 Task: Compose an email with the signature Jackson Scott with the subject Thank you for your cooperation and the message Please let us know if you have any queries regarding the new policy. from softage.8@softage.net to softage.4@softage.net Select the numbered list and change the font typography to strikethroughSelect the numbered list and remove the font typography strikethrough Send the email. Finally, move the email from Sent Items to the label Fourth of July plans
Action: Mouse moved to (1318, 79)
Screenshot: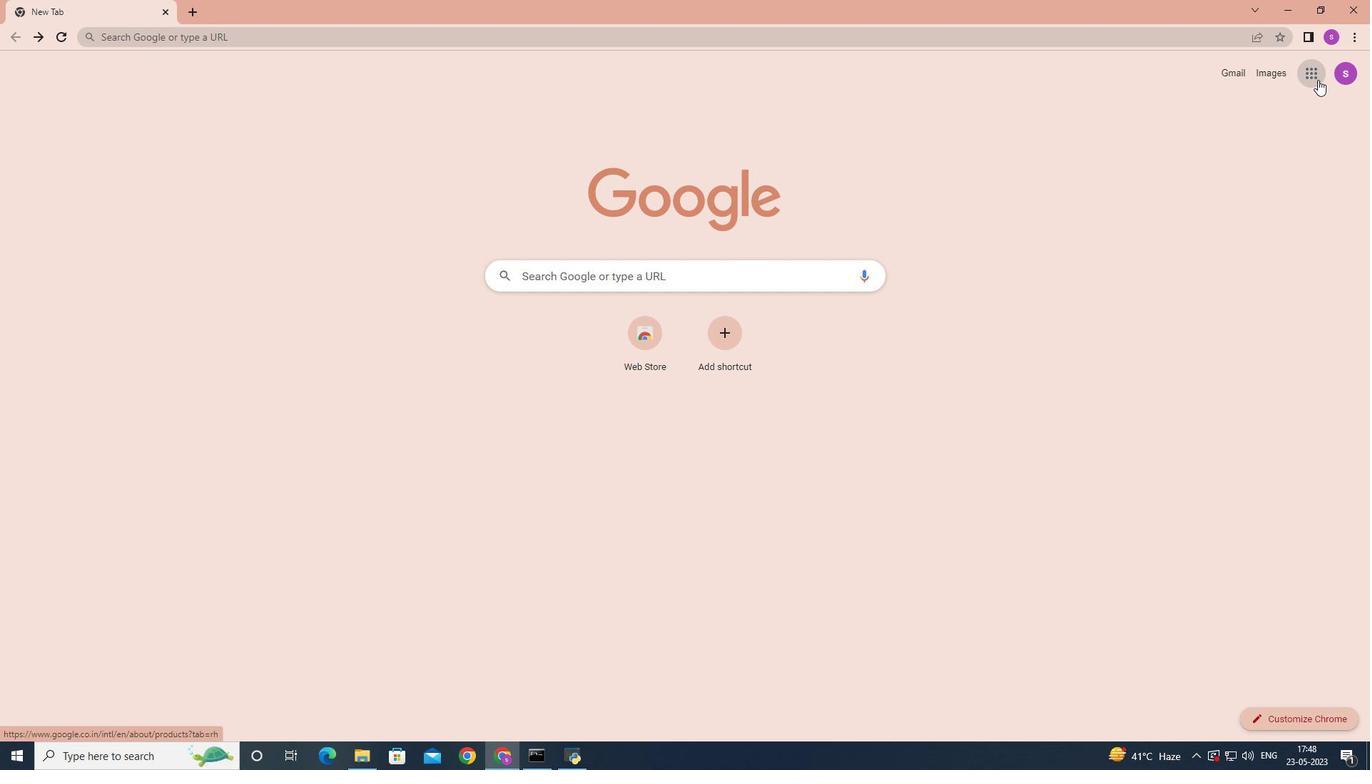 
Action: Mouse pressed left at (1318, 79)
Screenshot: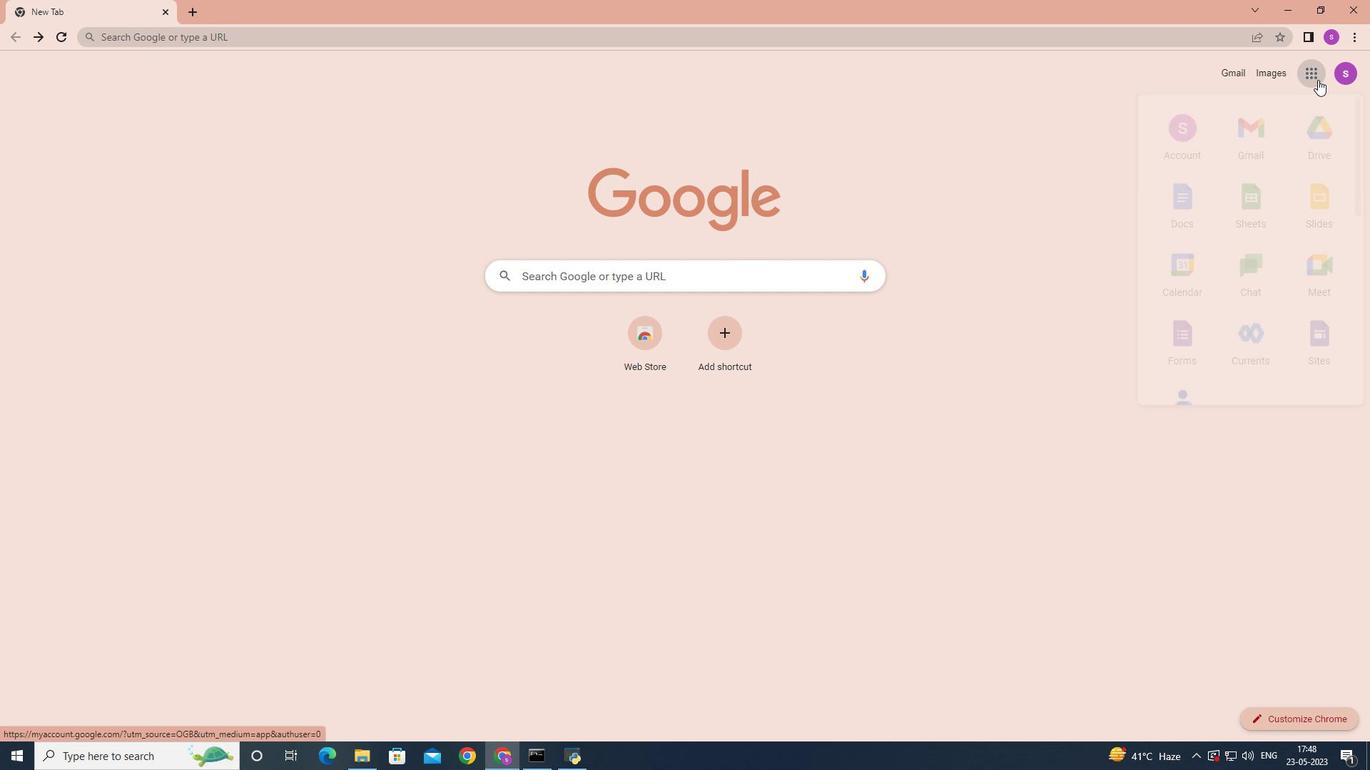 
Action: Mouse moved to (1260, 140)
Screenshot: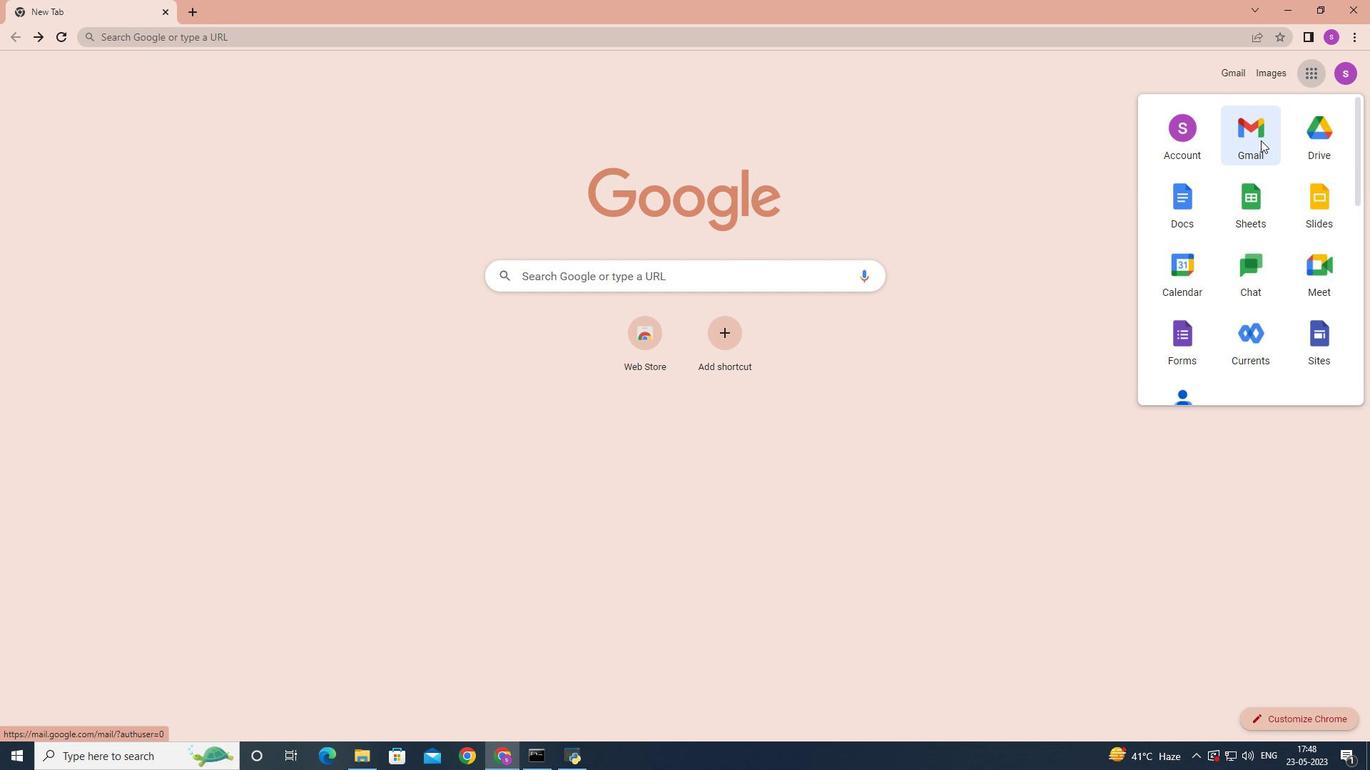 
Action: Mouse pressed left at (1260, 140)
Screenshot: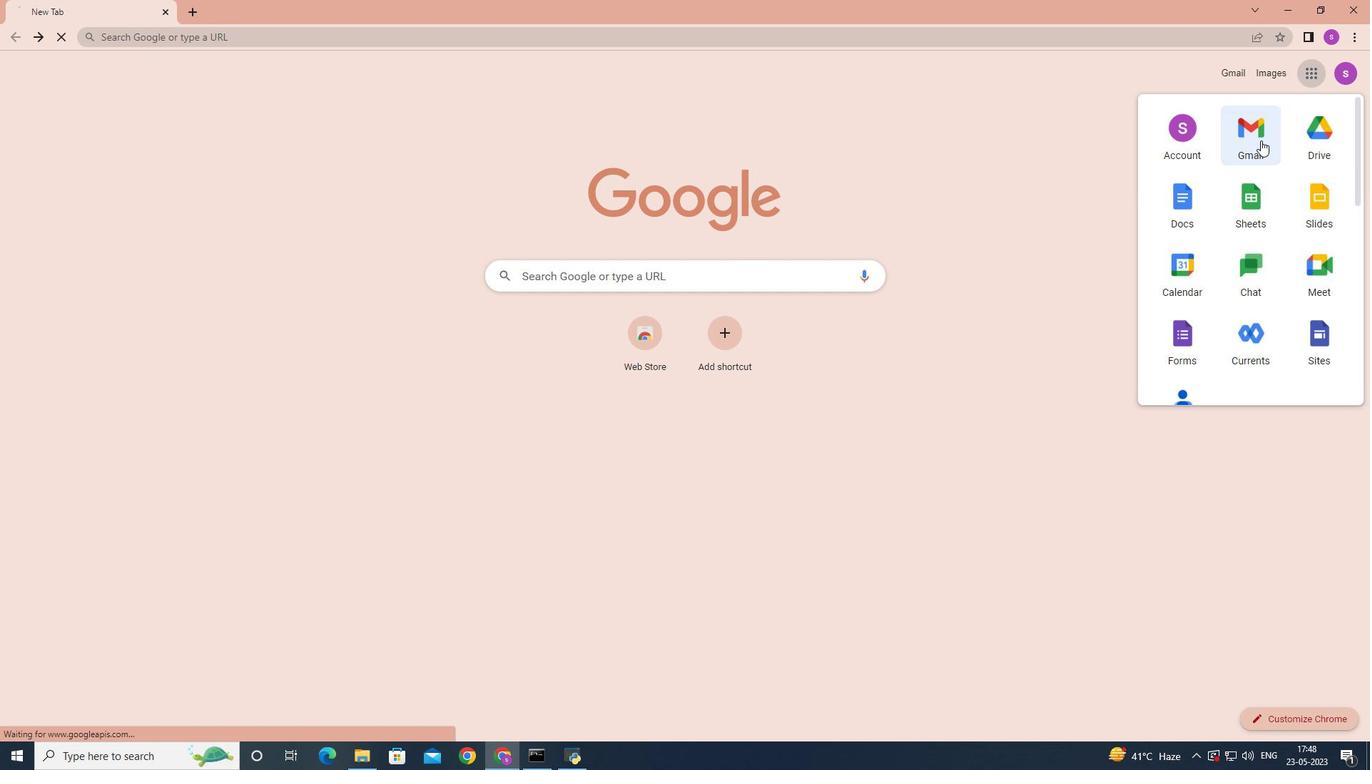 
Action: Mouse moved to (1208, 81)
Screenshot: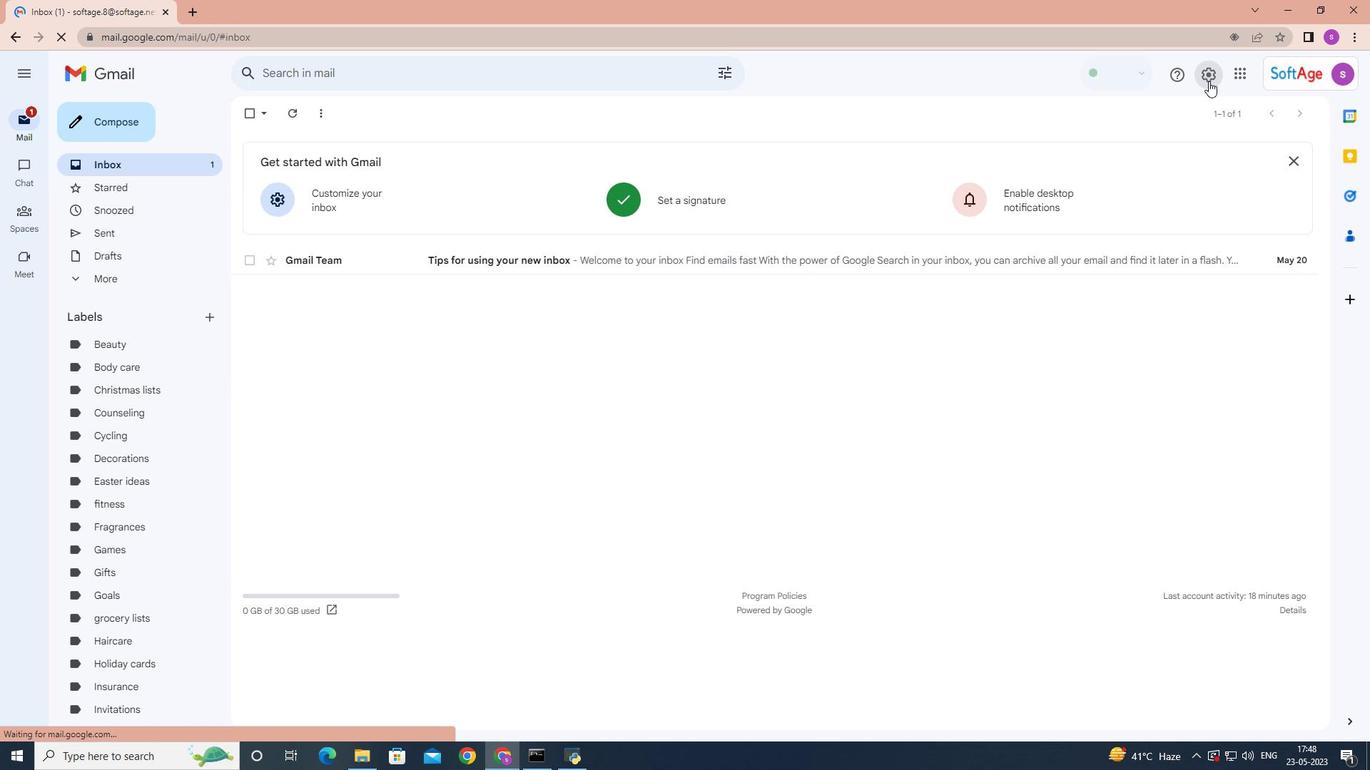 
Action: Mouse pressed left at (1208, 81)
Screenshot: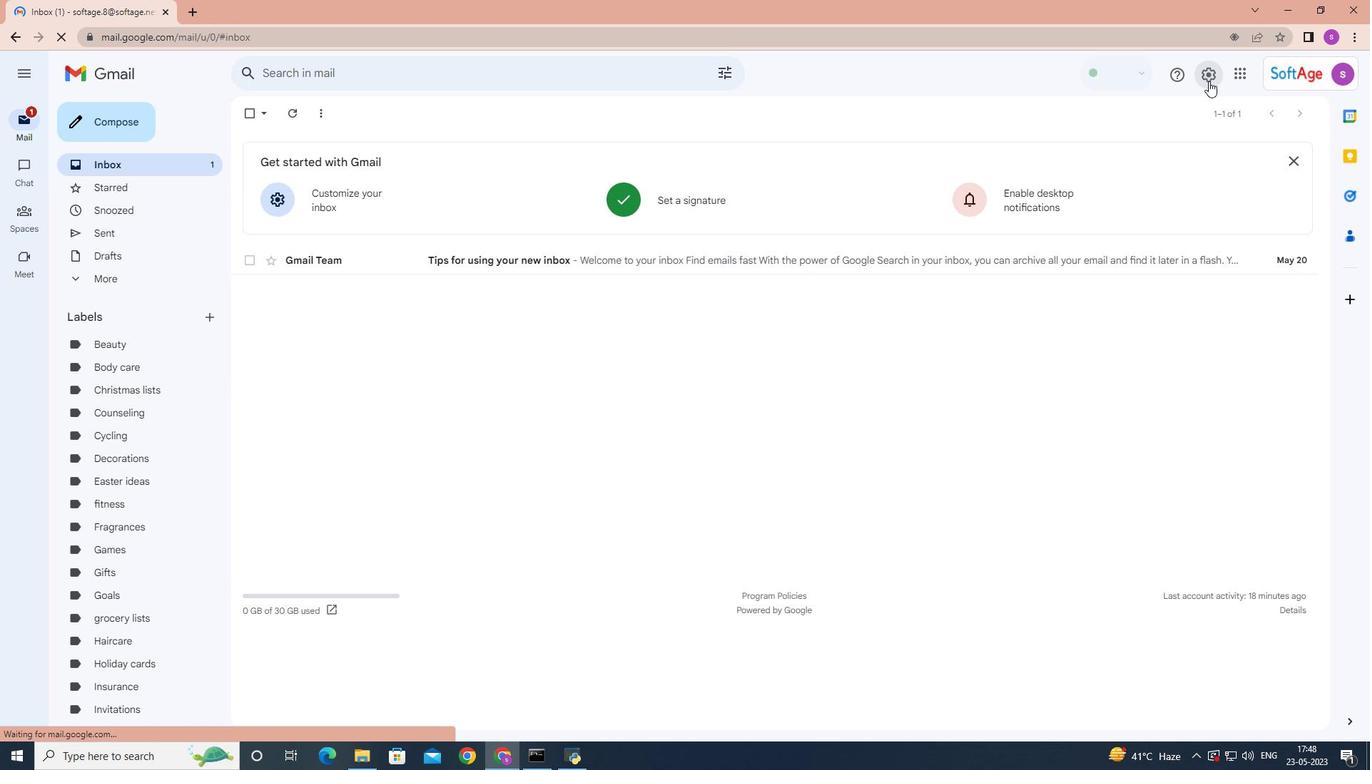 
Action: Mouse moved to (1212, 144)
Screenshot: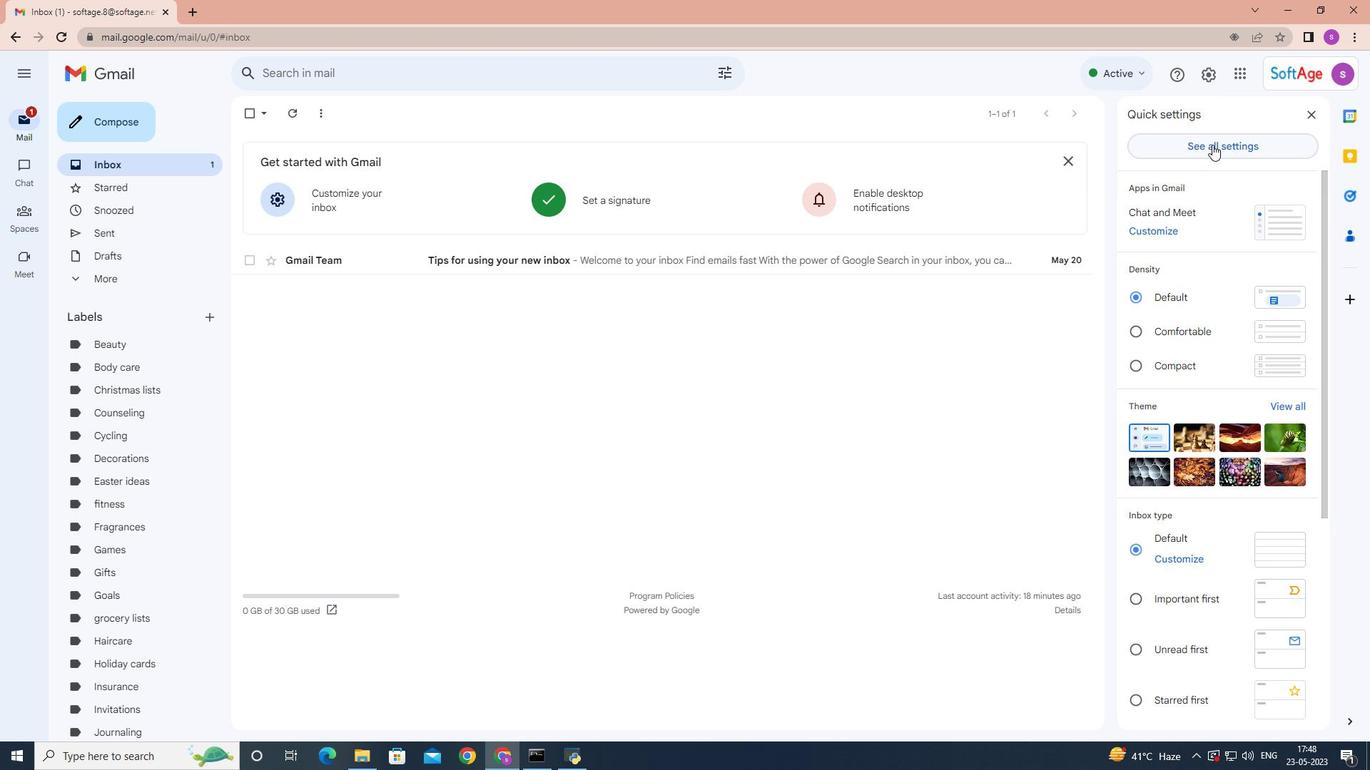 
Action: Mouse pressed left at (1212, 144)
Screenshot: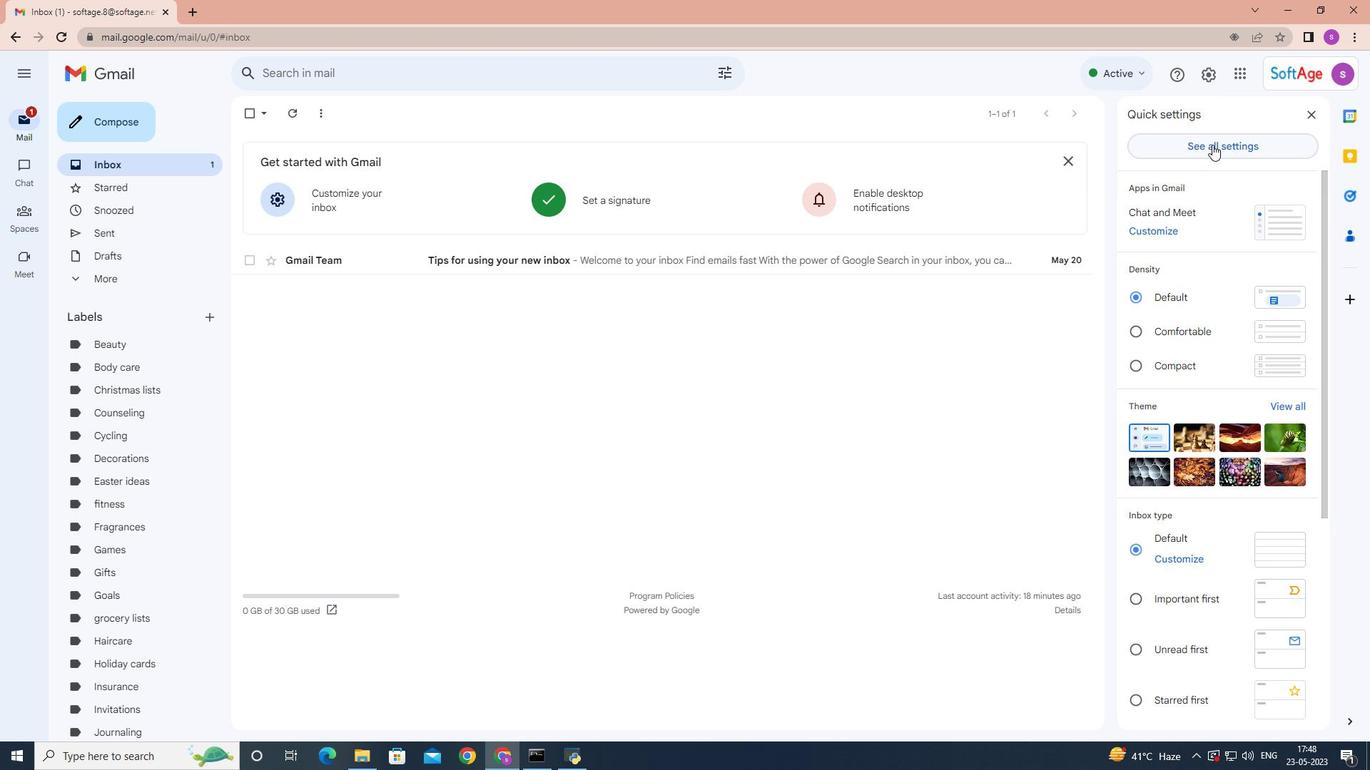 
Action: Mouse moved to (955, 409)
Screenshot: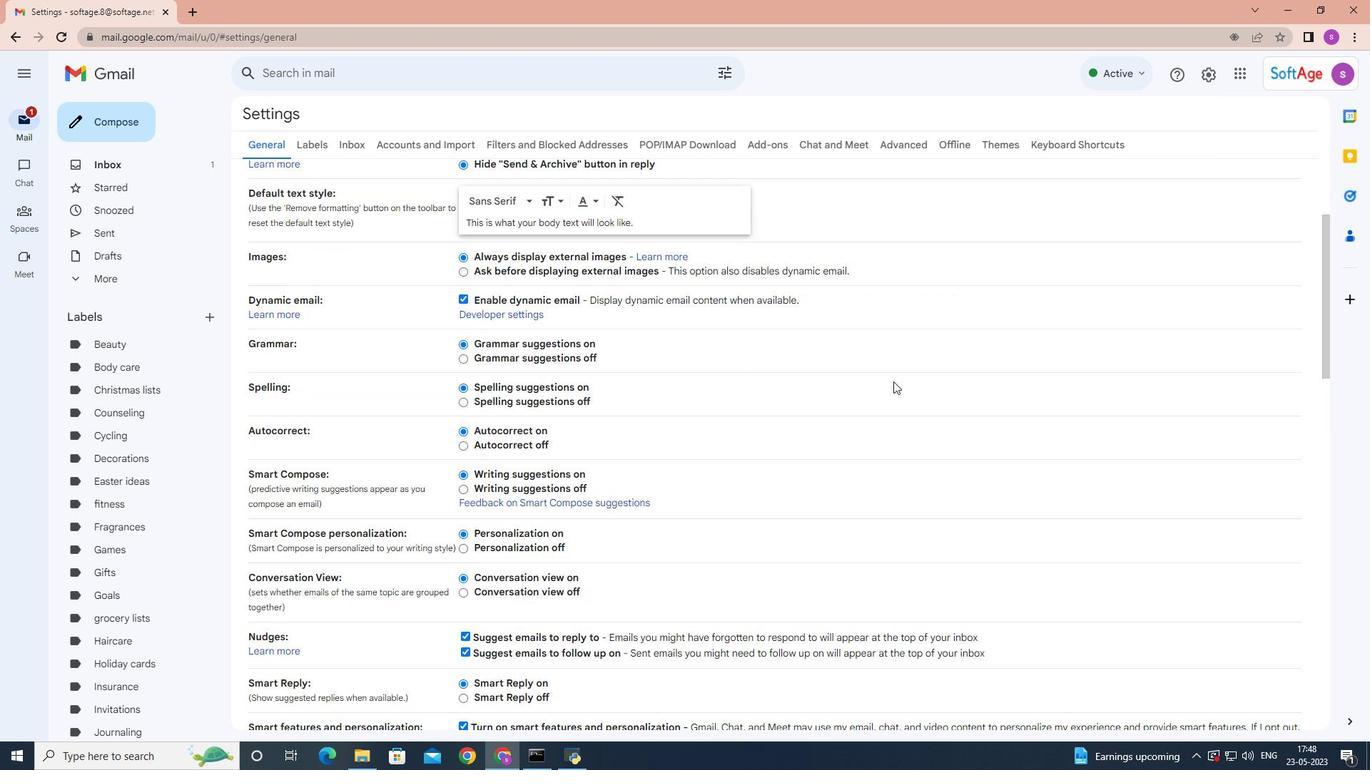 
Action: Mouse scrolled (955, 408) with delta (0, 0)
Screenshot: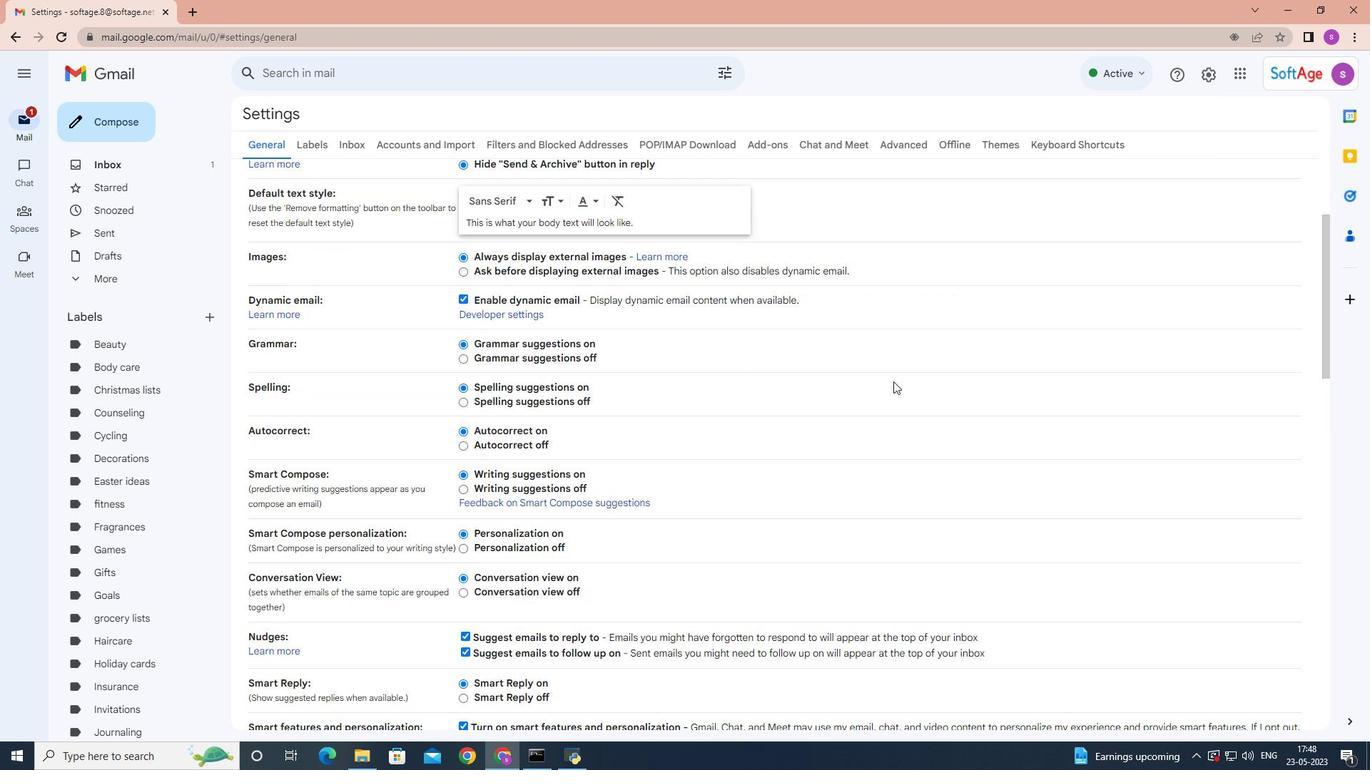 
Action: Mouse moved to (952, 409)
Screenshot: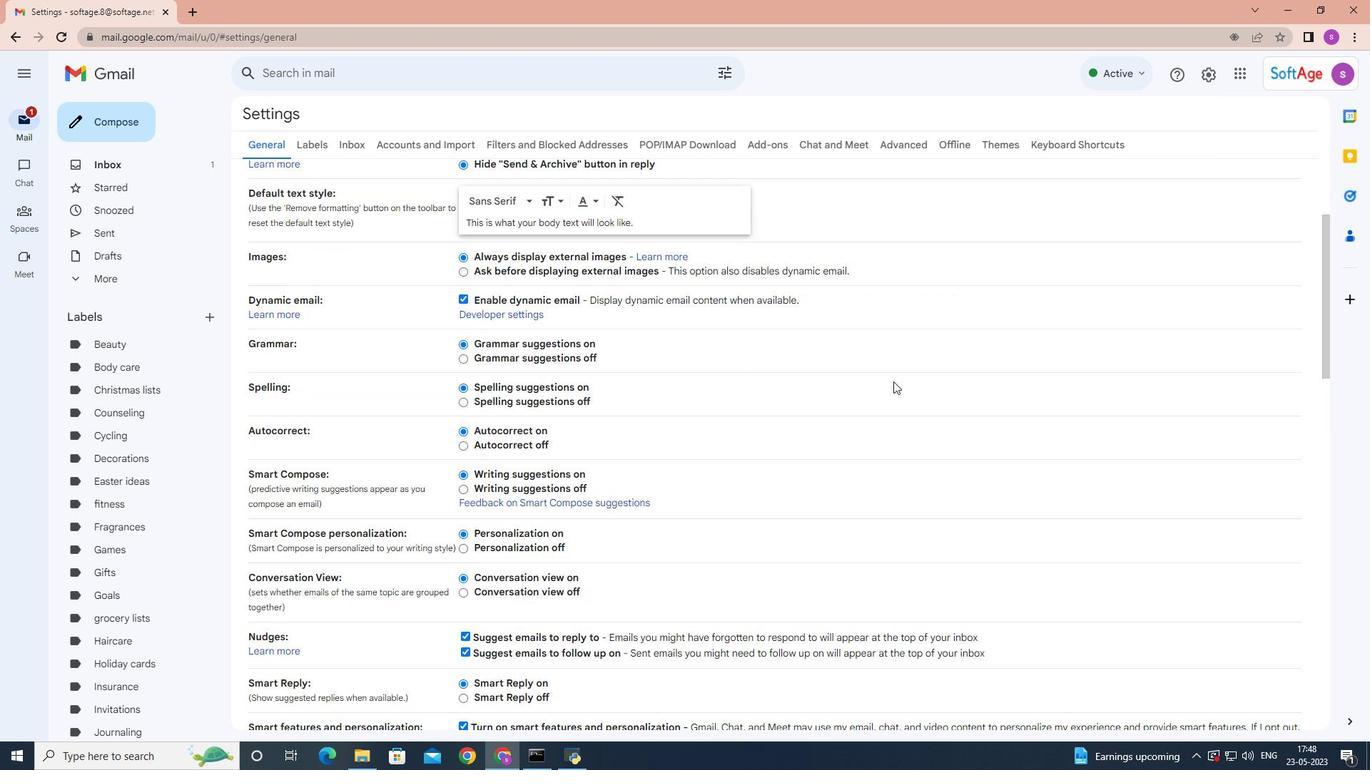 
Action: Mouse scrolled (952, 408) with delta (0, 0)
Screenshot: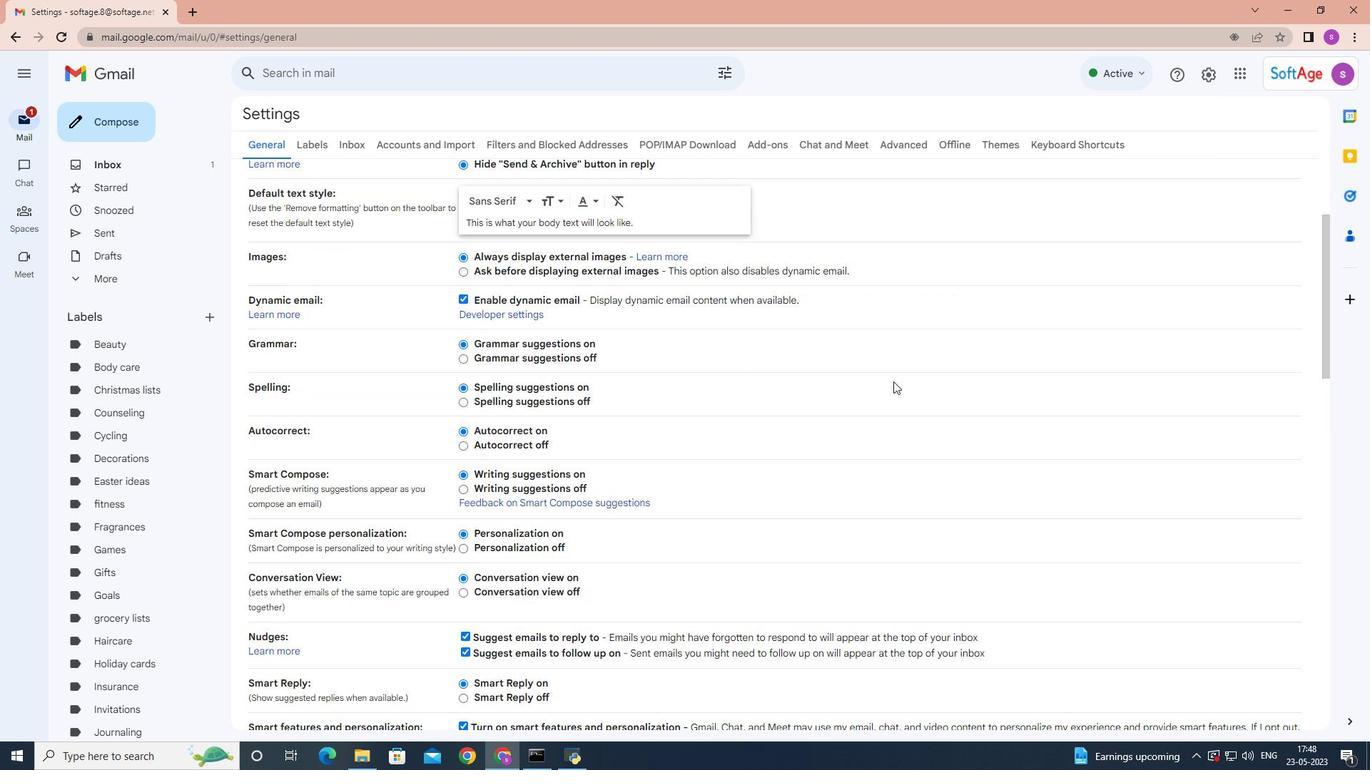 
Action: Mouse moved to (949, 408)
Screenshot: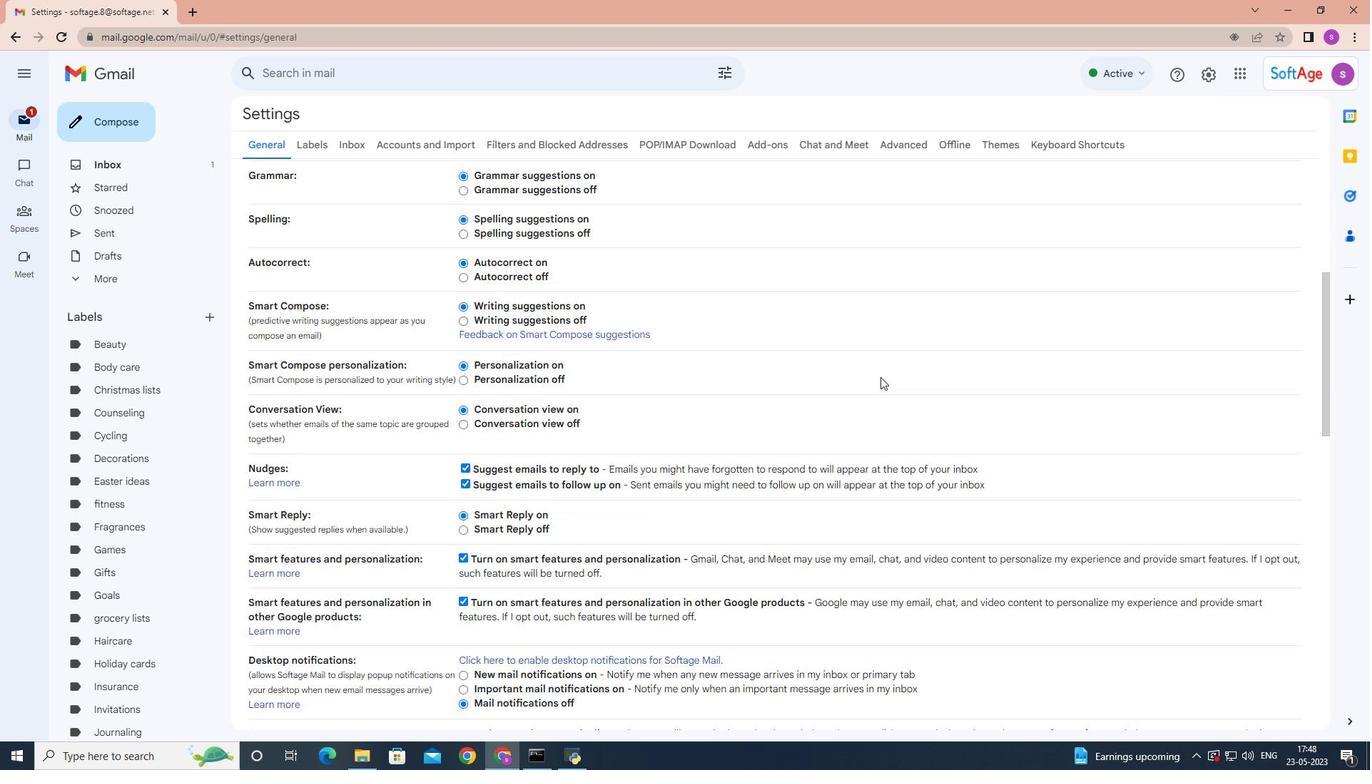 
Action: Mouse scrolled (949, 408) with delta (0, 0)
Screenshot: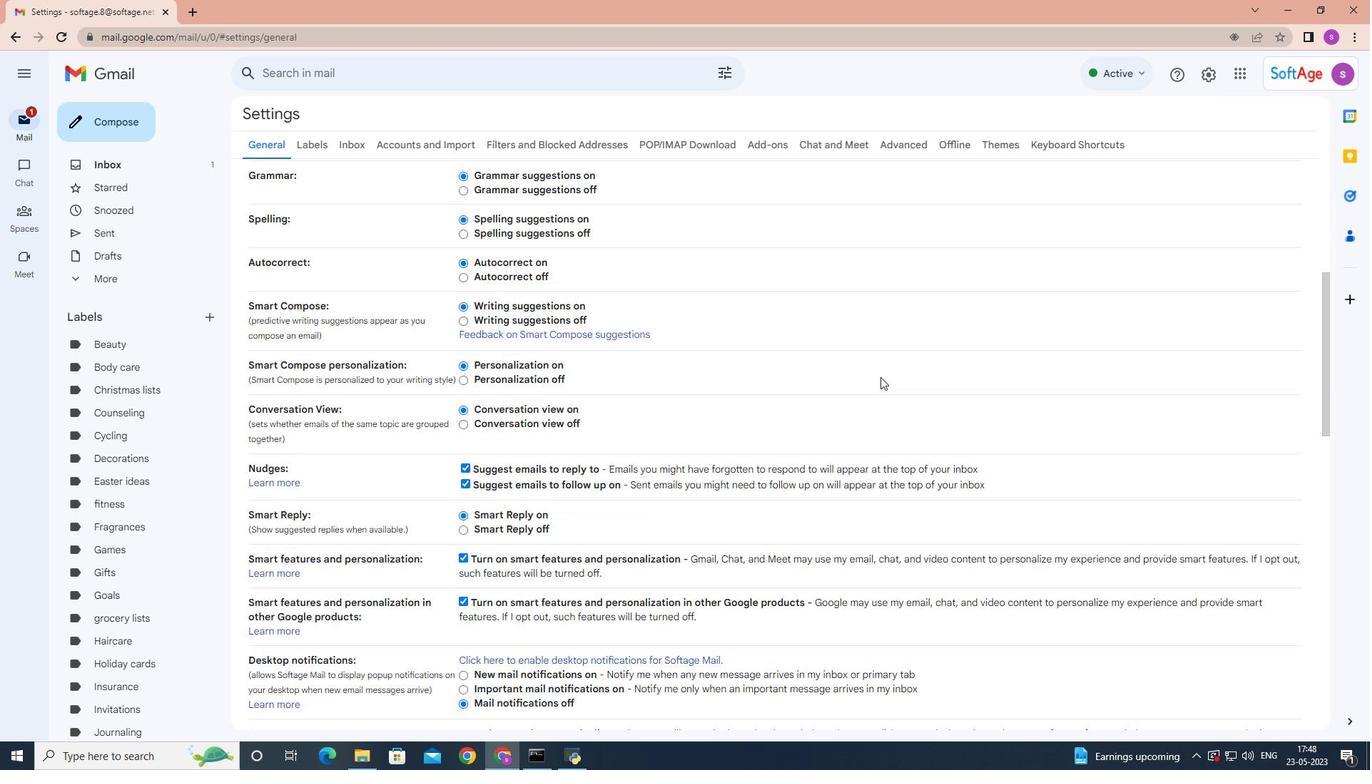 
Action: Mouse moved to (943, 406)
Screenshot: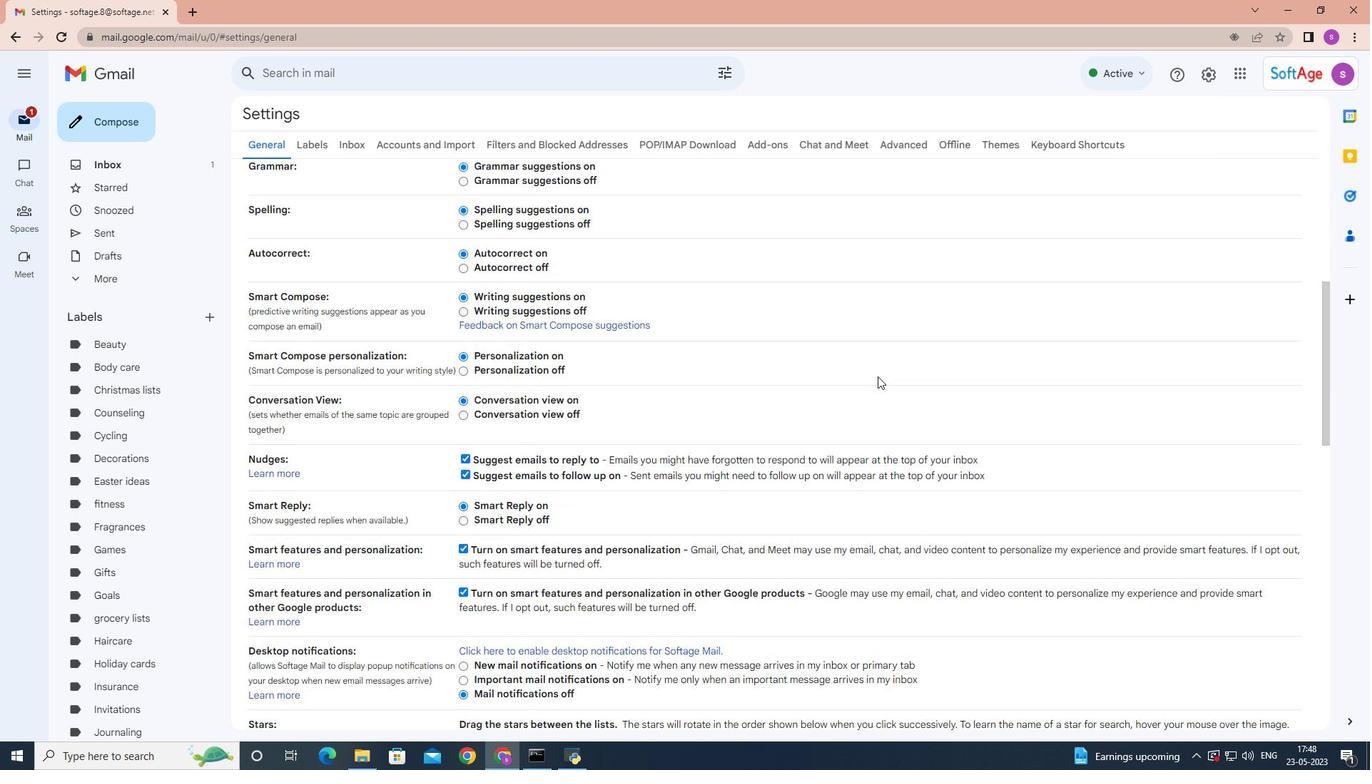 
Action: Mouse scrolled (943, 405) with delta (0, 0)
Screenshot: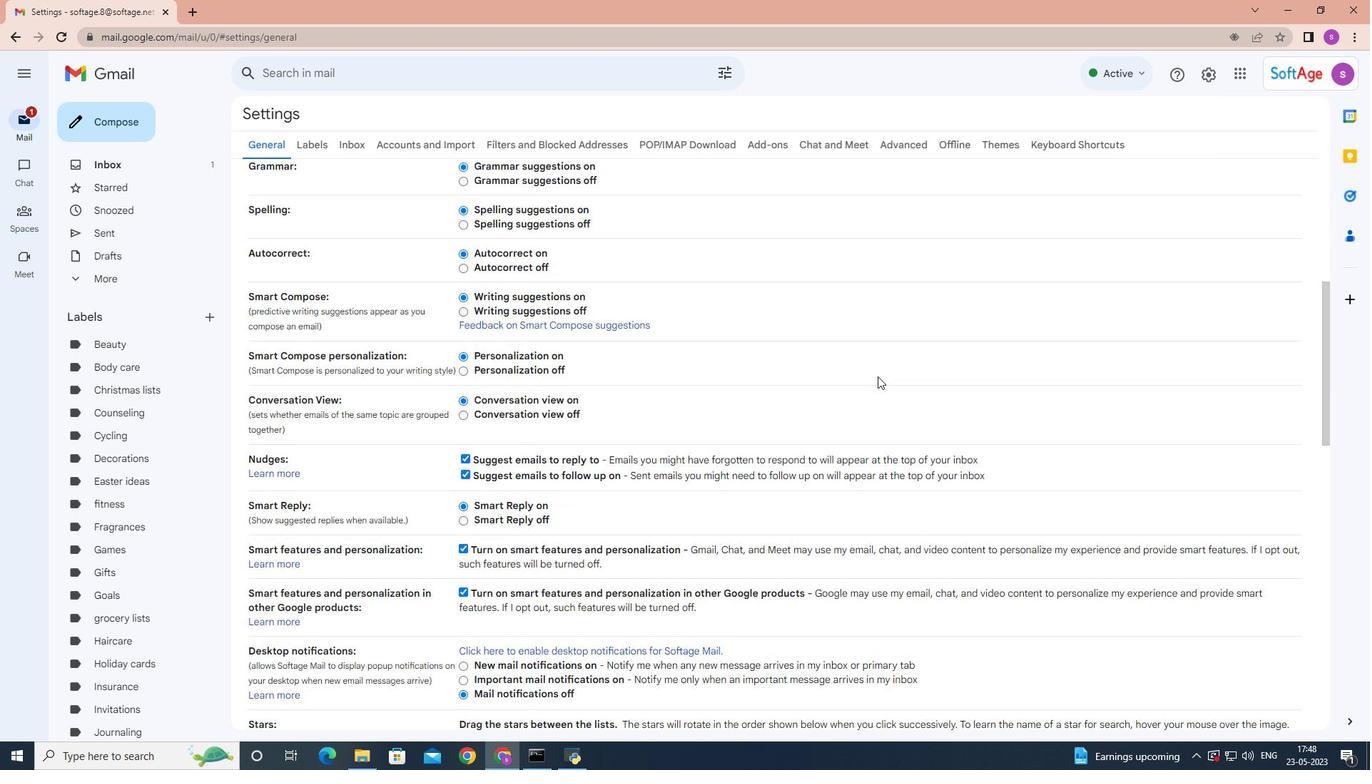 
Action: Mouse moved to (937, 403)
Screenshot: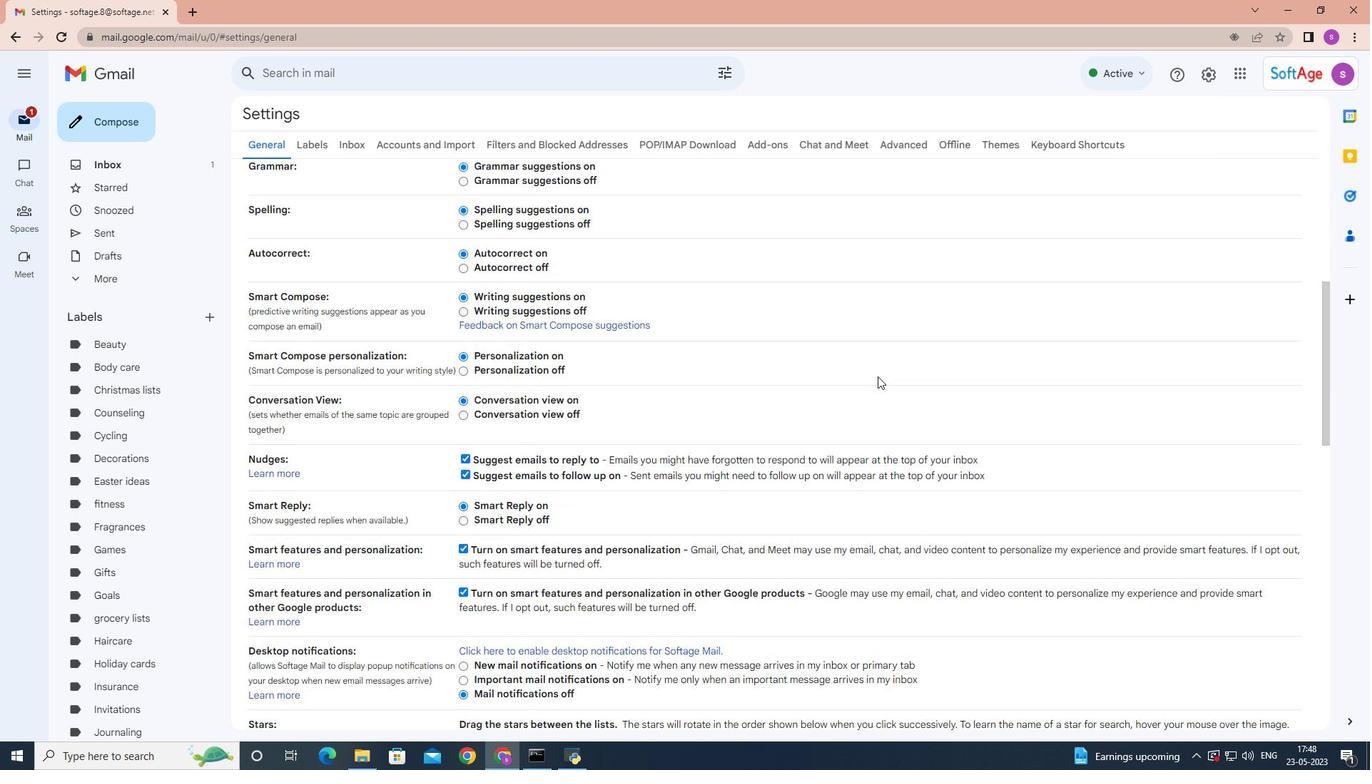 
Action: Mouse scrolled (937, 403) with delta (0, 0)
Screenshot: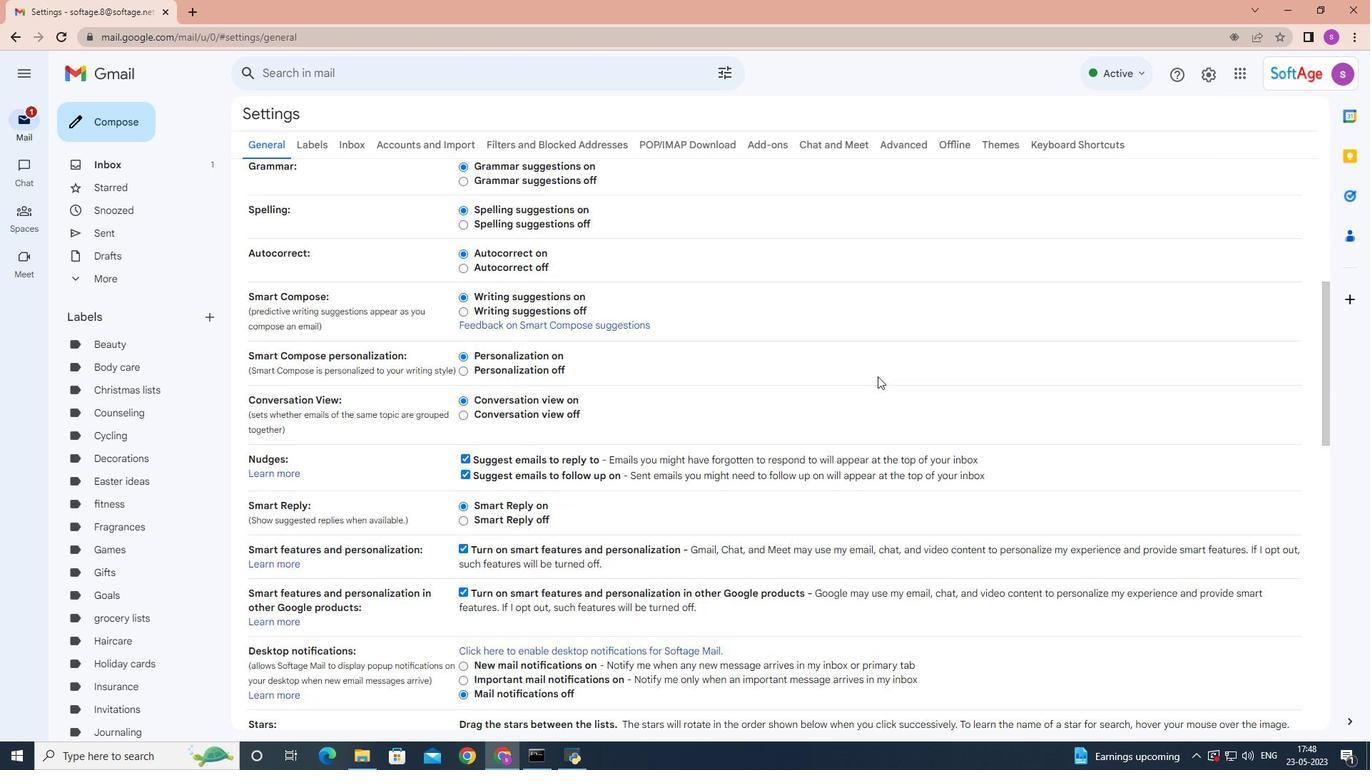 
Action: Mouse moved to (926, 397)
Screenshot: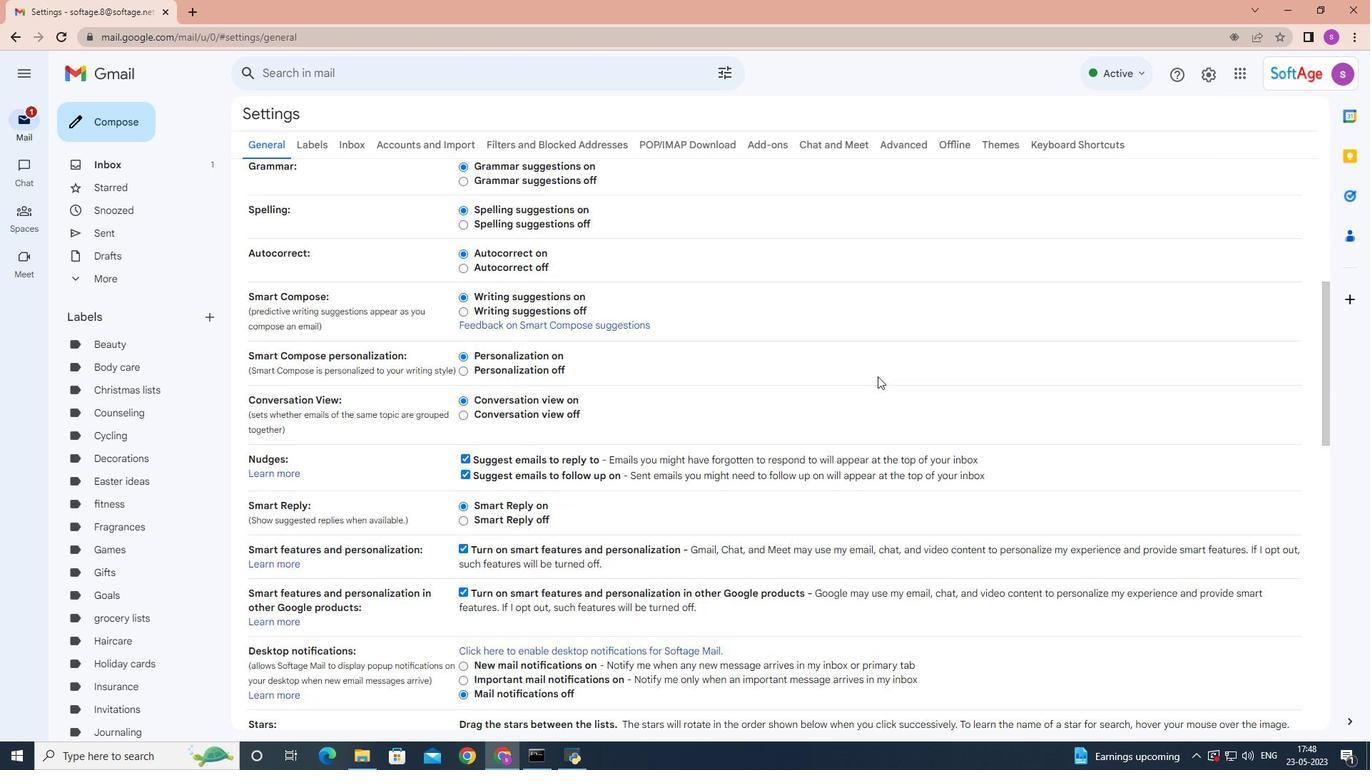 
Action: Mouse scrolled (926, 396) with delta (0, 0)
Screenshot: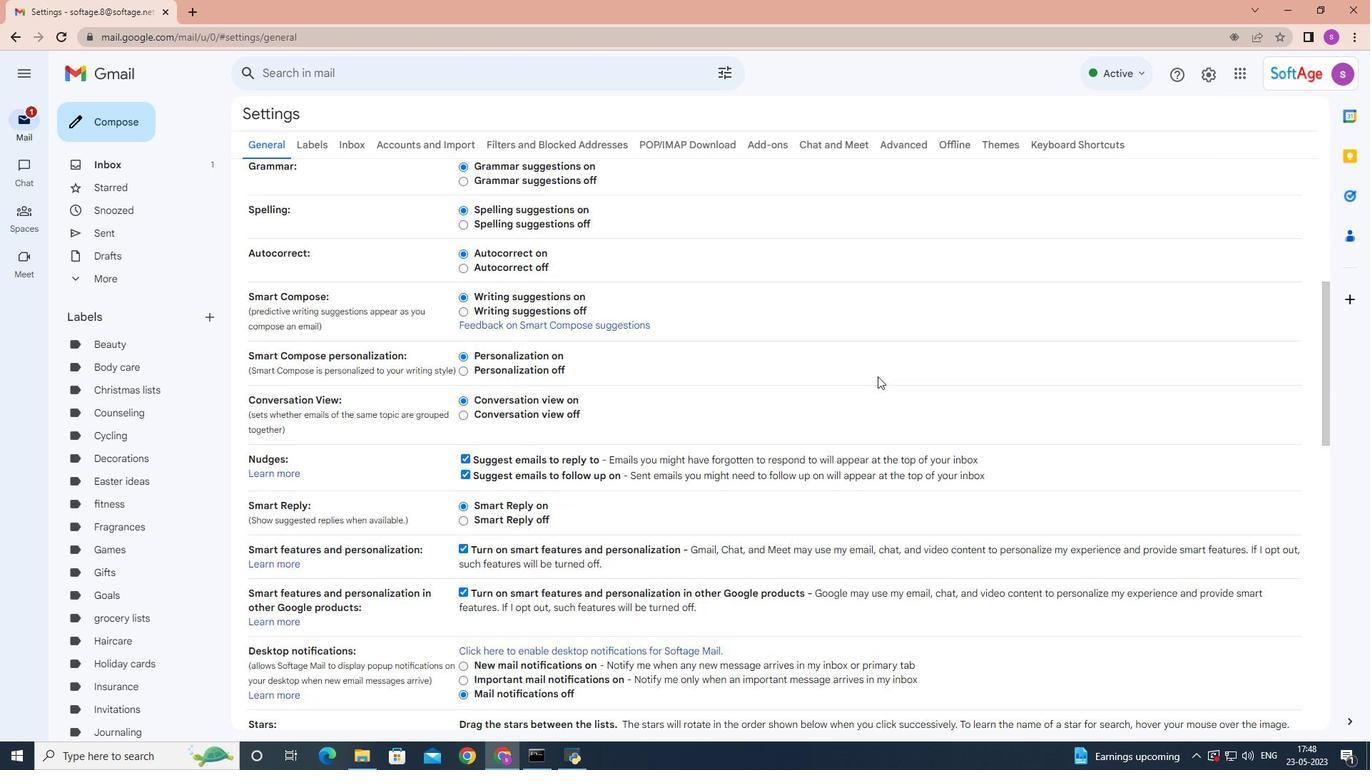 
Action: Mouse moved to (877, 376)
Screenshot: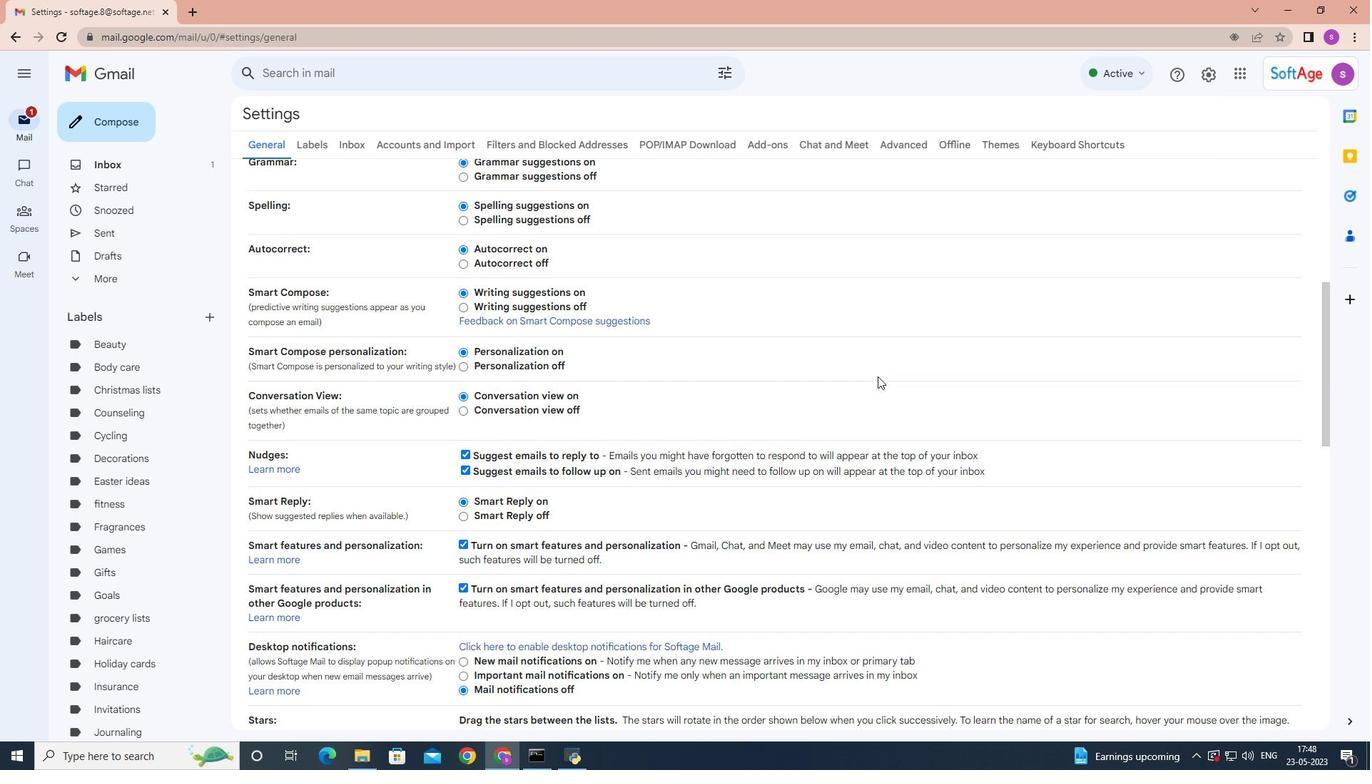 
Action: Mouse scrolled (877, 376) with delta (0, 0)
Screenshot: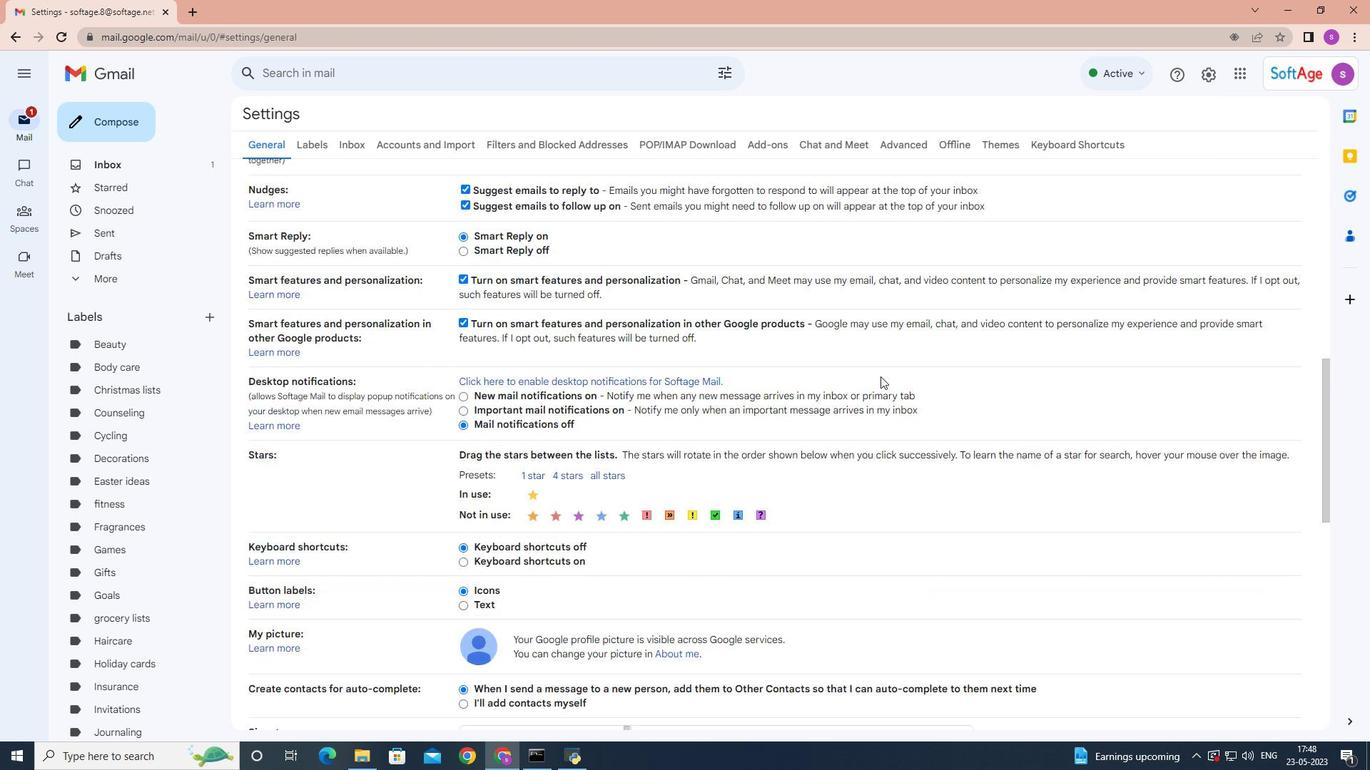 
Action: Mouse scrolled (877, 376) with delta (0, 0)
Screenshot: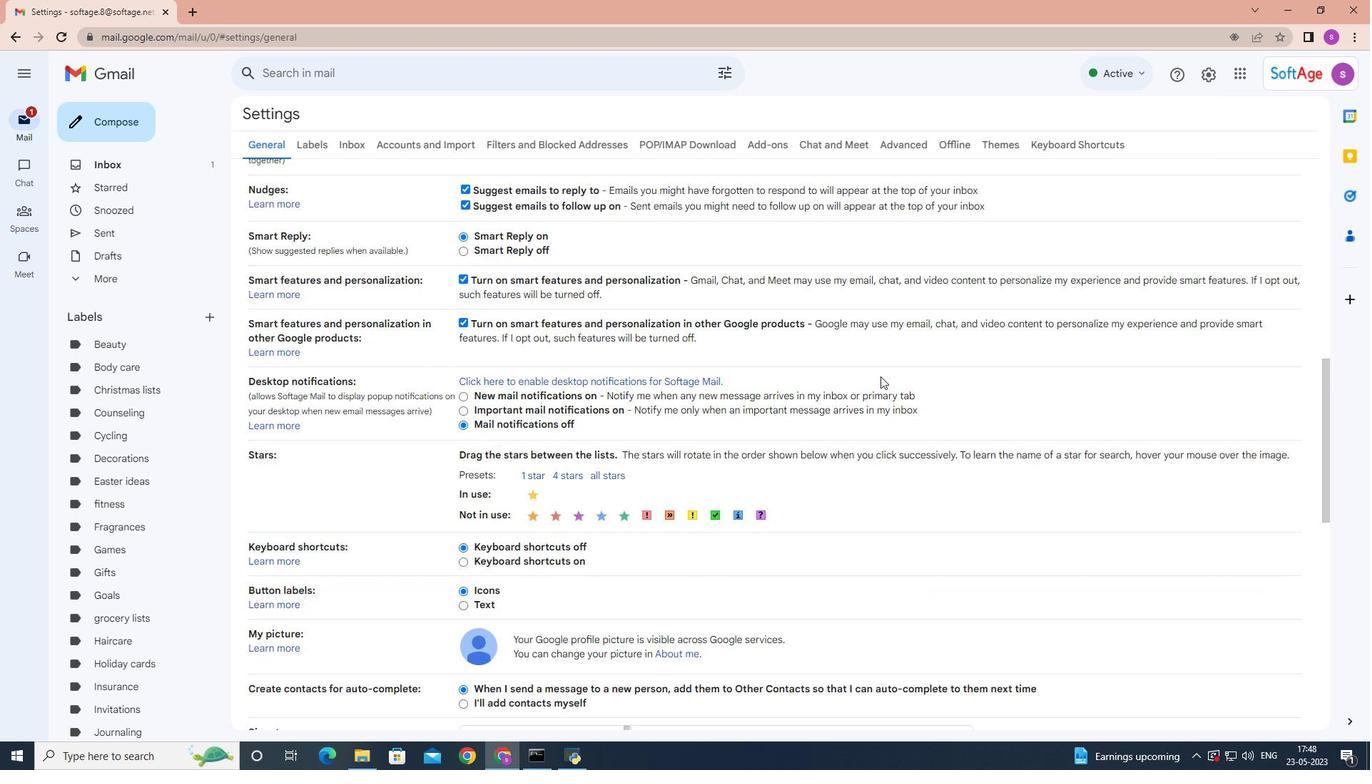 
Action: Mouse scrolled (877, 376) with delta (0, 0)
Screenshot: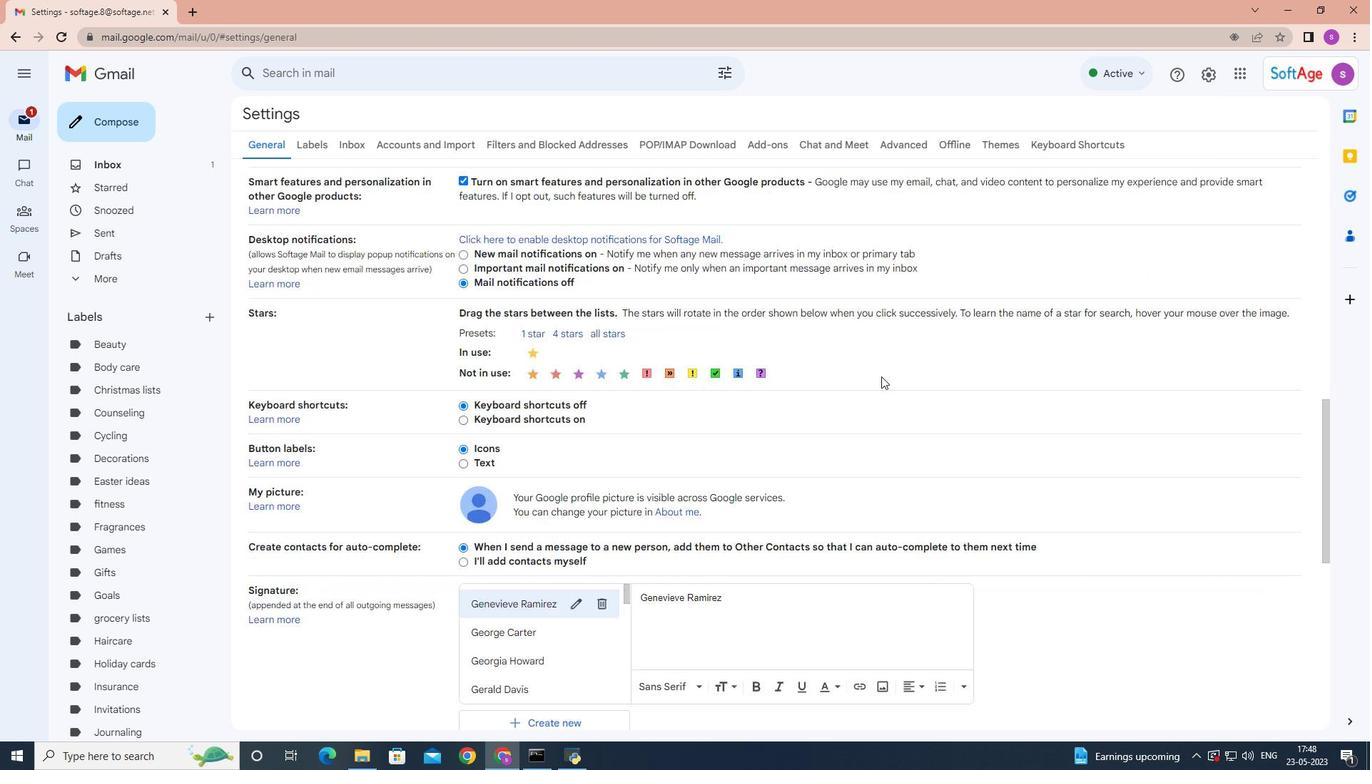 
Action: Mouse scrolled (877, 376) with delta (0, 0)
Screenshot: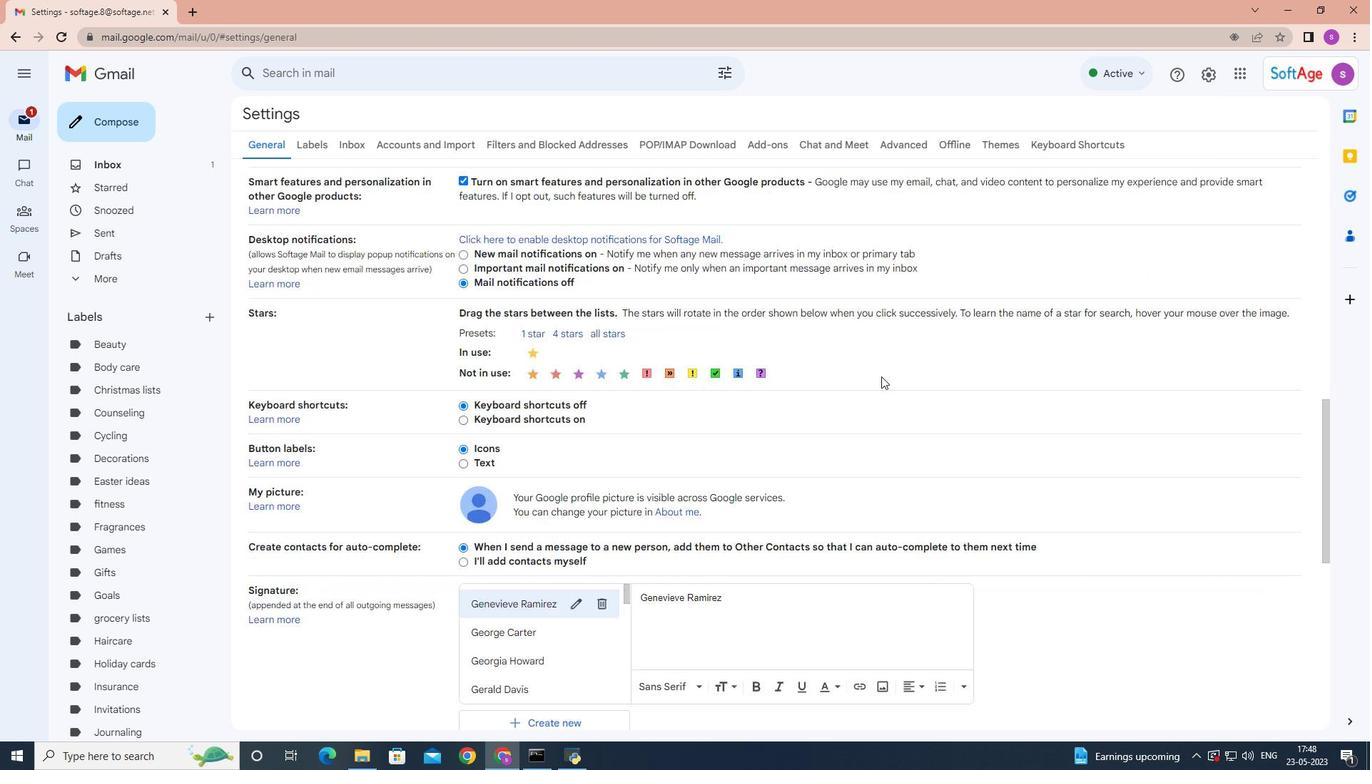 
Action: Mouse scrolled (877, 376) with delta (0, 0)
Screenshot: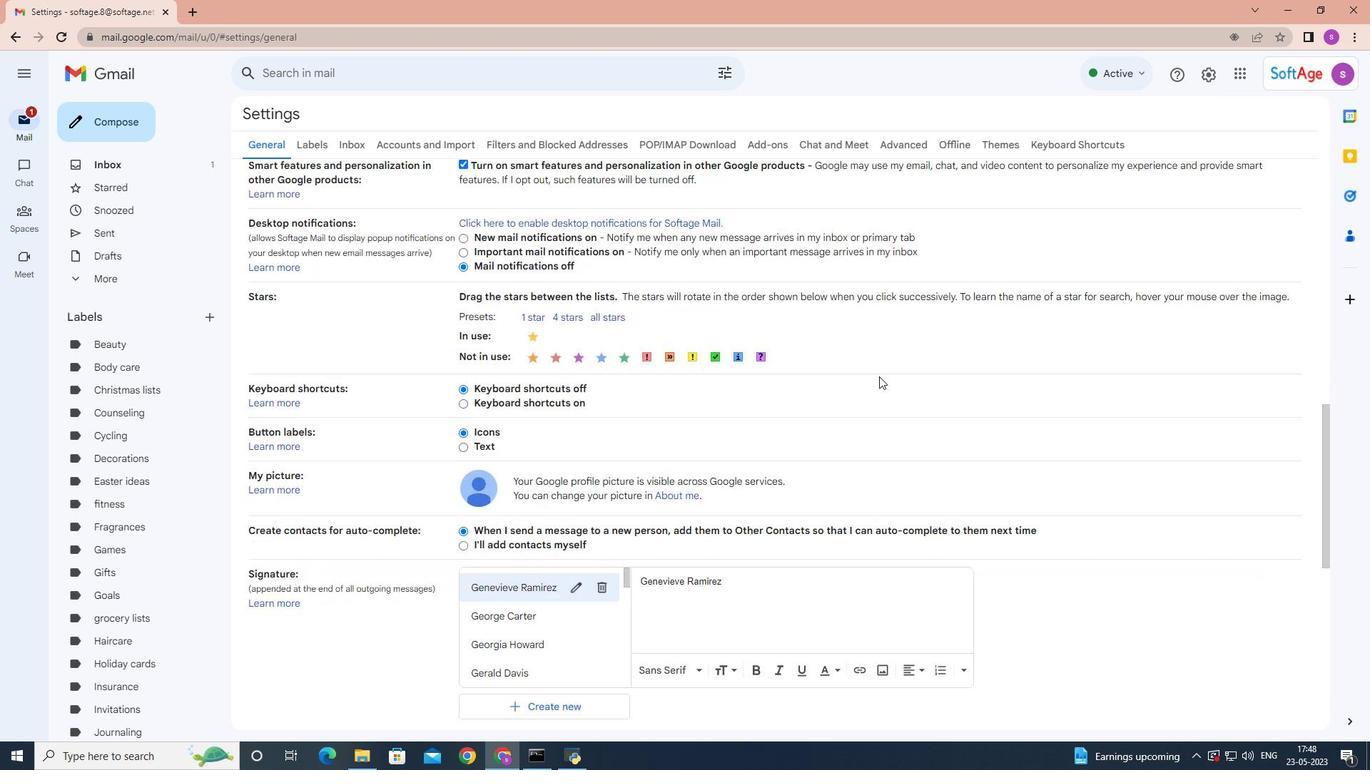 
Action: Mouse scrolled (877, 376) with delta (0, 0)
Screenshot: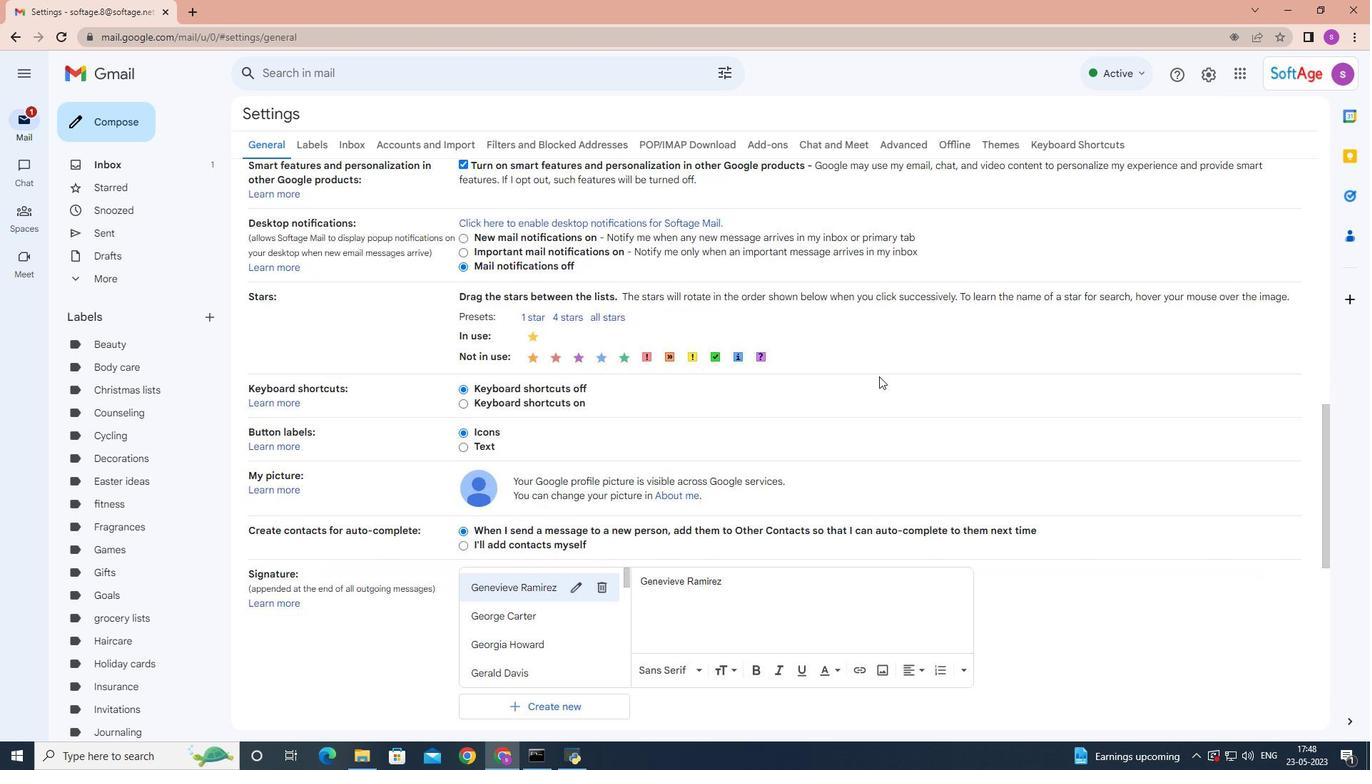 
Action: Mouse moved to (725, 531)
Screenshot: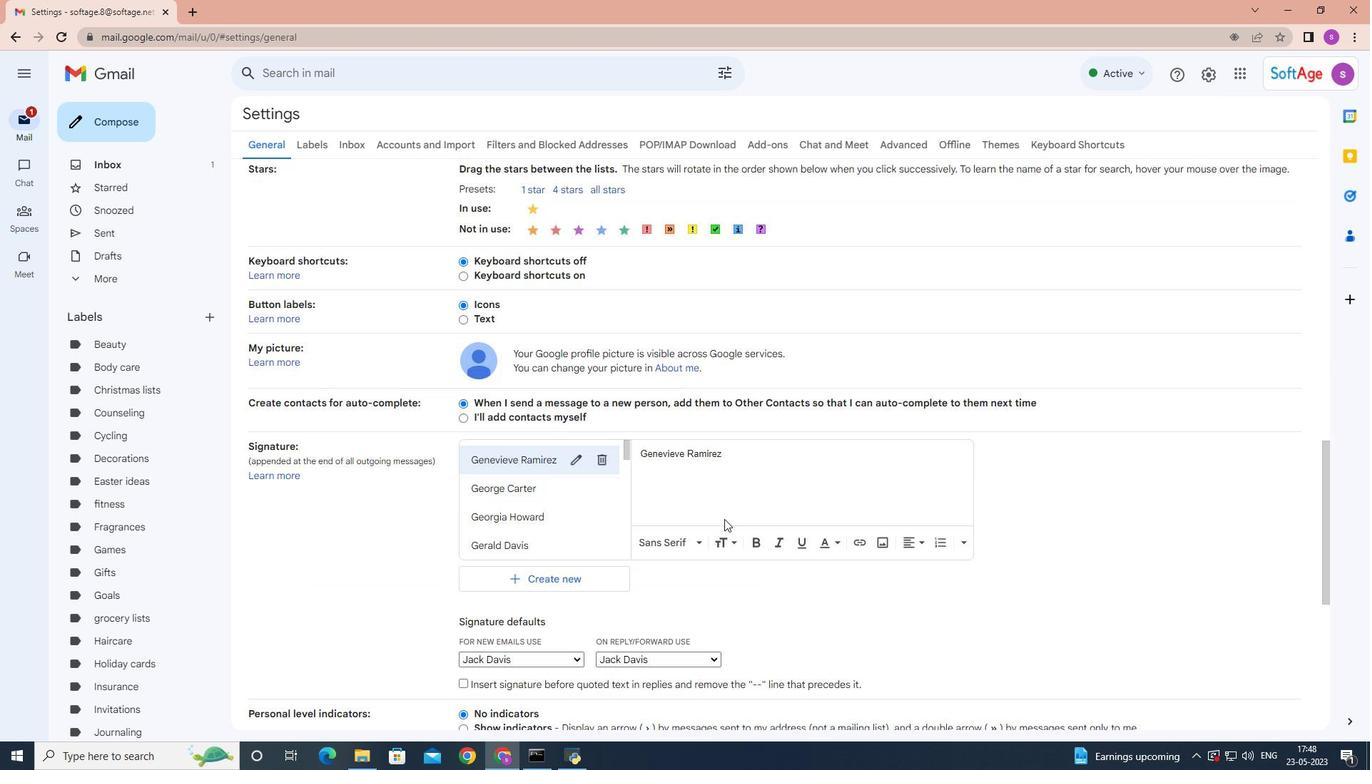 
Action: Mouse scrolled (725, 530) with delta (0, 0)
Screenshot: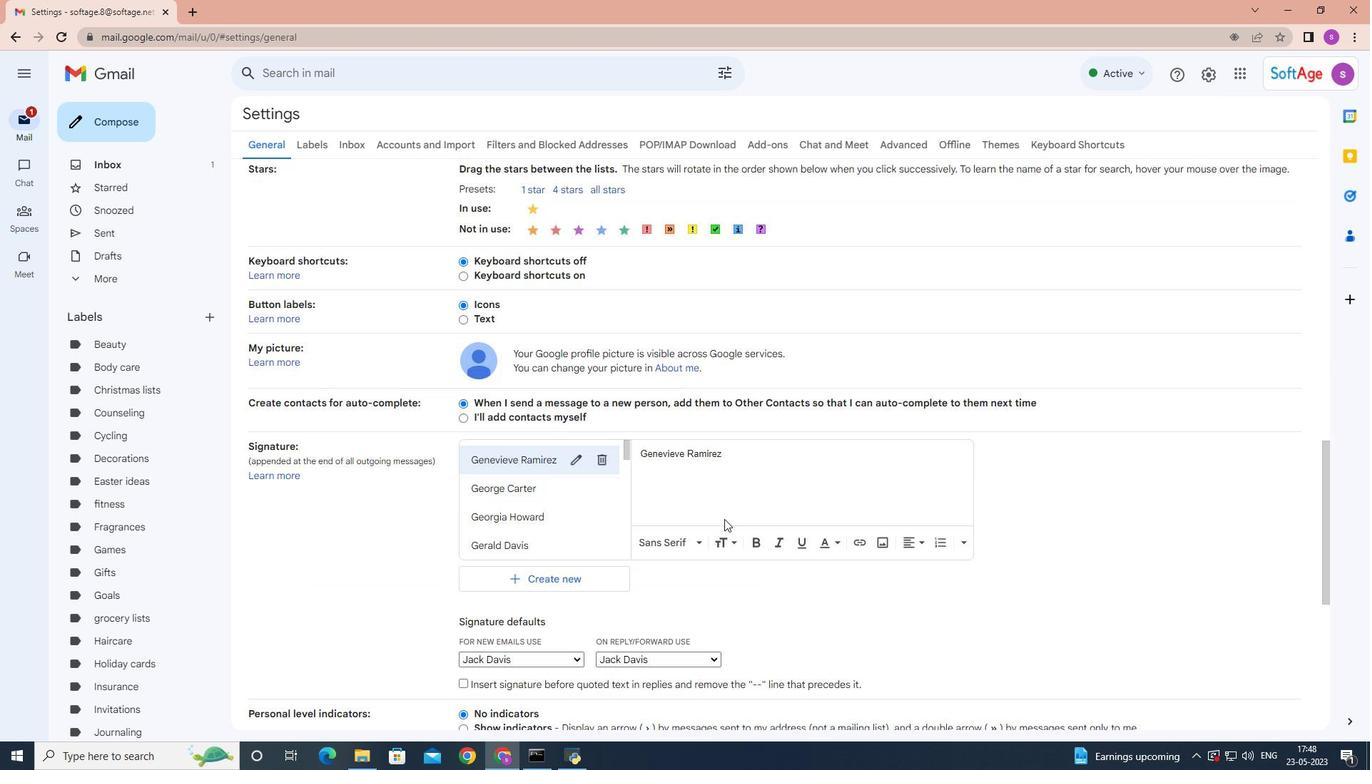 
Action: Mouse moved to (731, 528)
Screenshot: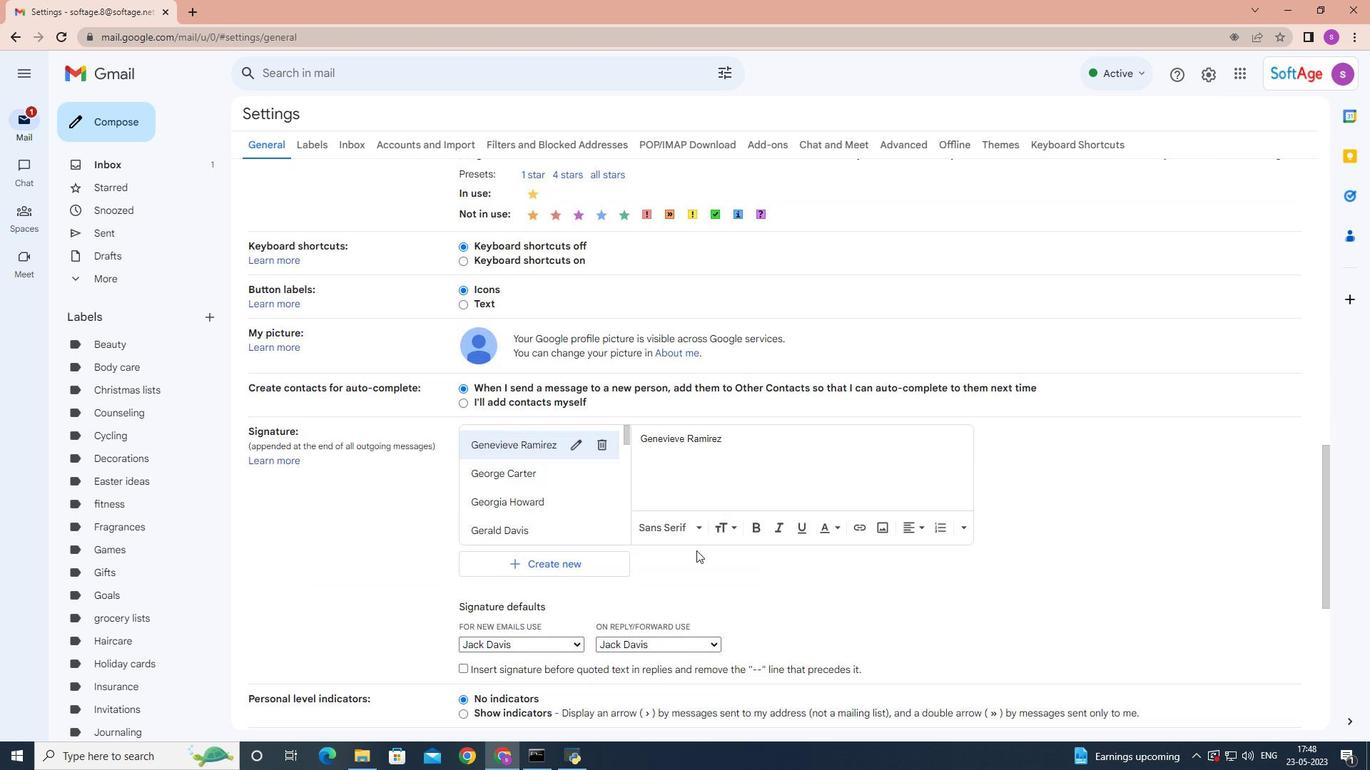 
Action: Mouse scrolled (731, 527) with delta (0, 0)
Screenshot: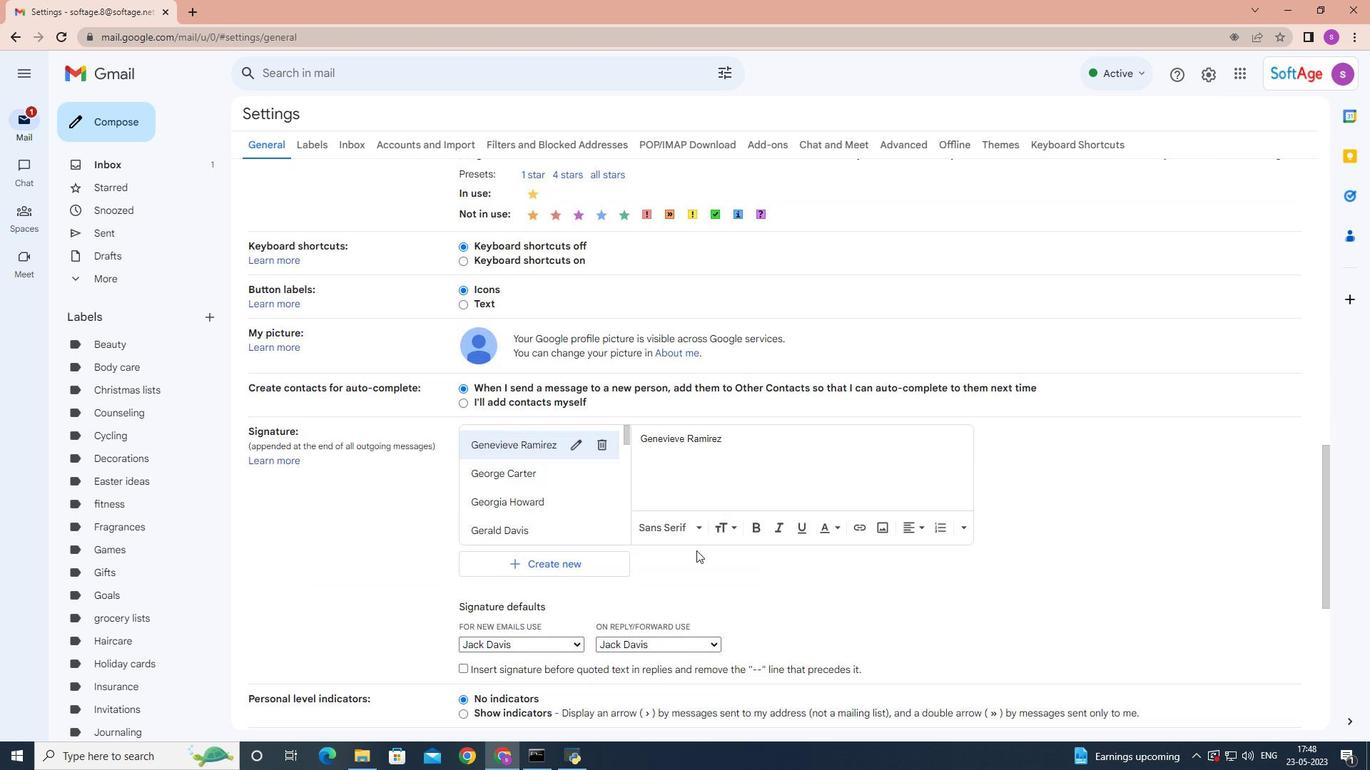 
Action: Mouse moved to (584, 558)
Screenshot: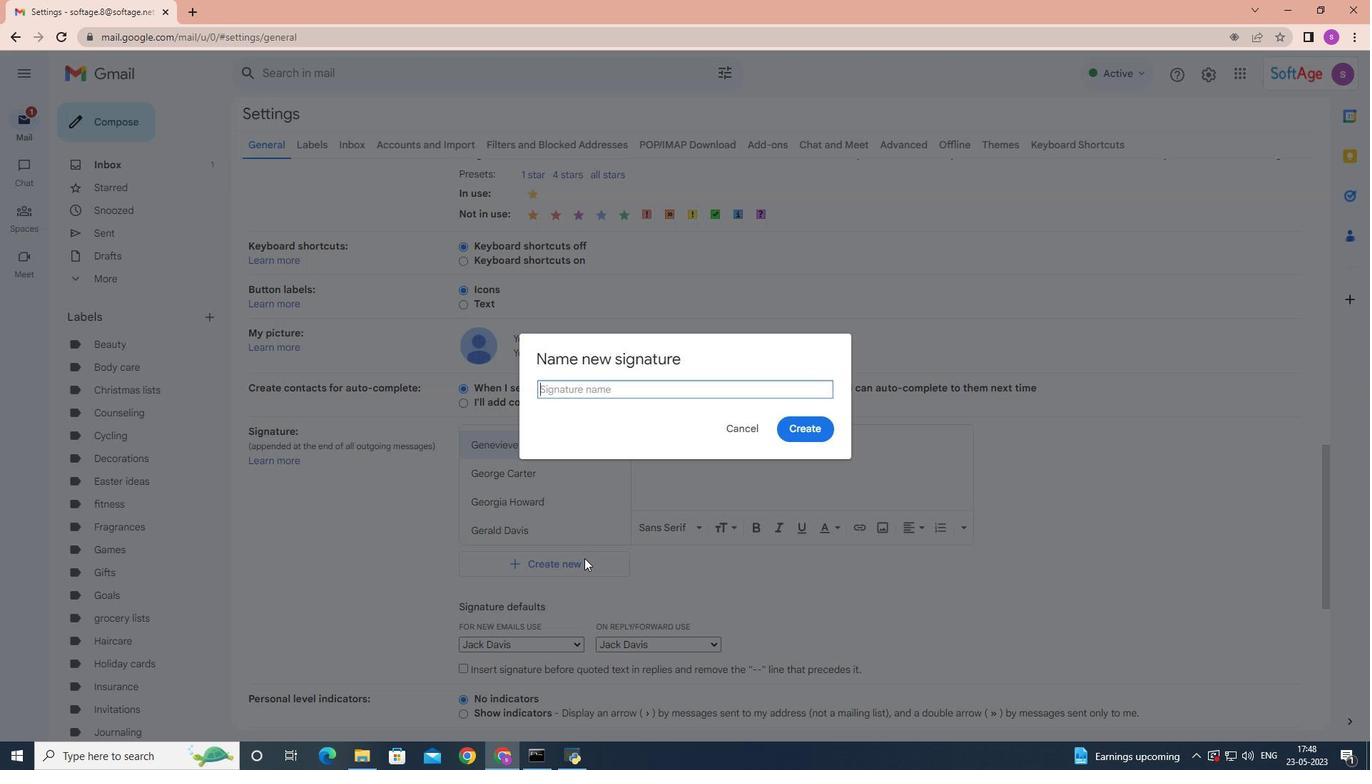 
Action: Mouse pressed left at (584, 558)
Screenshot: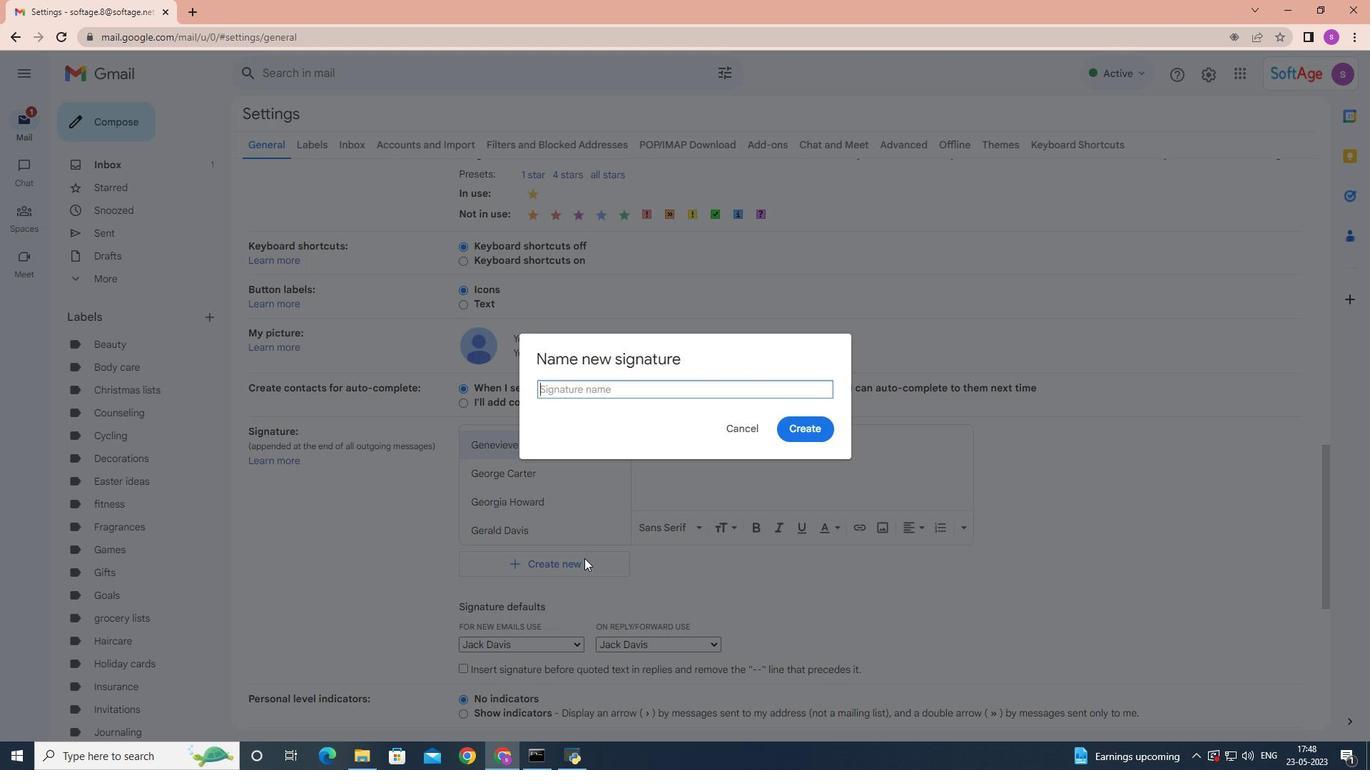 
Action: Mouse moved to (653, 433)
Screenshot: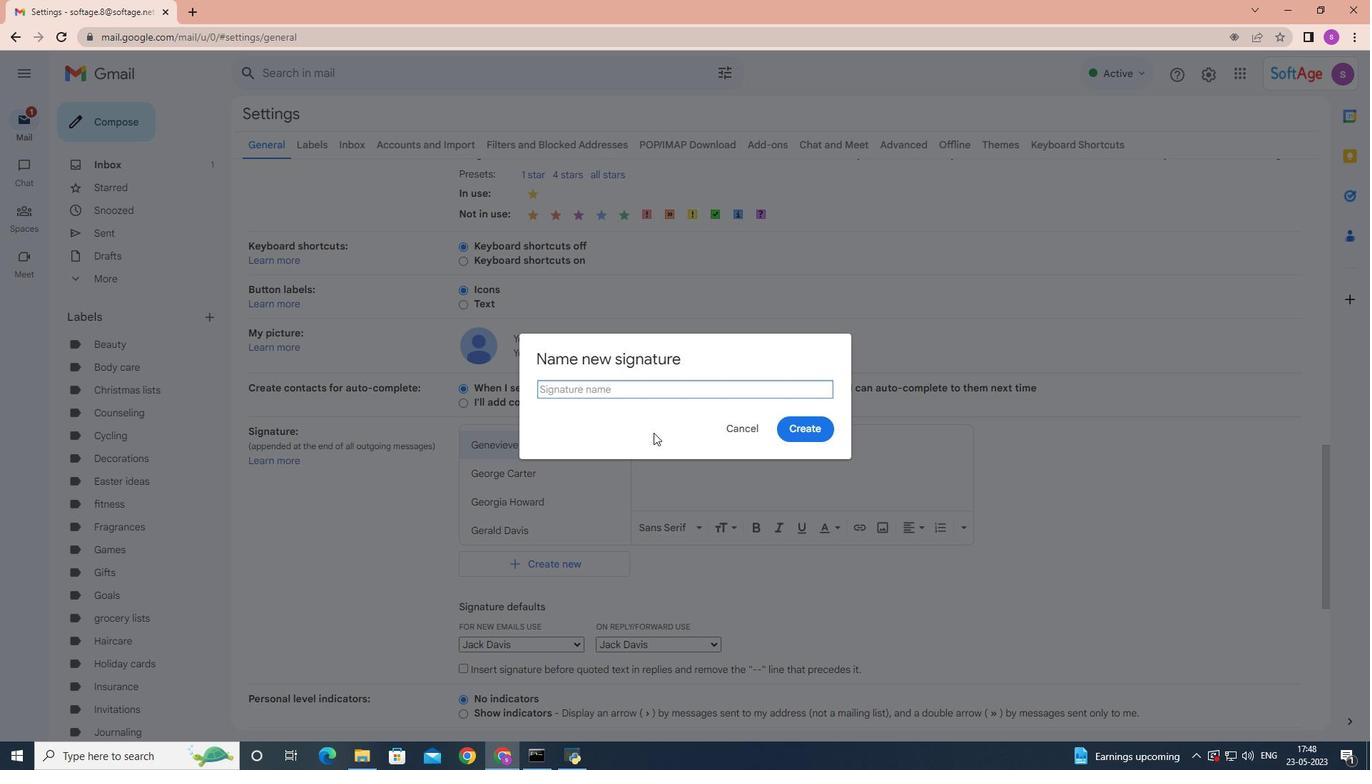 
Action: Key pressed <Key.shift><Key.shift><Key.shift><Key.shift>Jackson<Key.space><Key.shift><Key.shift><Key.shift><Key.shift><Key.shift><Key.shift><Key.shift><Key.shift><Key.shift><Key.shift><Key.shift><Key.shift><Key.shift><Key.shift><Key.shift><Key.shift><Key.shift><Key.shift><Key.shift><Key.shift><Key.shift><Key.shift><Key.shift><Key.shift><Key.shift><Key.shift><Key.shift><Key.shift><Key.shift>Scott
Screenshot: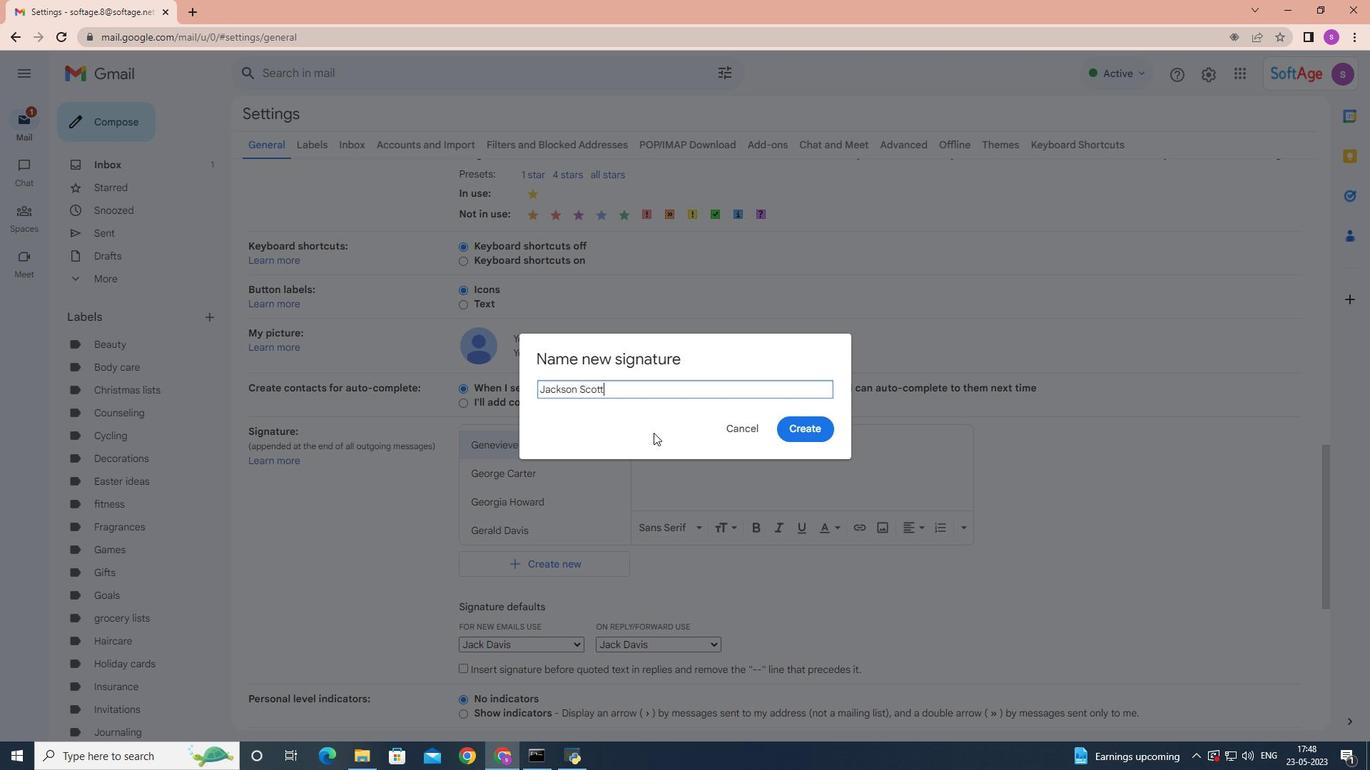 
Action: Mouse moved to (764, 482)
Screenshot: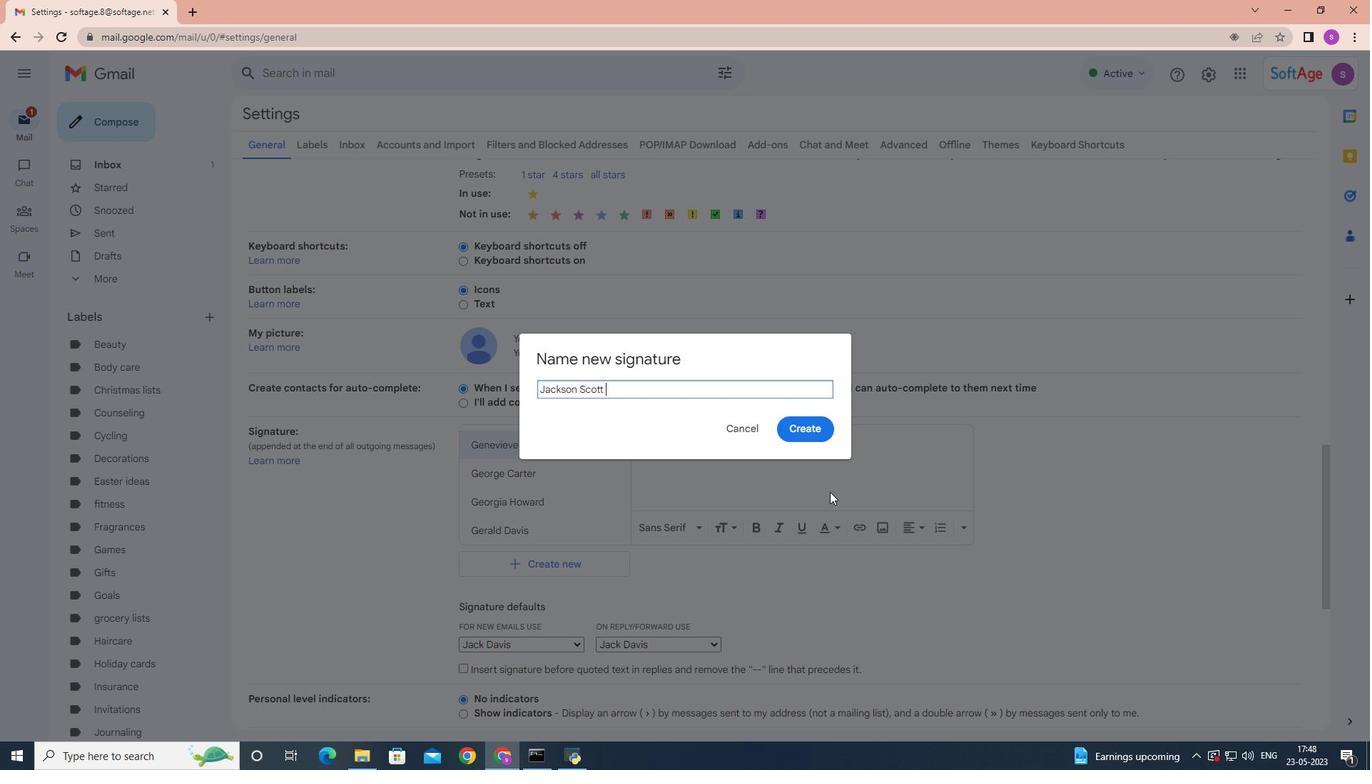
Action: Key pressed <Key.space>
Screenshot: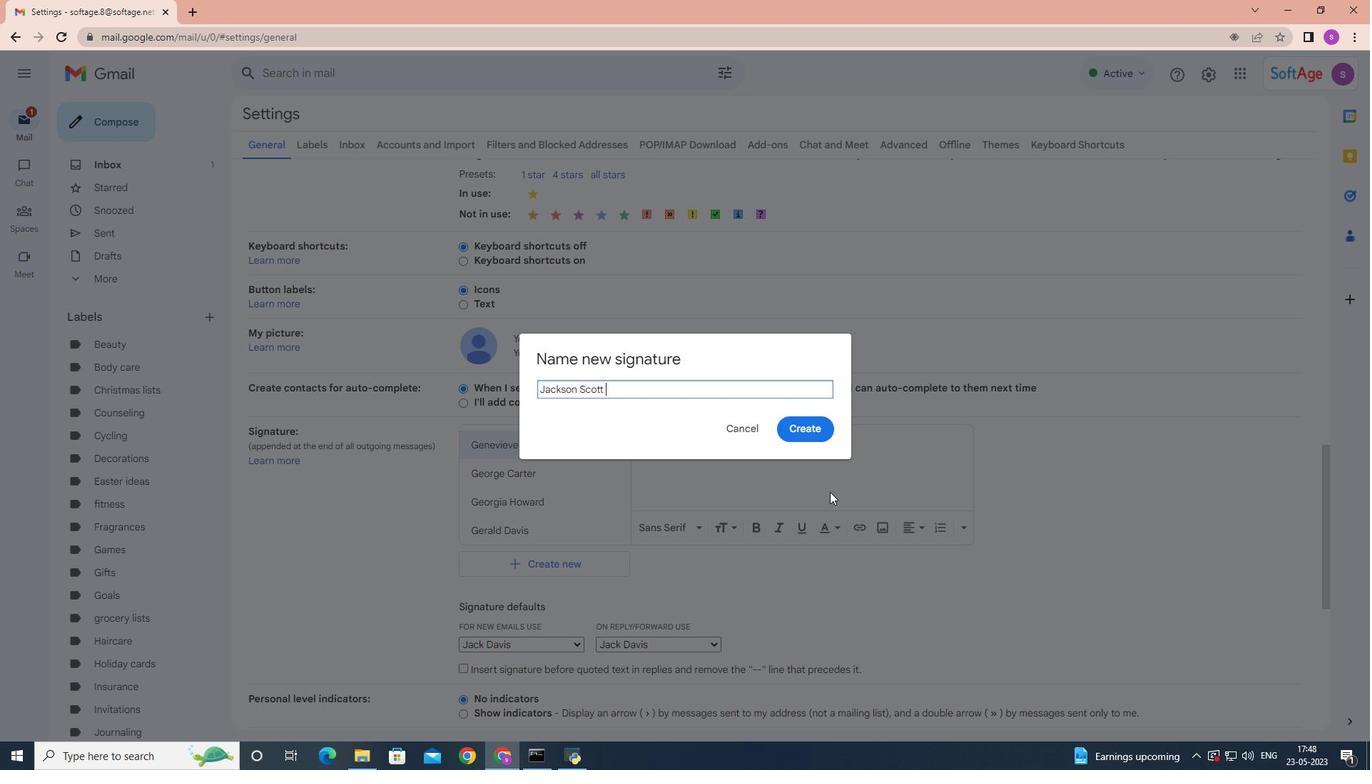 
Action: Mouse moved to (805, 434)
Screenshot: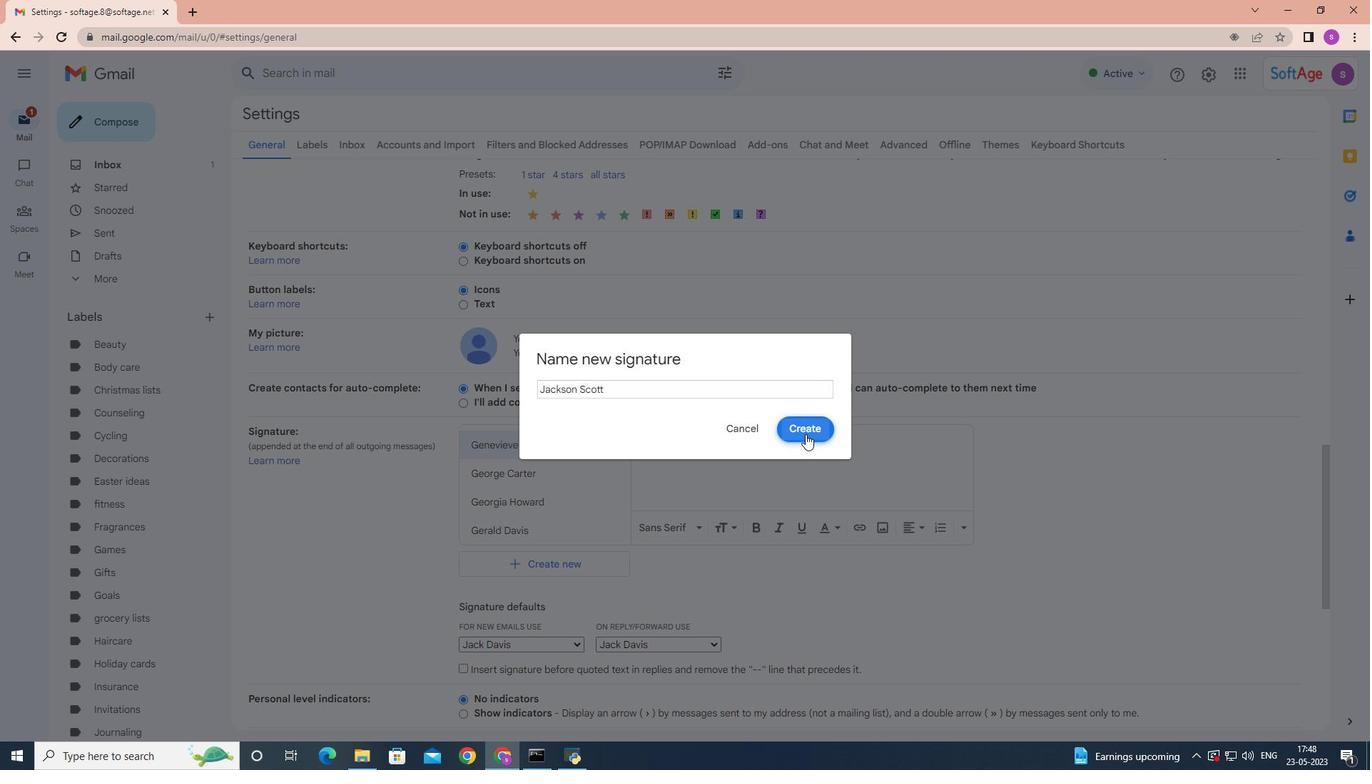 
Action: Mouse pressed left at (805, 434)
Screenshot: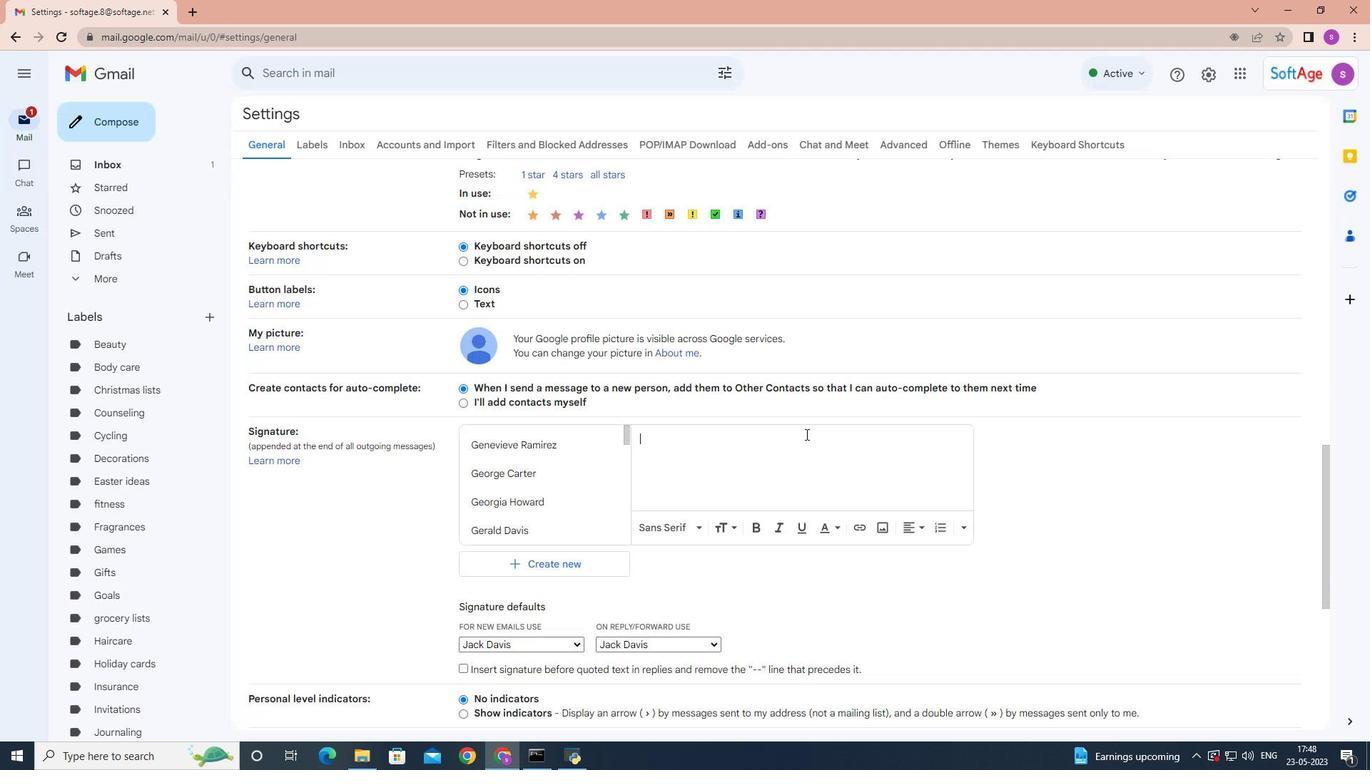 
Action: Mouse moved to (722, 464)
Screenshot: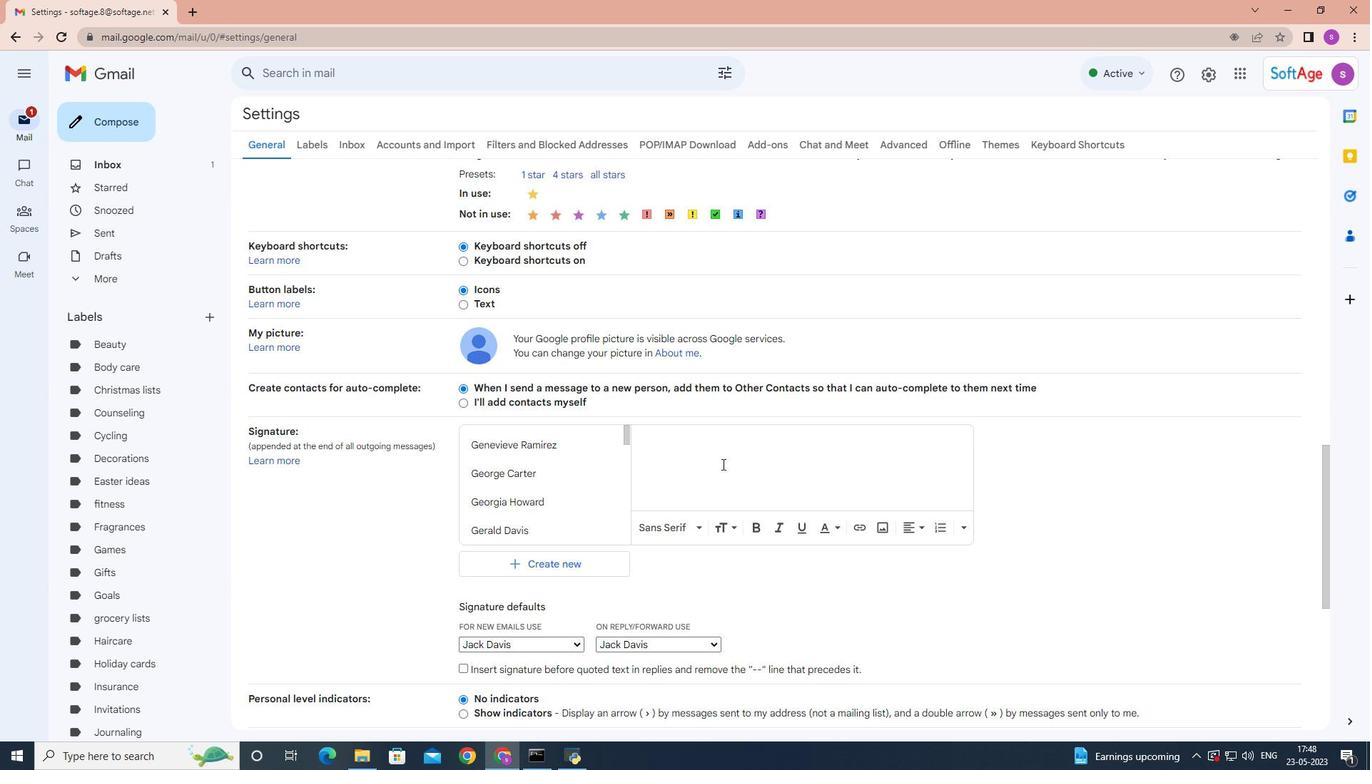 
Action: Key pressed <Key.shift><Key.shift><Key.shift><Key.shift><Key.shift><Key.shift><Key.shift><Key.shift><Key.shift><Key.shift><Key.shift><Key.shift><Key.shift><Key.shift><Key.shift><Key.shift><Key.shift>Jacksi<Key.backspace>on<Key.space><Key.shift><Key.shift><Key.shift><Key.shift><Key.shift><Key.shift><Key.shift><Key.shift><Key.shift><Key.shift><Key.shift><Key.shift>Scott<Key.space>
Screenshot: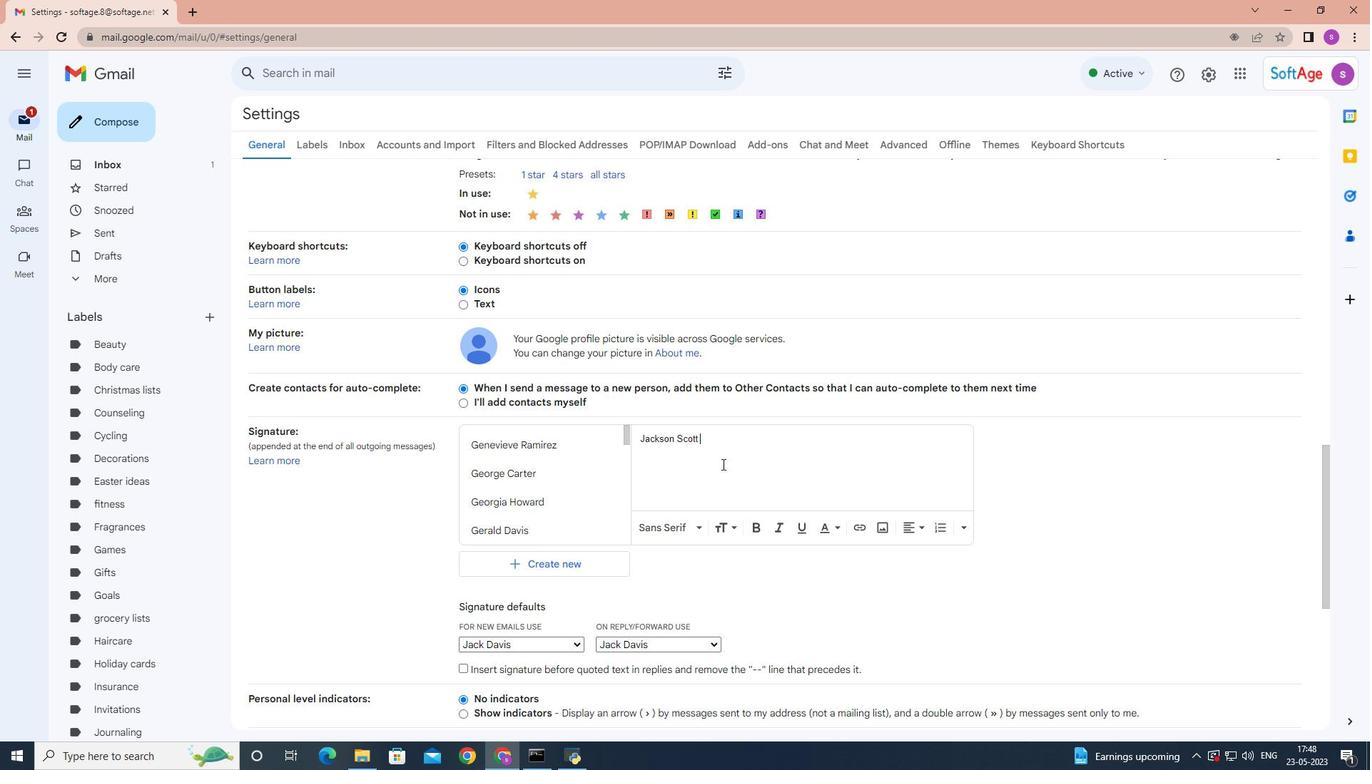 
Action: Mouse moved to (654, 555)
Screenshot: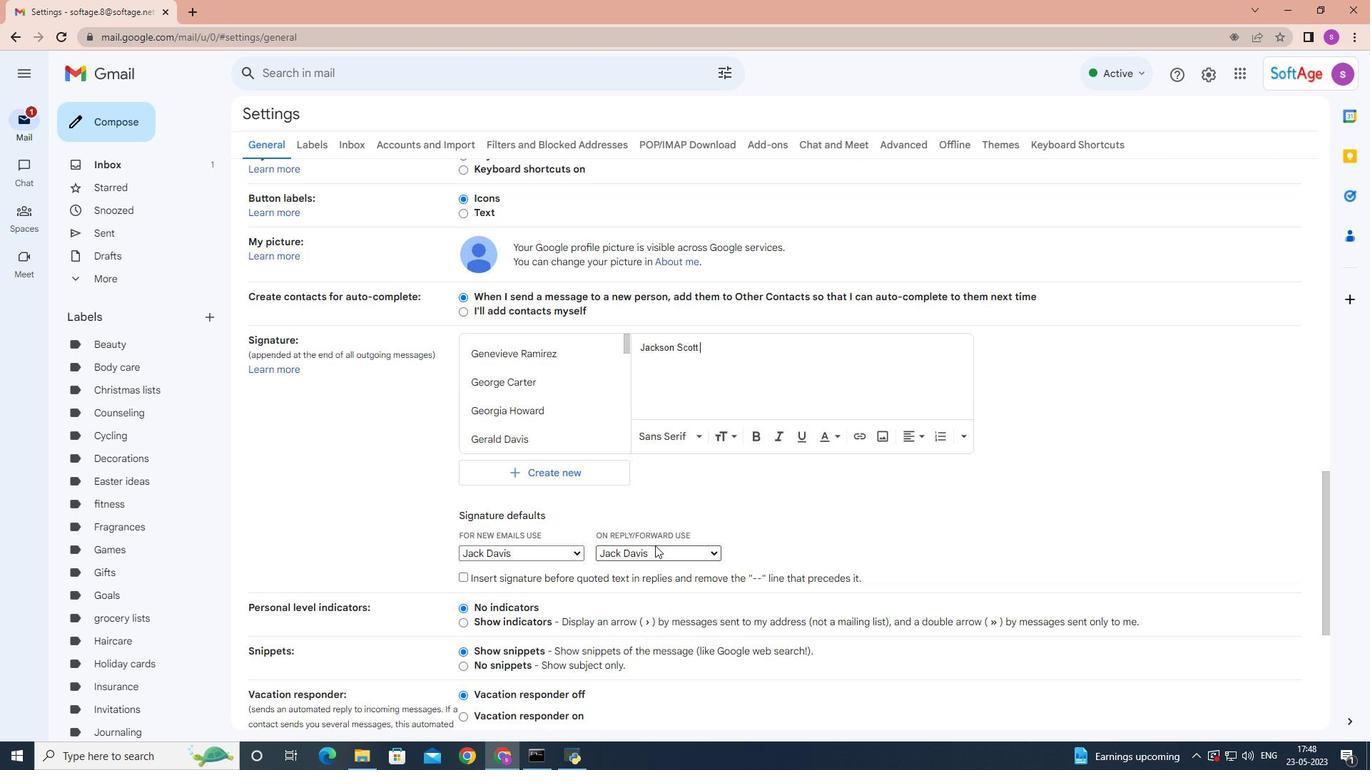 
Action: Mouse scrolled (654, 555) with delta (0, 0)
Screenshot: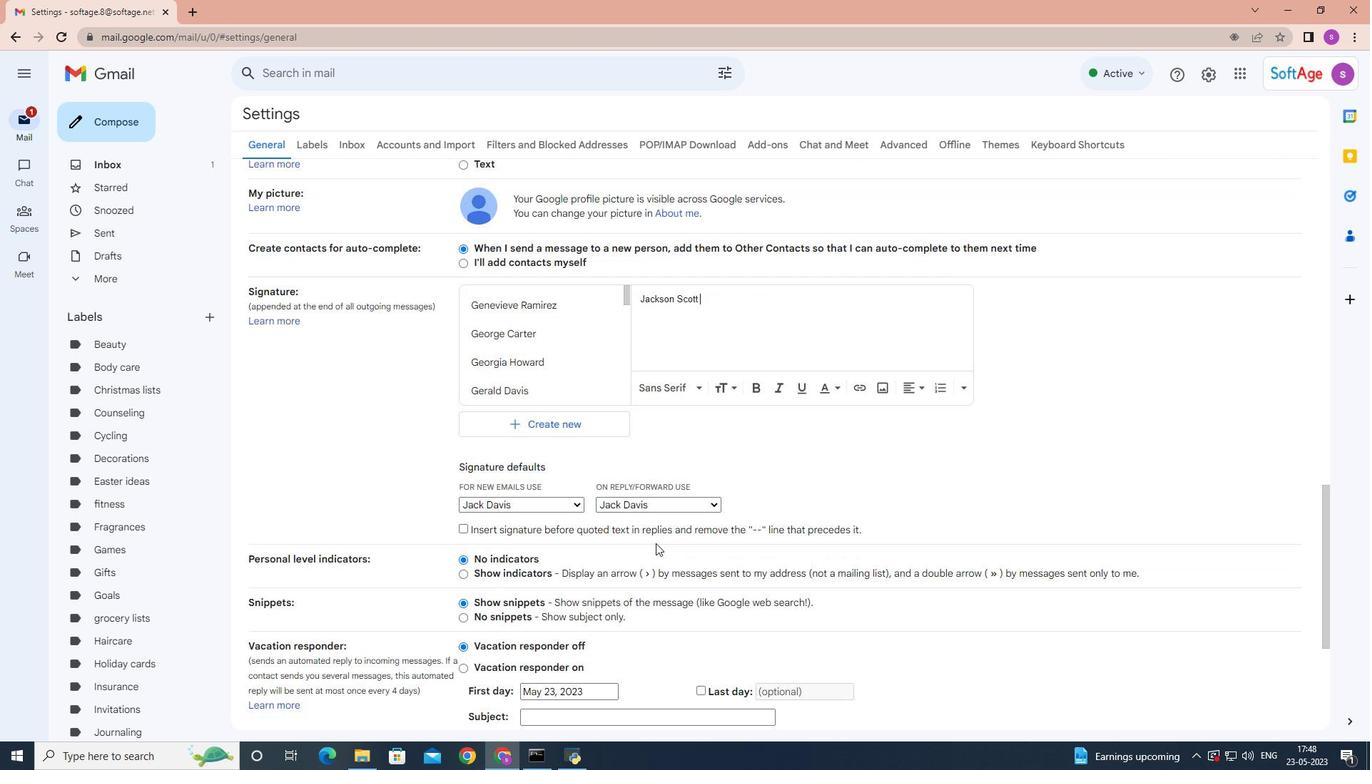 
Action: Mouse moved to (654, 555)
Screenshot: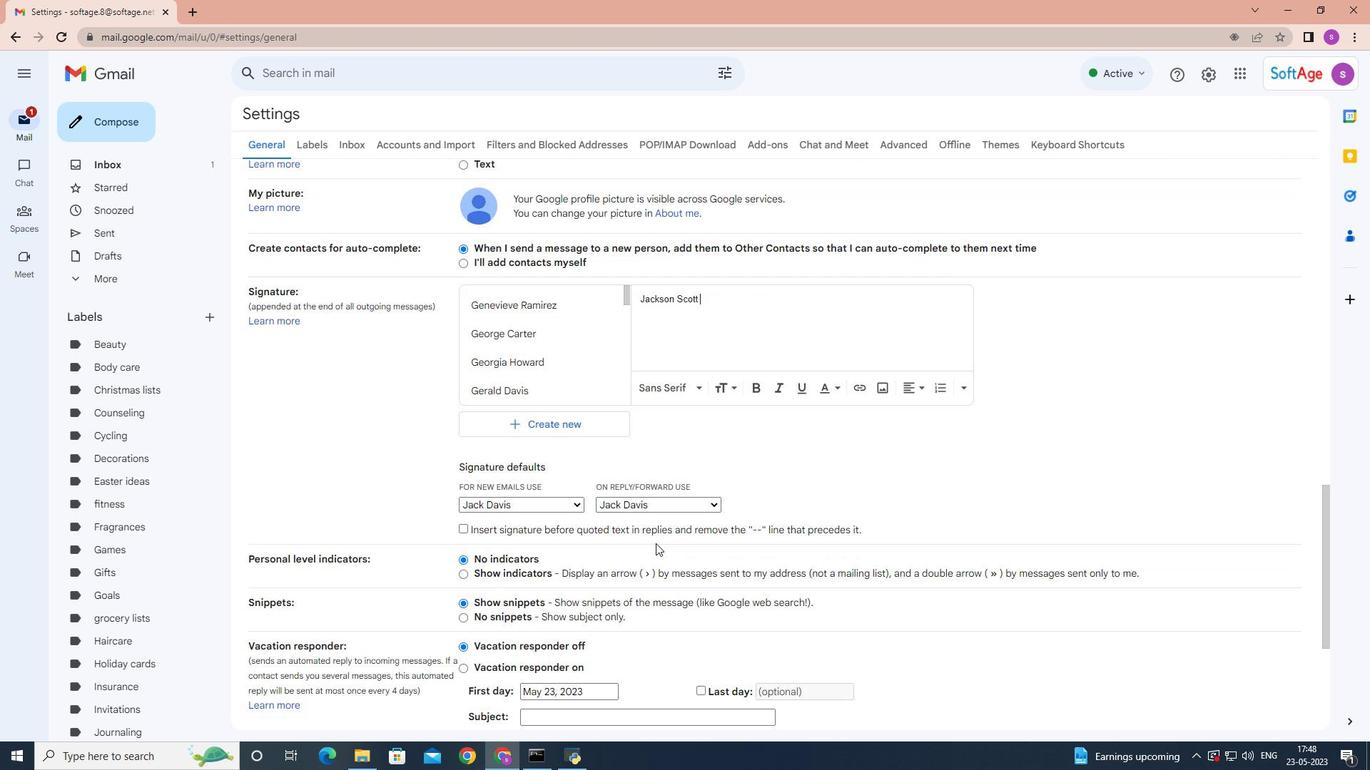 
Action: Mouse scrolled (654, 555) with delta (0, 0)
Screenshot: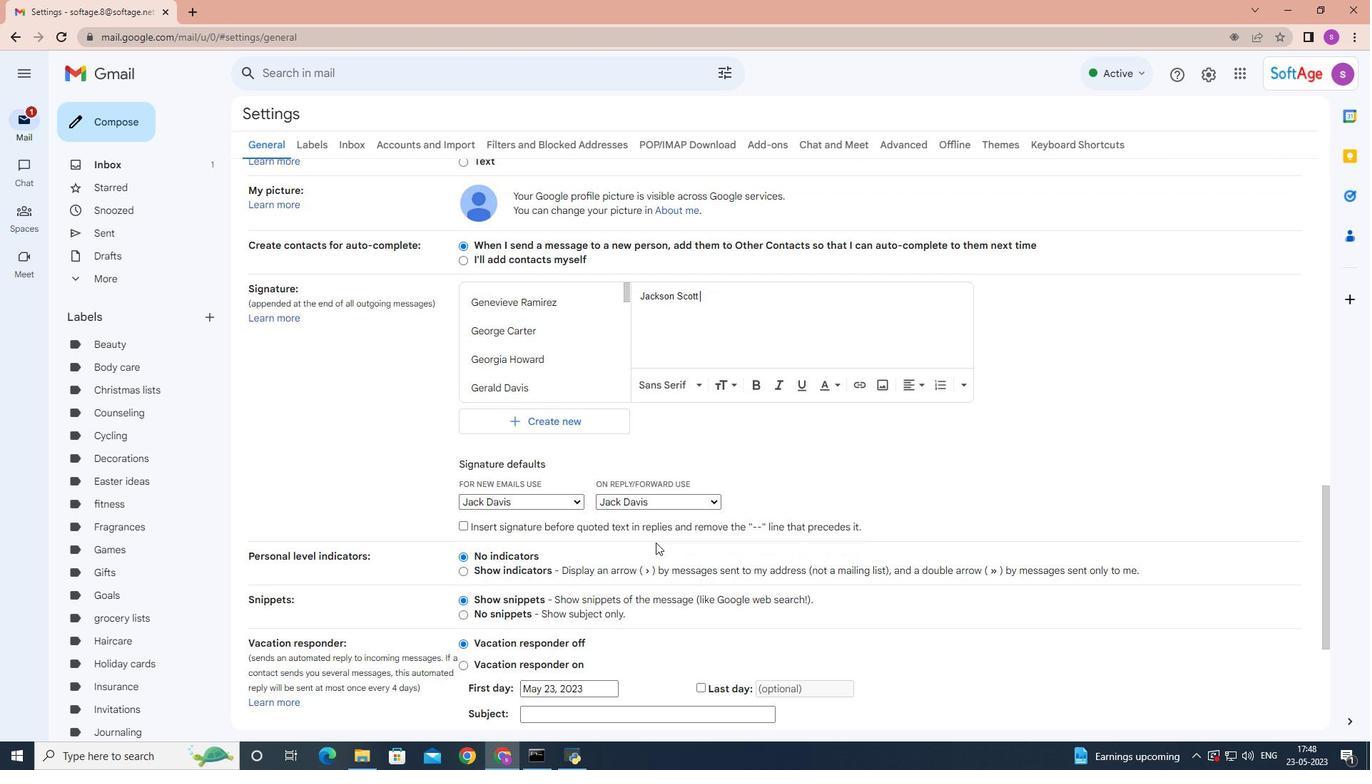 
Action: Mouse moved to (571, 503)
Screenshot: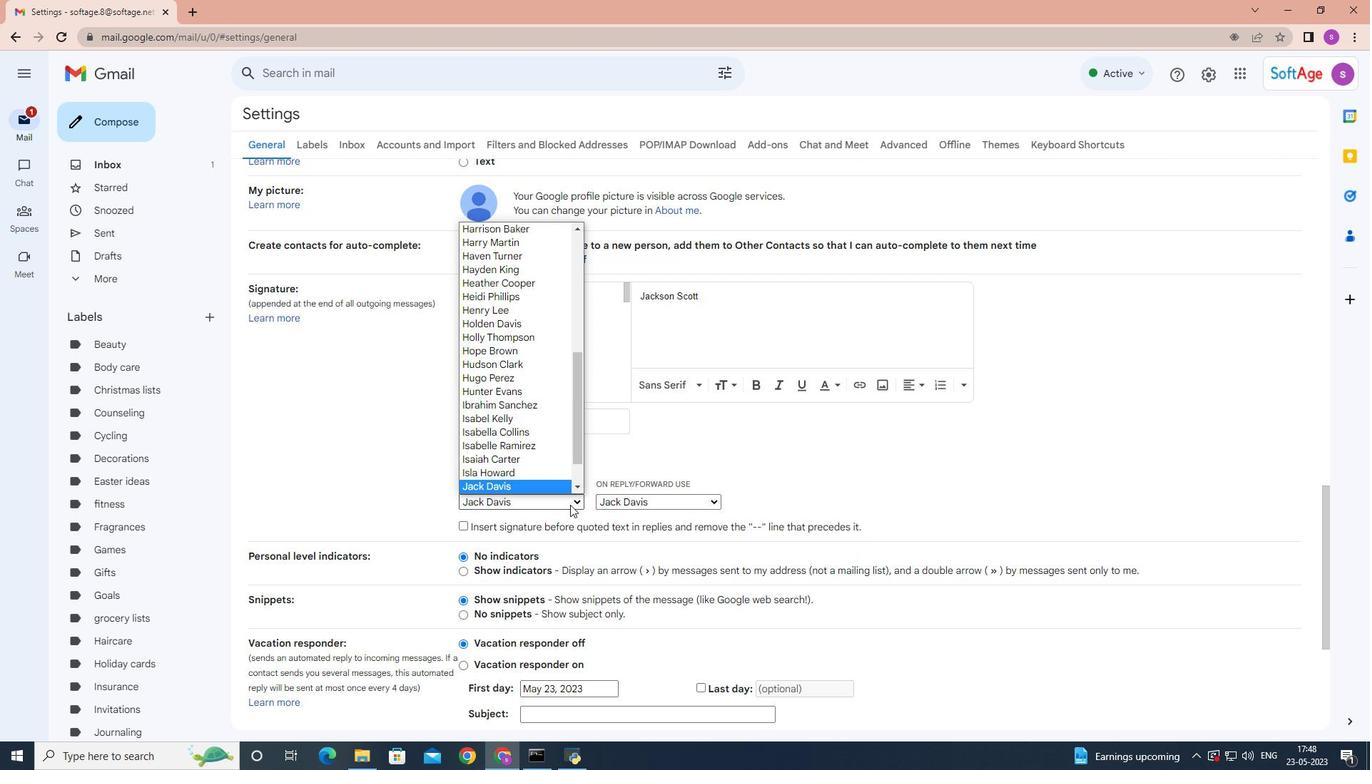 
Action: Mouse pressed left at (571, 503)
Screenshot: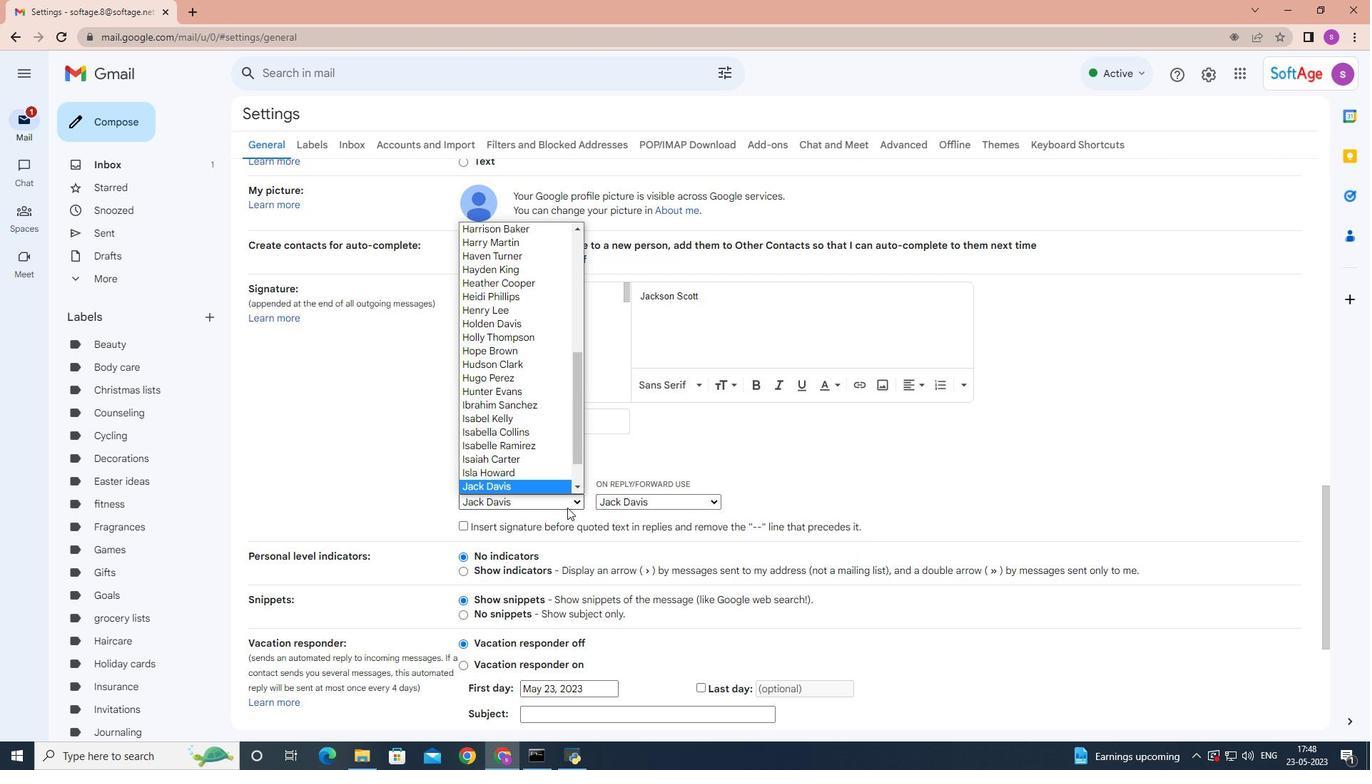 
Action: Mouse moved to (527, 441)
Screenshot: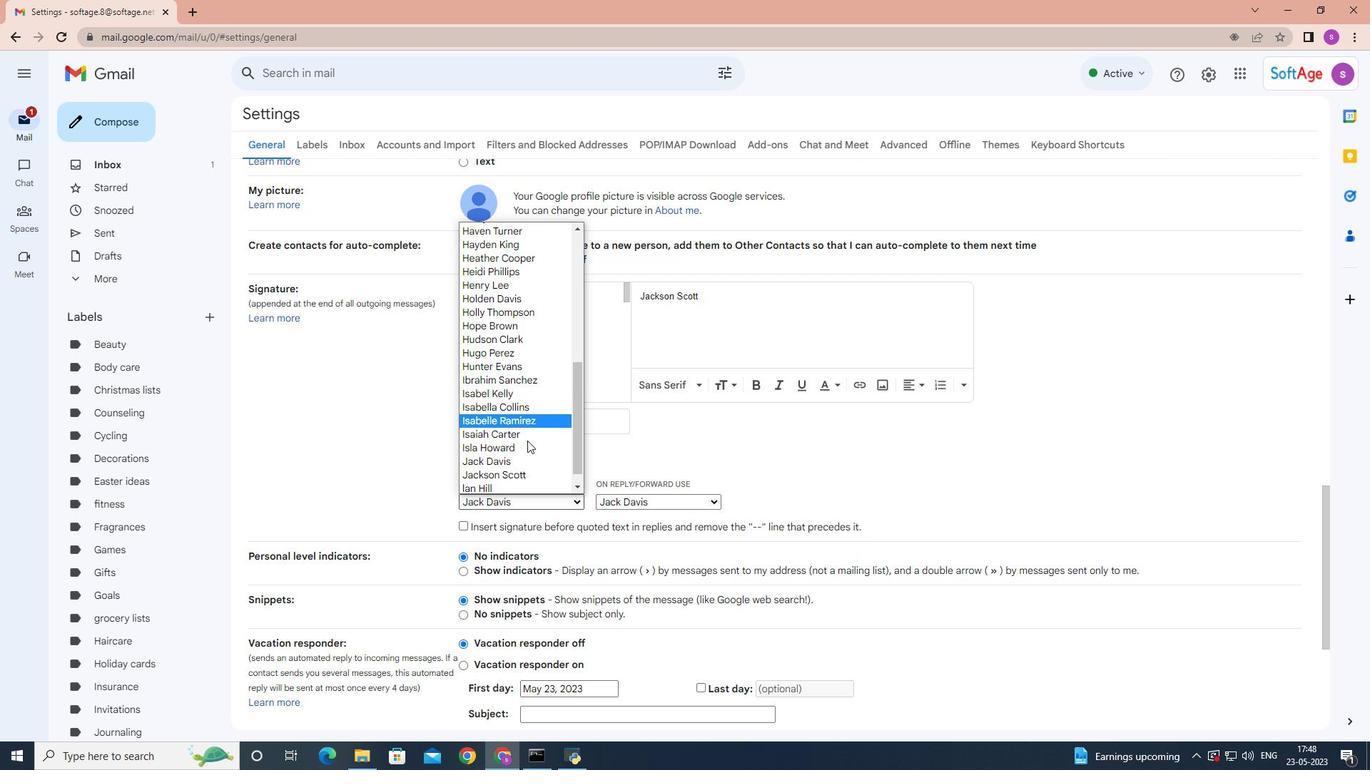 
Action: Mouse scrolled (527, 440) with delta (0, 0)
Screenshot: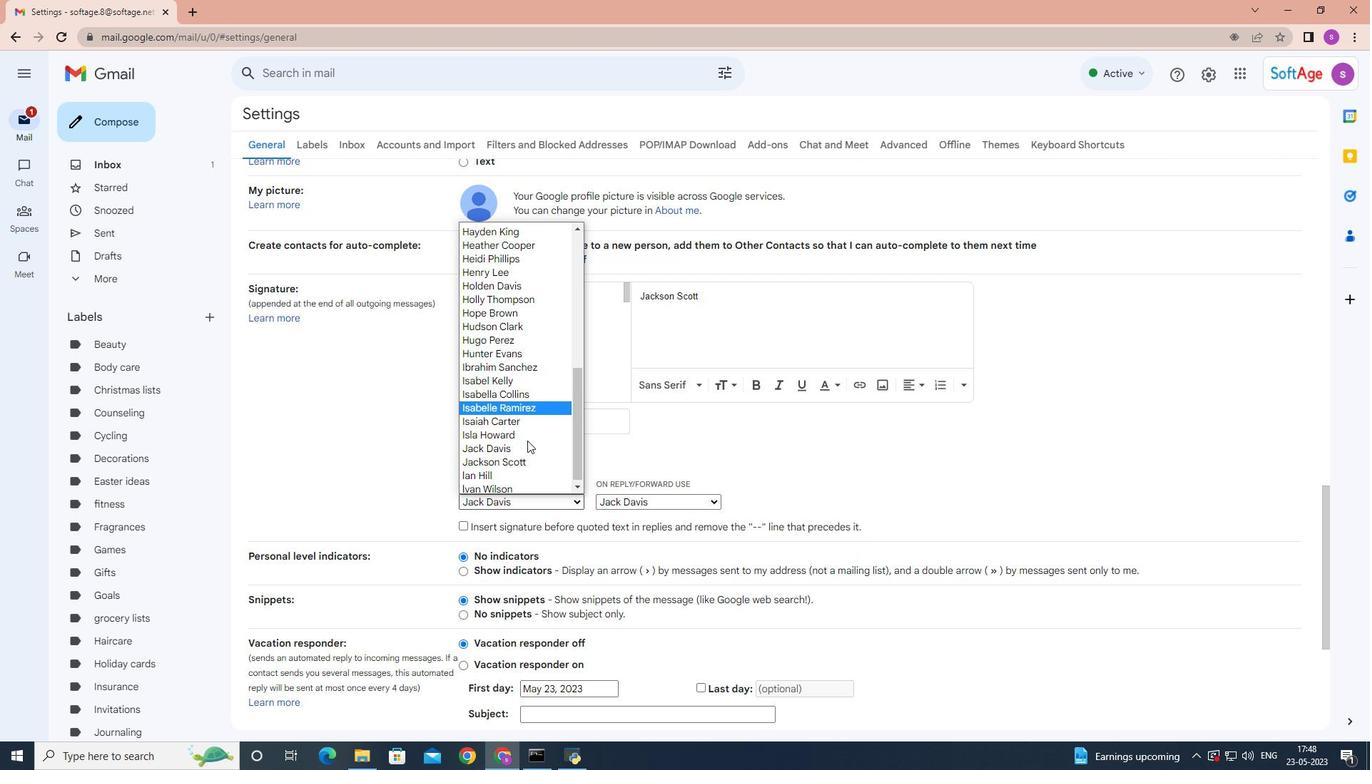 
Action: Mouse scrolled (527, 440) with delta (0, 0)
Screenshot: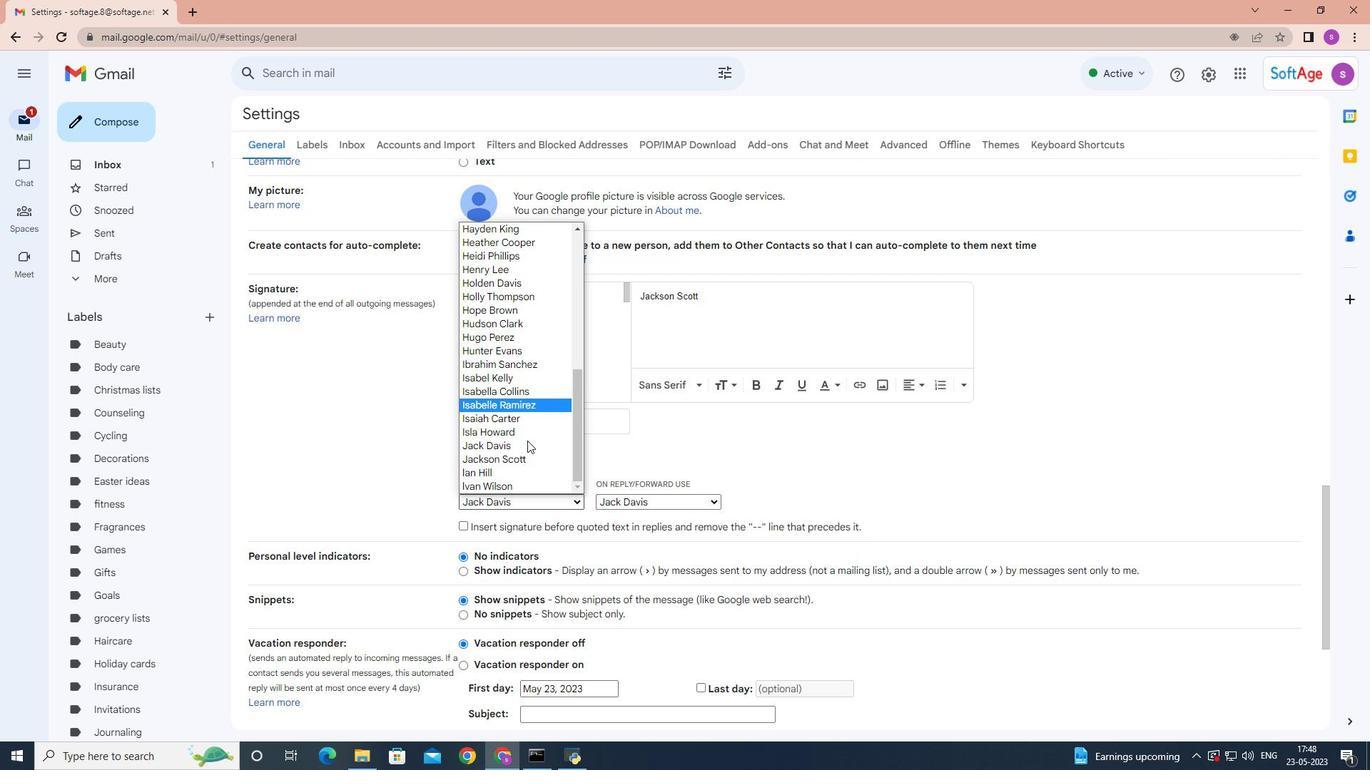 
Action: Mouse scrolled (527, 440) with delta (0, 0)
Screenshot: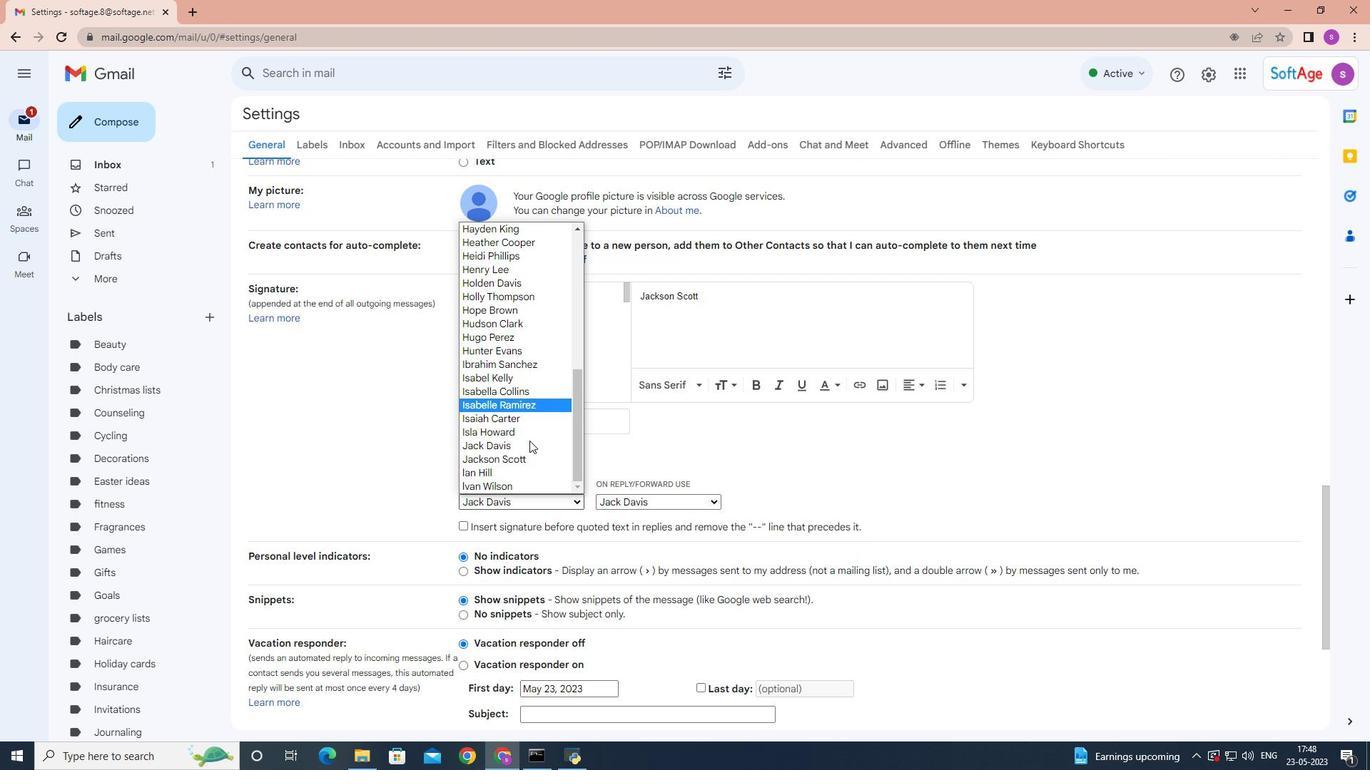 
Action: Mouse scrolled (527, 440) with delta (0, 0)
Screenshot: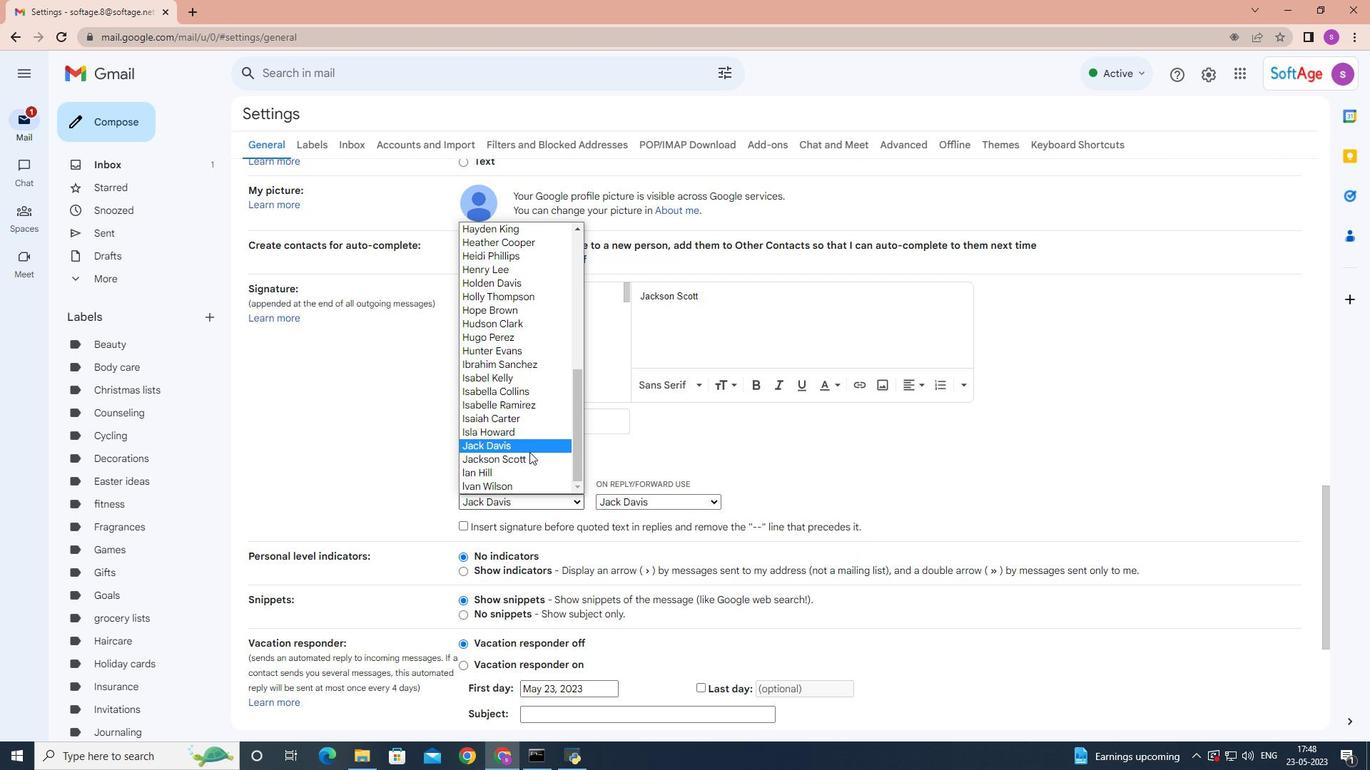 
Action: Mouse moved to (533, 456)
Screenshot: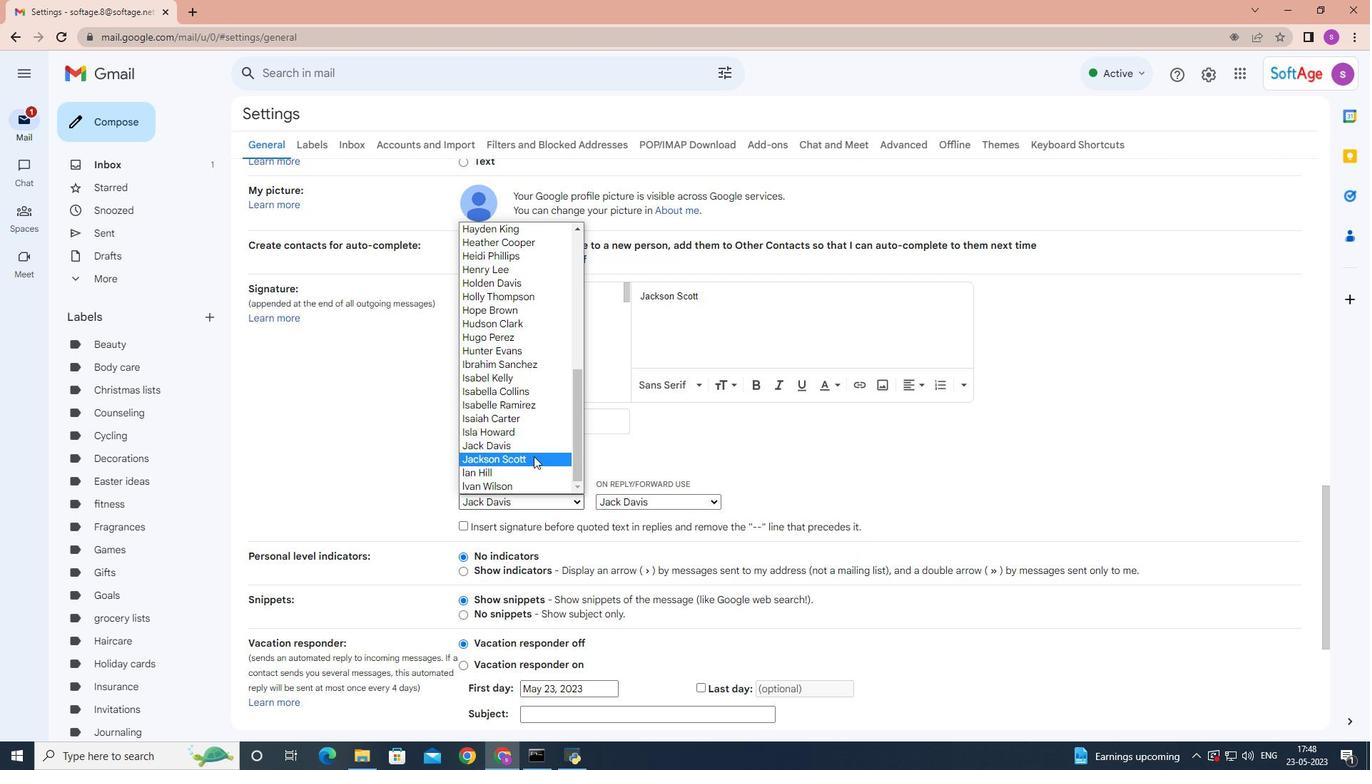 
Action: Mouse pressed left at (533, 456)
Screenshot: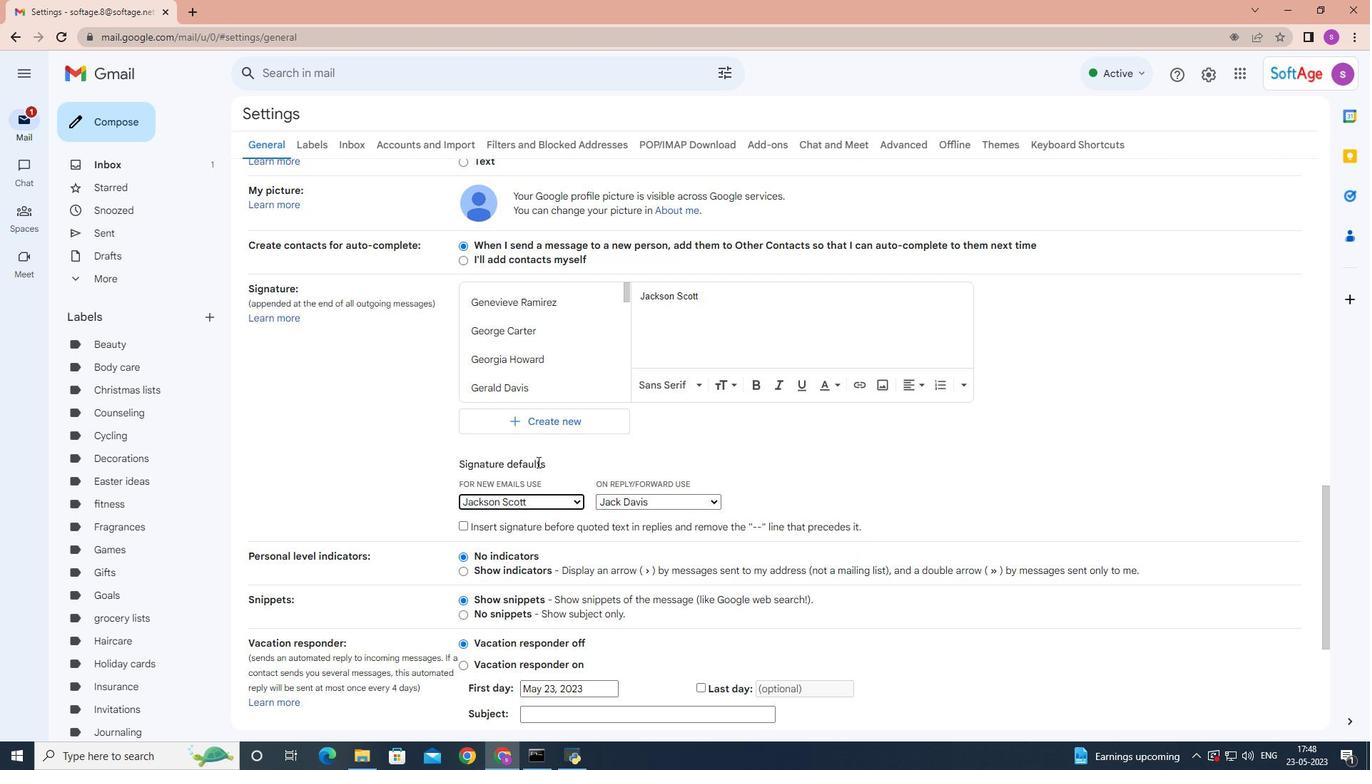 
Action: Mouse moved to (704, 500)
Screenshot: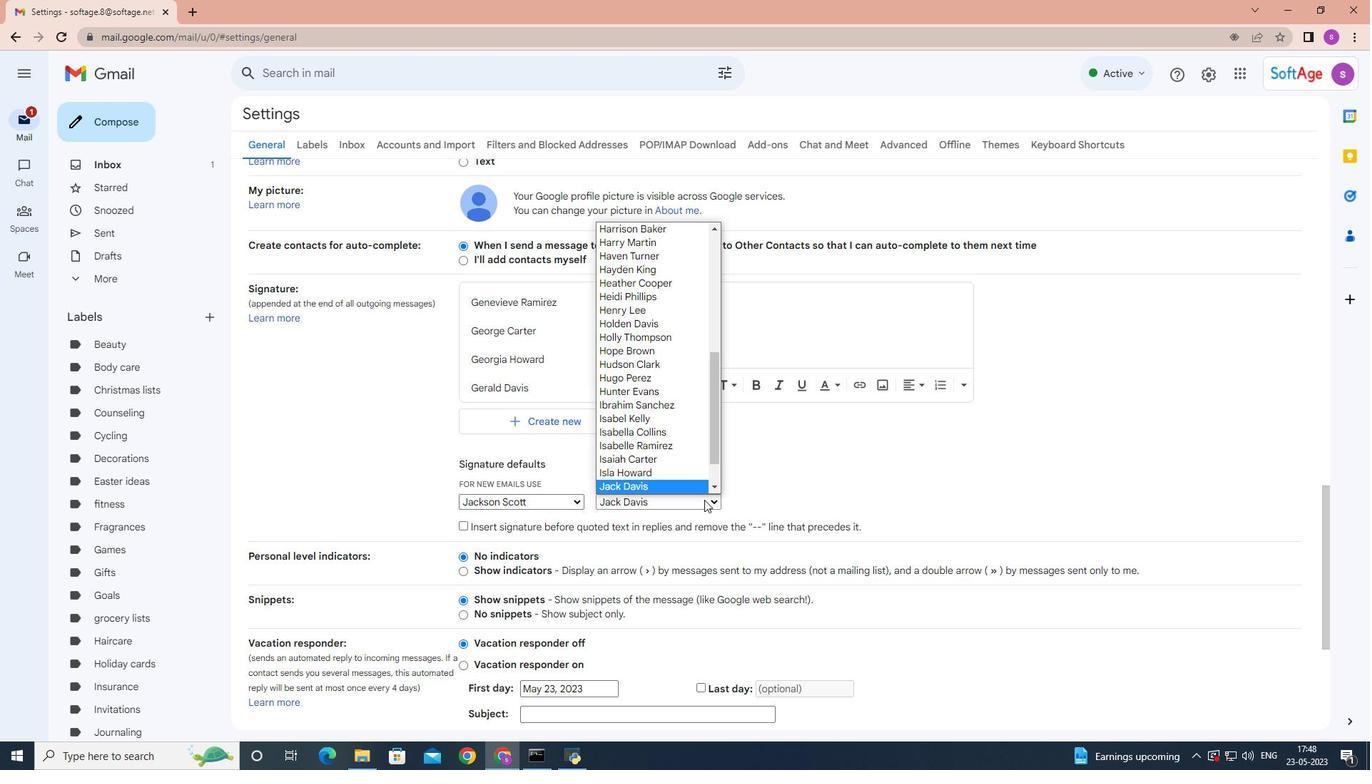 
Action: Mouse pressed left at (704, 500)
Screenshot: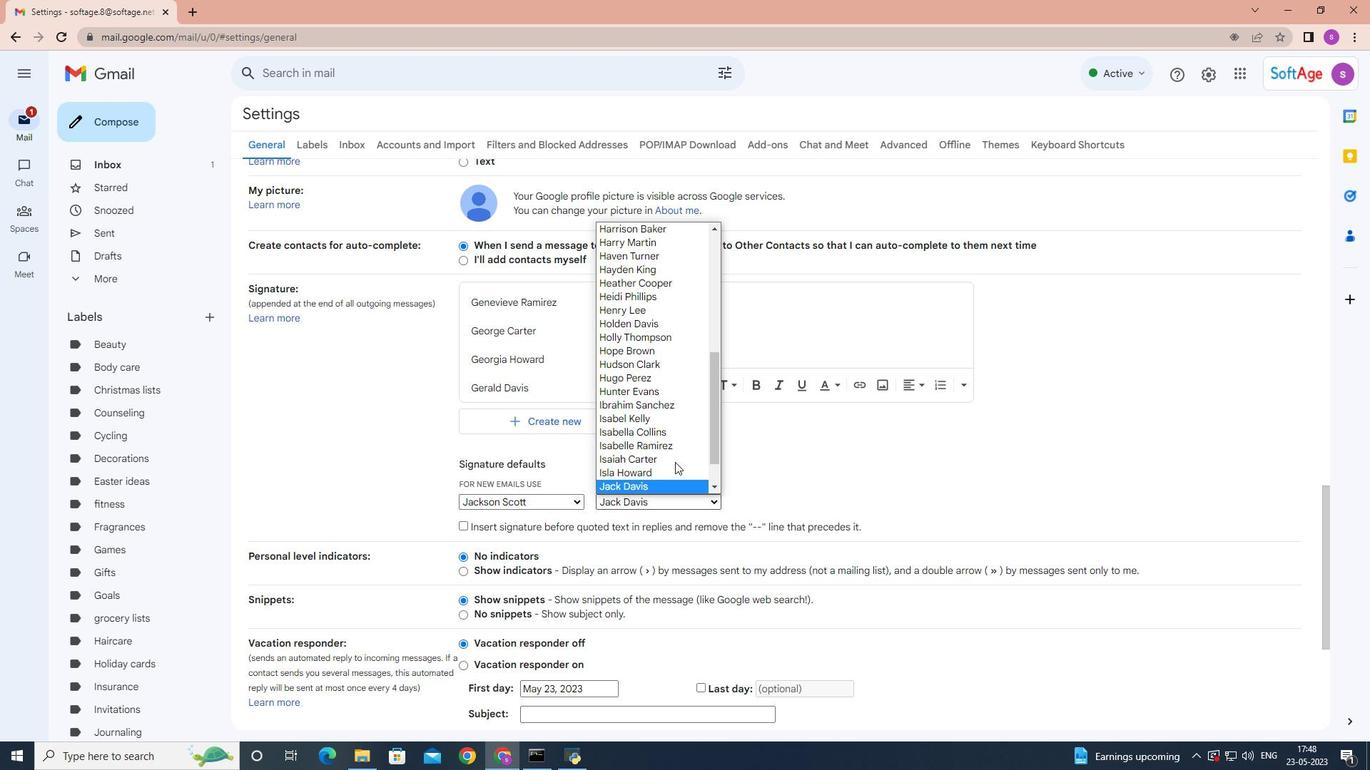 
Action: Mouse moved to (656, 434)
Screenshot: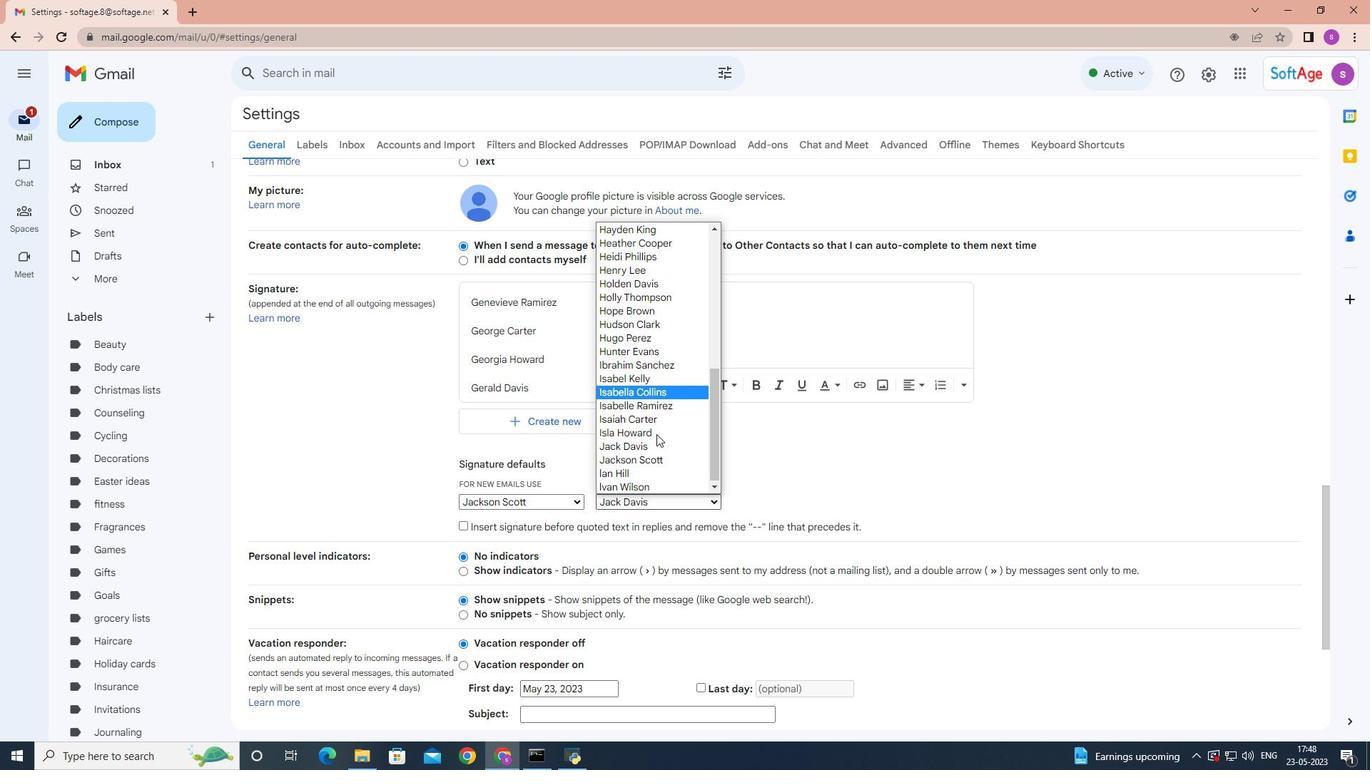
Action: Mouse scrolled (656, 433) with delta (0, 0)
Screenshot: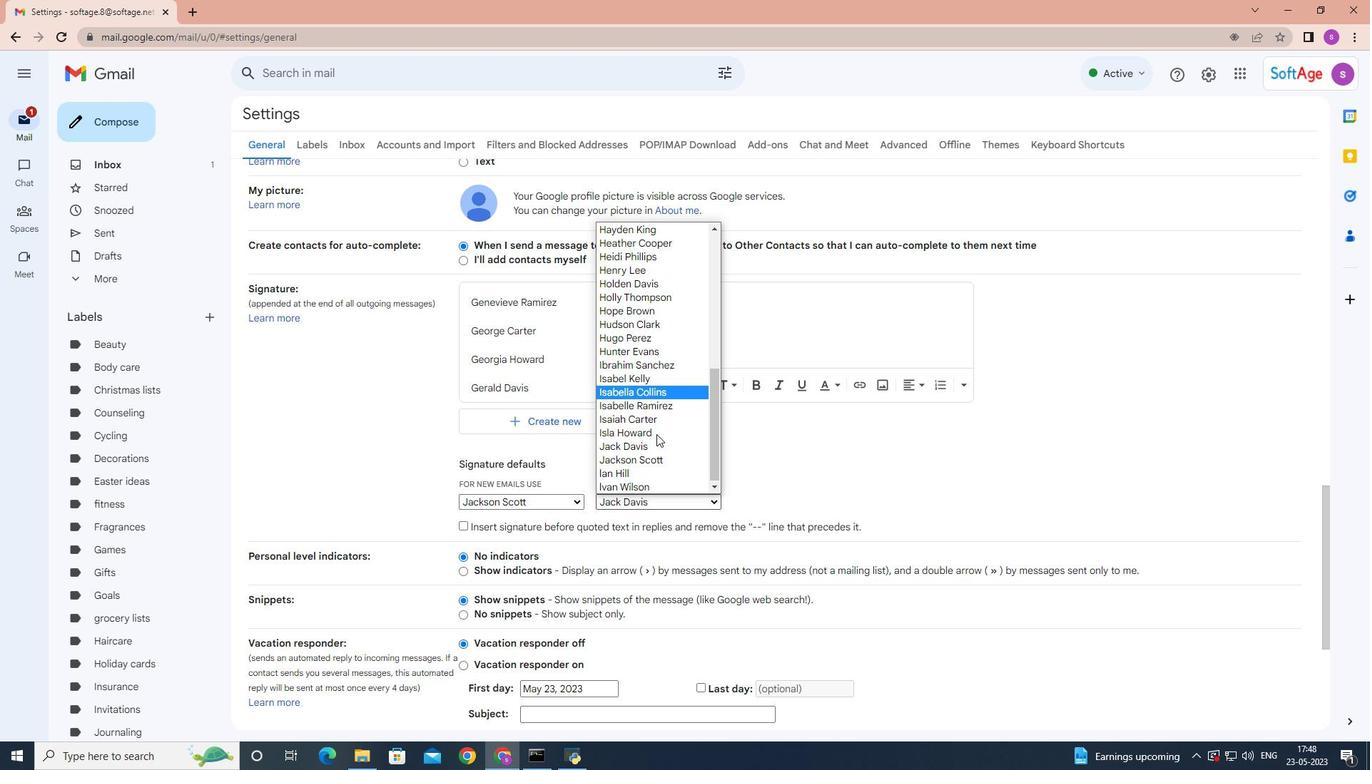 
Action: Mouse scrolled (656, 433) with delta (0, 0)
Screenshot: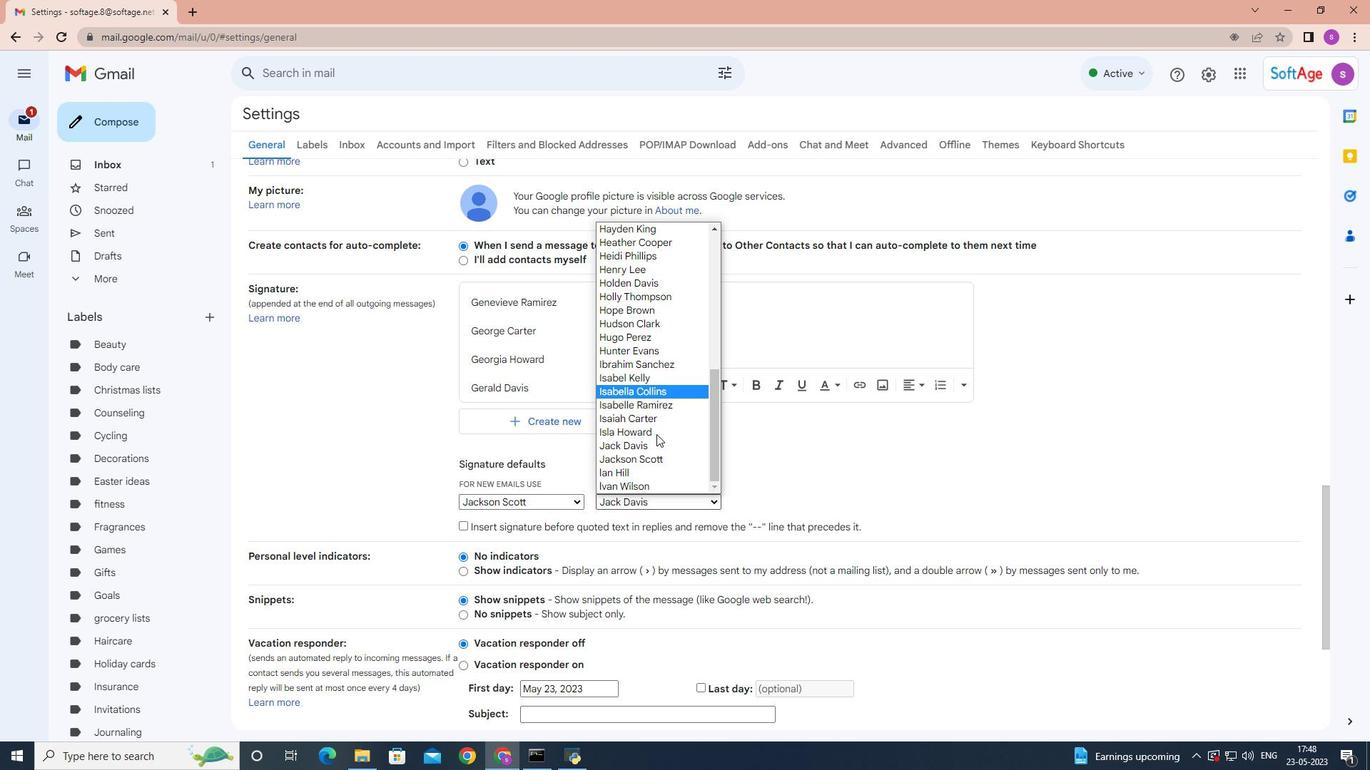 
Action: Mouse scrolled (656, 433) with delta (0, 0)
Screenshot: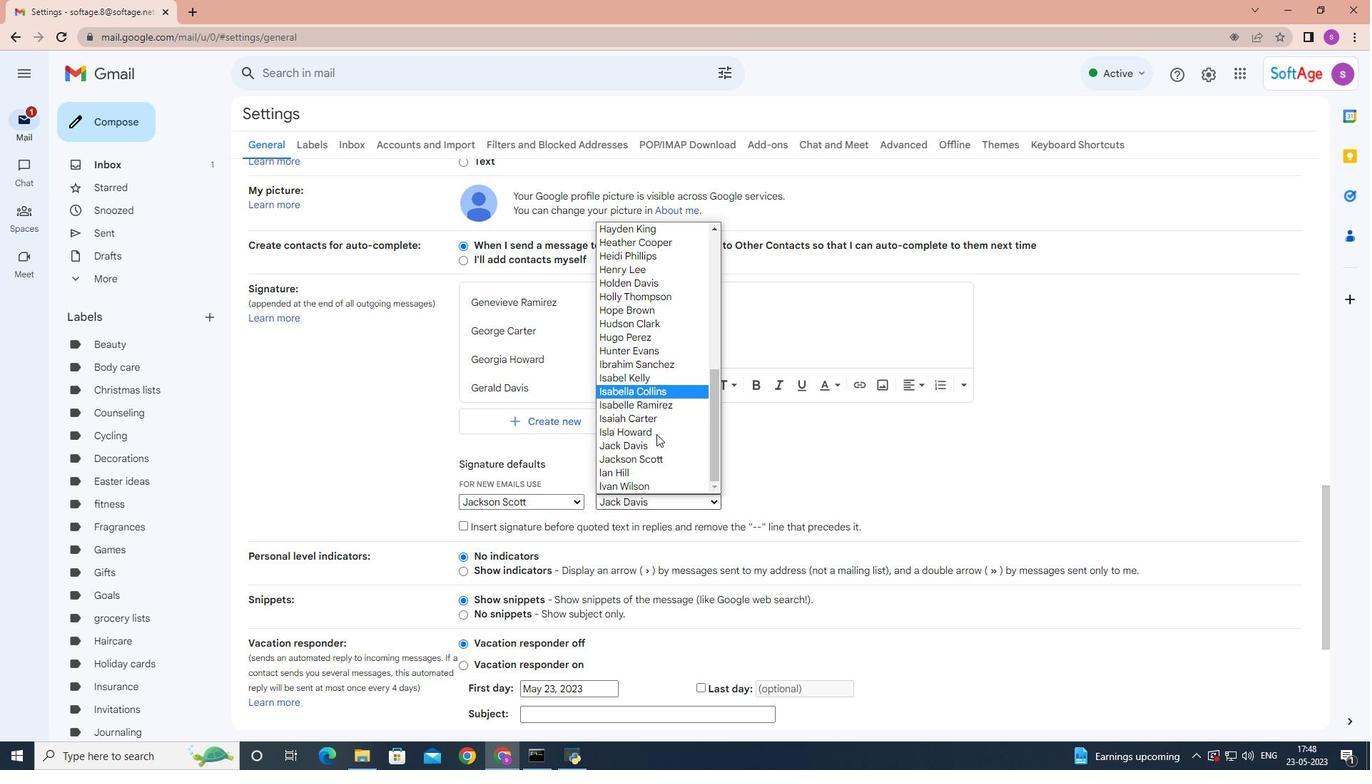 
Action: Mouse scrolled (656, 433) with delta (0, 0)
Screenshot: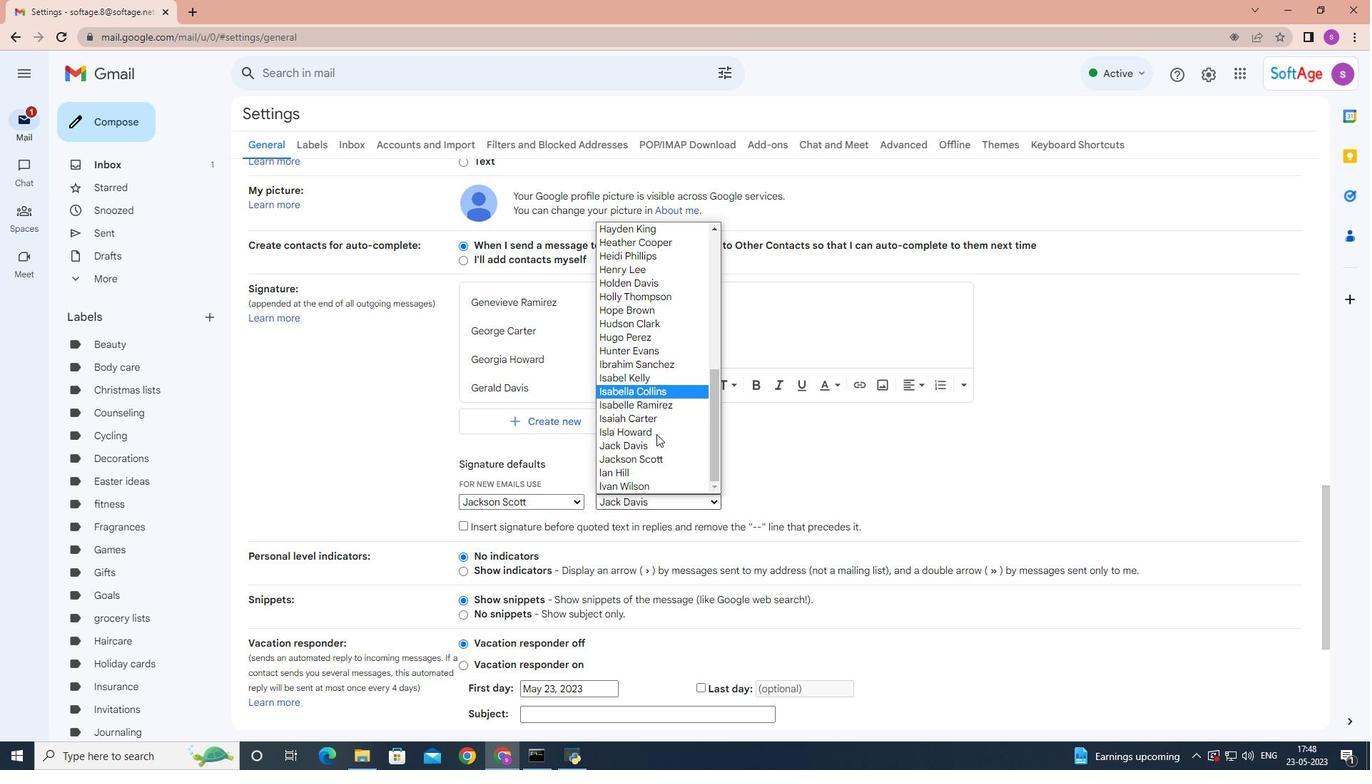 
Action: Mouse scrolled (656, 433) with delta (0, 0)
Screenshot: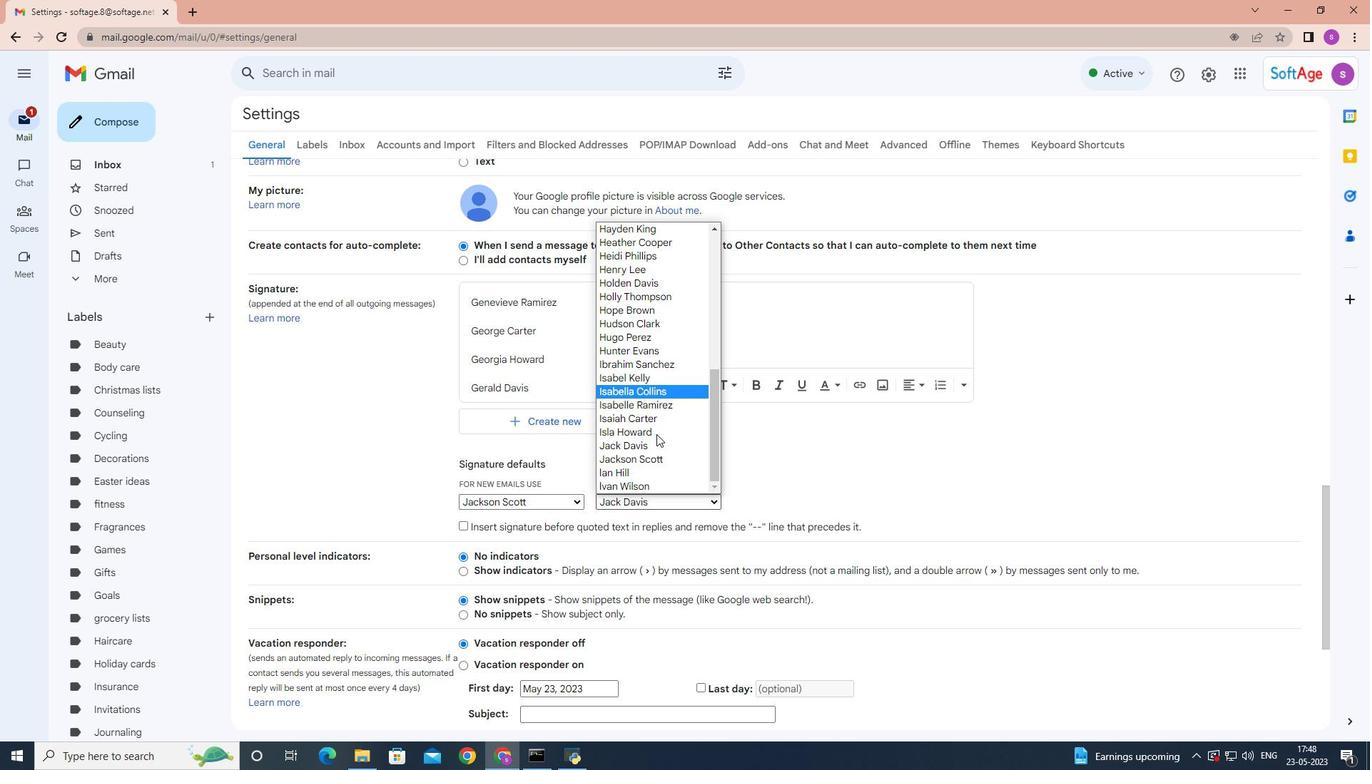 
Action: Mouse scrolled (656, 433) with delta (0, 0)
Screenshot: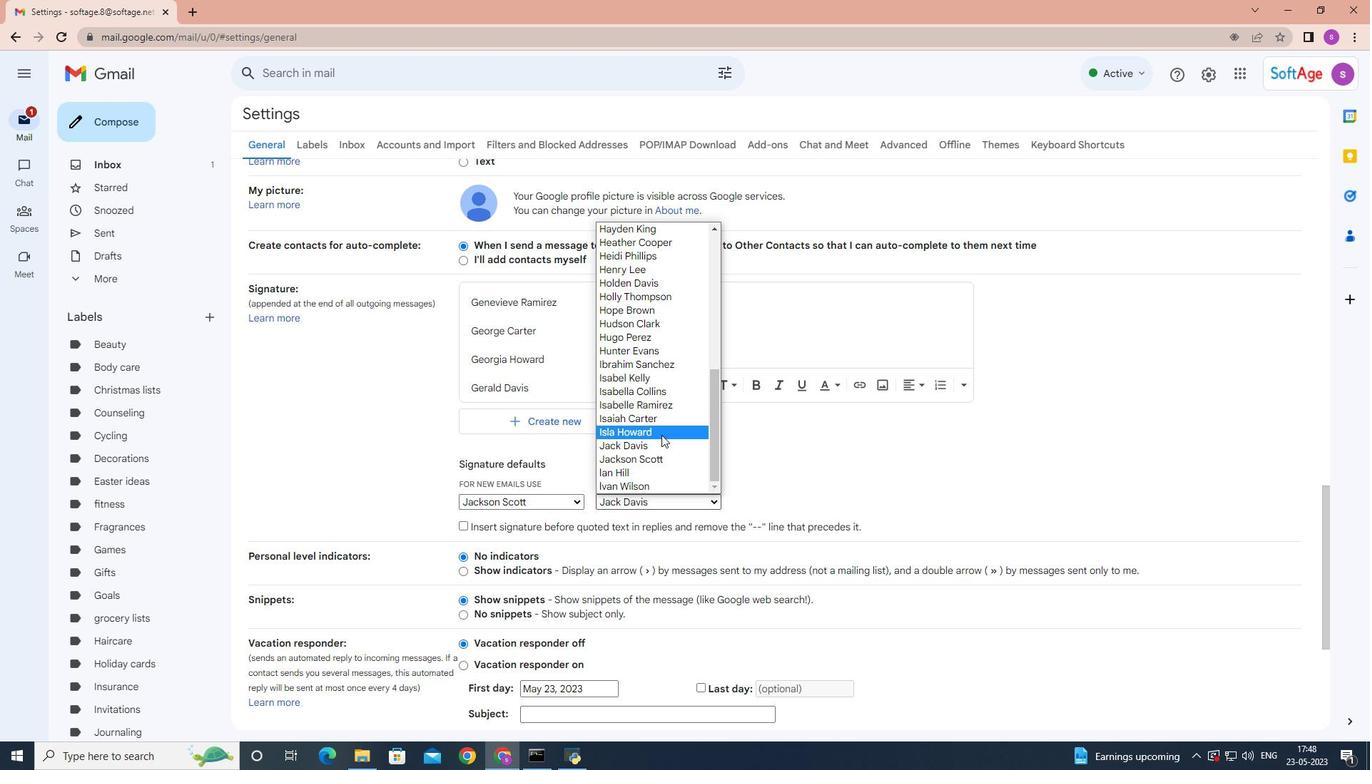 
Action: Mouse scrolled (656, 433) with delta (0, 0)
Screenshot: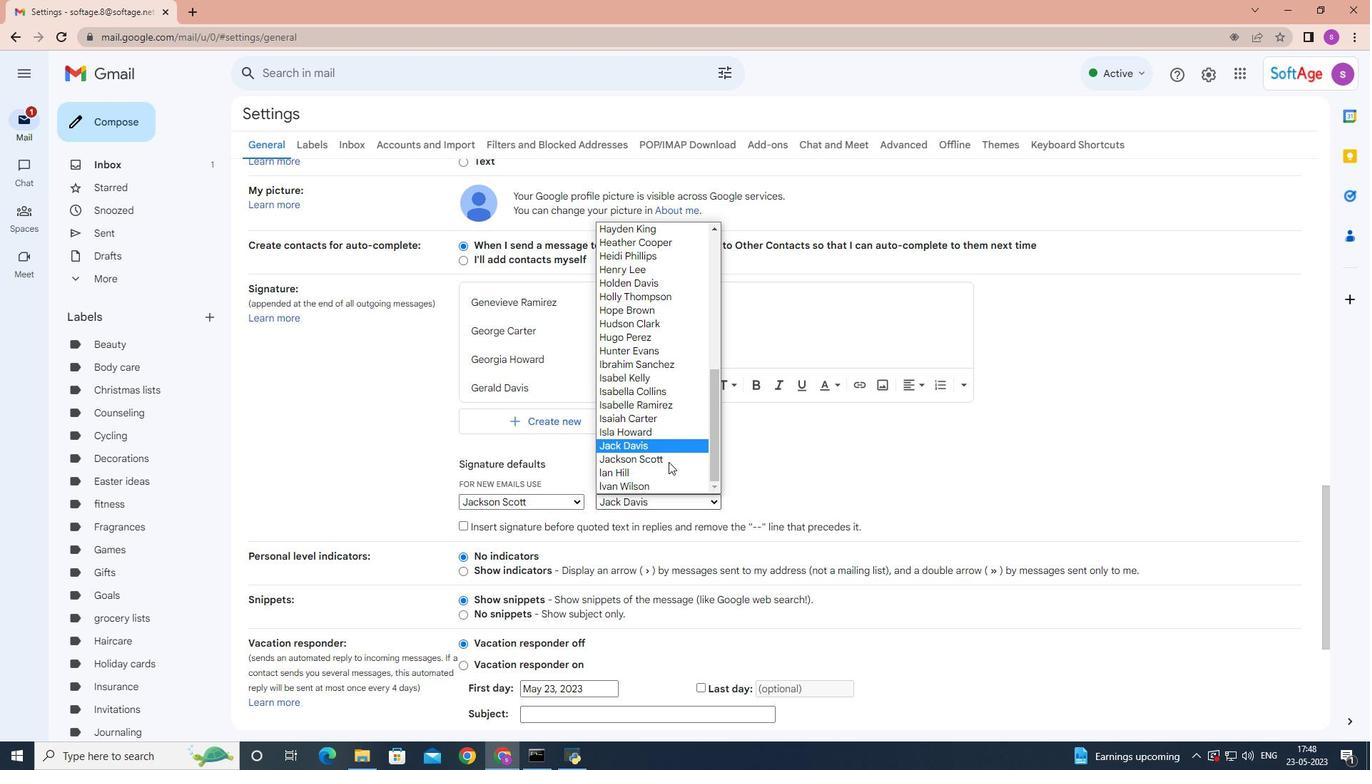 
Action: Mouse moved to (669, 460)
Screenshot: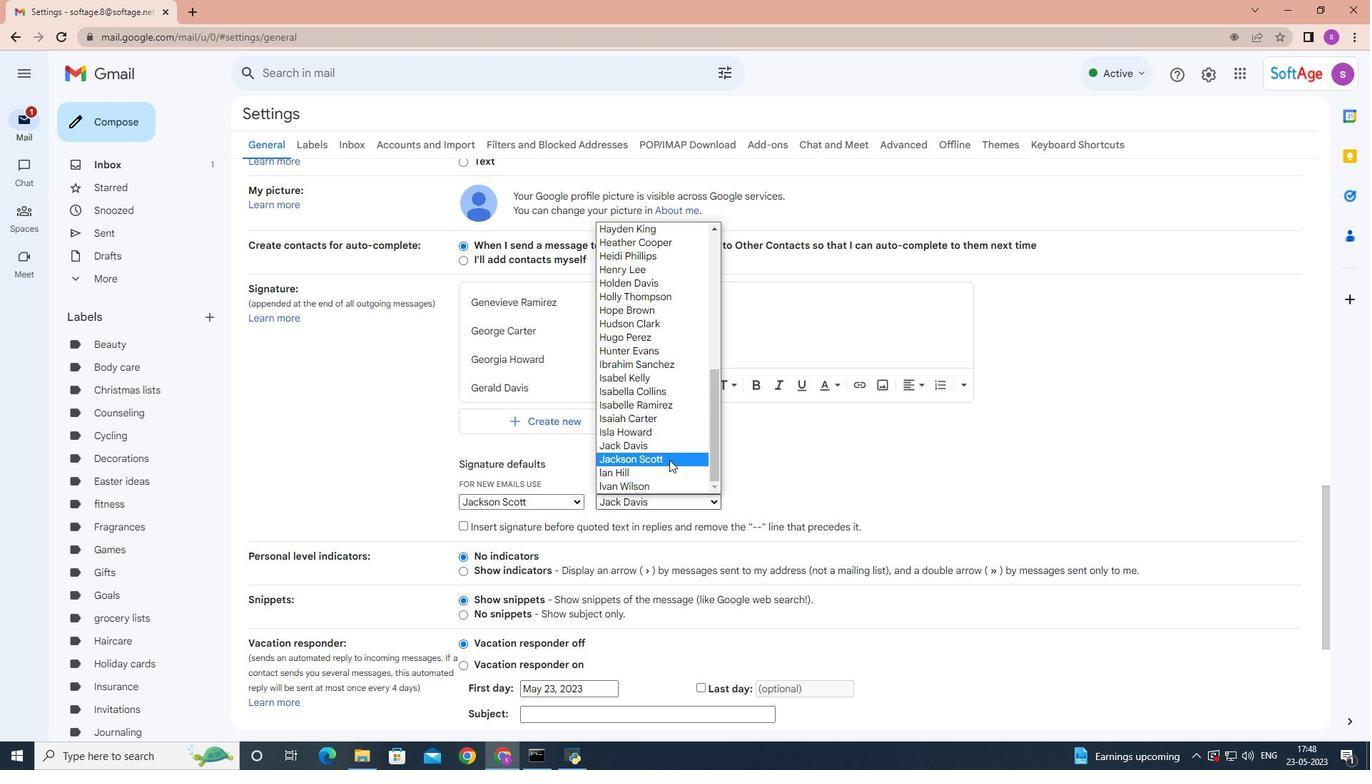 
Action: Mouse pressed left at (669, 460)
Screenshot: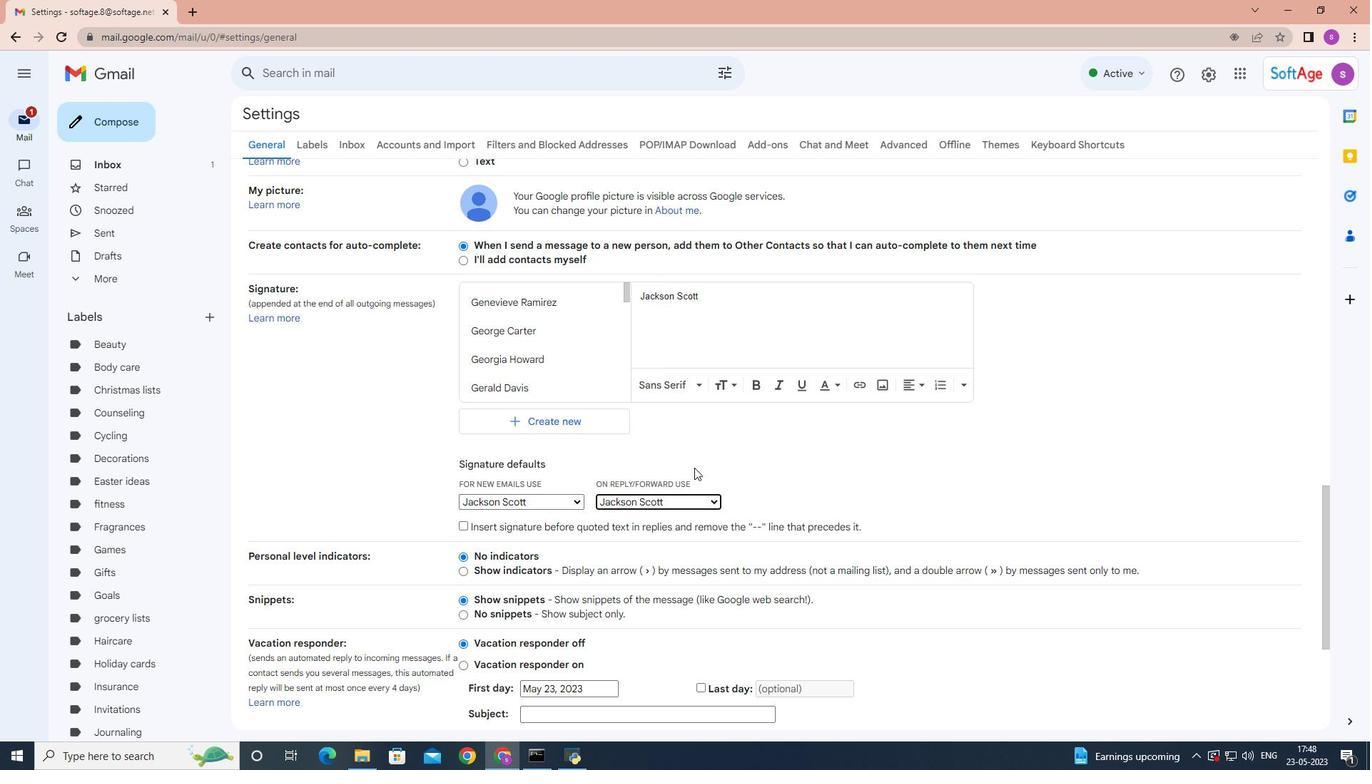 
Action: Mouse moved to (892, 485)
Screenshot: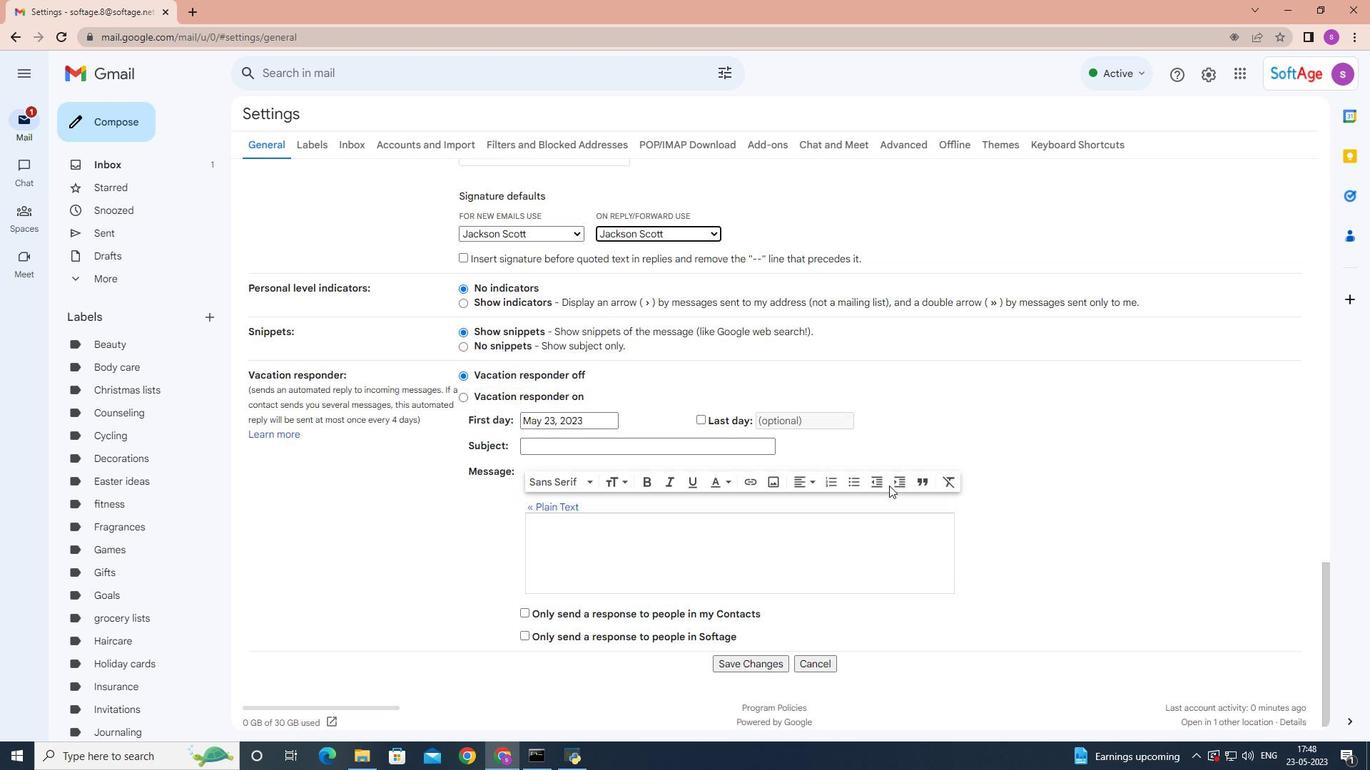 
Action: Mouse scrolled (892, 484) with delta (0, 0)
Screenshot: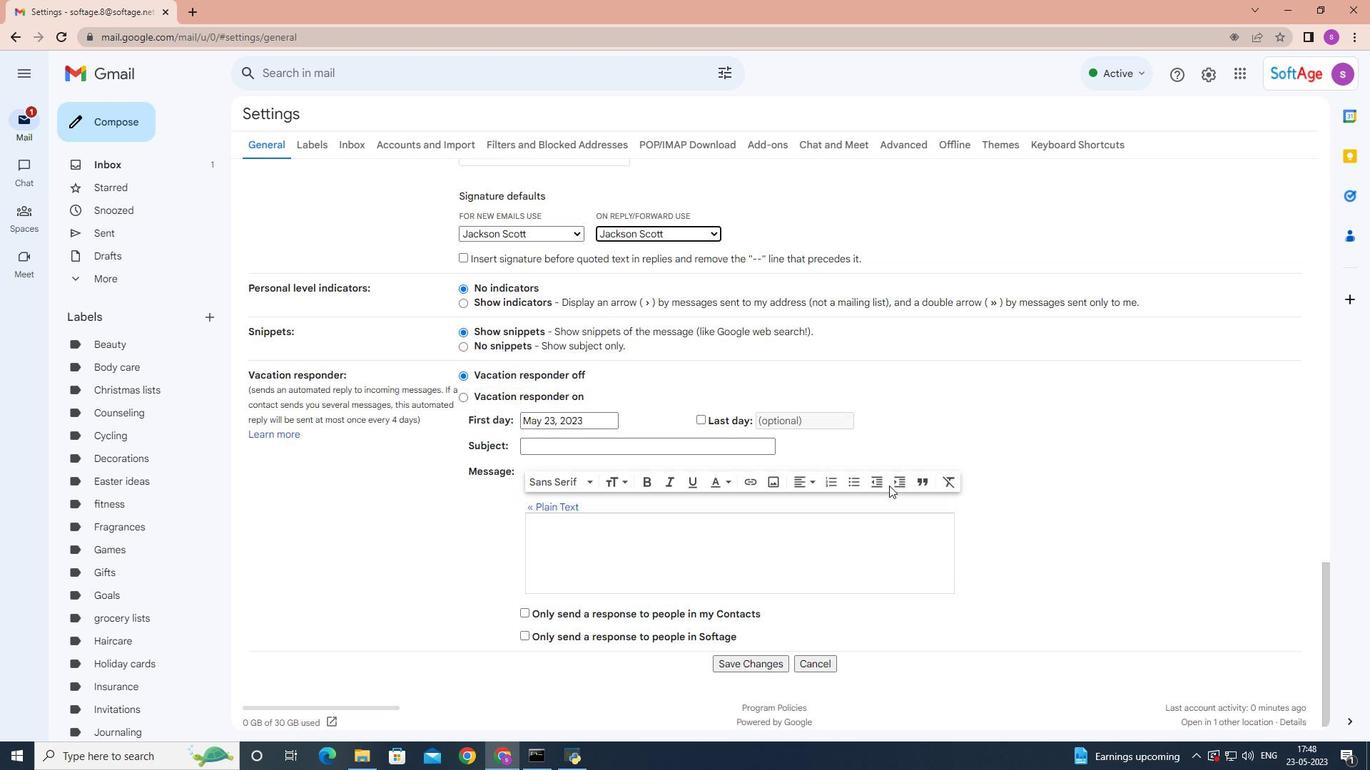 
Action: Mouse moved to (892, 485)
Screenshot: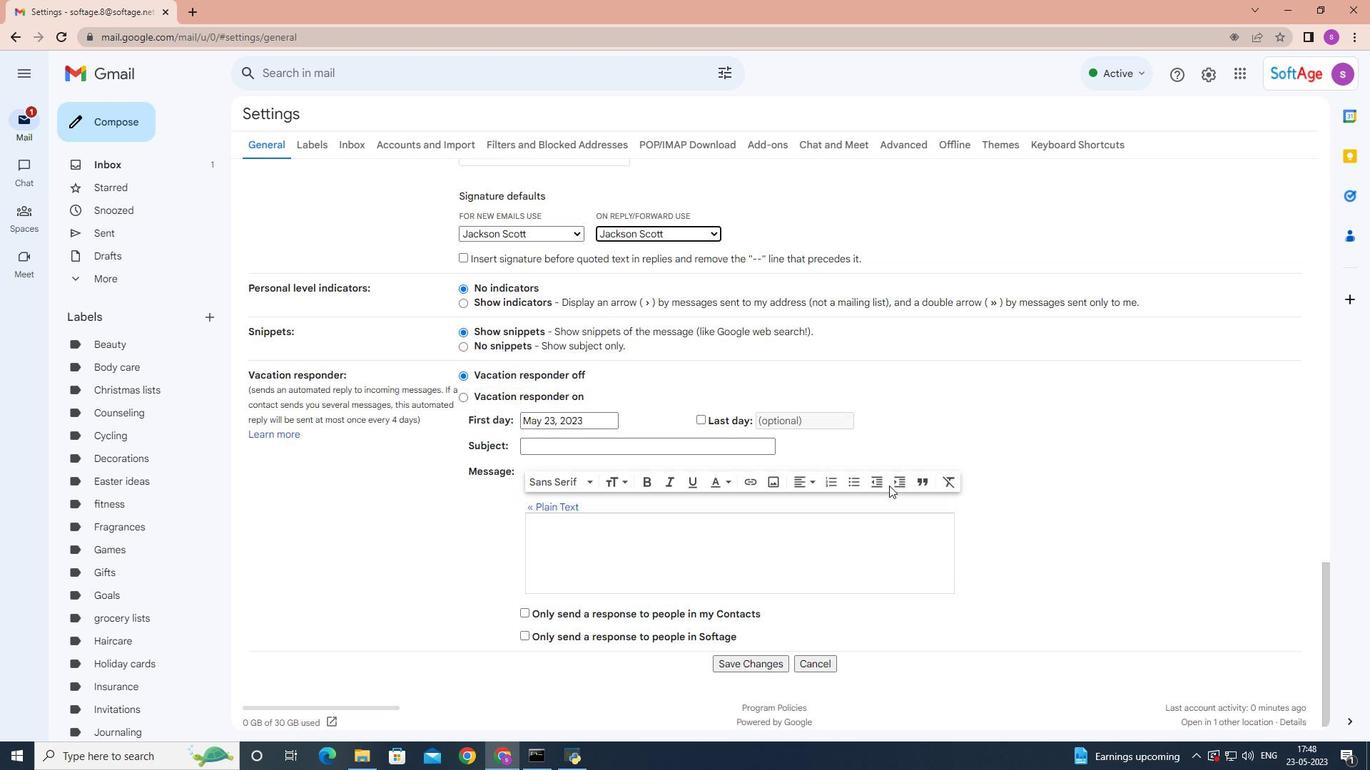 
Action: Mouse scrolled (892, 484) with delta (0, 0)
Screenshot: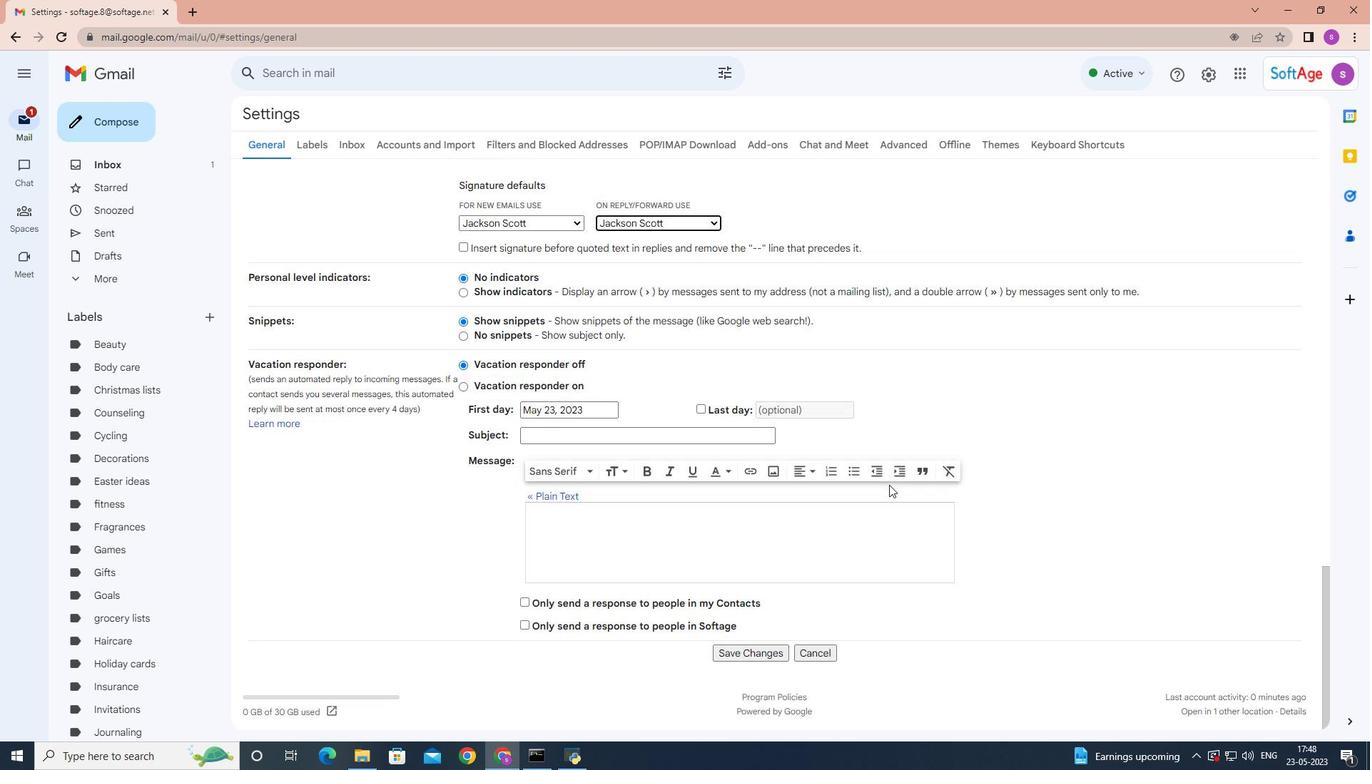 
Action: Mouse moved to (892, 485)
Screenshot: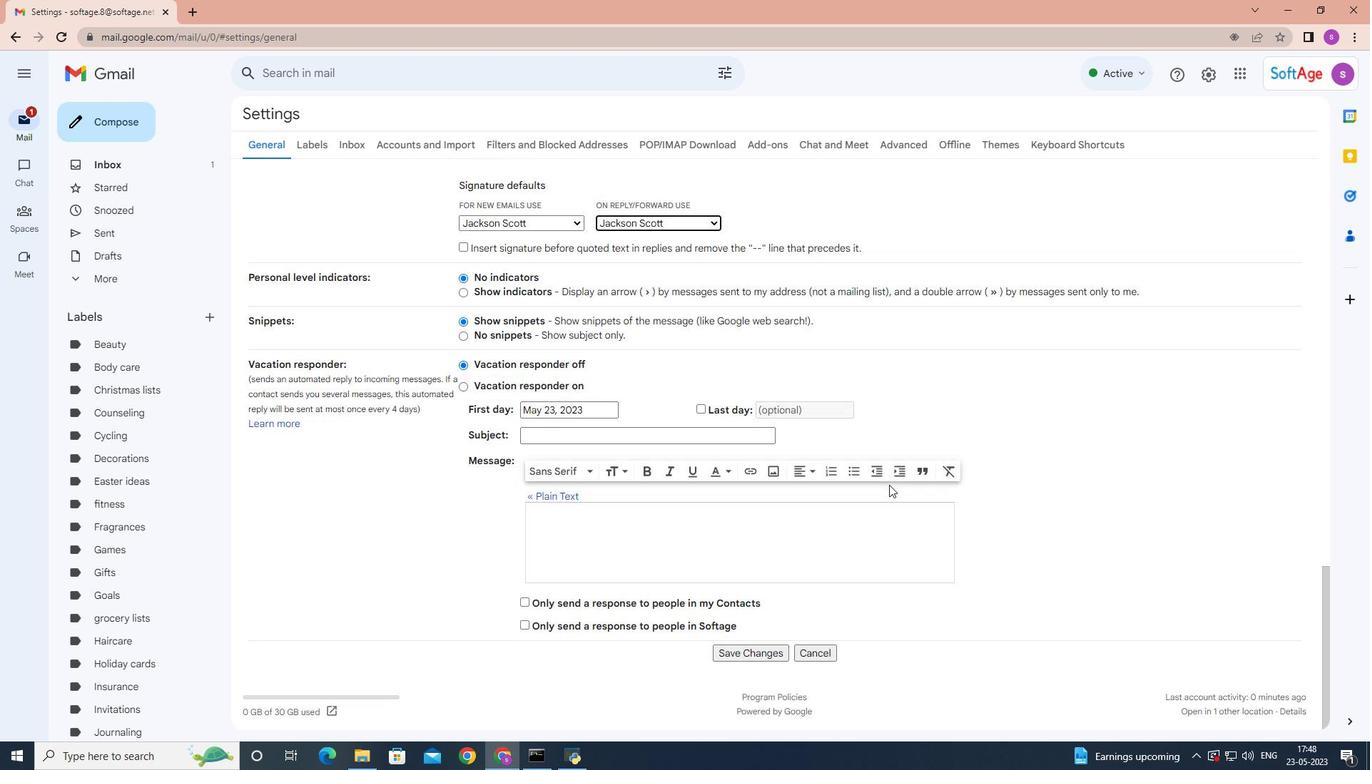 
Action: Mouse scrolled (892, 484) with delta (0, 0)
Screenshot: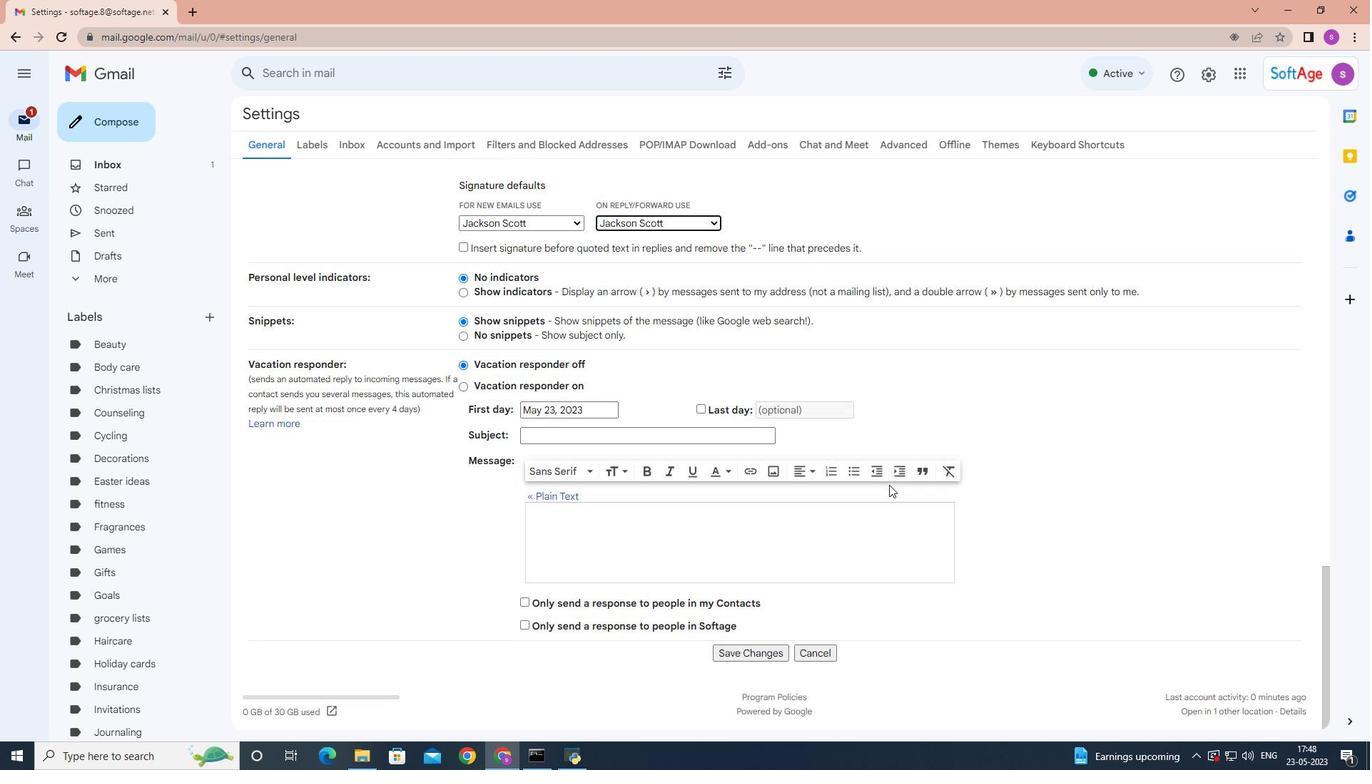 
Action: Mouse moved to (892, 485)
Screenshot: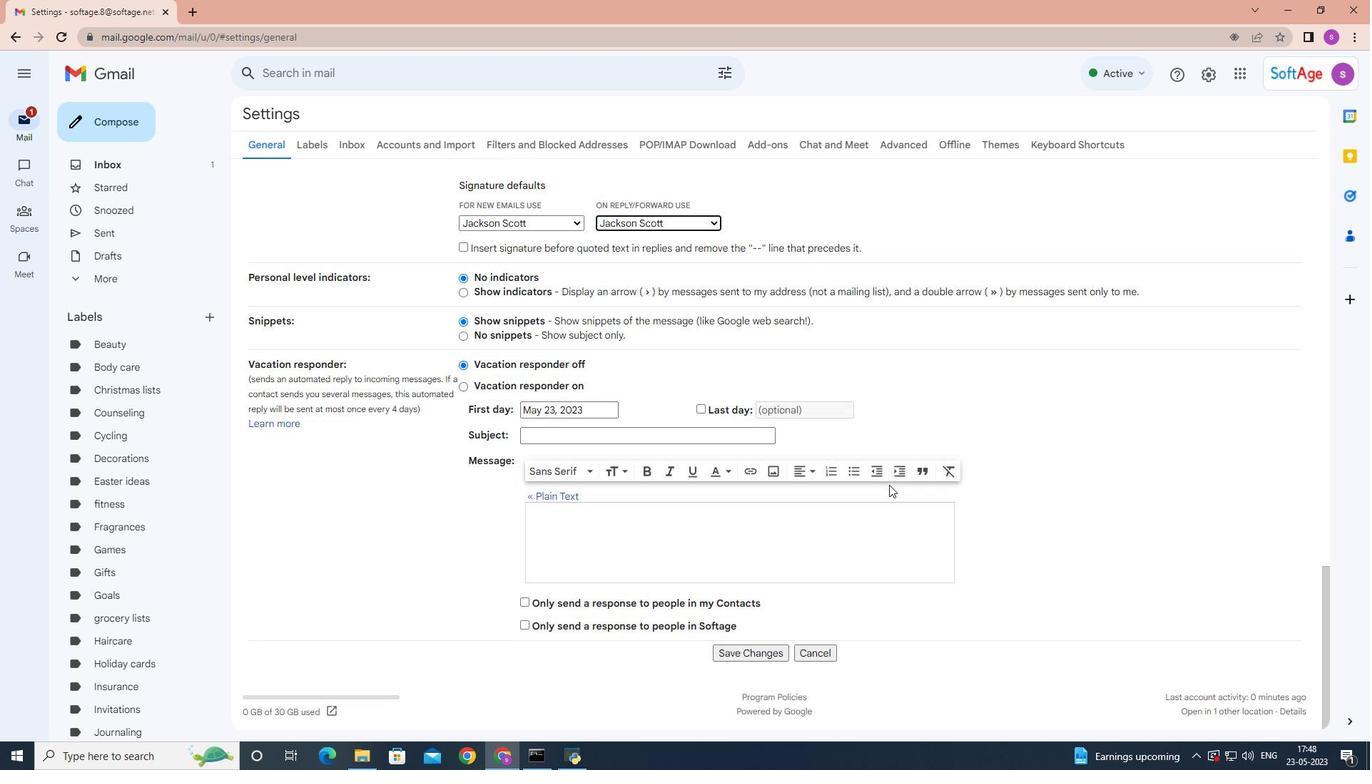 
Action: Mouse scrolled (892, 485) with delta (0, 0)
Screenshot: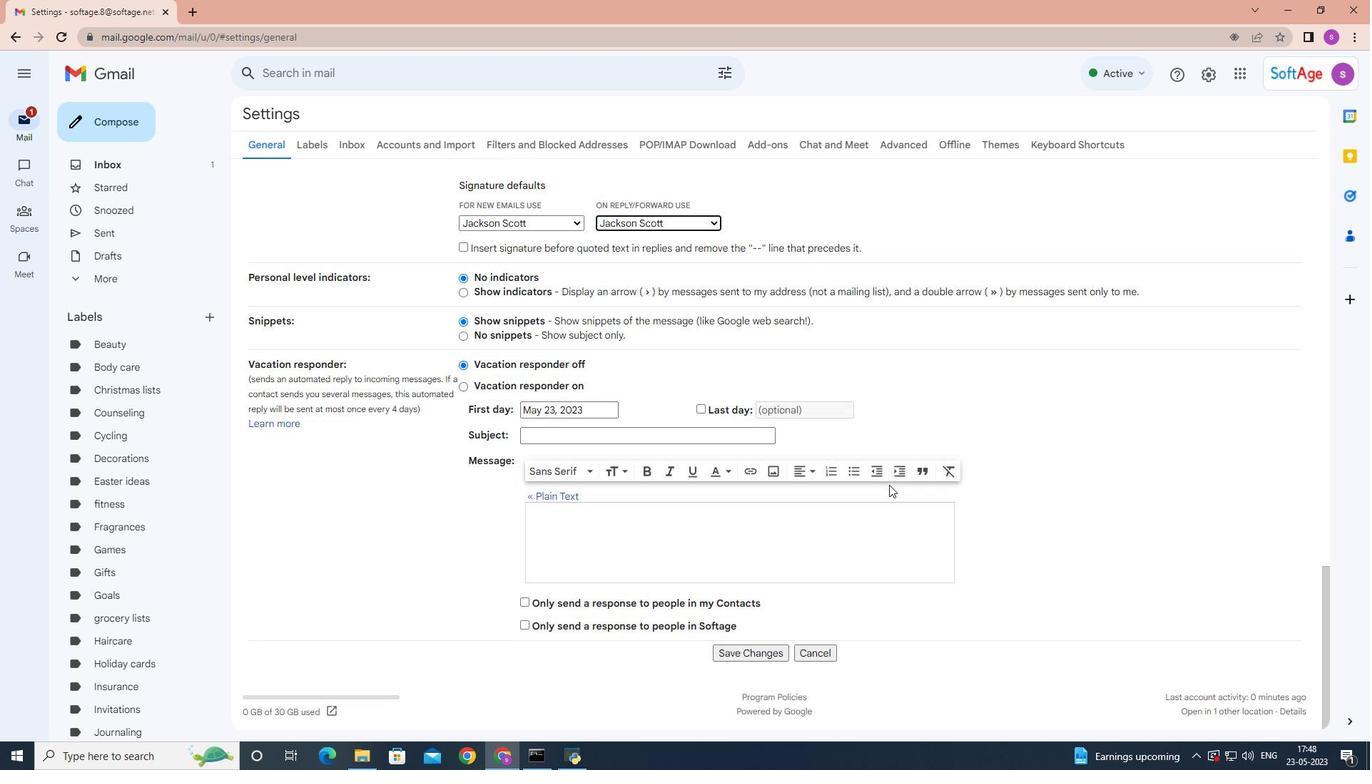 
Action: Mouse moved to (891, 485)
Screenshot: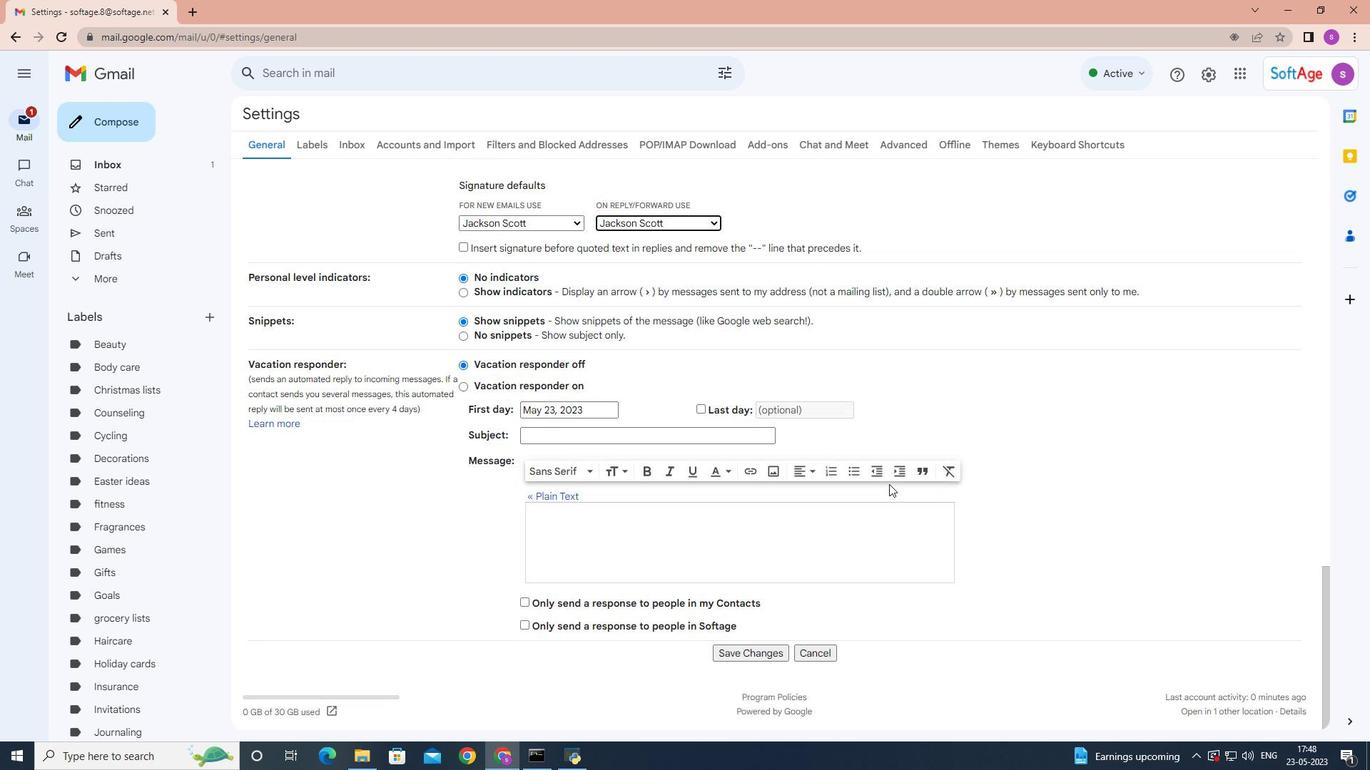 
Action: Mouse scrolled (891, 485) with delta (0, 0)
Screenshot: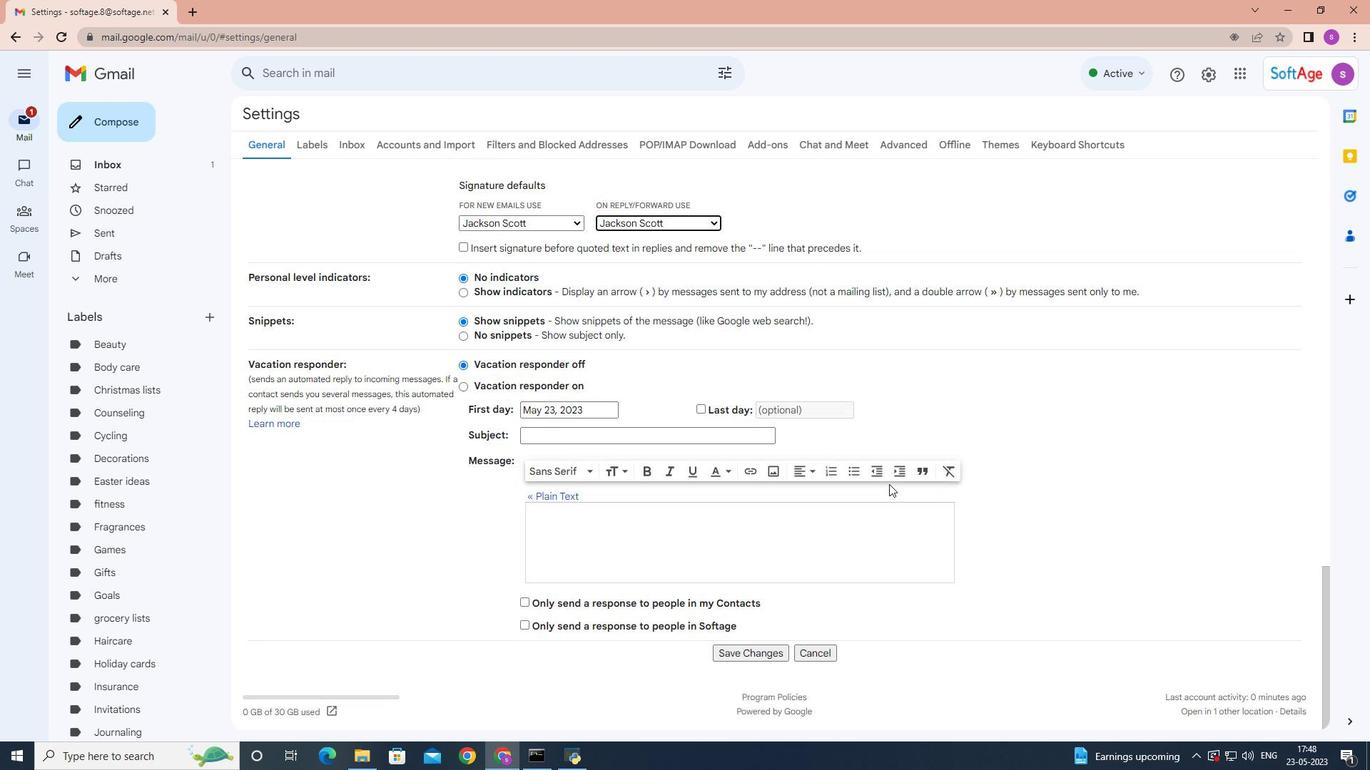 
Action: Mouse moved to (890, 485)
Screenshot: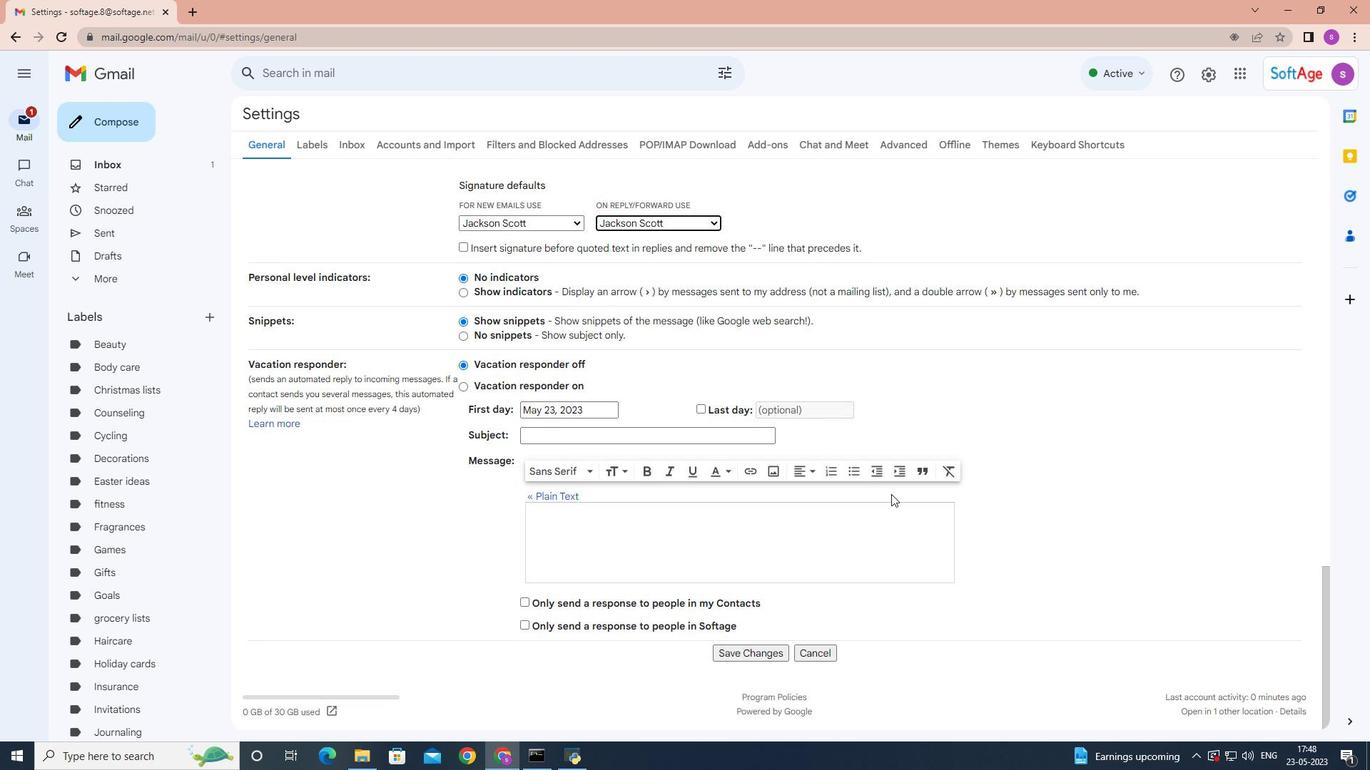 
Action: Mouse scrolled (890, 485) with delta (0, 0)
Screenshot: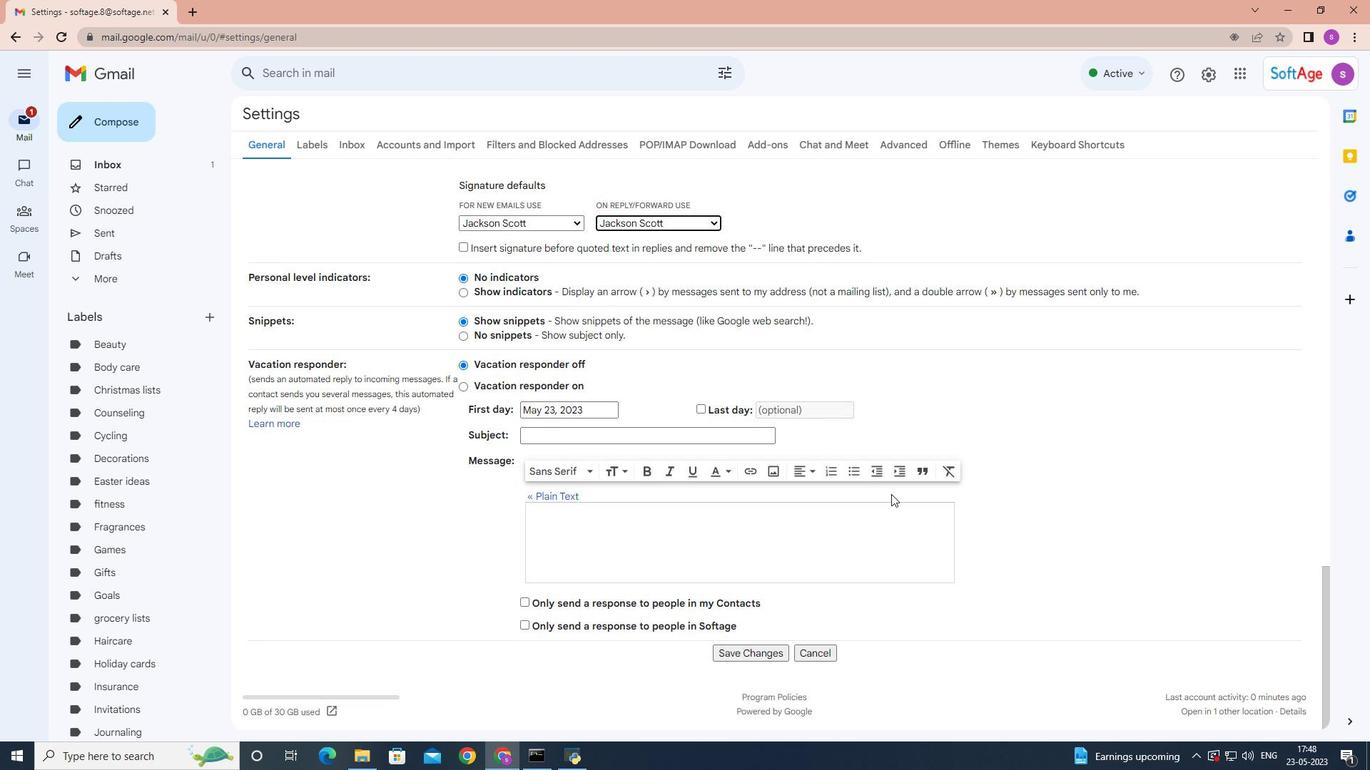 
Action: Mouse moved to (745, 653)
Screenshot: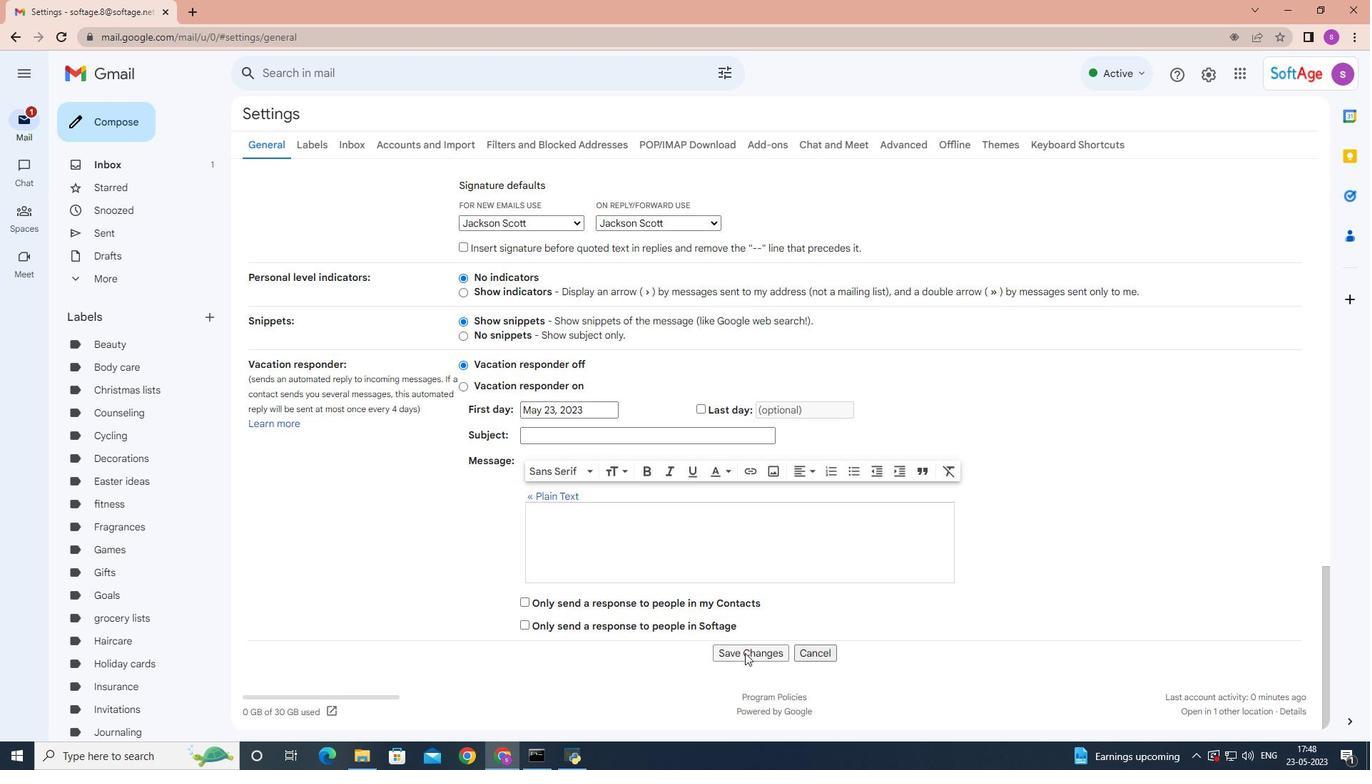 
Action: Mouse pressed left at (745, 653)
Screenshot: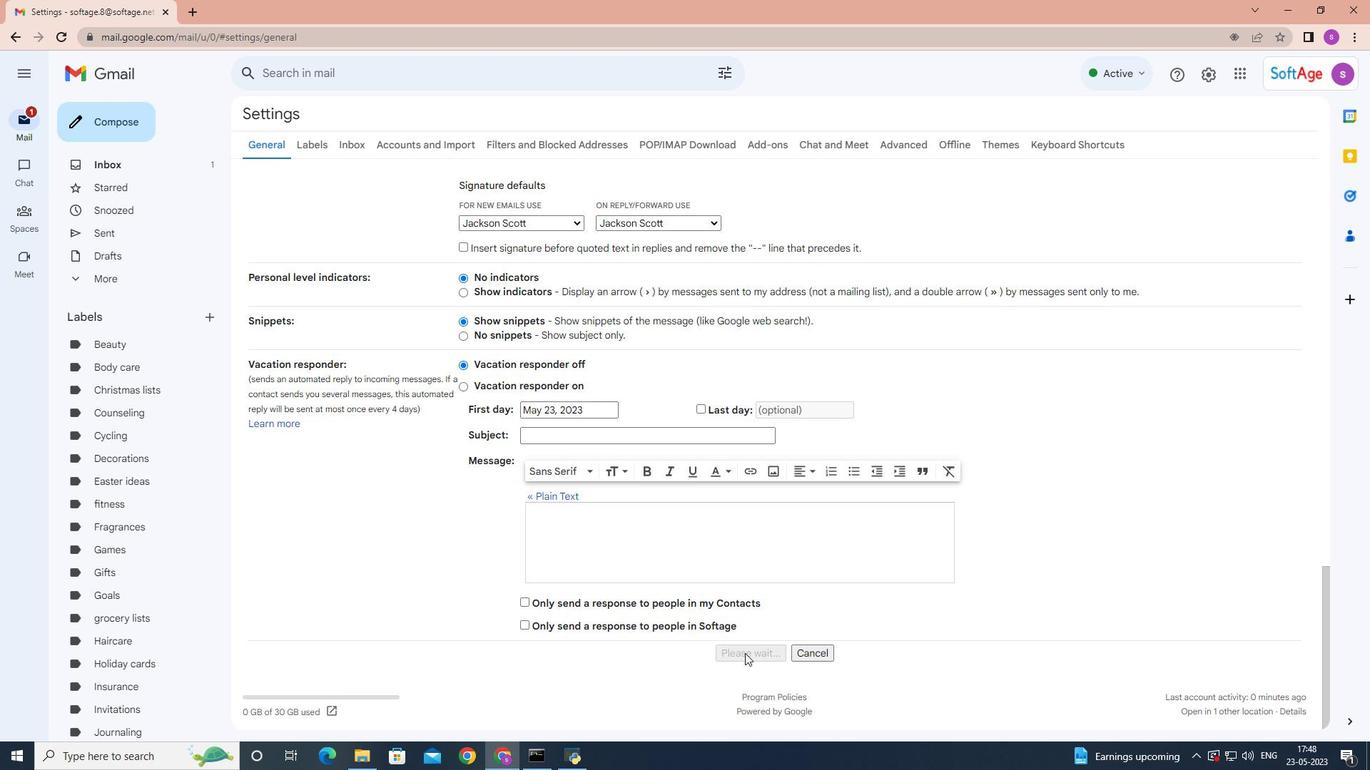 
Action: Mouse moved to (97, 117)
Screenshot: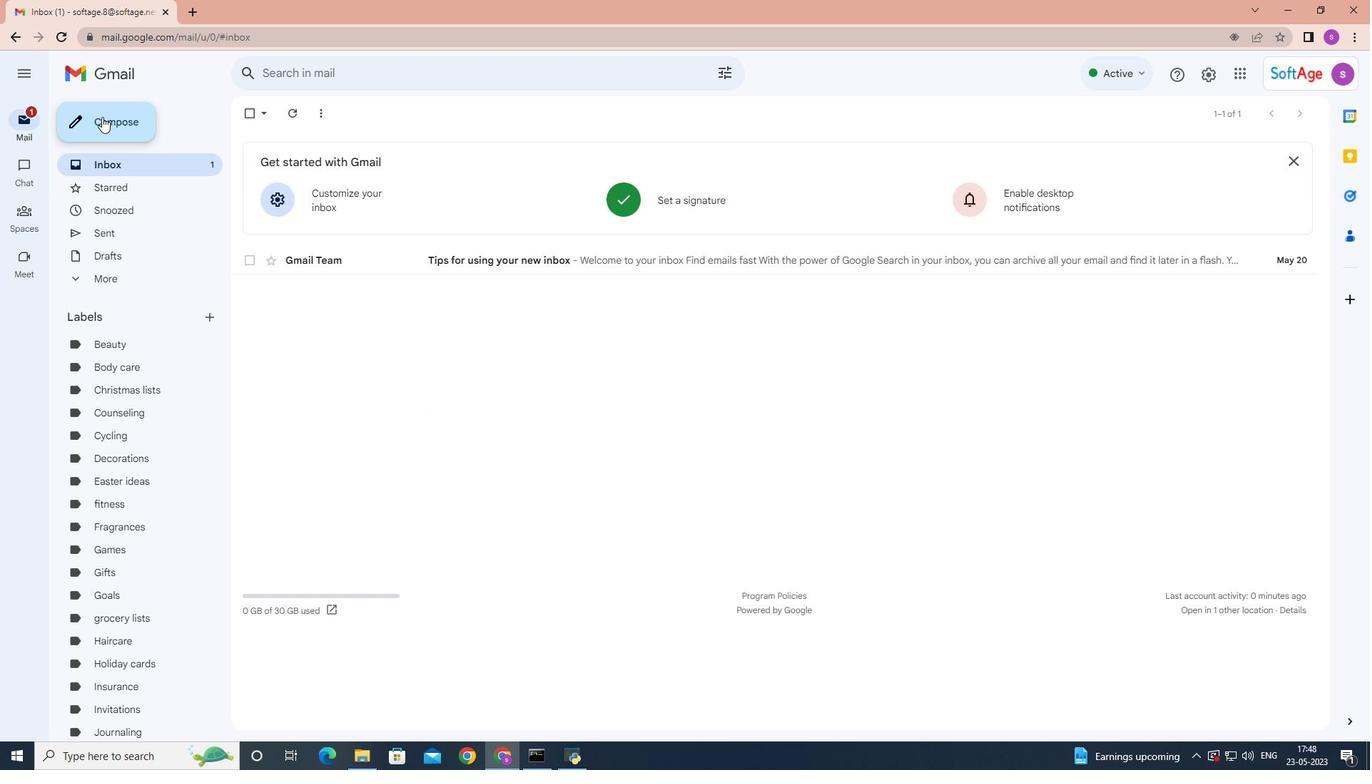 
Action: Mouse pressed left at (97, 117)
Screenshot: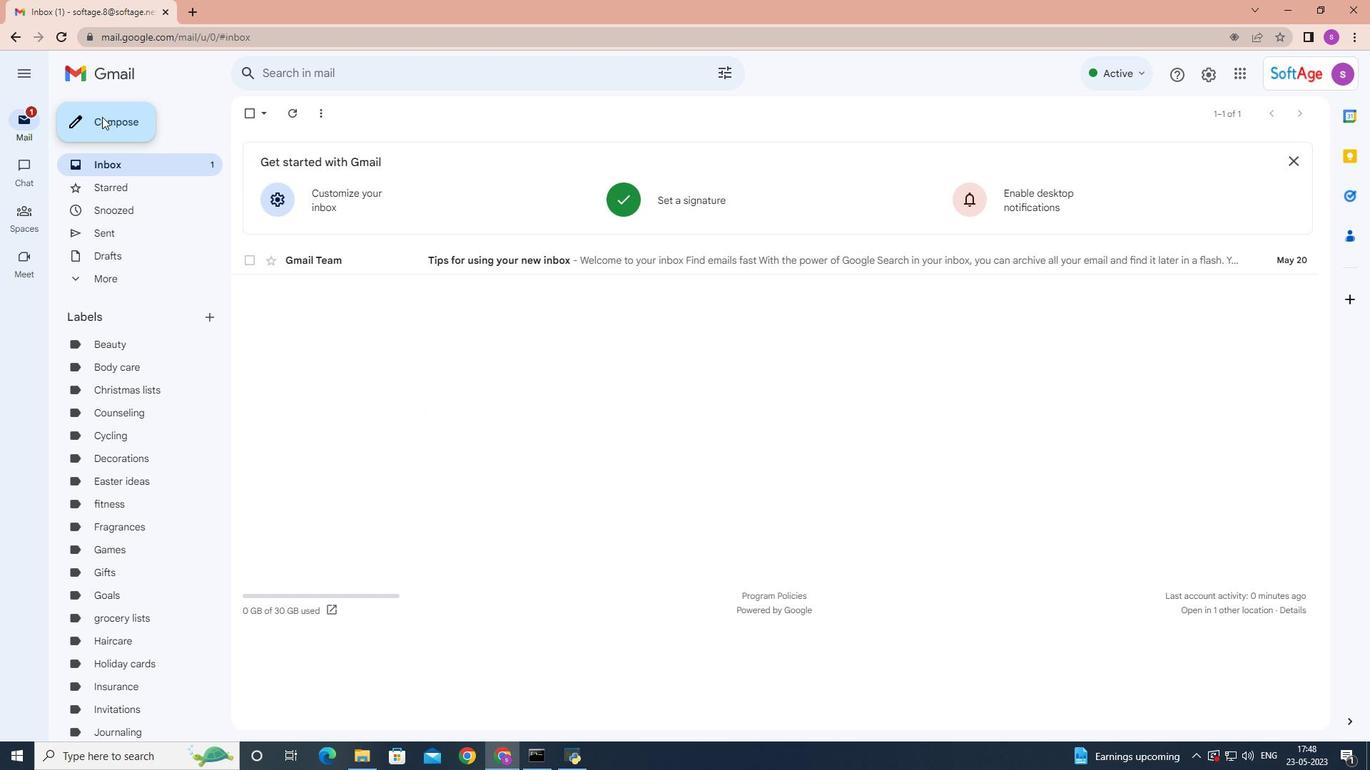 
Action: Mouse moved to (933, 373)
Screenshot: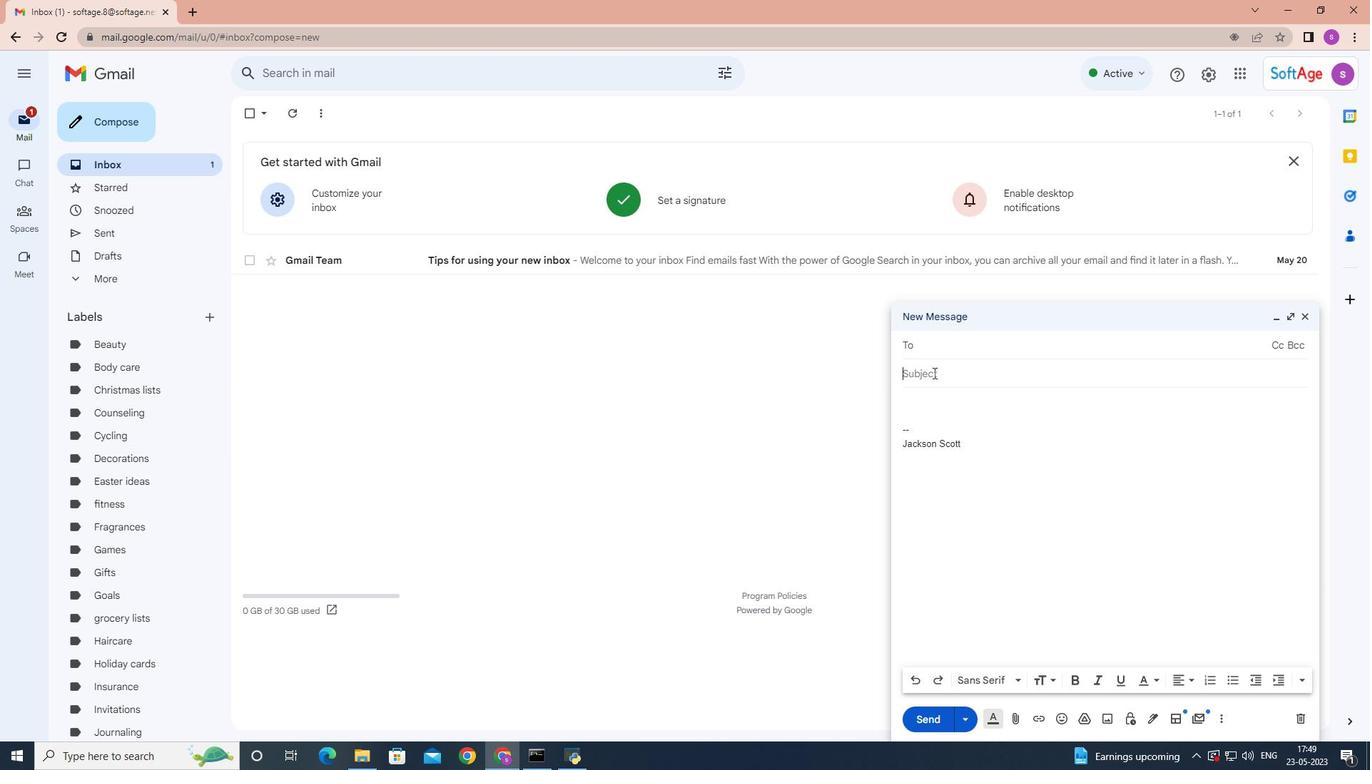 
Action: Mouse pressed left at (933, 373)
Screenshot: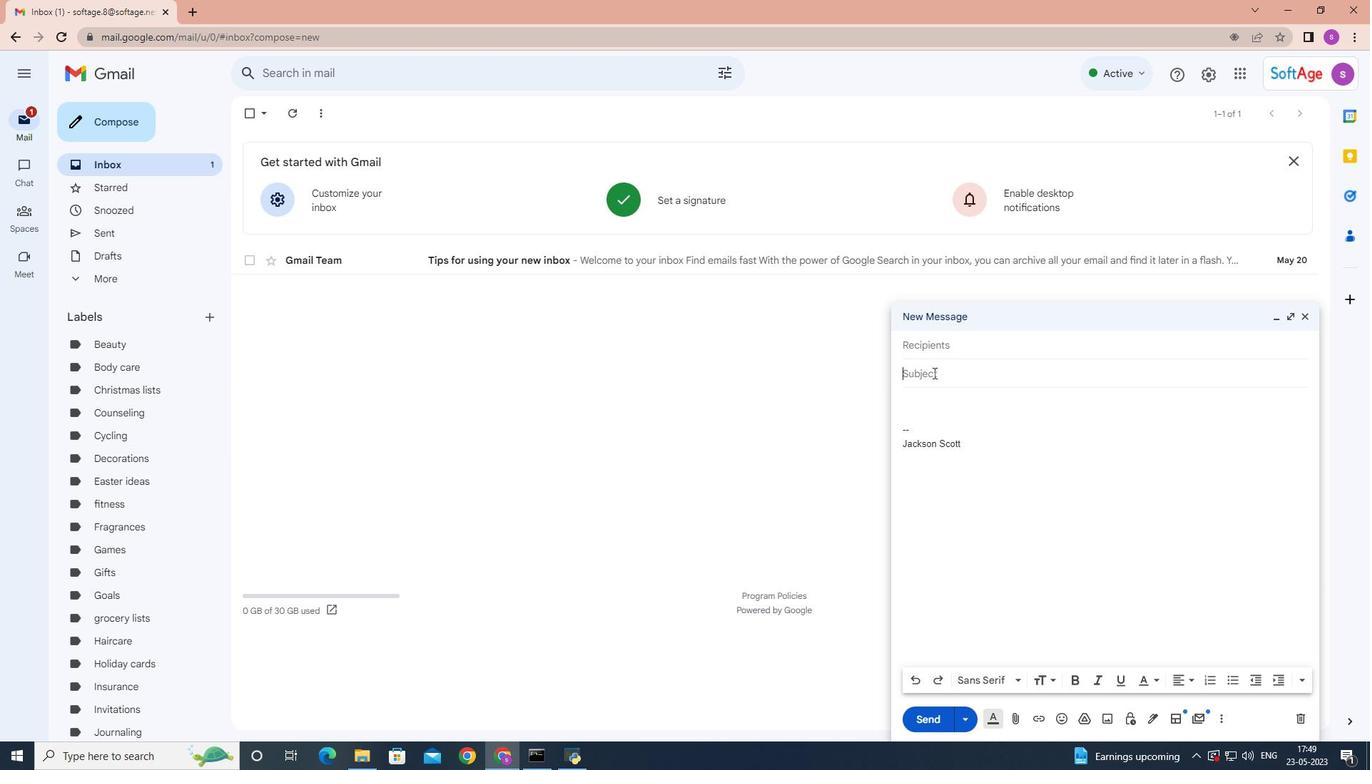 
Action: Key pressed <Key.shift>Thank<Key.space>youy<Key.backspace><Key.space>for<Key.space>your<Key.space>cooperation<Key.space>
Screenshot: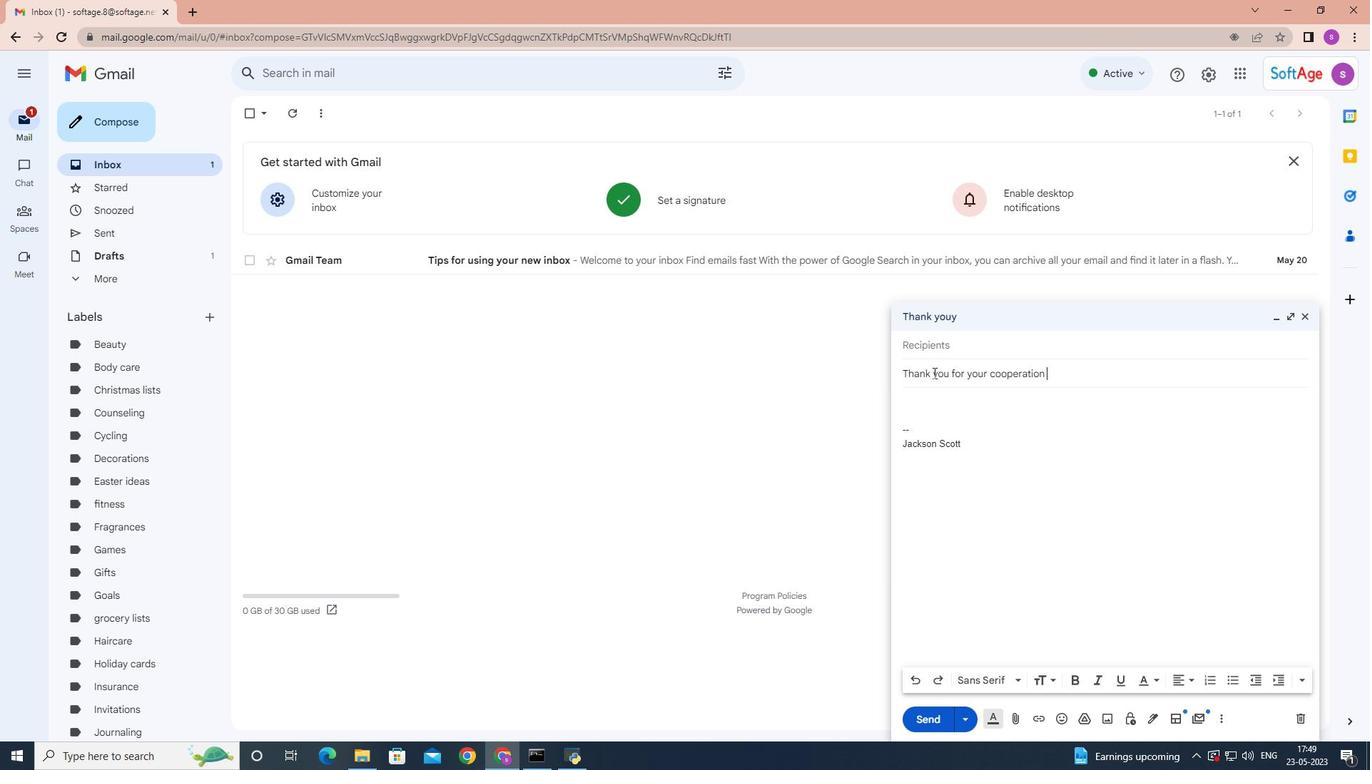 
Action: Mouse moved to (902, 391)
Screenshot: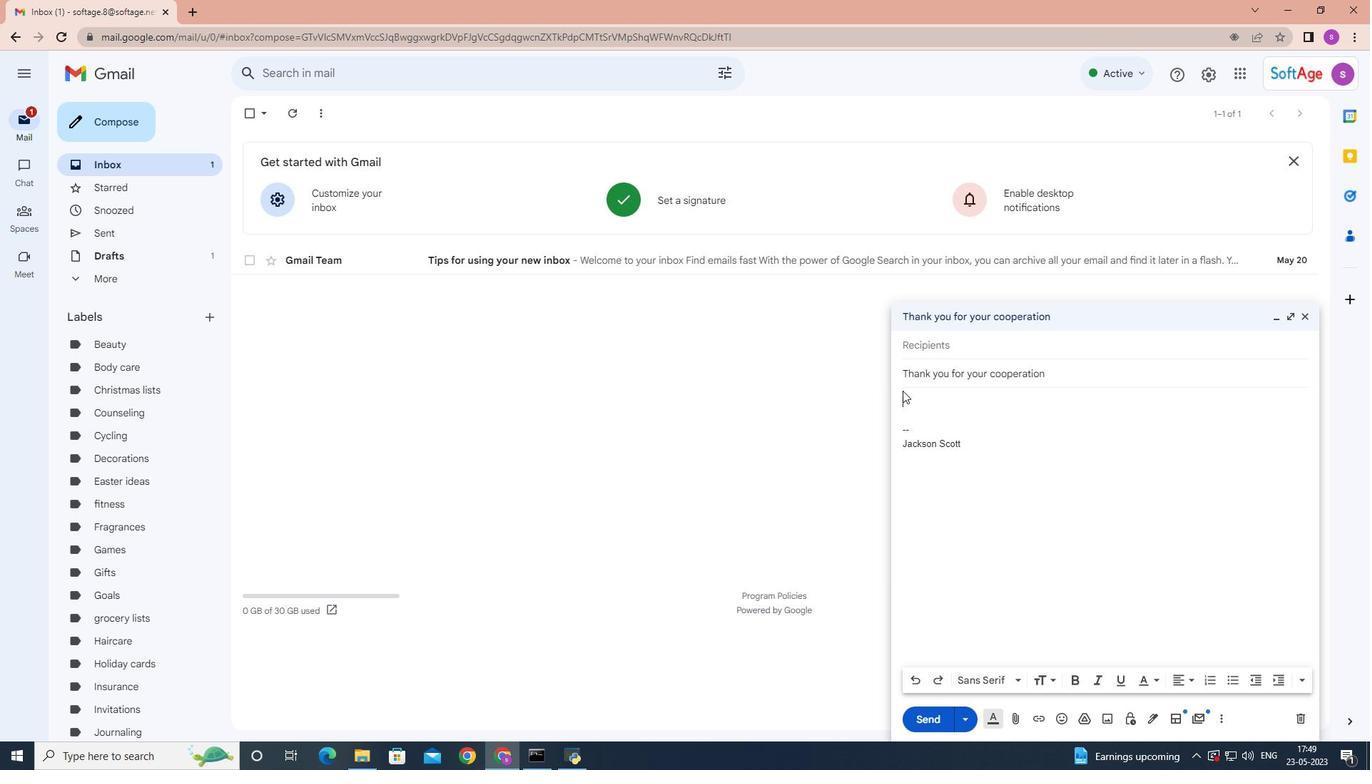 
Action: Mouse pressed left at (902, 391)
Screenshot: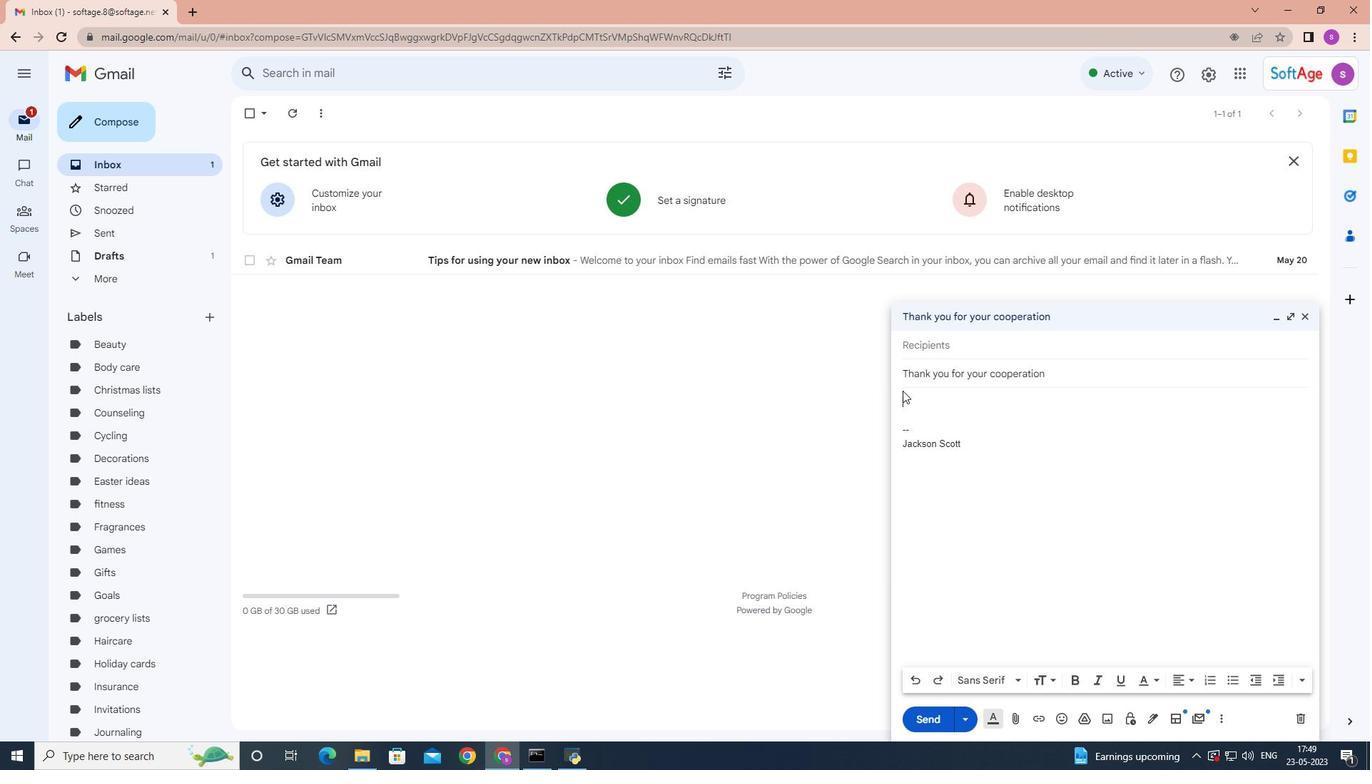 
Action: Mouse moved to (902, 396)
Screenshot: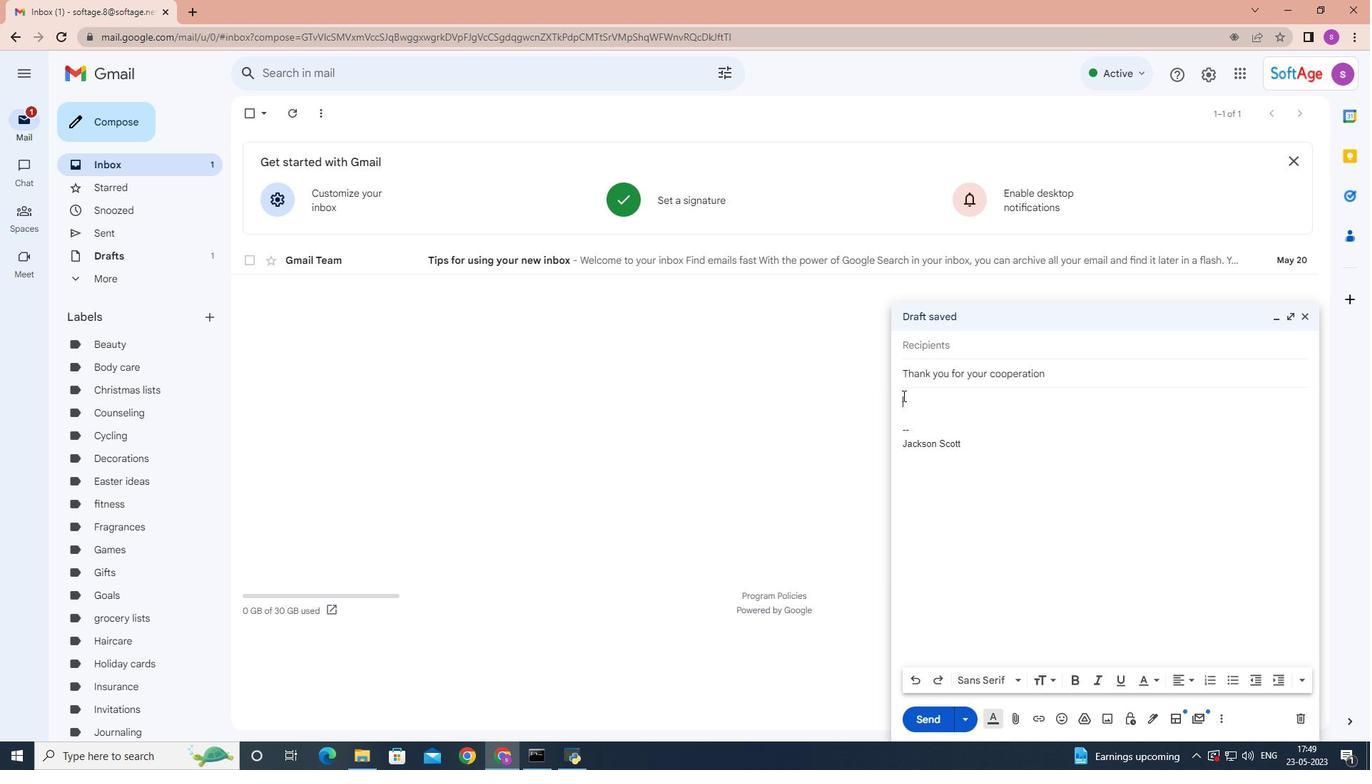 
Action: Key pressed <Key.shift>Please<Key.space>let<Key.space>us<Key.space>khow<Key.space>if<Key.space><Key.backspace><Key.backspace><Key.backspace><Key.backspace><Key.backspace>nw<Key.space><Key.backspace><Key.backspace><Key.backspace><Key.backspace><Key.backspace>noe<Key.backspace>w<Key.space>if<Key.space>you<Key.space>have<Key.space>any<Key.space>quet<Key.backspace>ries<Key.space>req<Key.backspace>garding<Key.space>the<Key.space>new<Key.space>policy<Key.space>
Screenshot: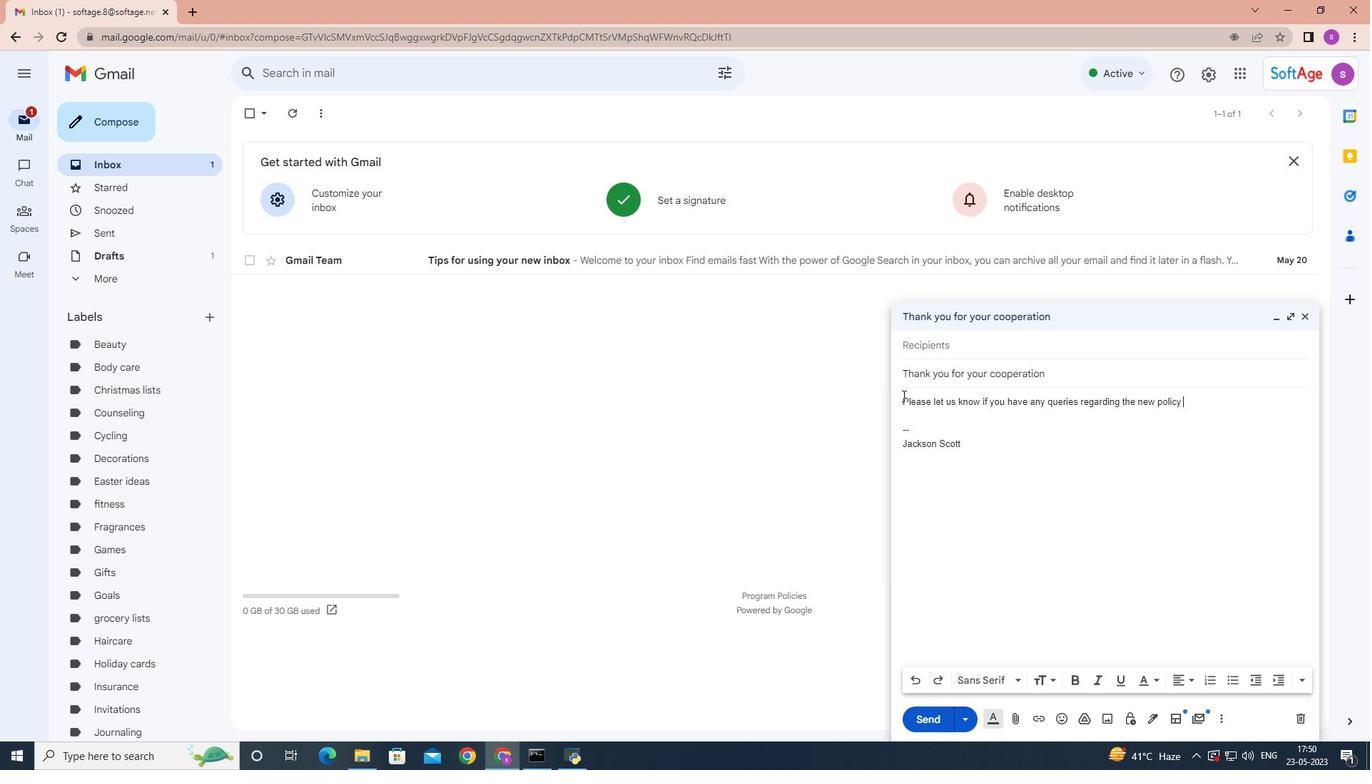 
Action: Mouse moved to (904, 343)
Screenshot: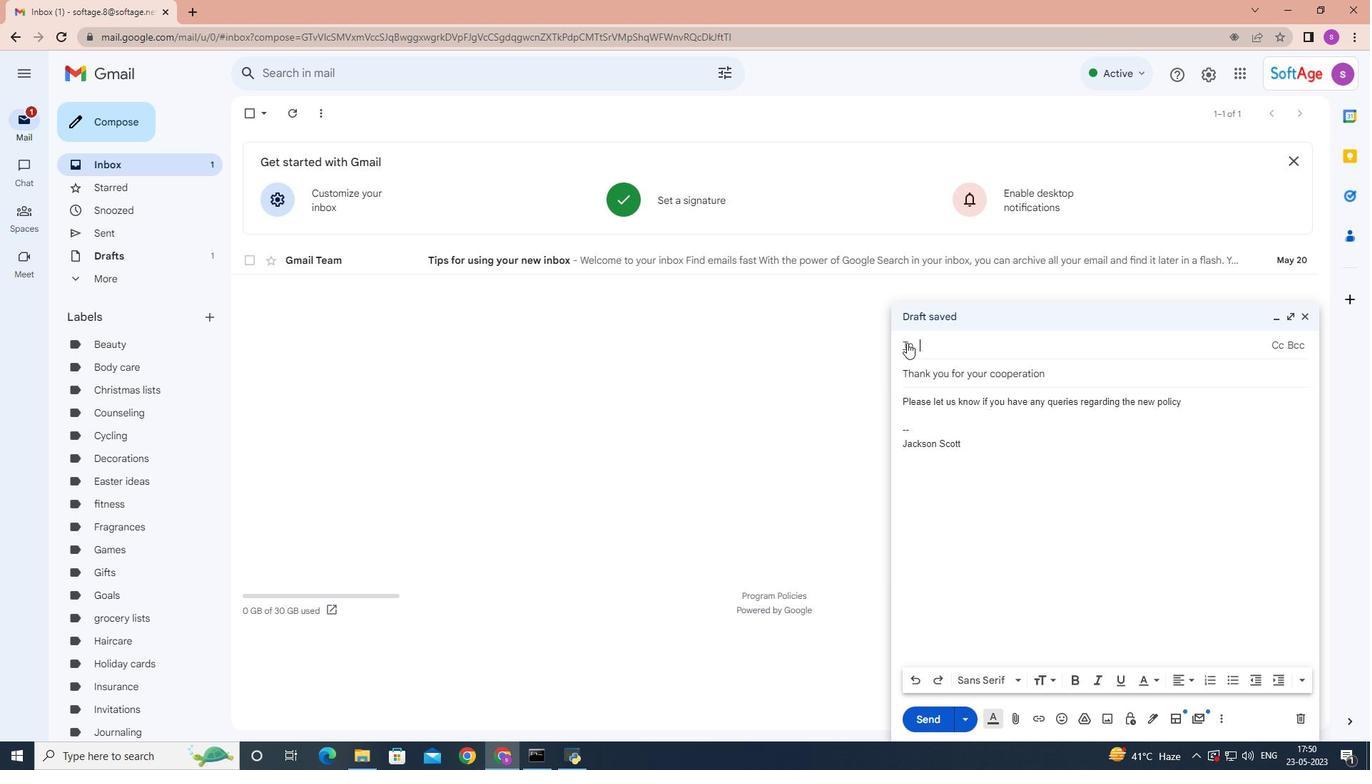 
Action: Mouse pressed left at (904, 343)
Screenshot: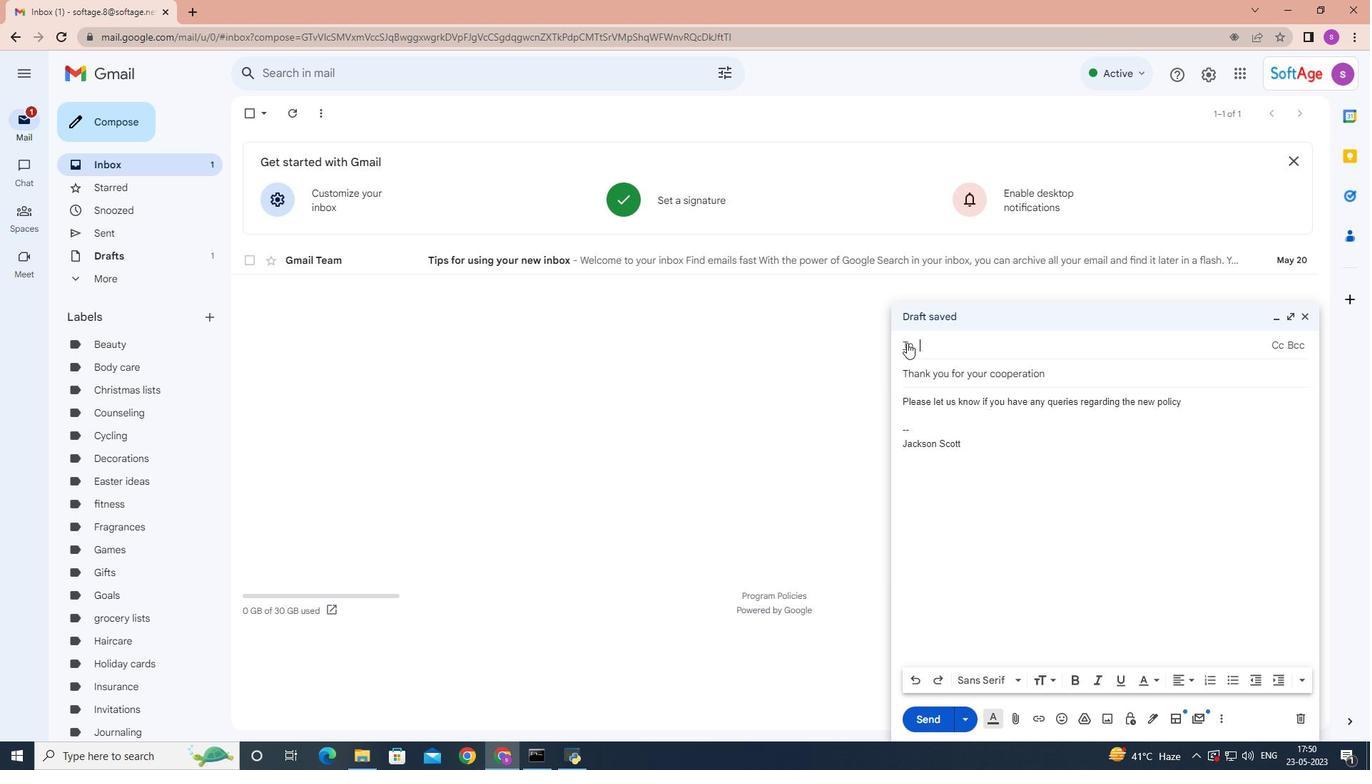 
Action: Mouse moved to (907, 343)
Screenshot: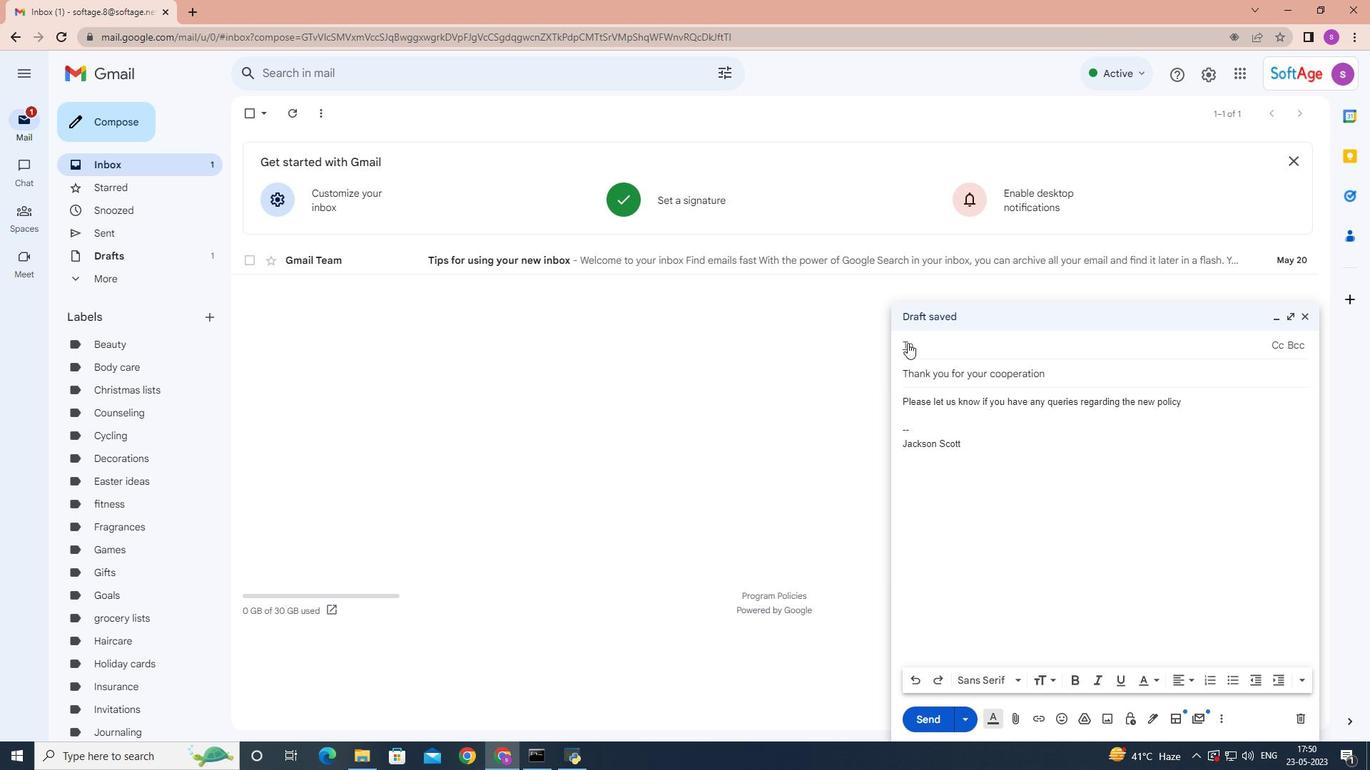 
Action: Key pressed soft
Screenshot: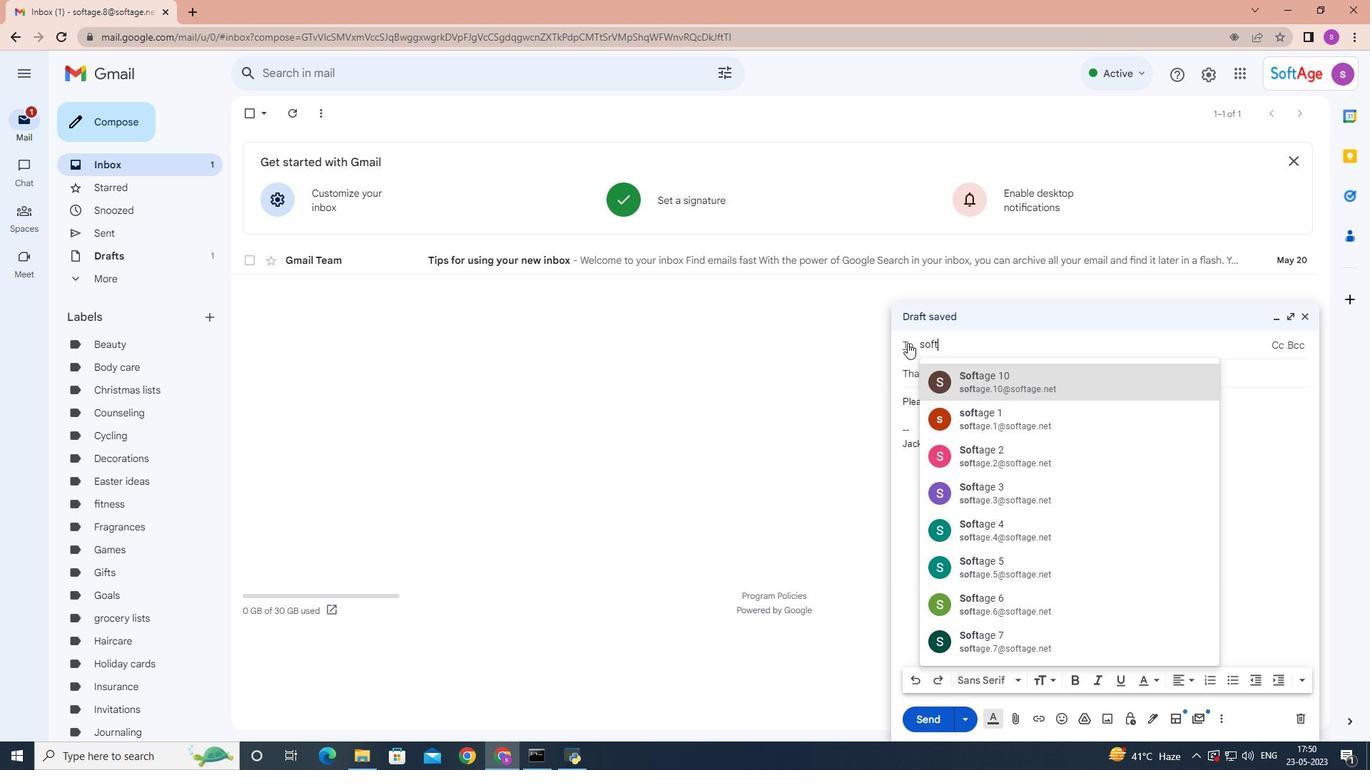 
Action: Mouse moved to (980, 532)
Screenshot: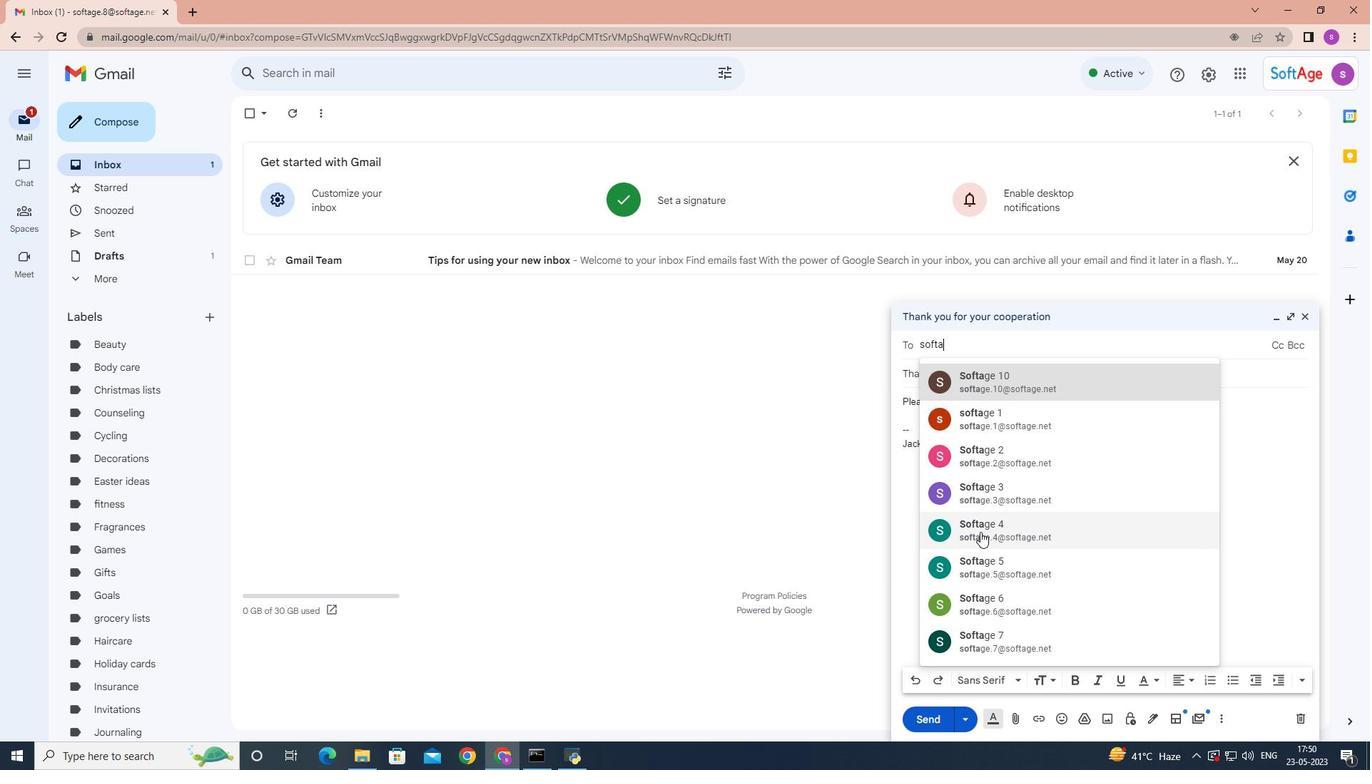 
Action: Key pressed a
Screenshot: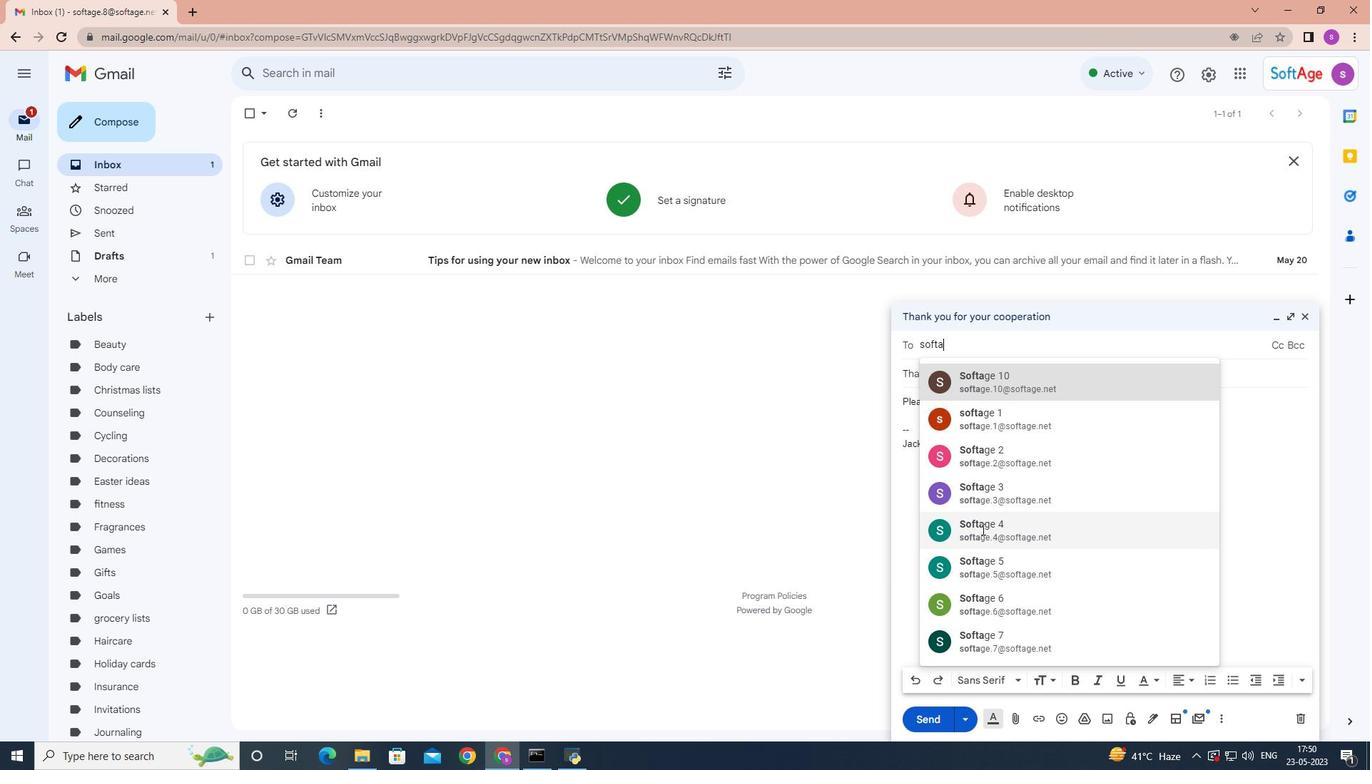 
Action: Mouse pressed left at (980, 532)
Screenshot: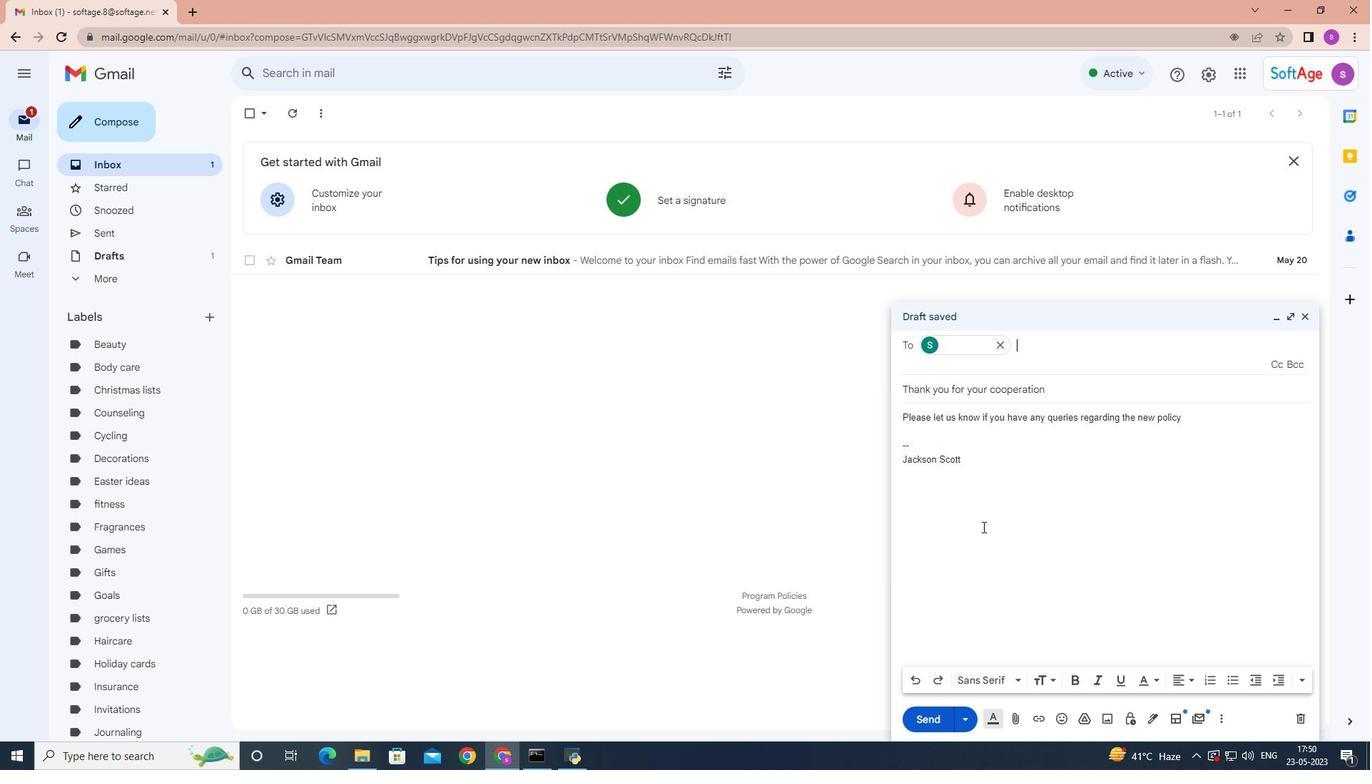
Action: Mouse moved to (1191, 418)
Screenshot: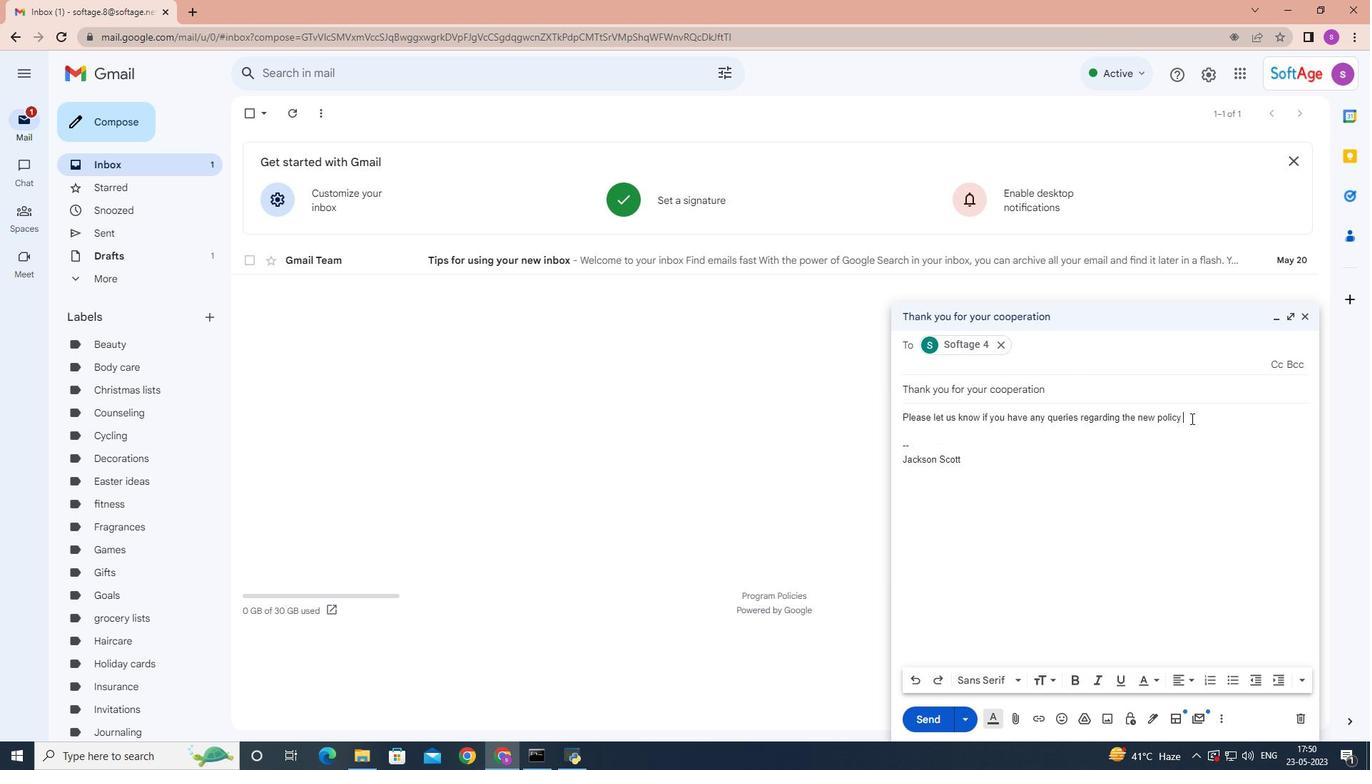 
Action: Mouse pressed left at (1191, 418)
Screenshot: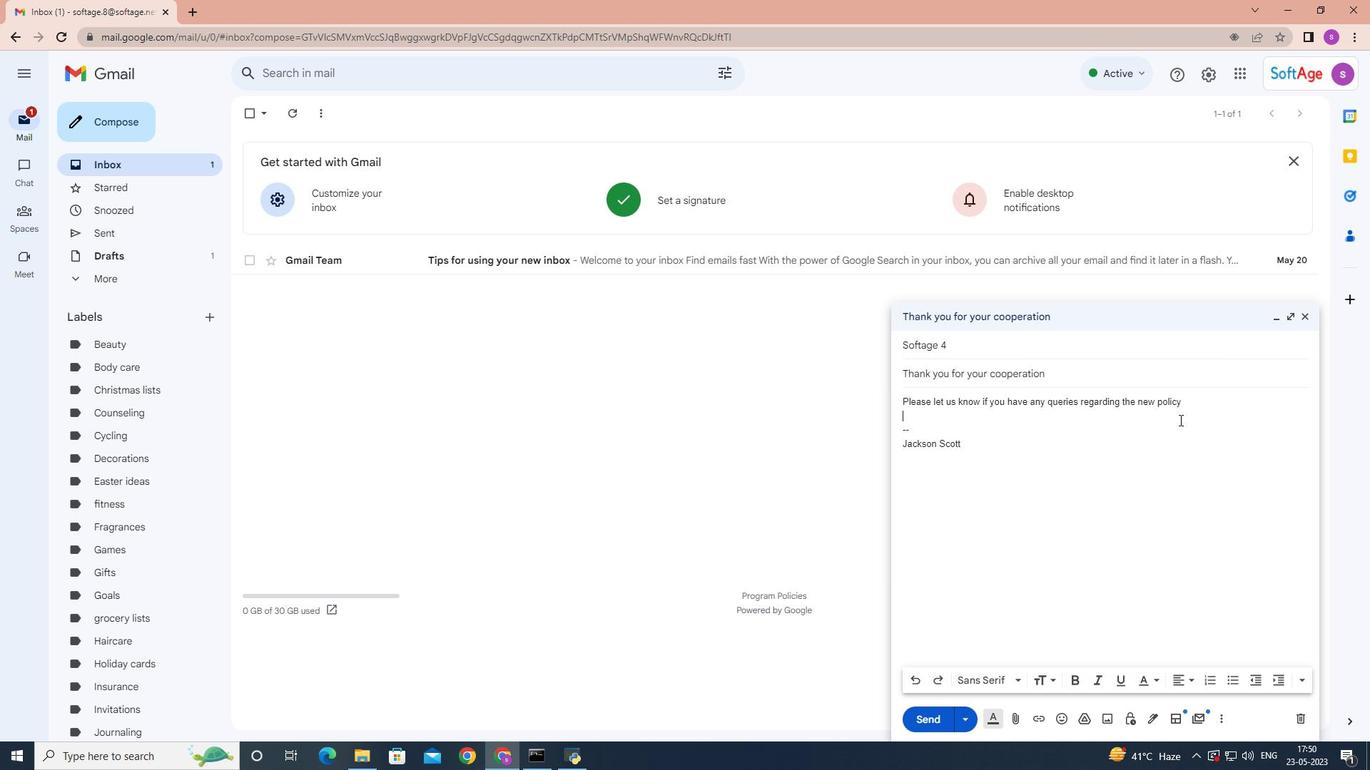 
Action: Mouse moved to (1183, 401)
Screenshot: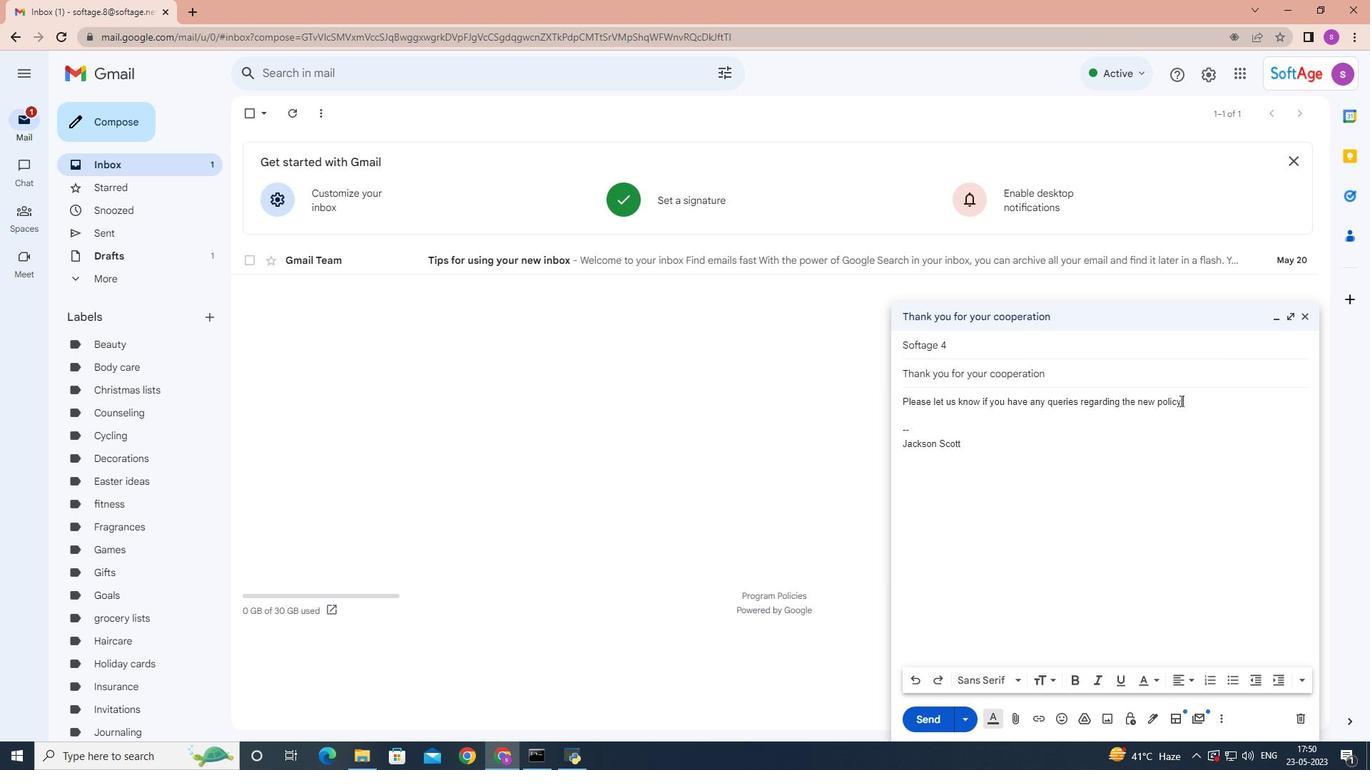 
Action: Mouse pressed left at (1183, 401)
Screenshot: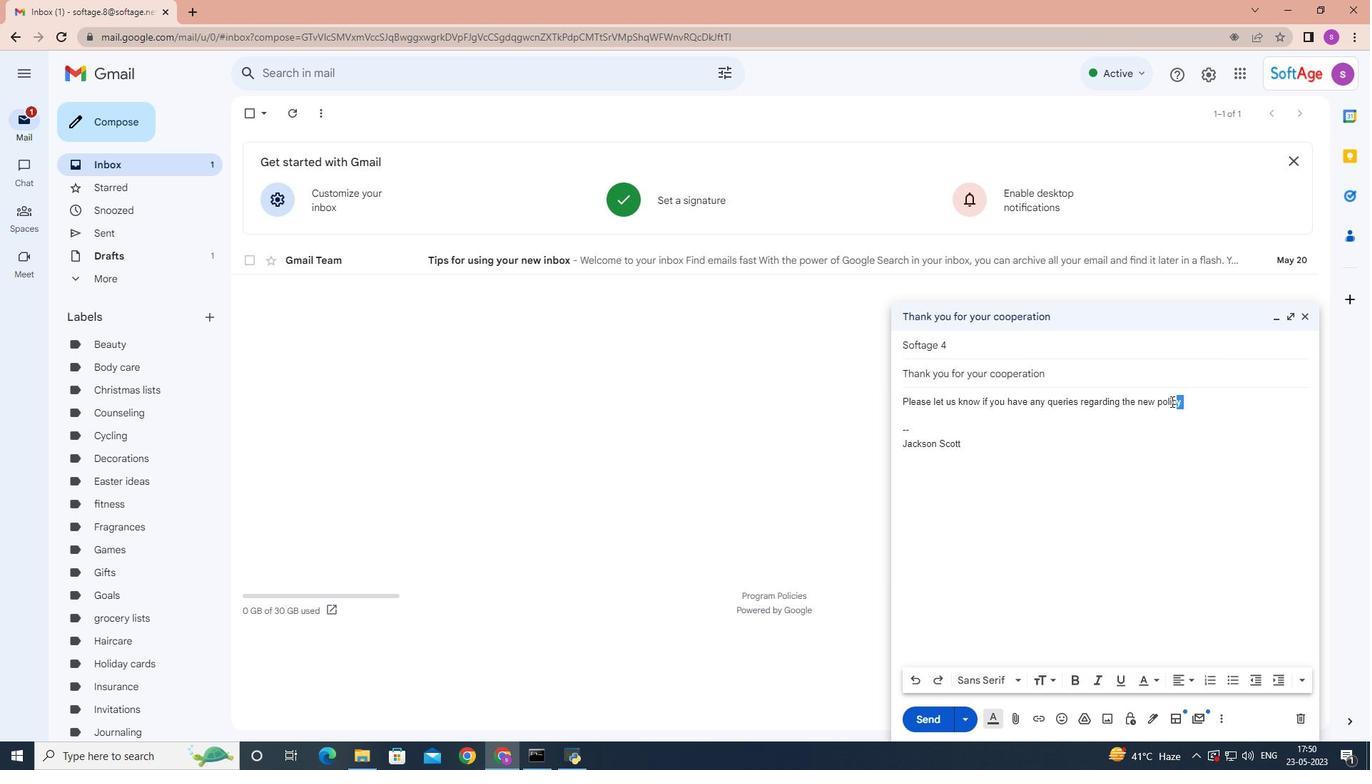 
Action: Mouse moved to (1250, 431)
Screenshot: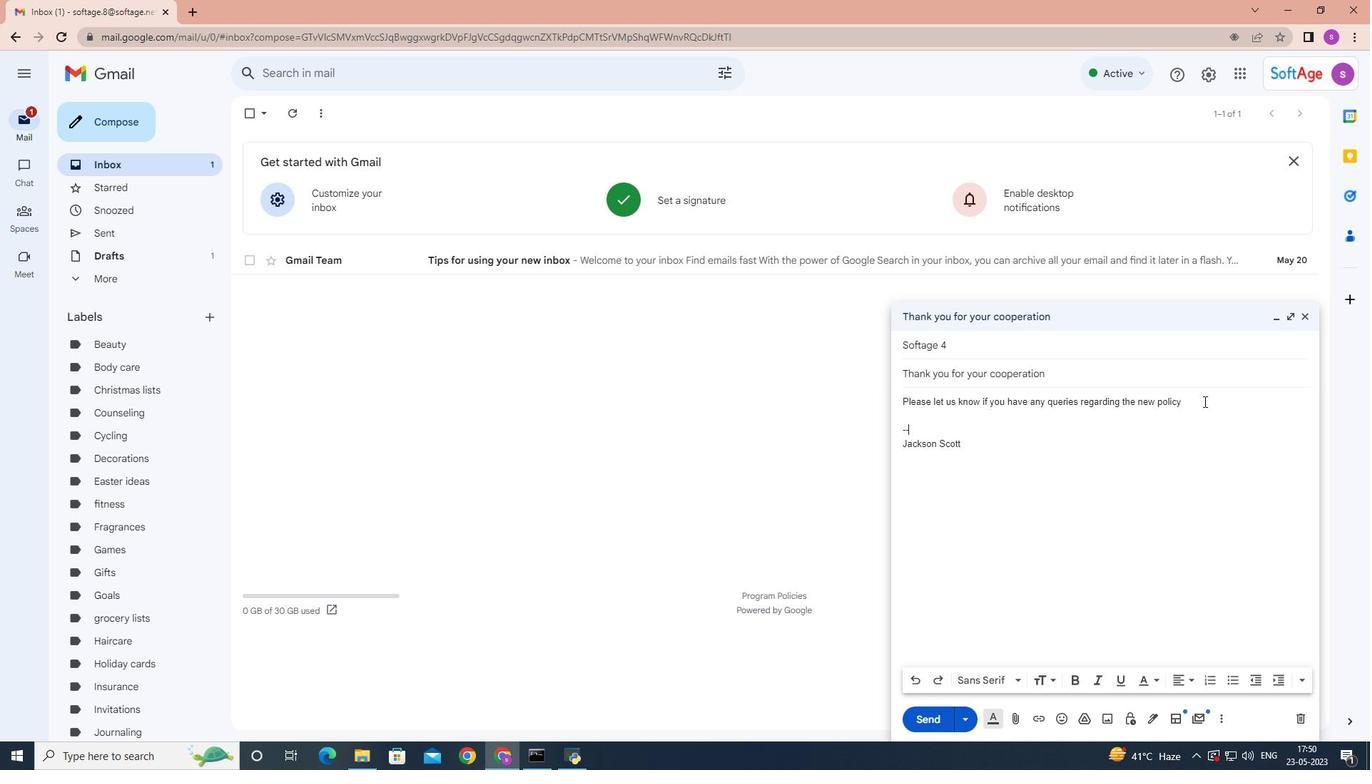
Action: Mouse pressed left at (1250, 431)
Screenshot: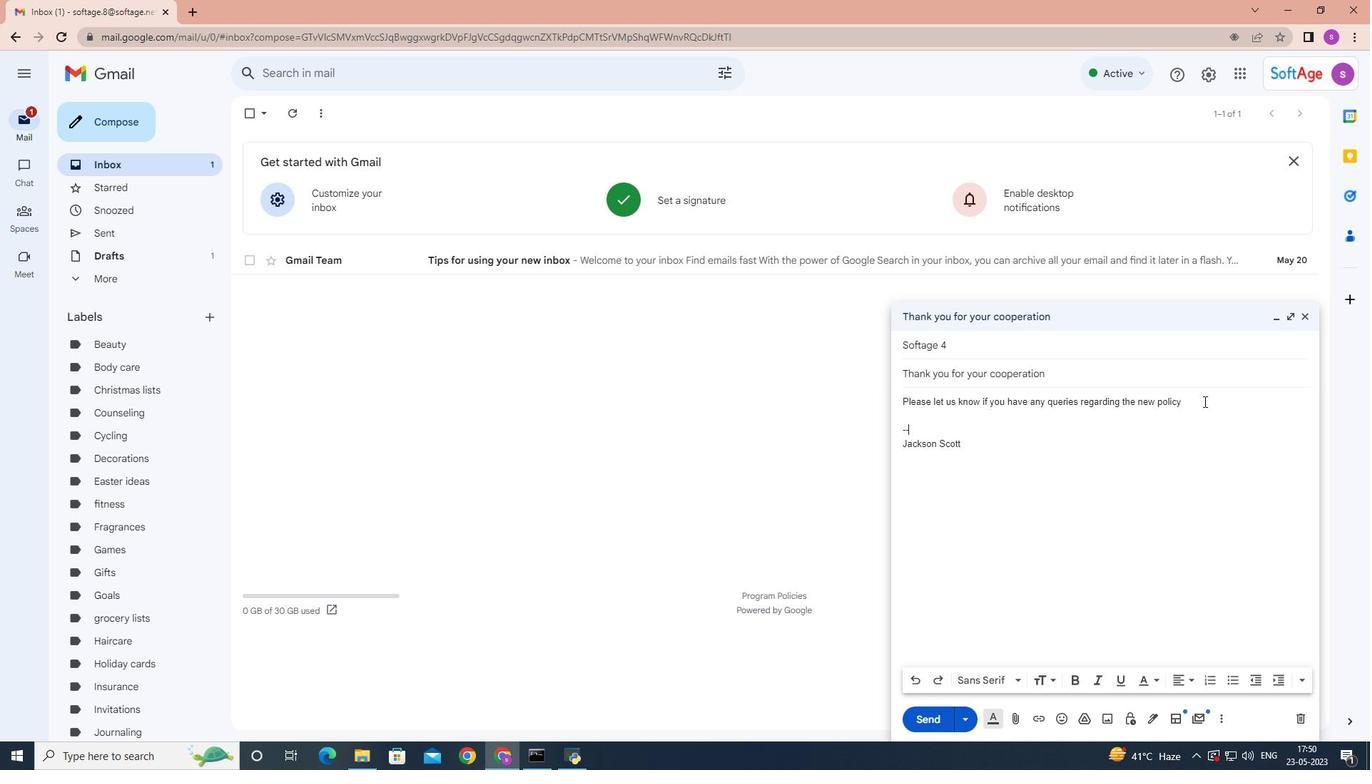 
Action: Mouse moved to (1193, 400)
Screenshot: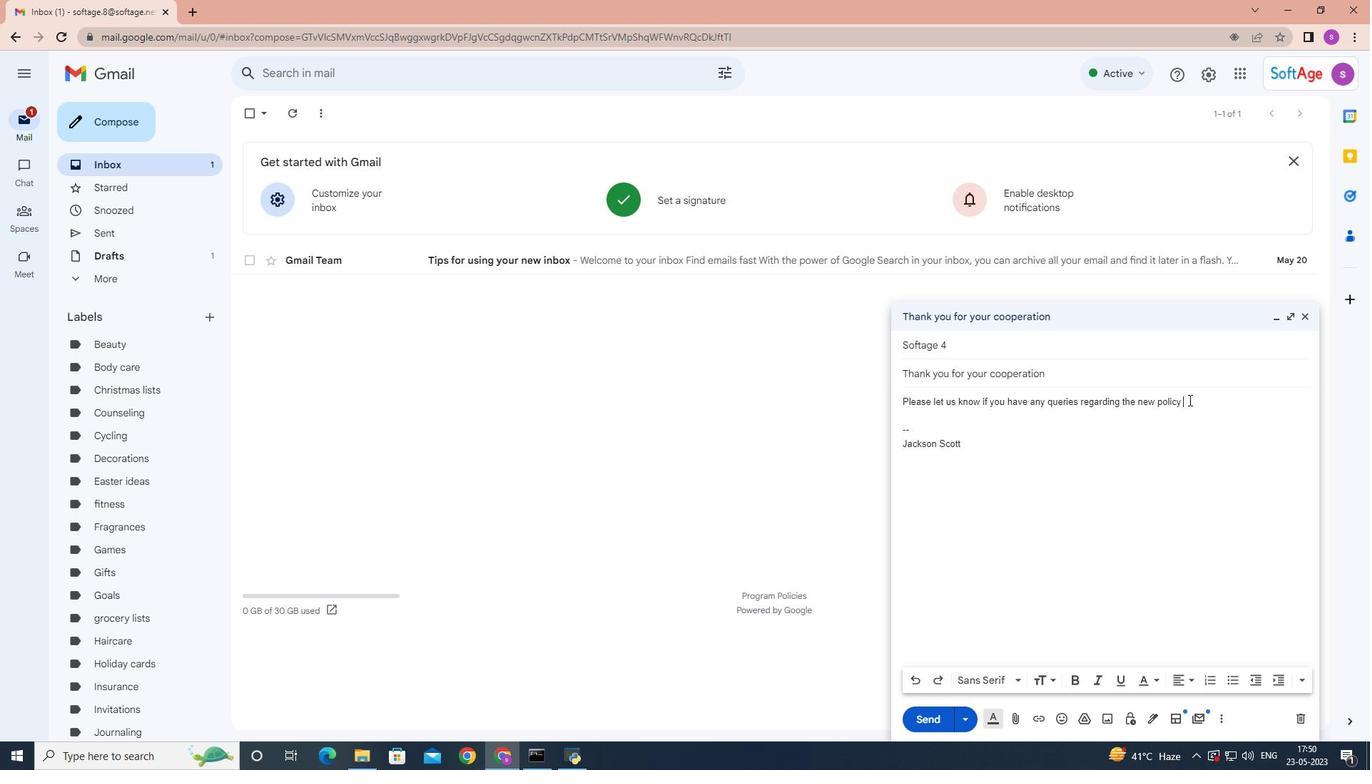 
Action: Mouse pressed left at (1193, 400)
Screenshot: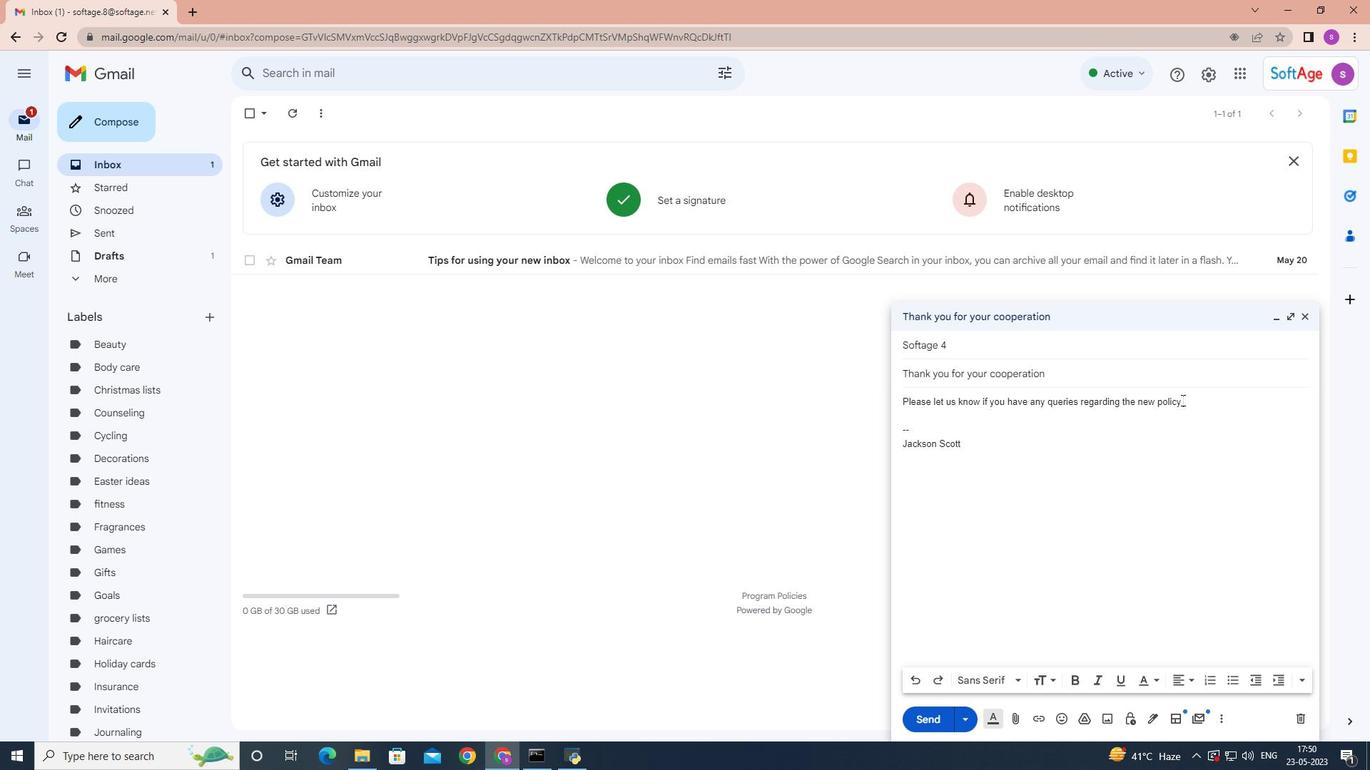 
Action: Mouse moved to (1208, 677)
Screenshot: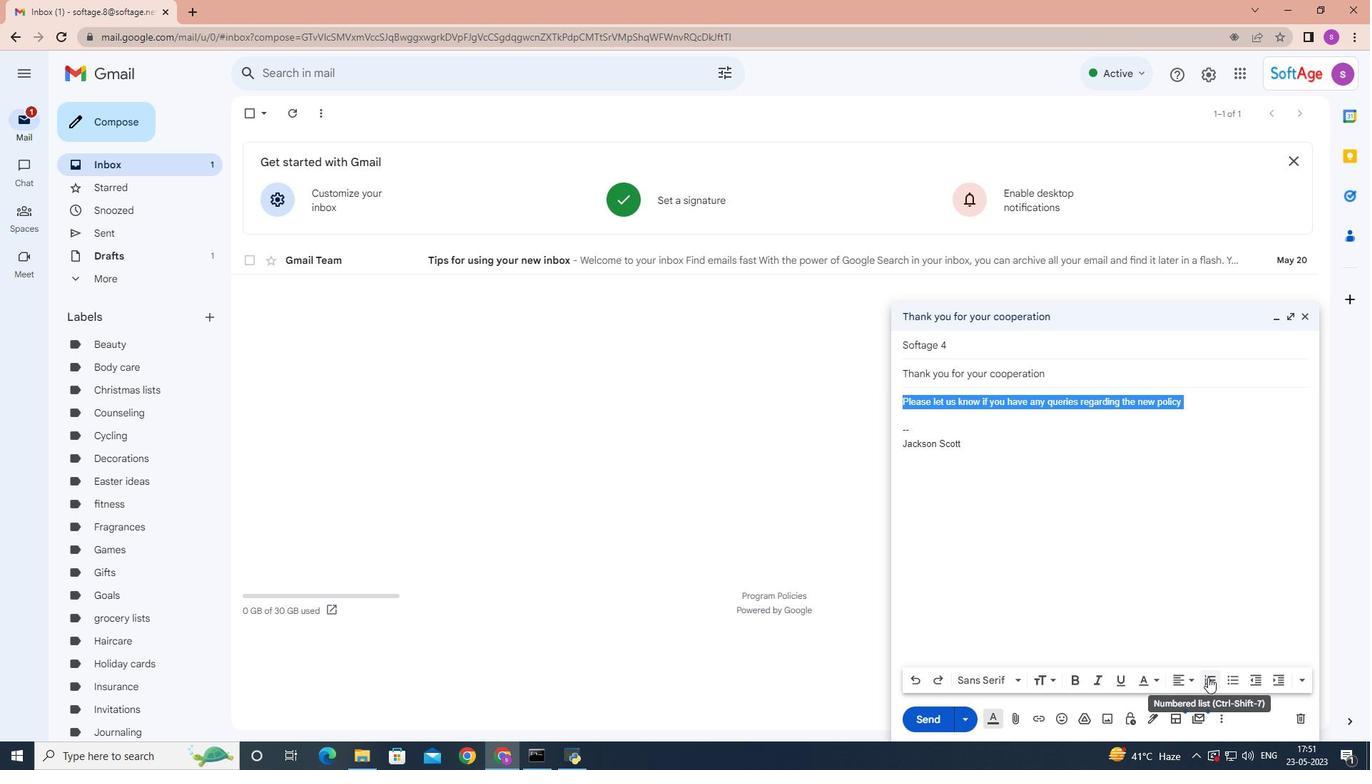 
Action: Mouse pressed left at (1208, 677)
Screenshot: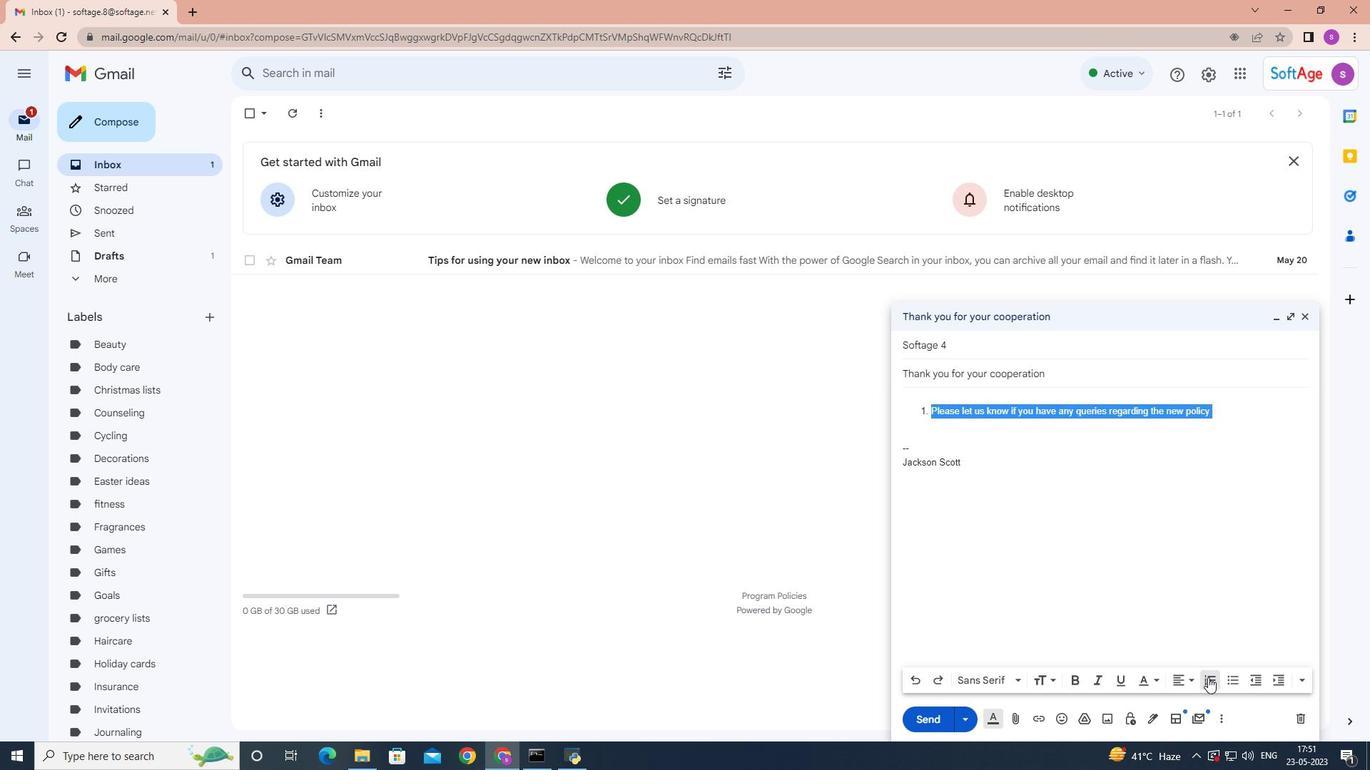 
Action: Mouse moved to (1012, 680)
Screenshot: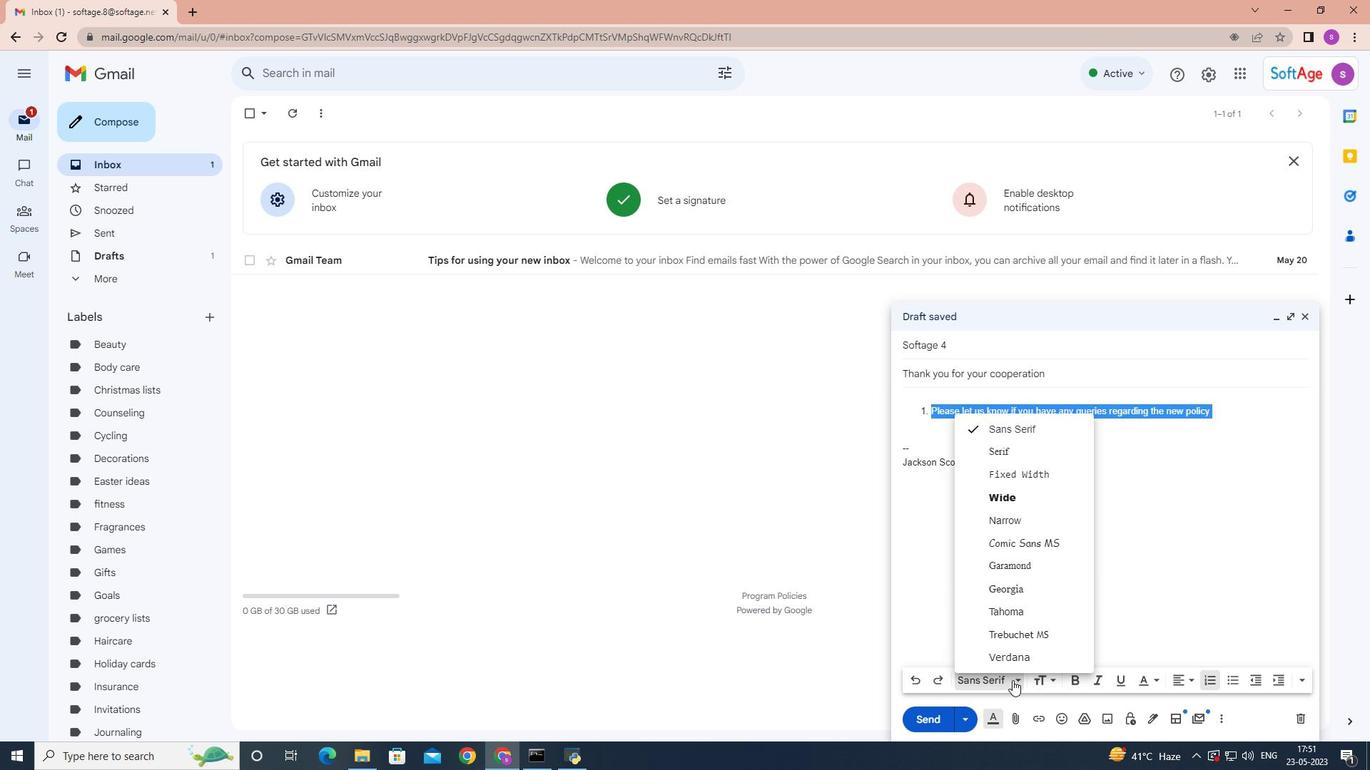 
Action: Mouse pressed left at (1012, 680)
Screenshot: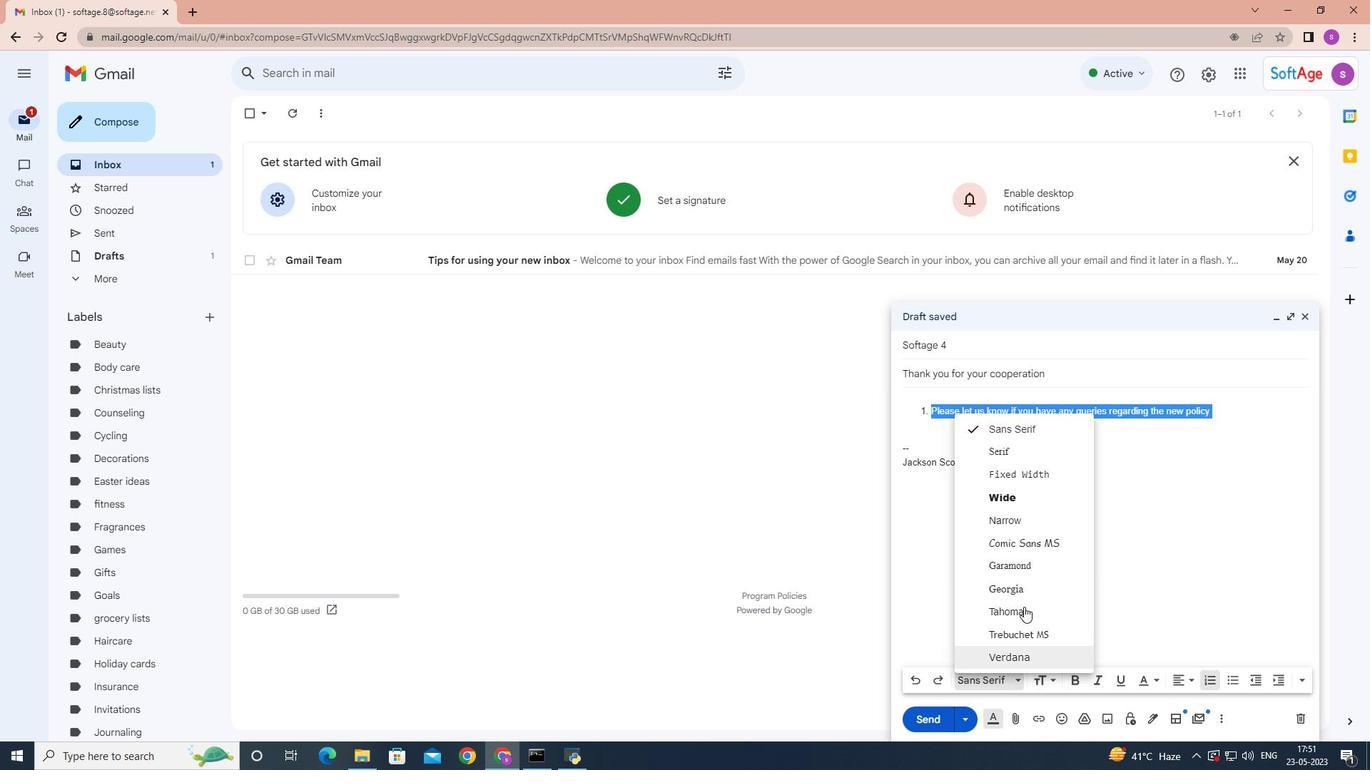 
Action: Mouse moved to (1014, 495)
Screenshot: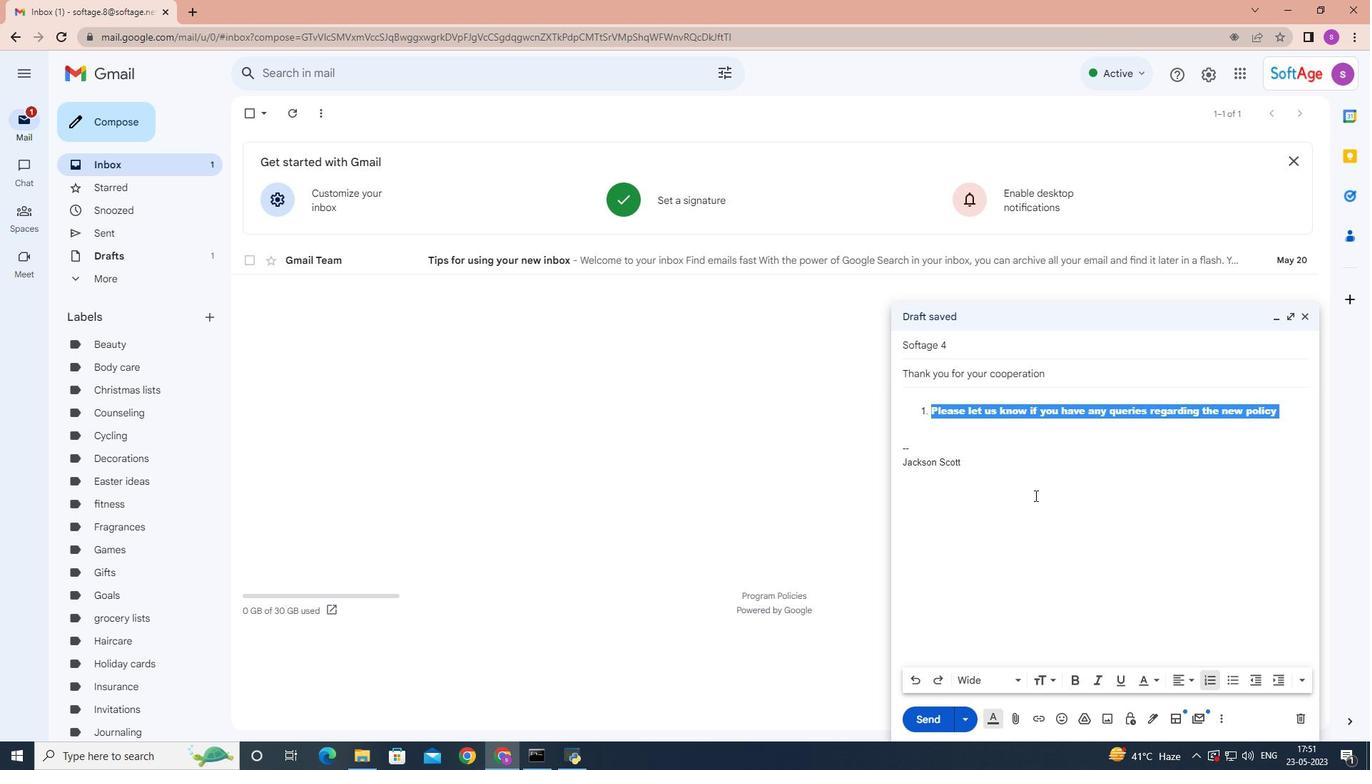 
Action: Mouse pressed left at (1014, 495)
Screenshot: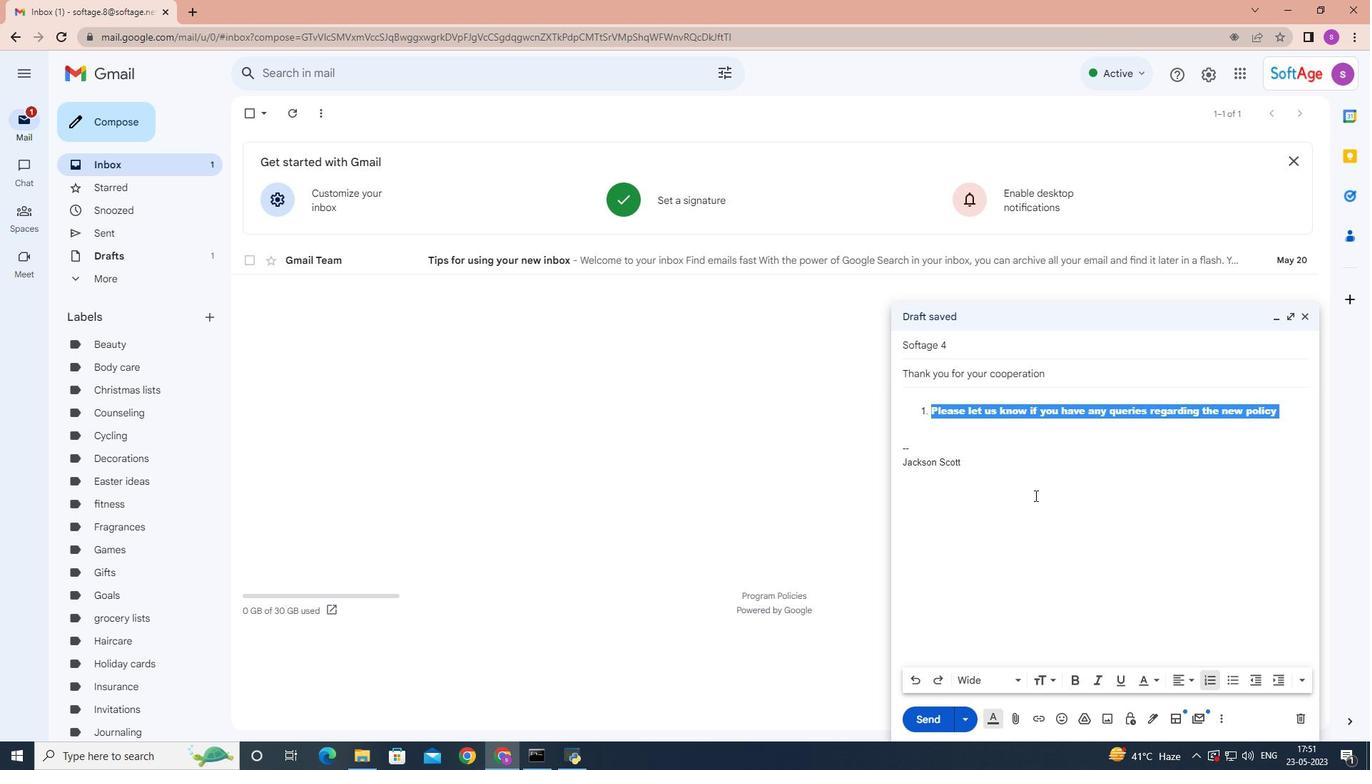 
Action: Mouse moved to (1300, 677)
Screenshot: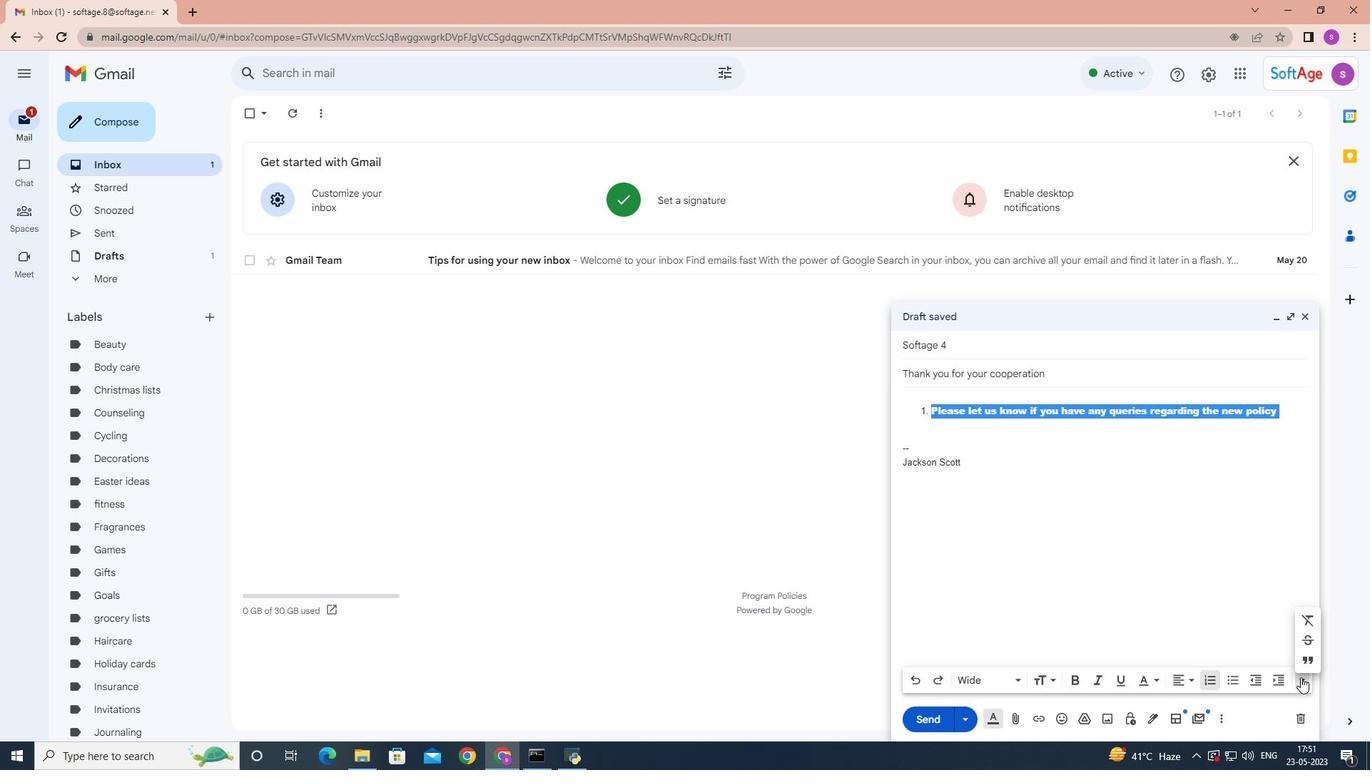 
Action: Mouse pressed left at (1300, 677)
Screenshot: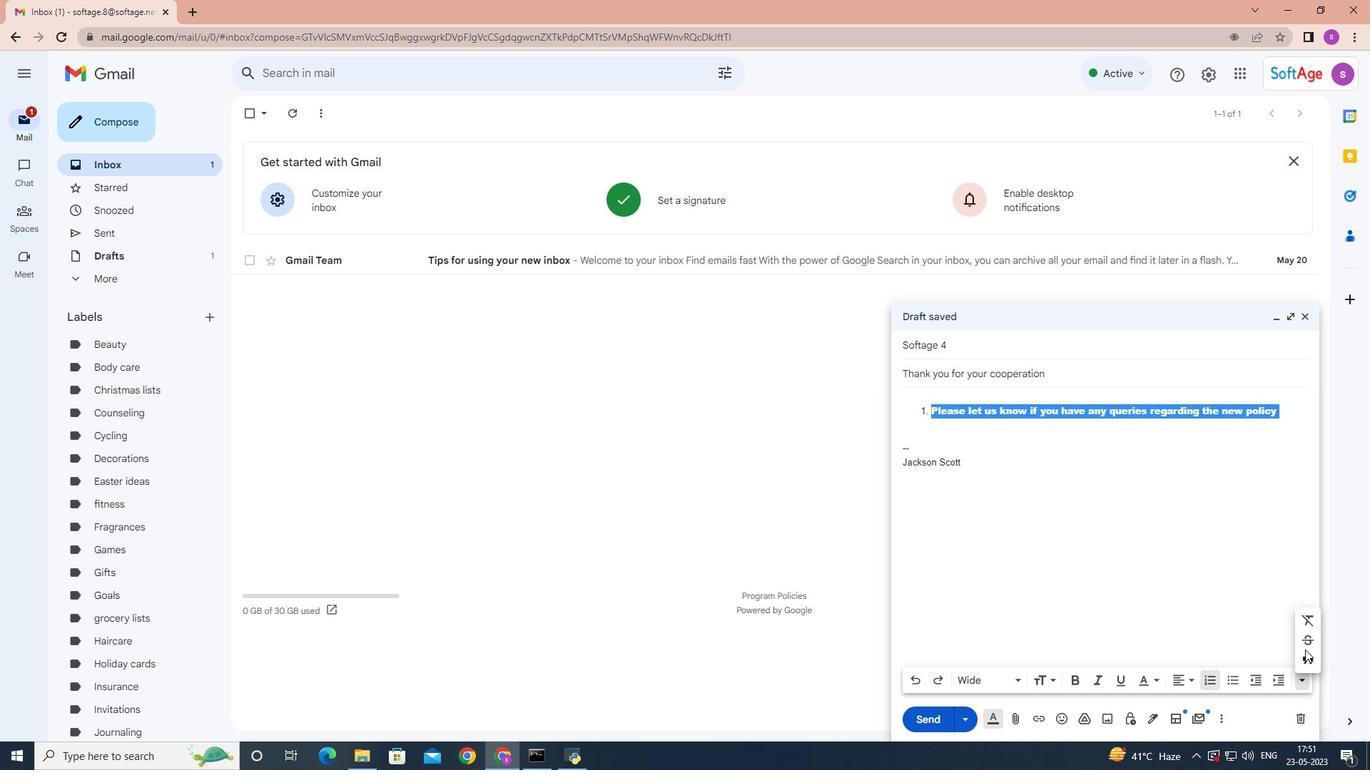 
Action: Mouse moved to (1308, 640)
Screenshot: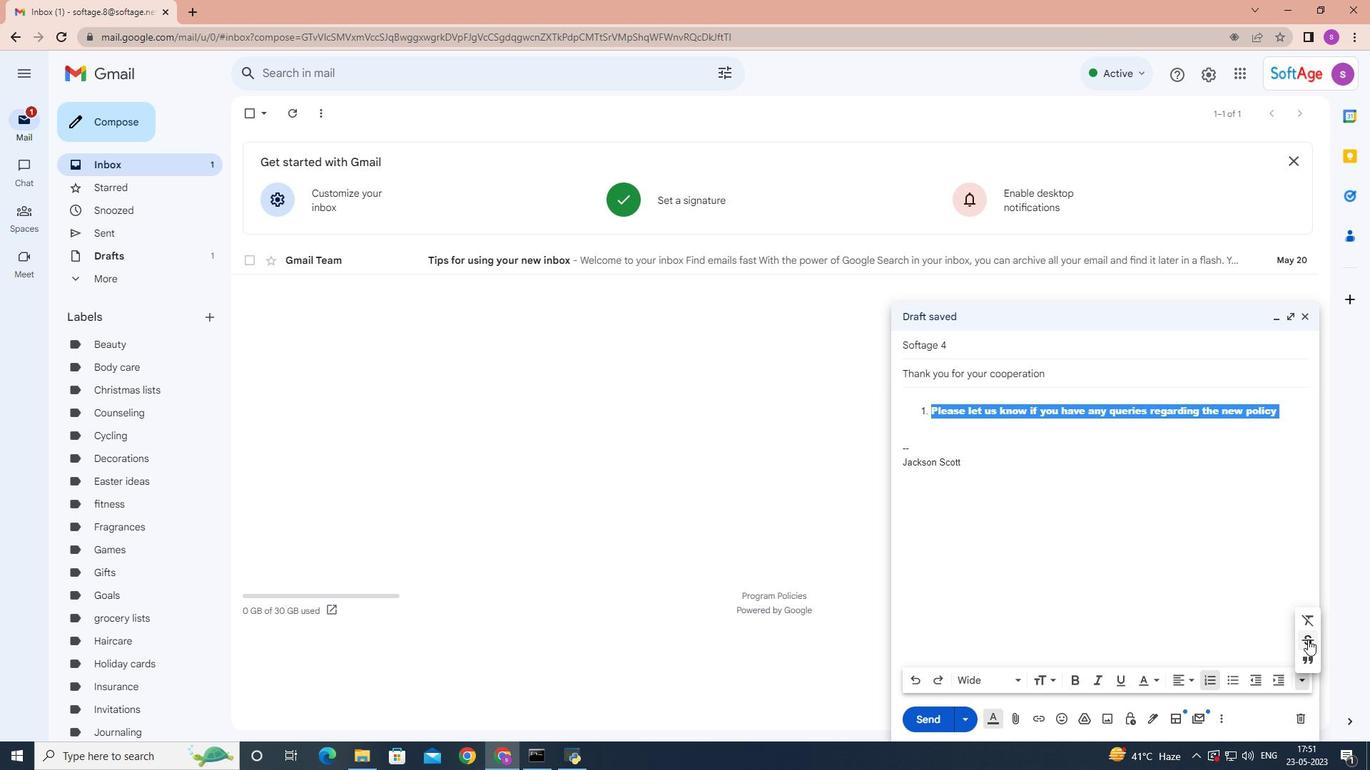 
Action: Mouse pressed left at (1308, 640)
Screenshot: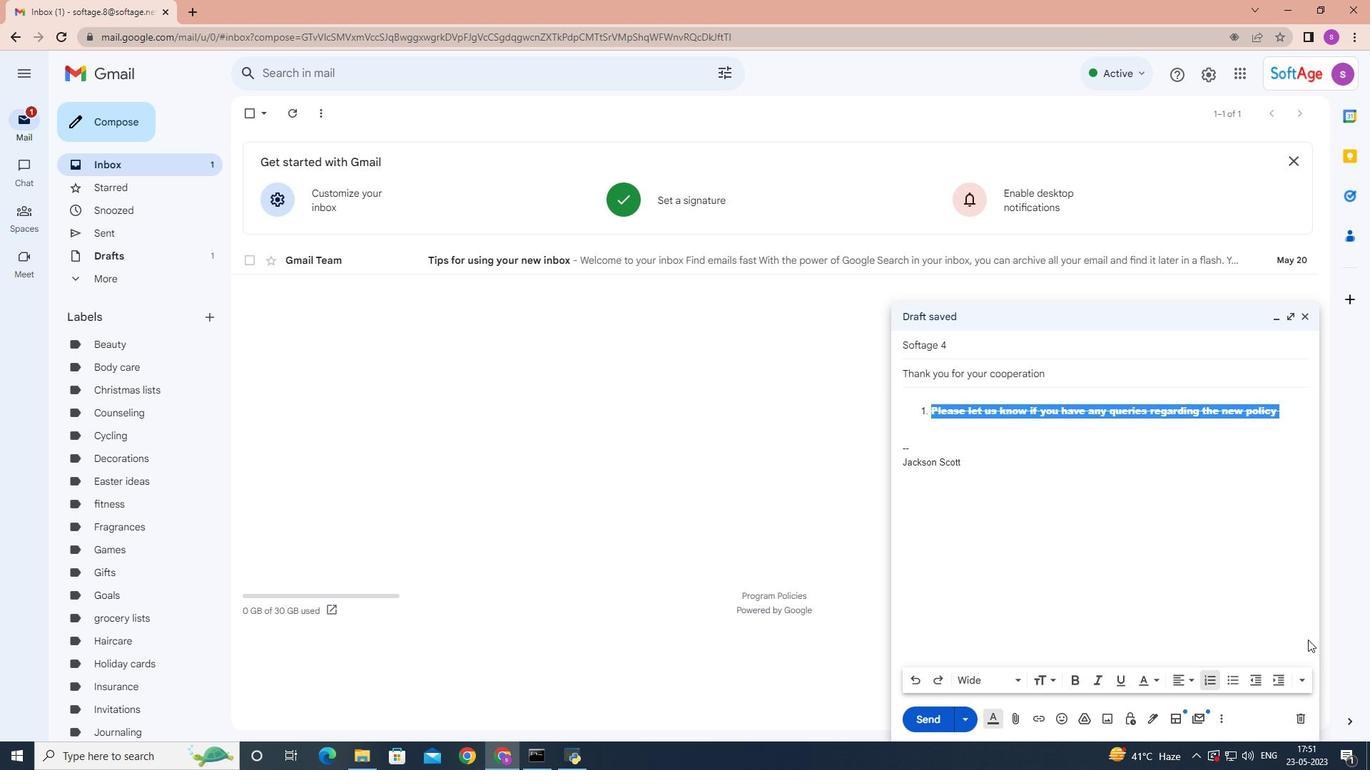
Action: Mouse moved to (1207, 686)
Screenshot: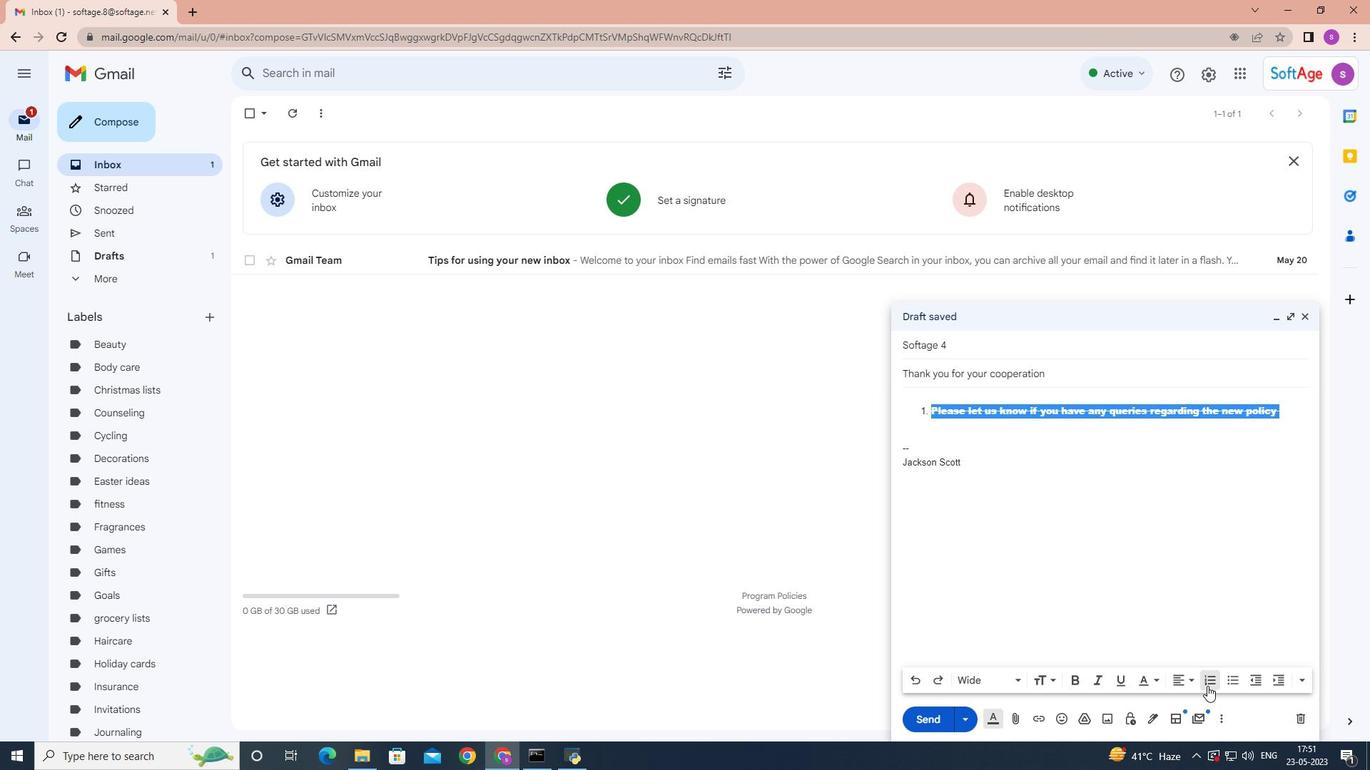 
Action: Mouse pressed left at (1207, 686)
Screenshot: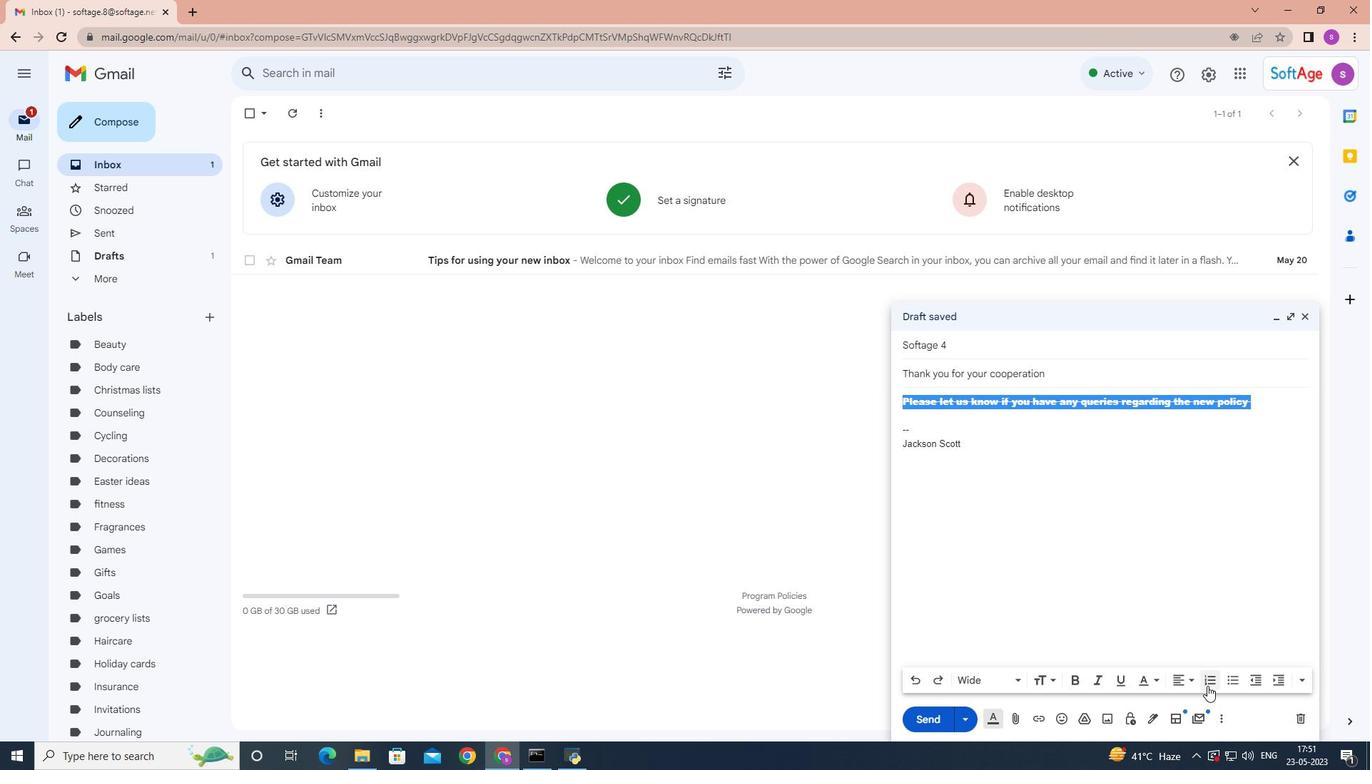
Action: Mouse moved to (1016, 681)
Screenshot: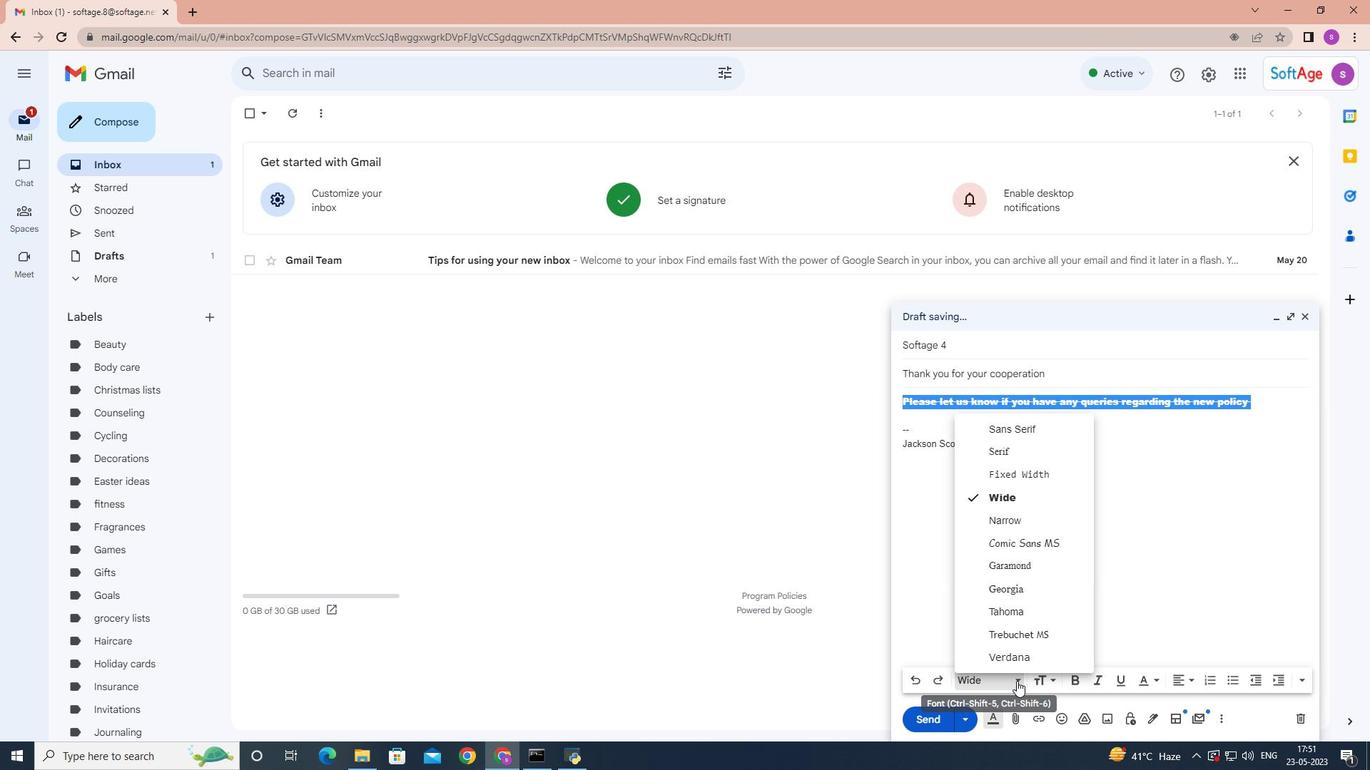
Action: Mouse pressed left at (1016, 681)
Screenshot: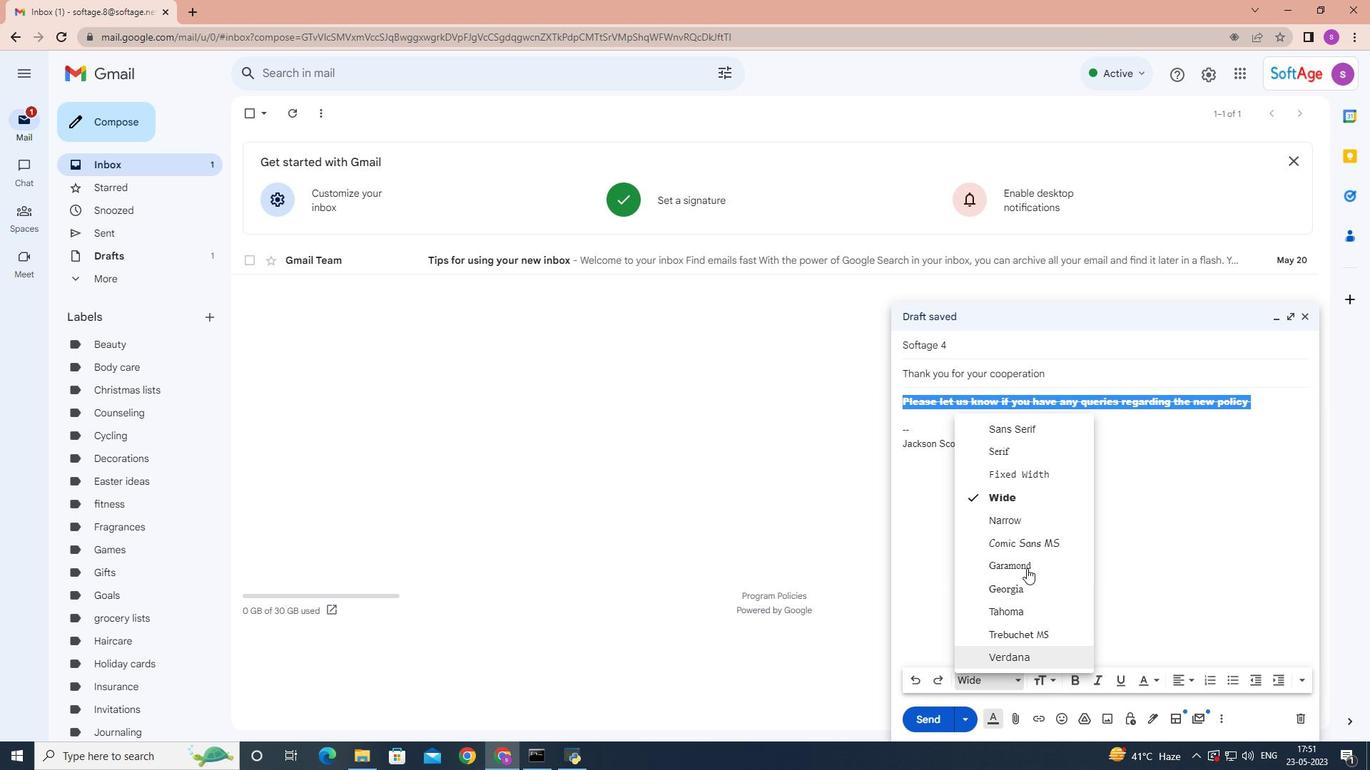 
Action: Mouse moved to (1033, 423)
Screenshot: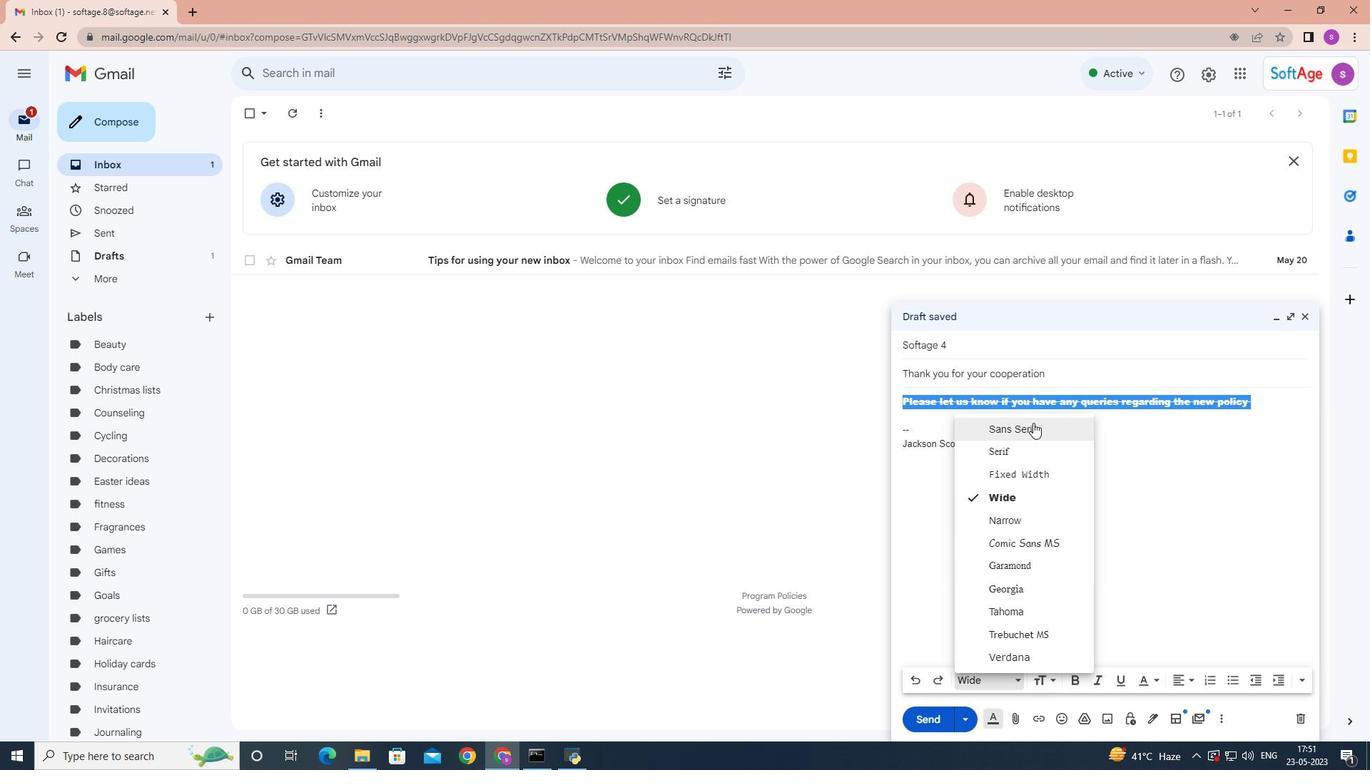 
Action: Mouse pressed left at (1033, 423)
Screenshot: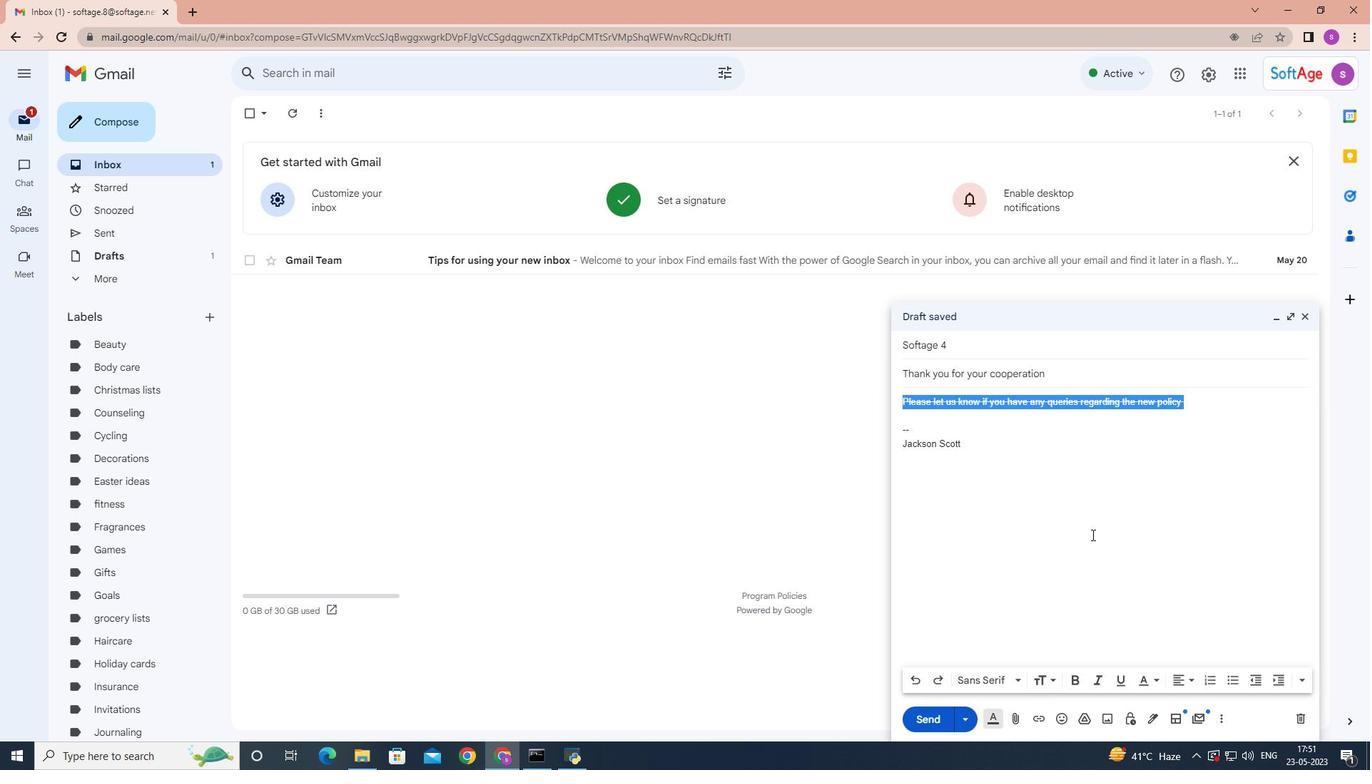 
Action: Mouse moved to (1302, 682)
Screenshot: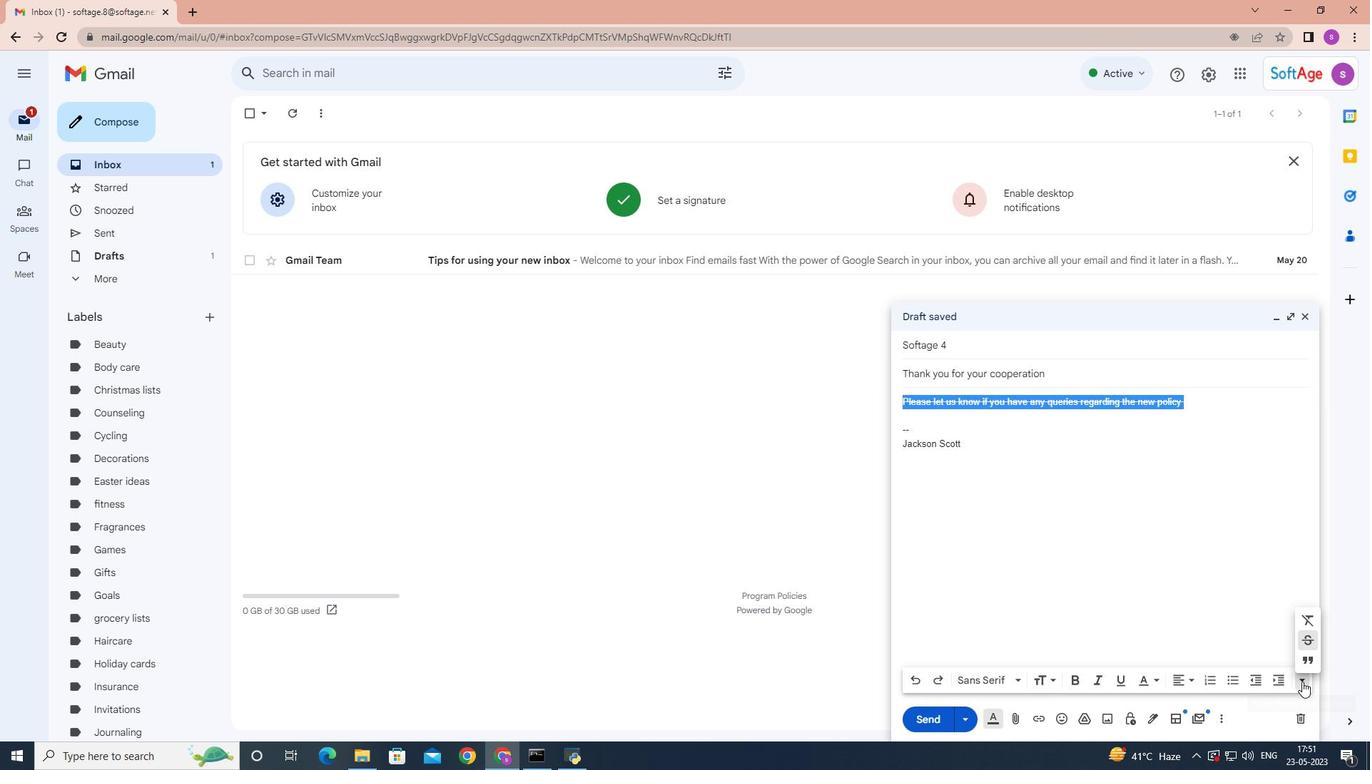 
Action: Mouse pressed left at (1302, 682)
Screenshot: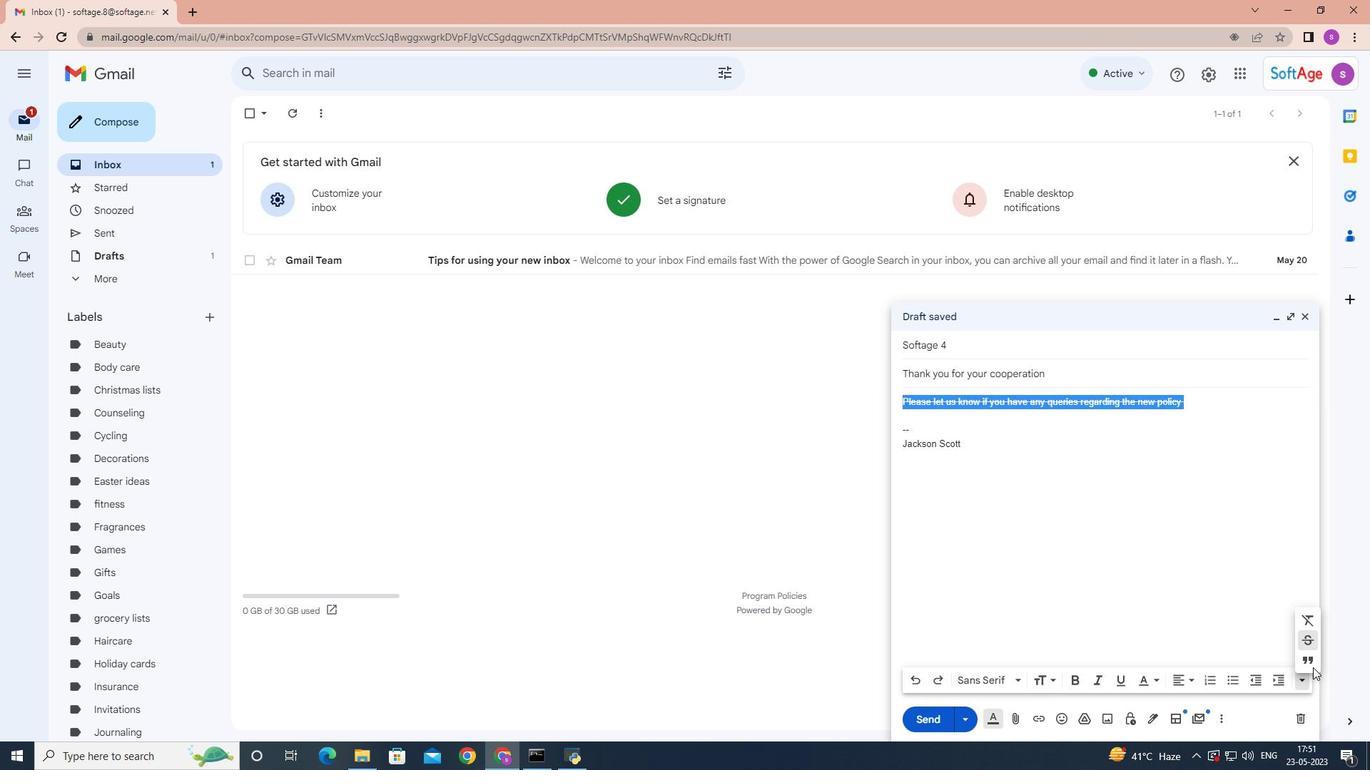 
Action: Mouse moved to (1305, 641)
Screenshot: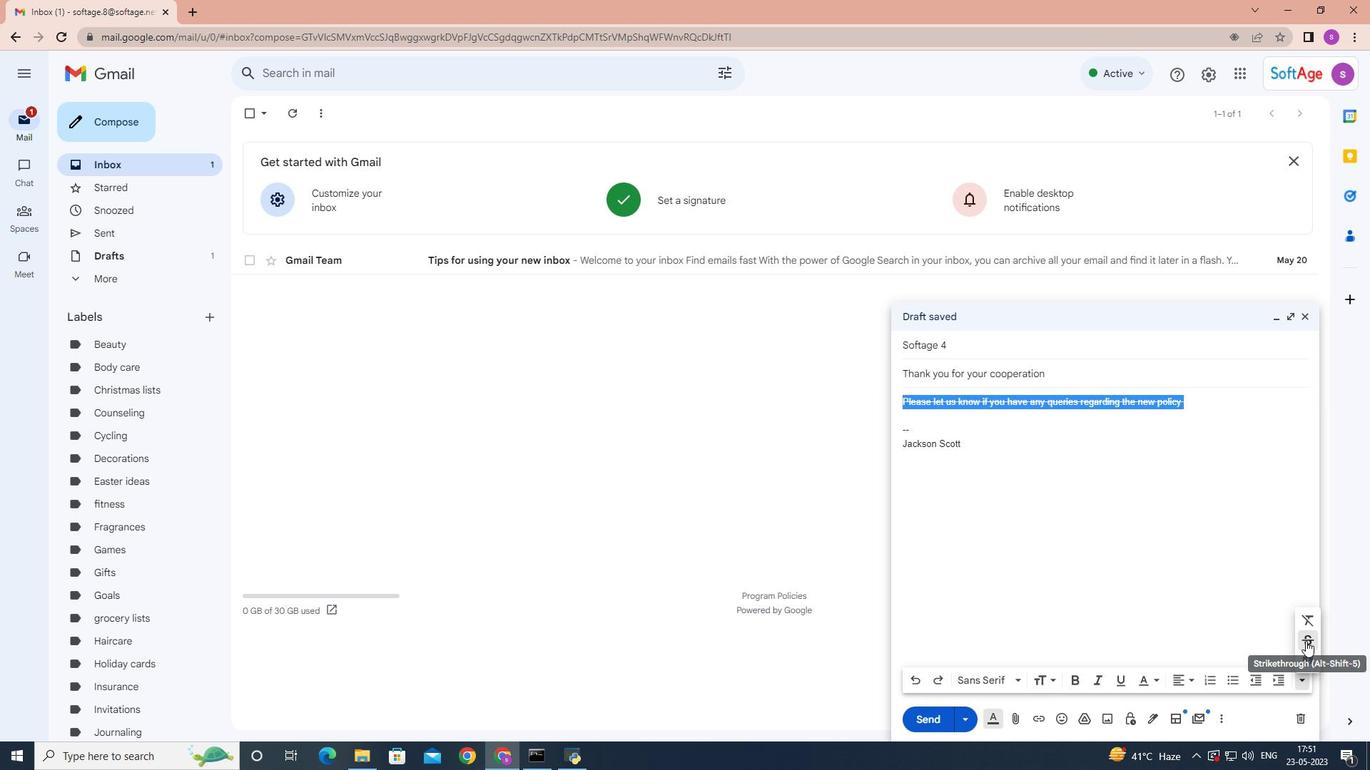 
Action: Mouse pressed left at (1305, 641)
Screenshot: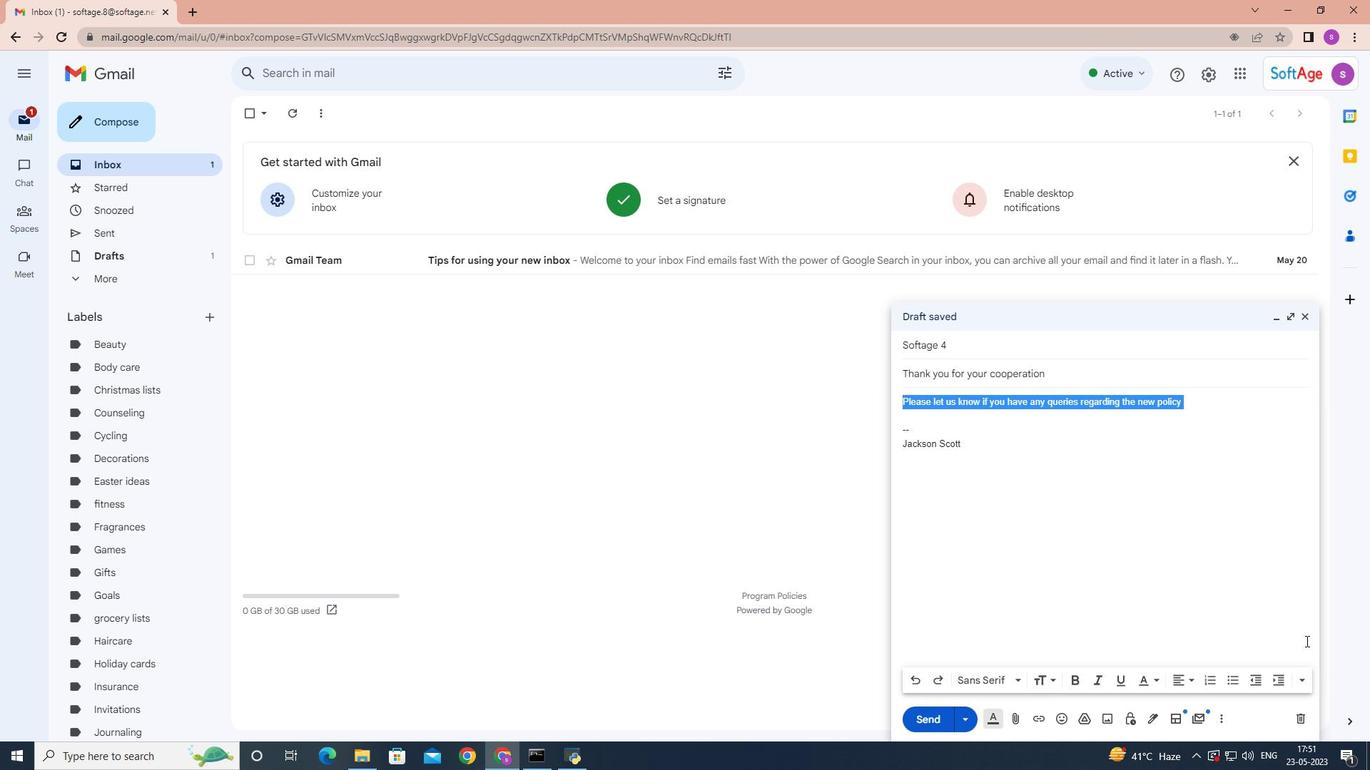
Action: Mouse moved to (932, 716)
Screenshot: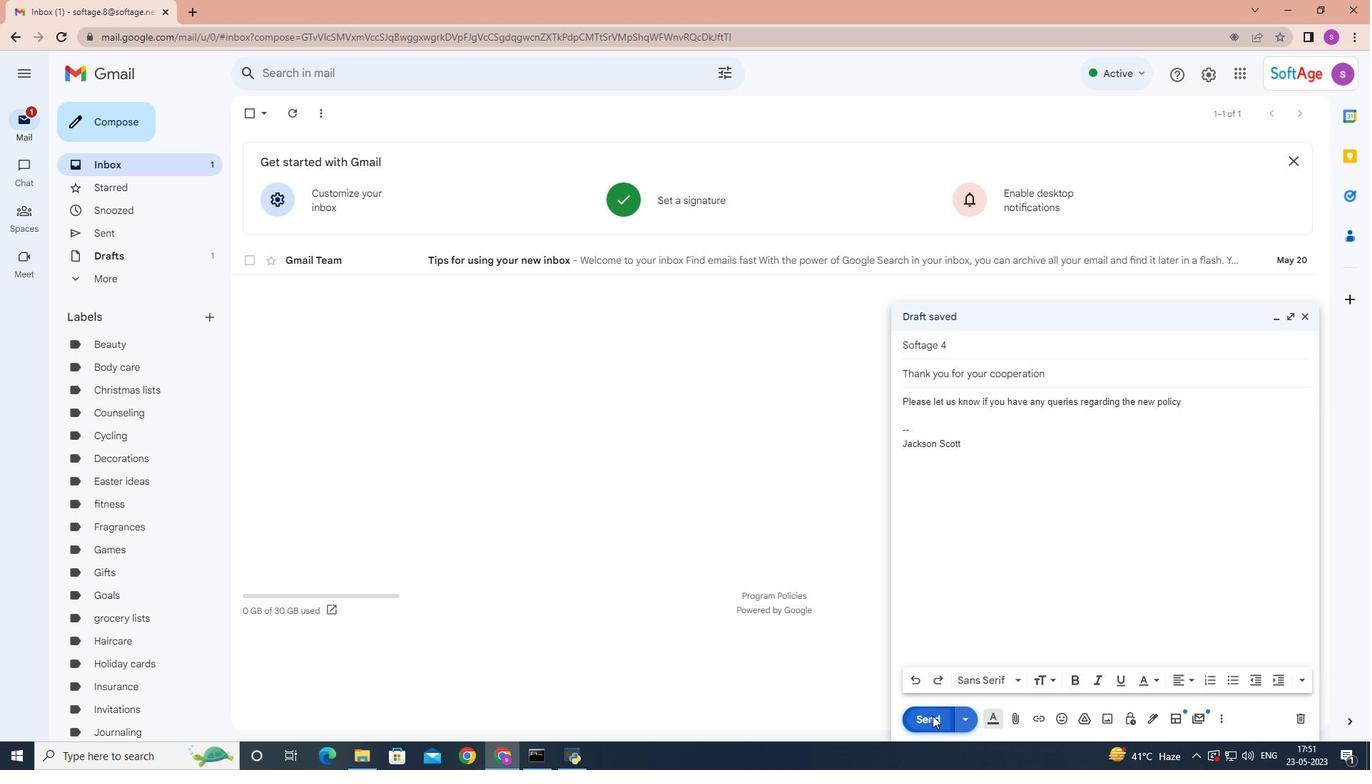 
Action: Mouse pressed left at (932, 716)
Screenshot: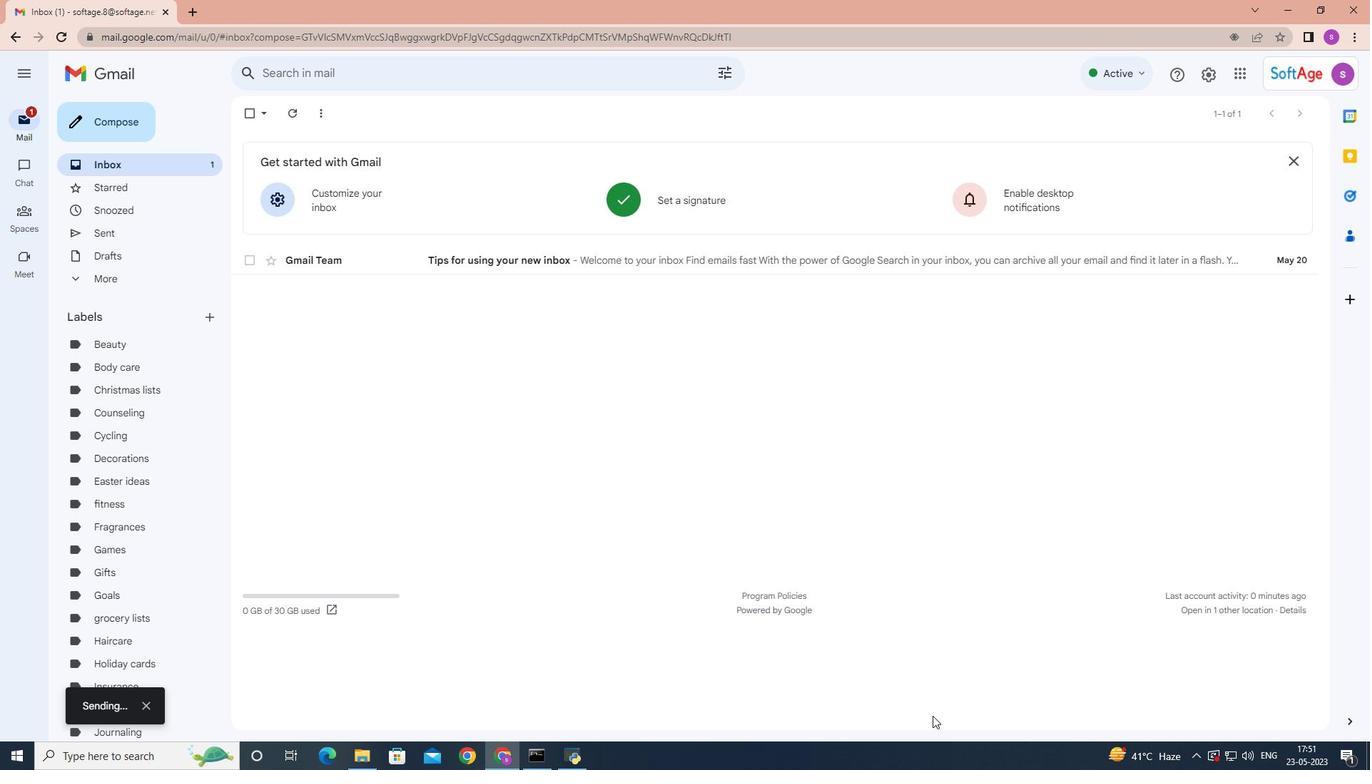 
Action: Mouse moved to (120, 226)
Screenshot: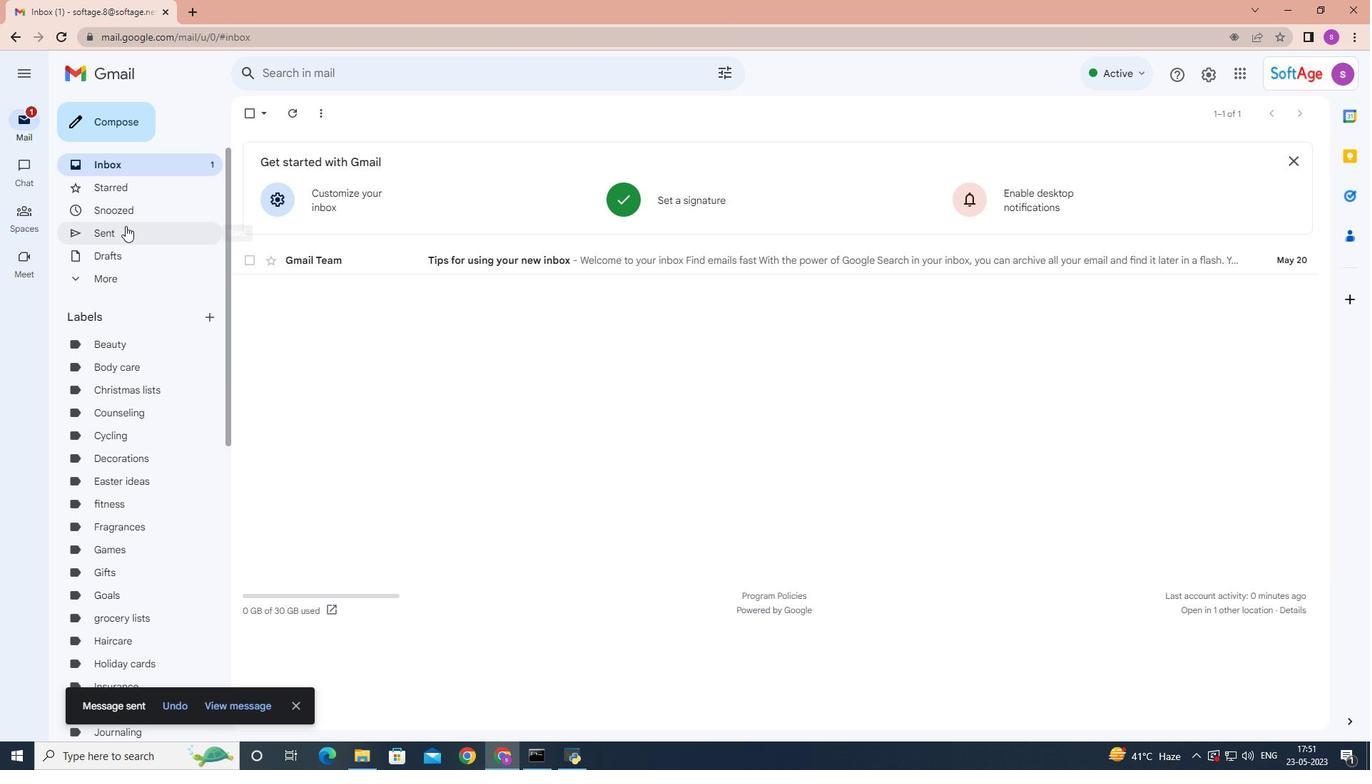 
Action: Mouse pressed left at (120, 226)
Screenshot: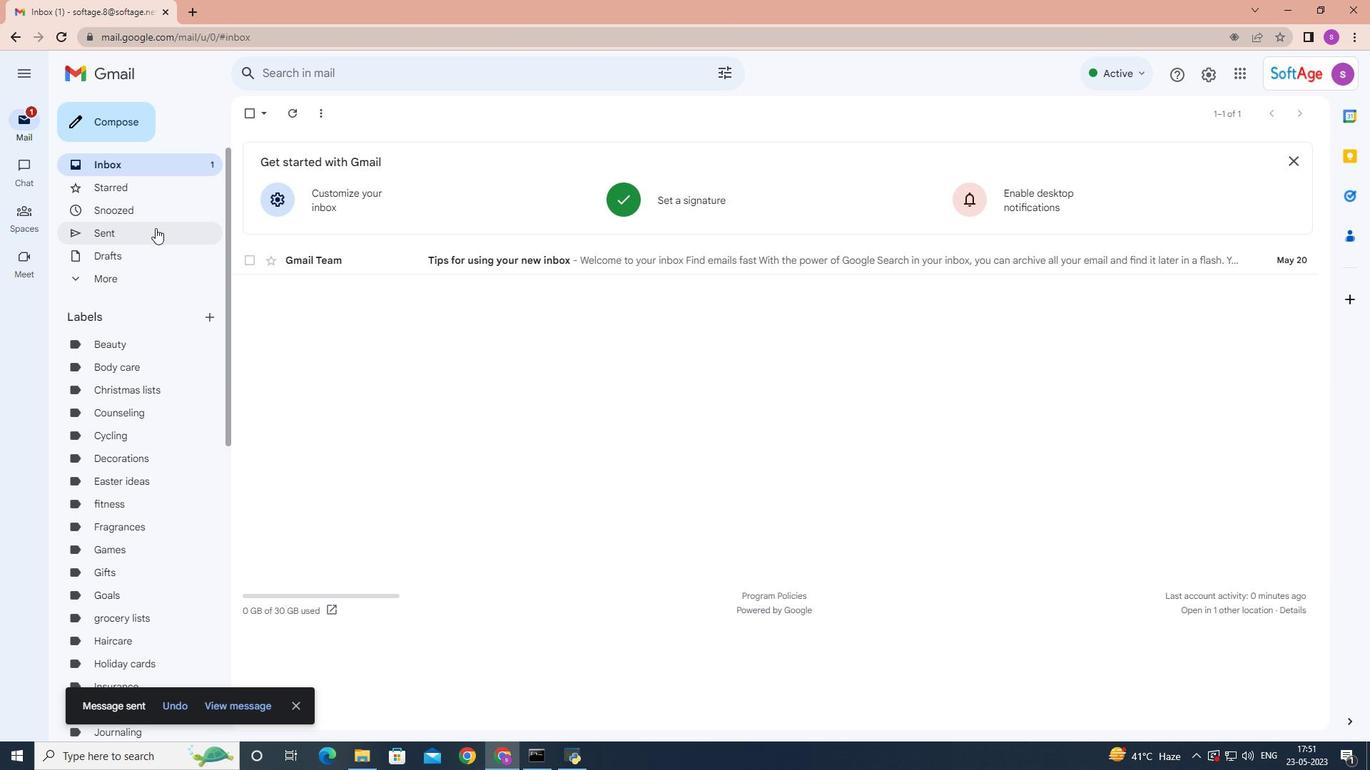 
Action: Mouse moved to (310, 181)
Screenshot: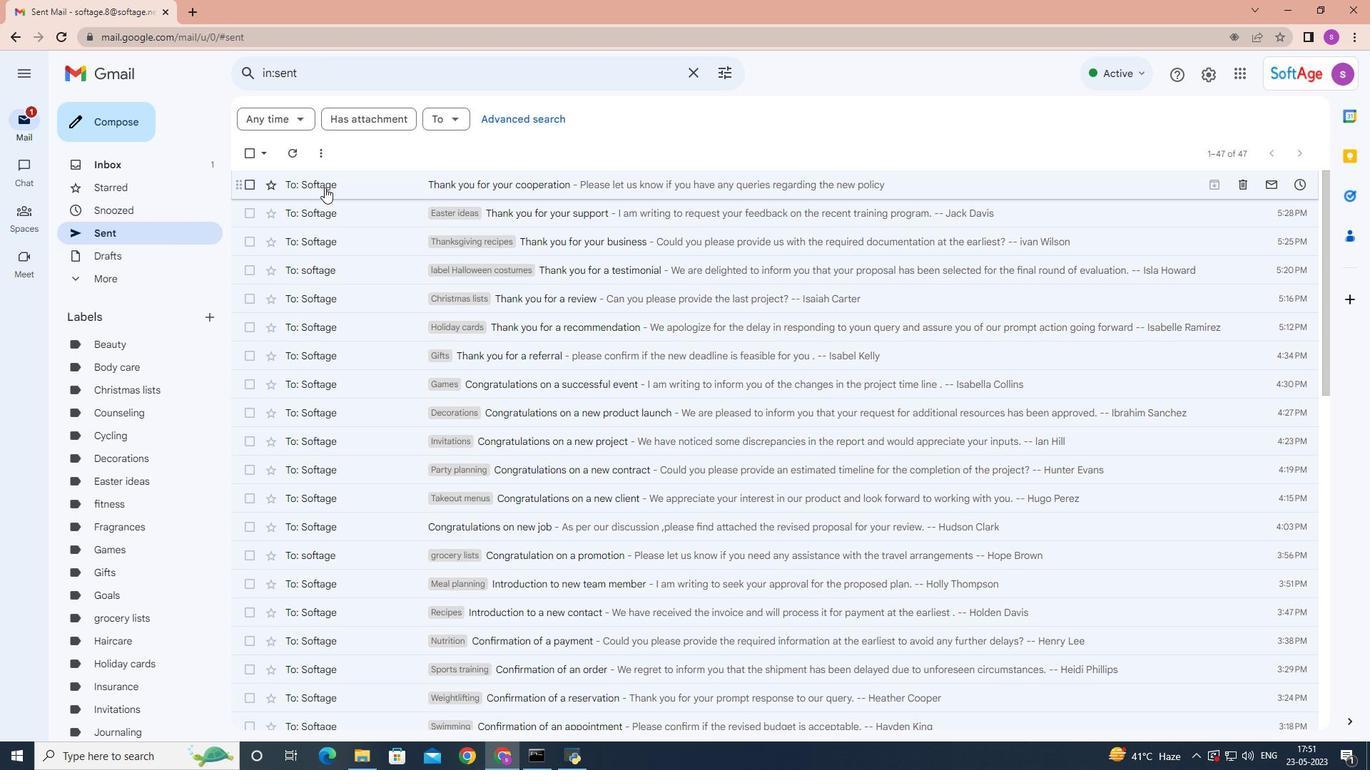 
Action: Mouse pressed right at (310, 181)
Screenshot: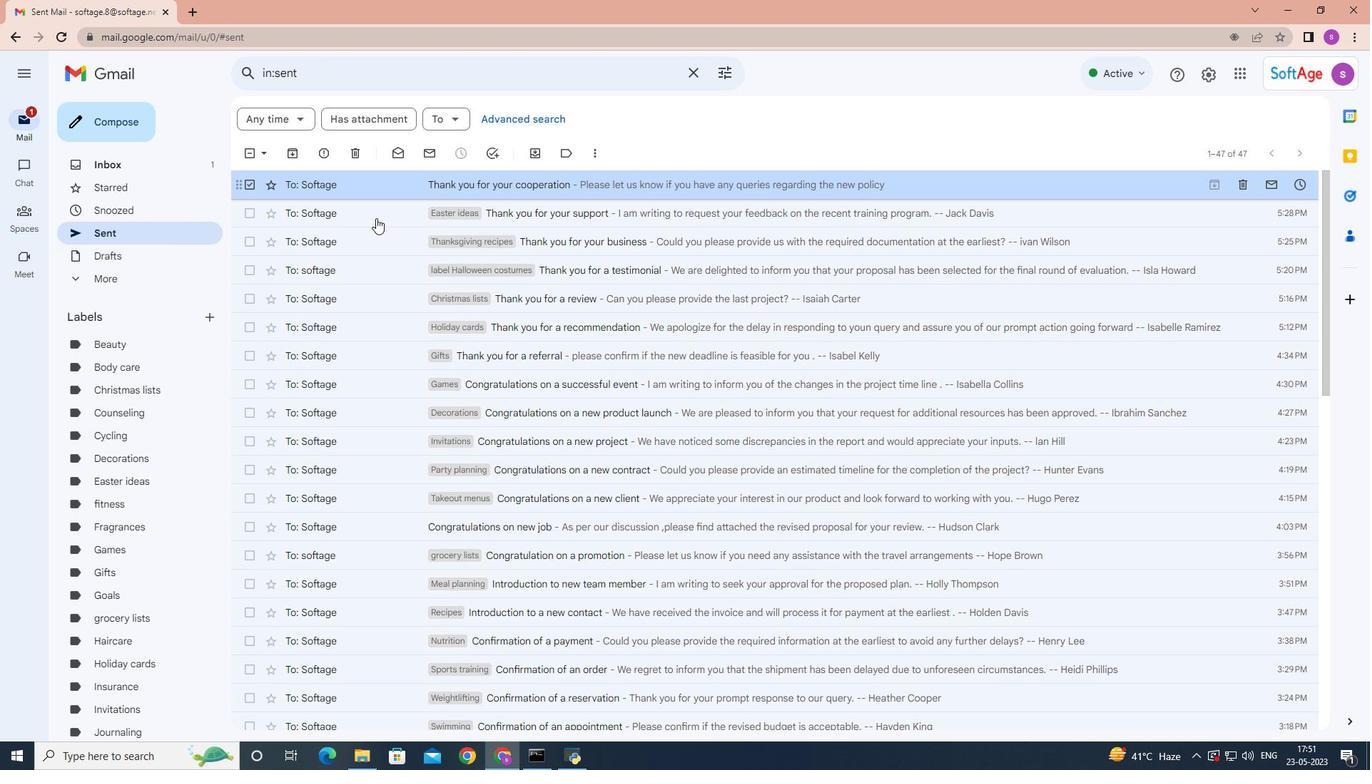 
Action: Mouse moved to (507, 460)
Screenshot: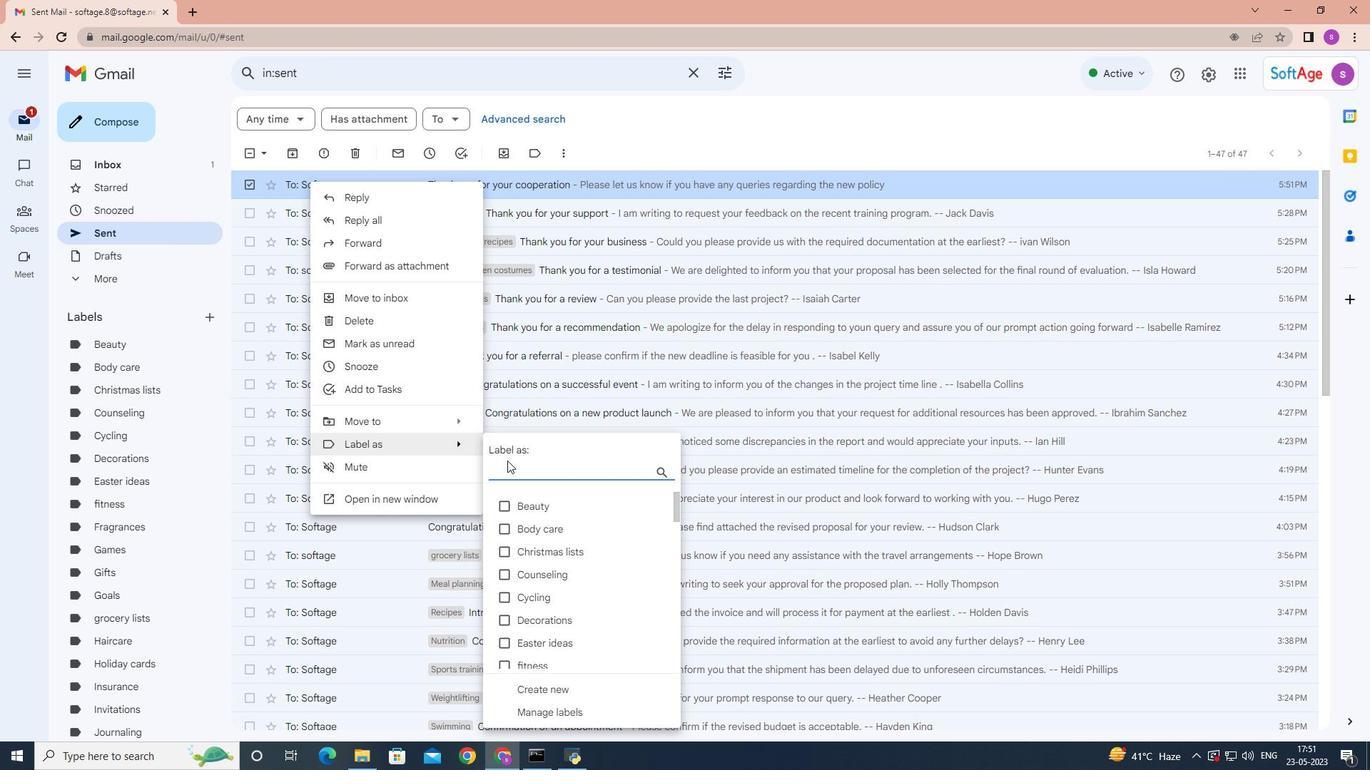
Action: Key pressed <Key.shift><Key.shift><Key.shift><Key.shift>July<Key.space>plans
Screenshot: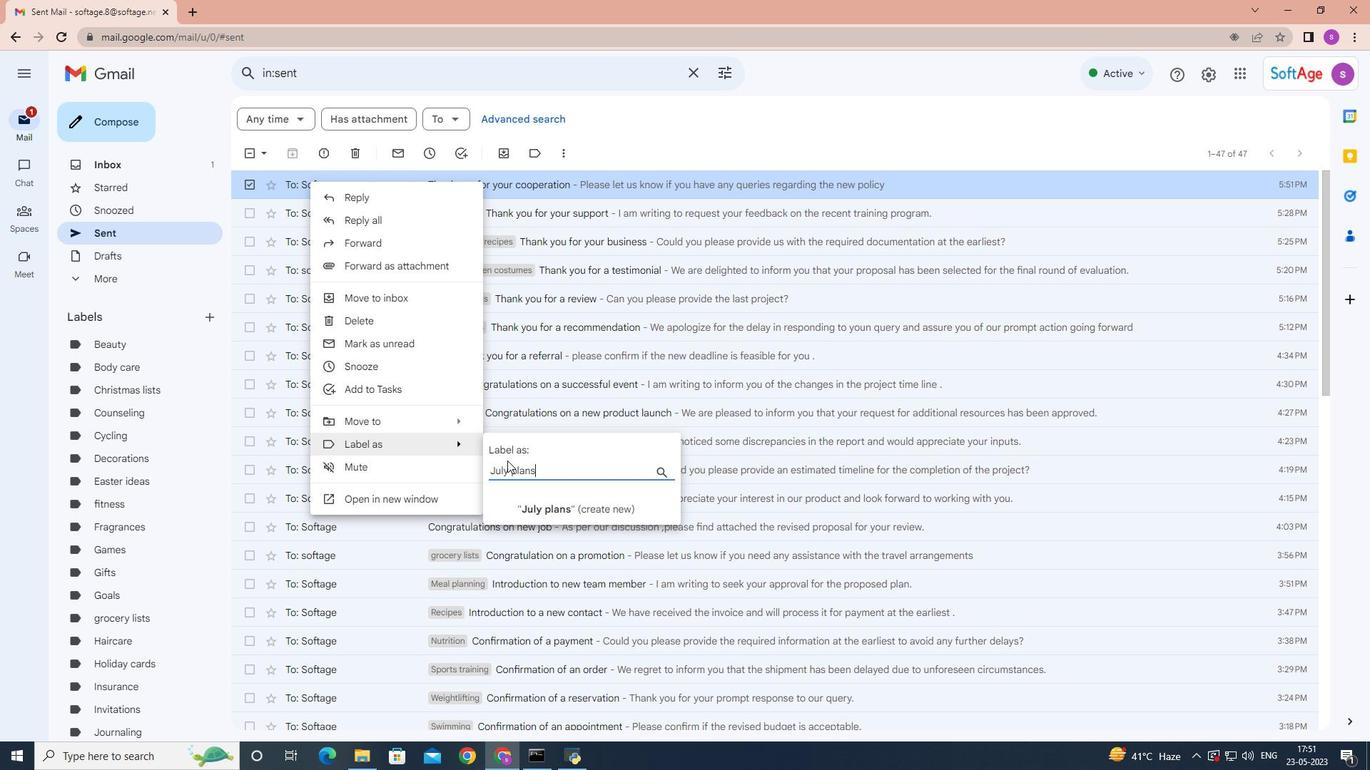 
Action: Mouse moved to (543, 490)
Screenshot: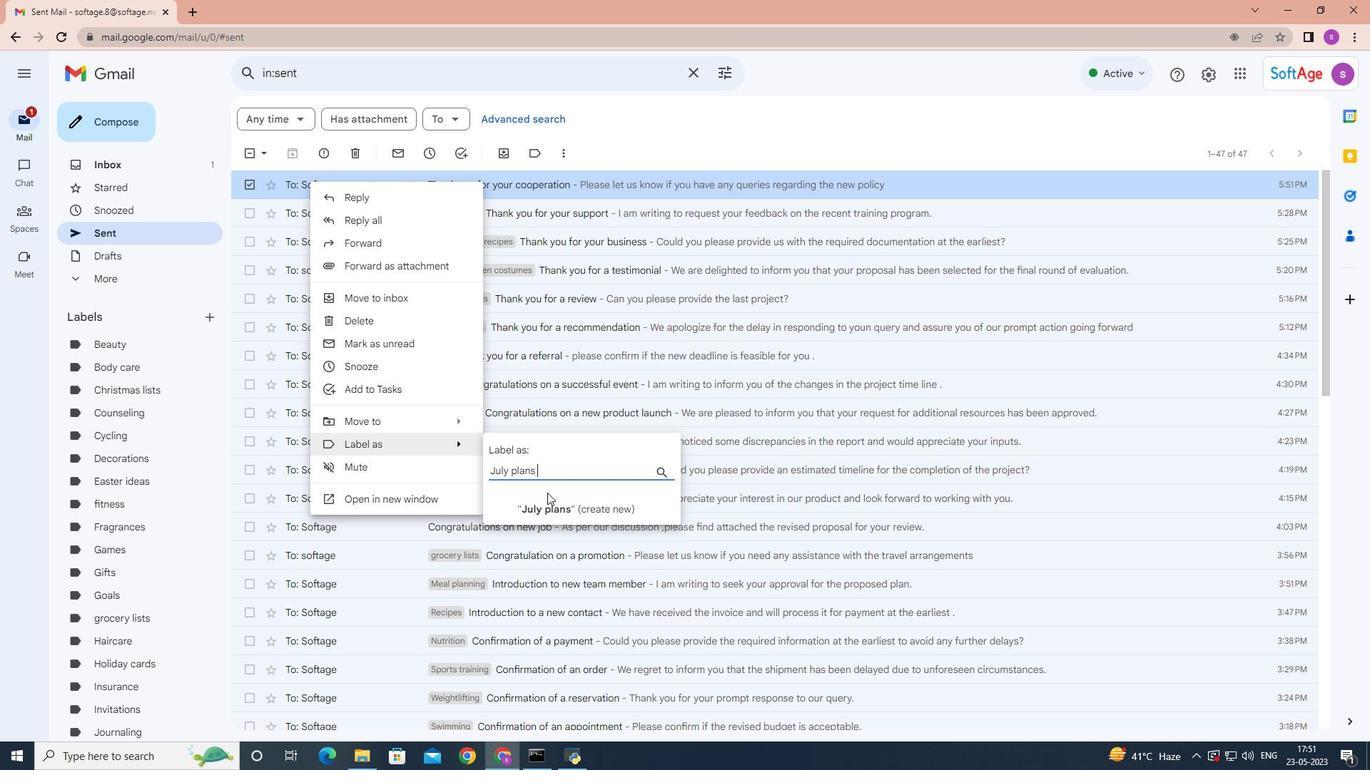 
Action: Key pressed <Key.space>
Screenshot: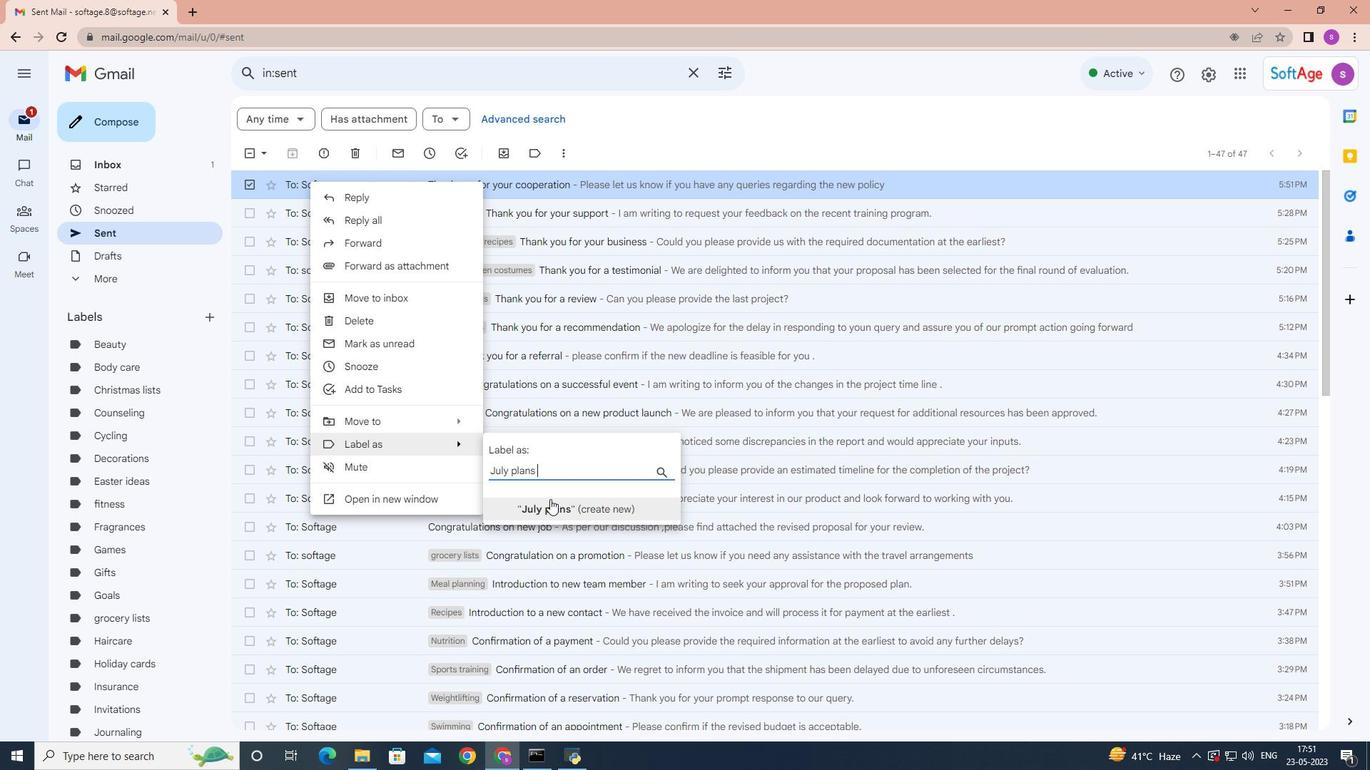 
Action: Mouse moved to (552, 504)
Screenshot: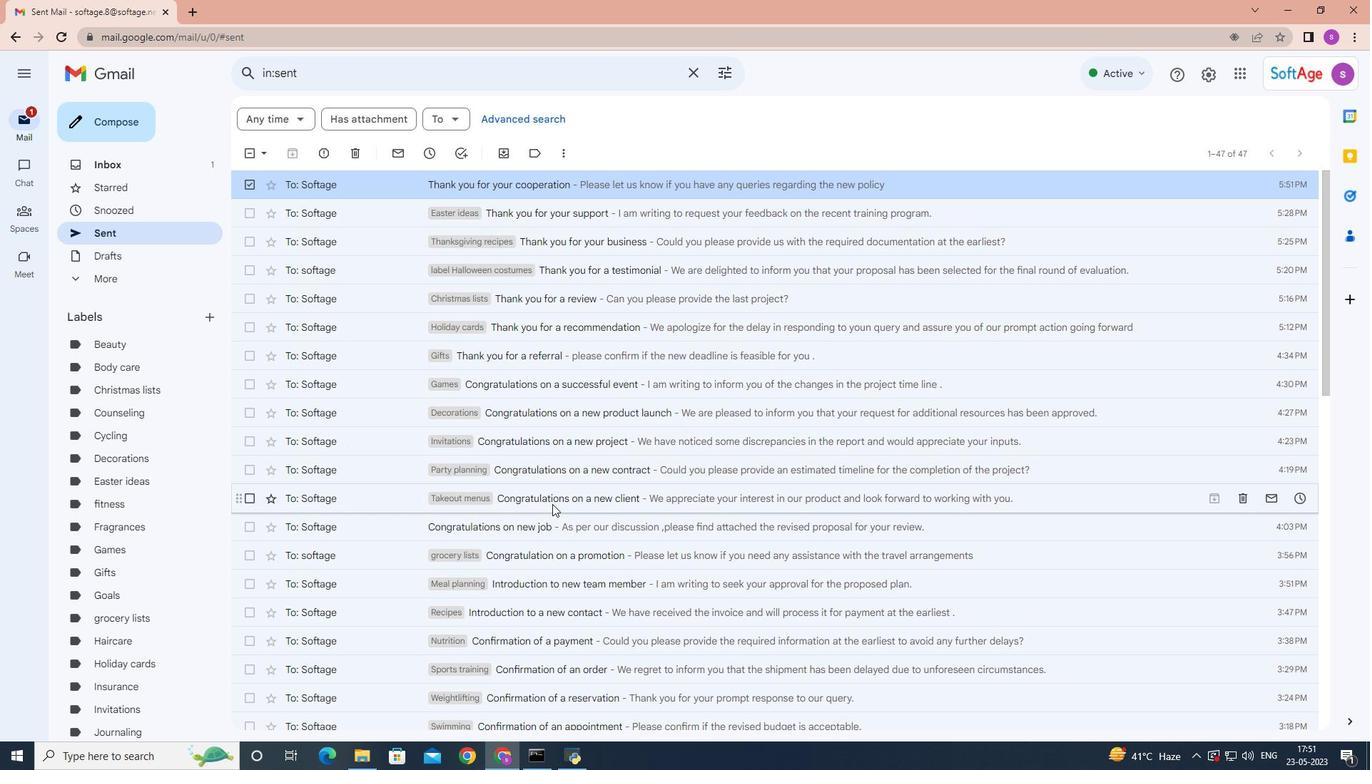 
Action: Mouse pressed left at (552, 504)
Screenshot: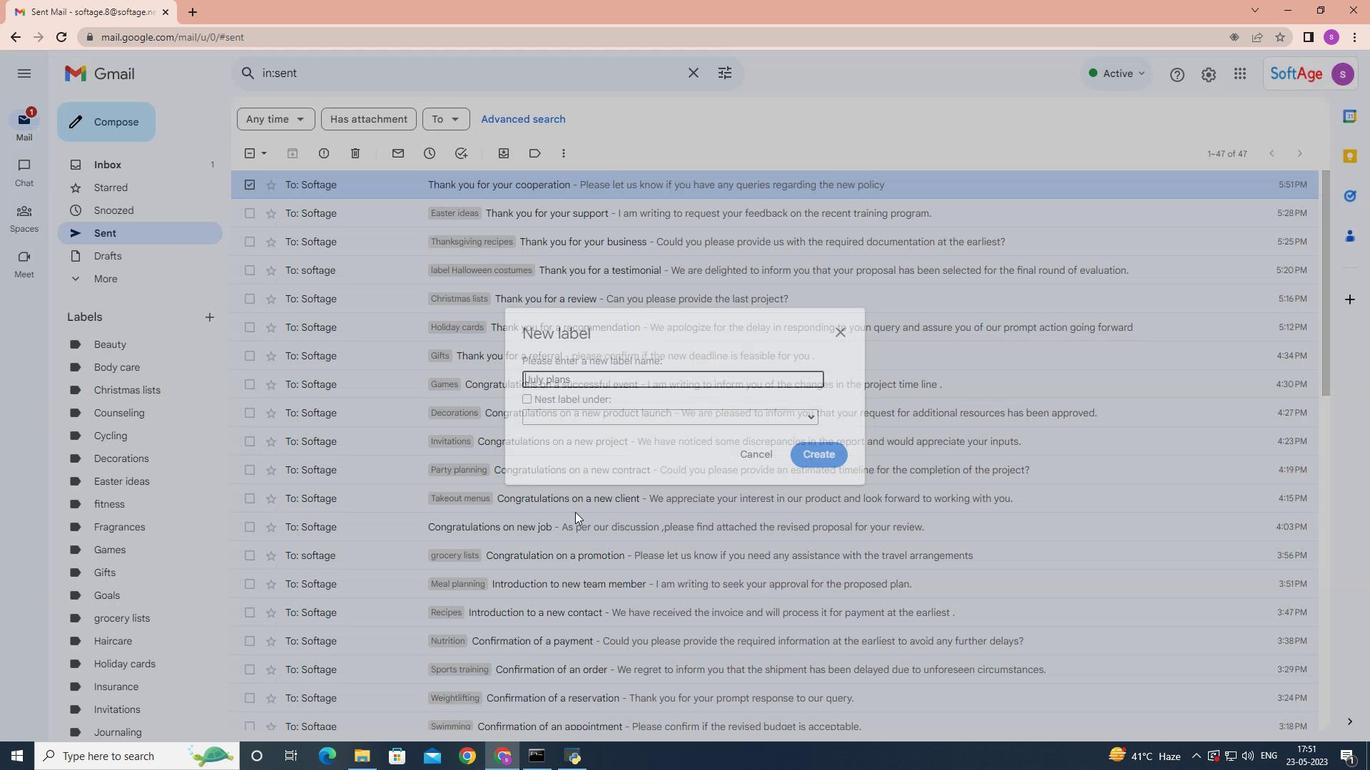 
Action: Mouse moved to (812, 453)
Screenshot: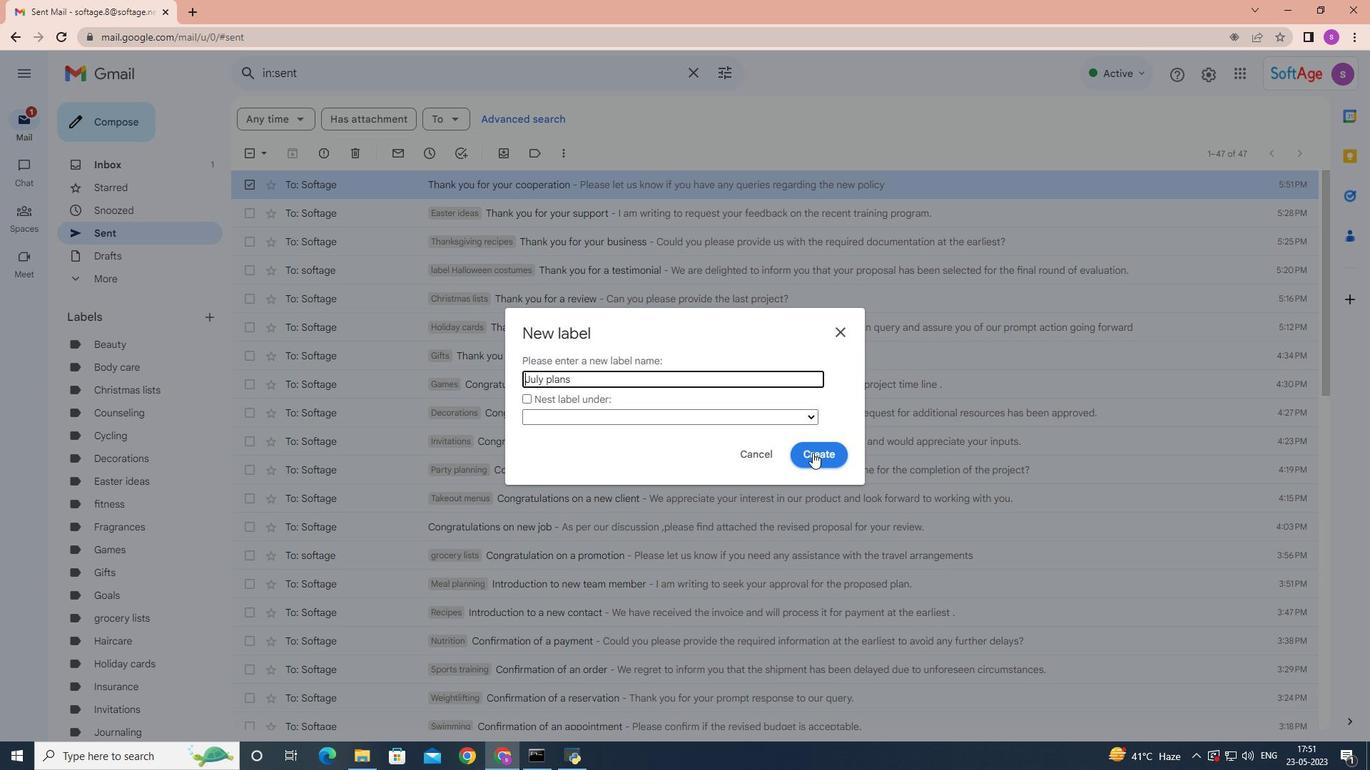 
Action: Mouse pressed left at (812, 453)
Screenshot: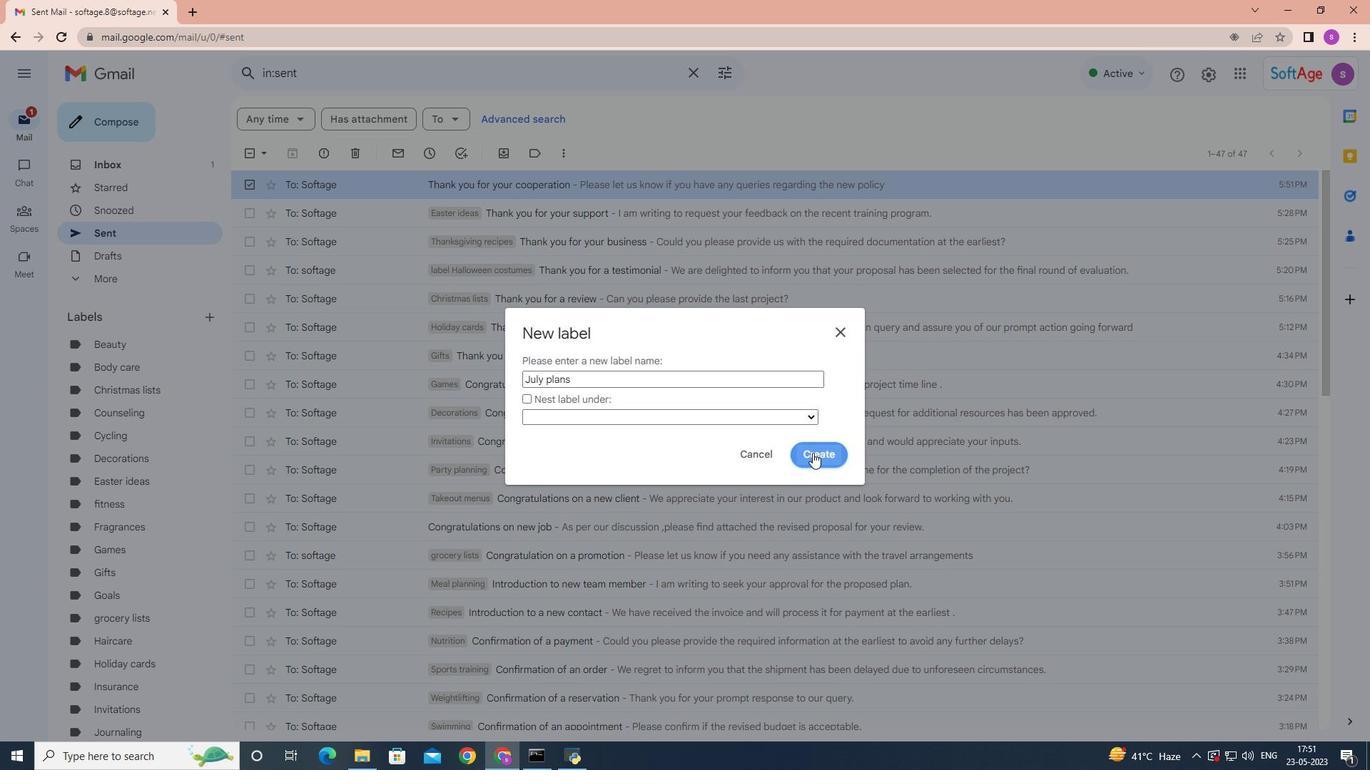
